 Task: Create and manage product entries in Salesforce, including setting up product families and generating sales reports.
Action: Key pressed <Key.alt_l><Key.tab><Key.tab>
Screenshot: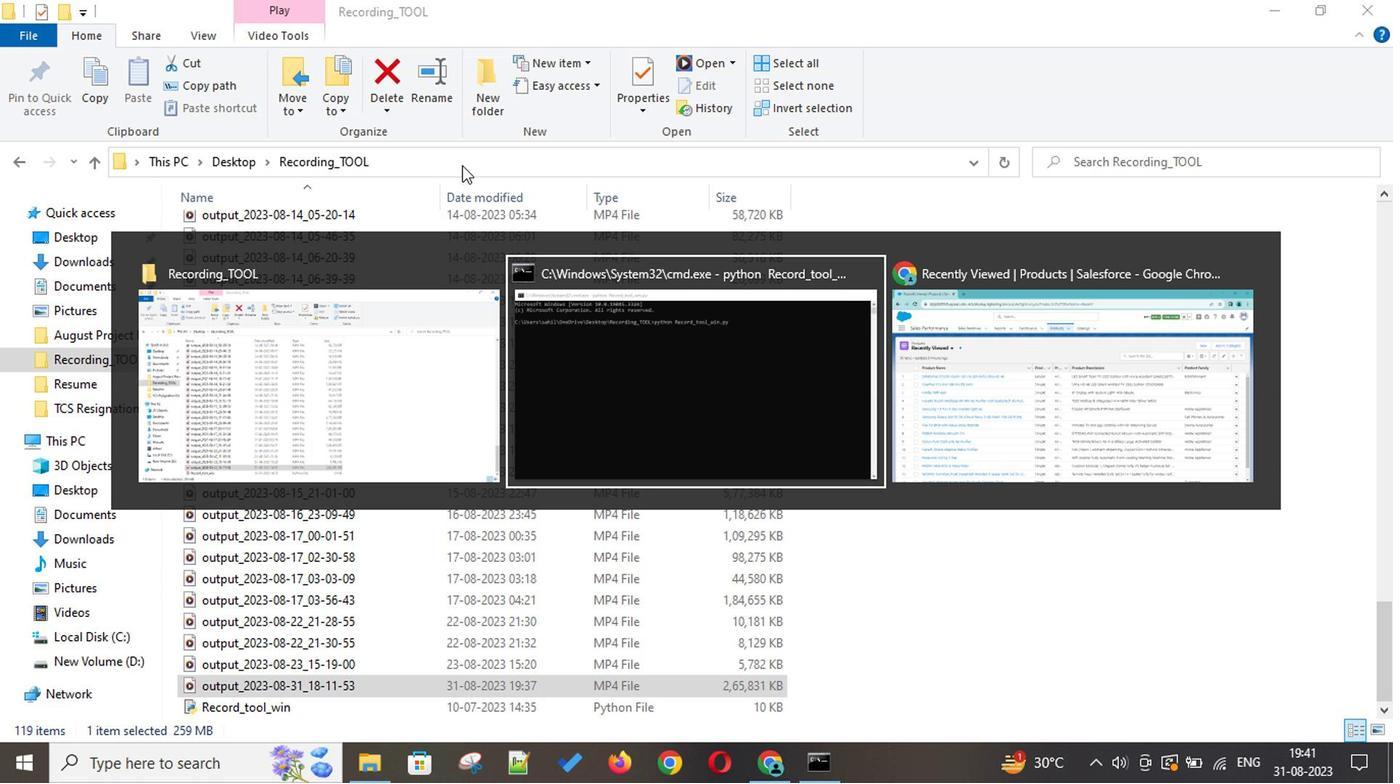 
Action: Mouse moved to (89, 336)
Screenshot: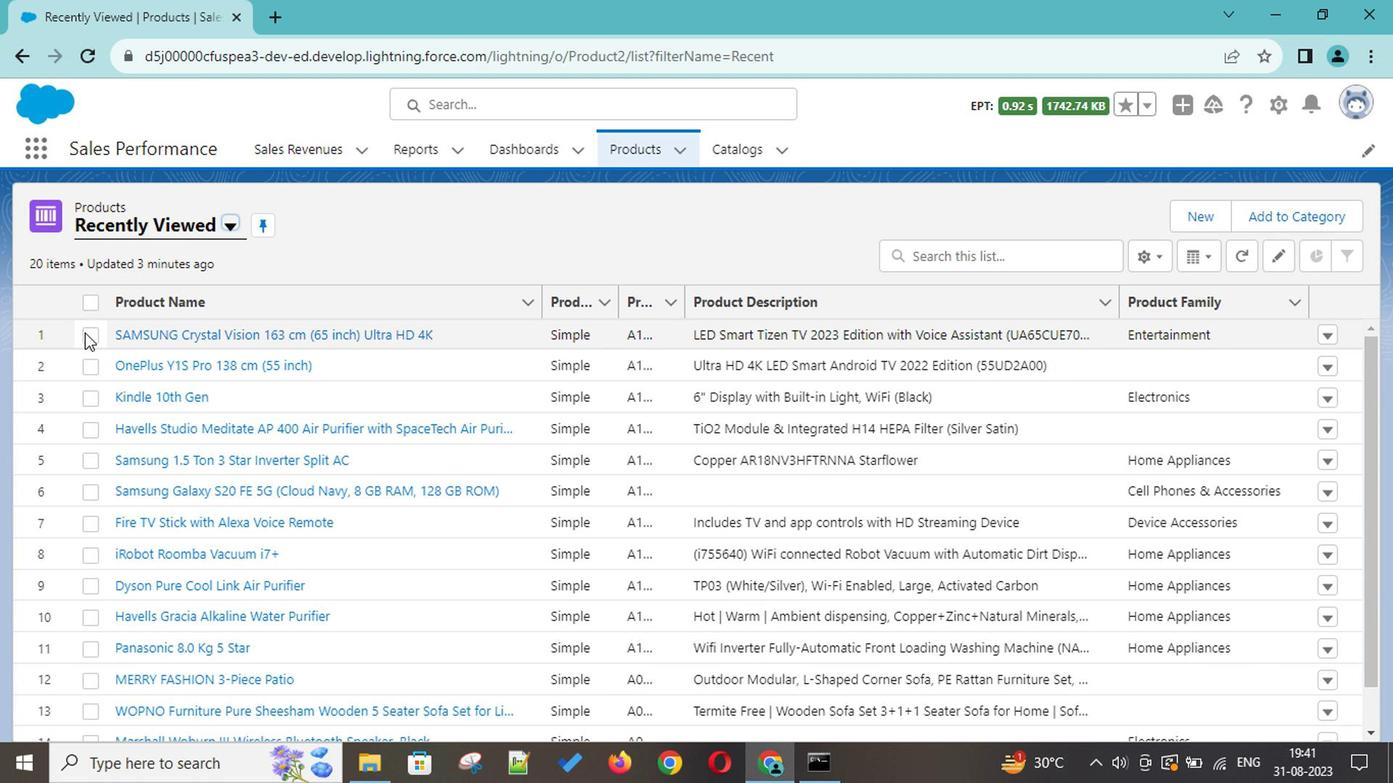 
Action: Mouse pressed left at (89, 336)
Screenshot: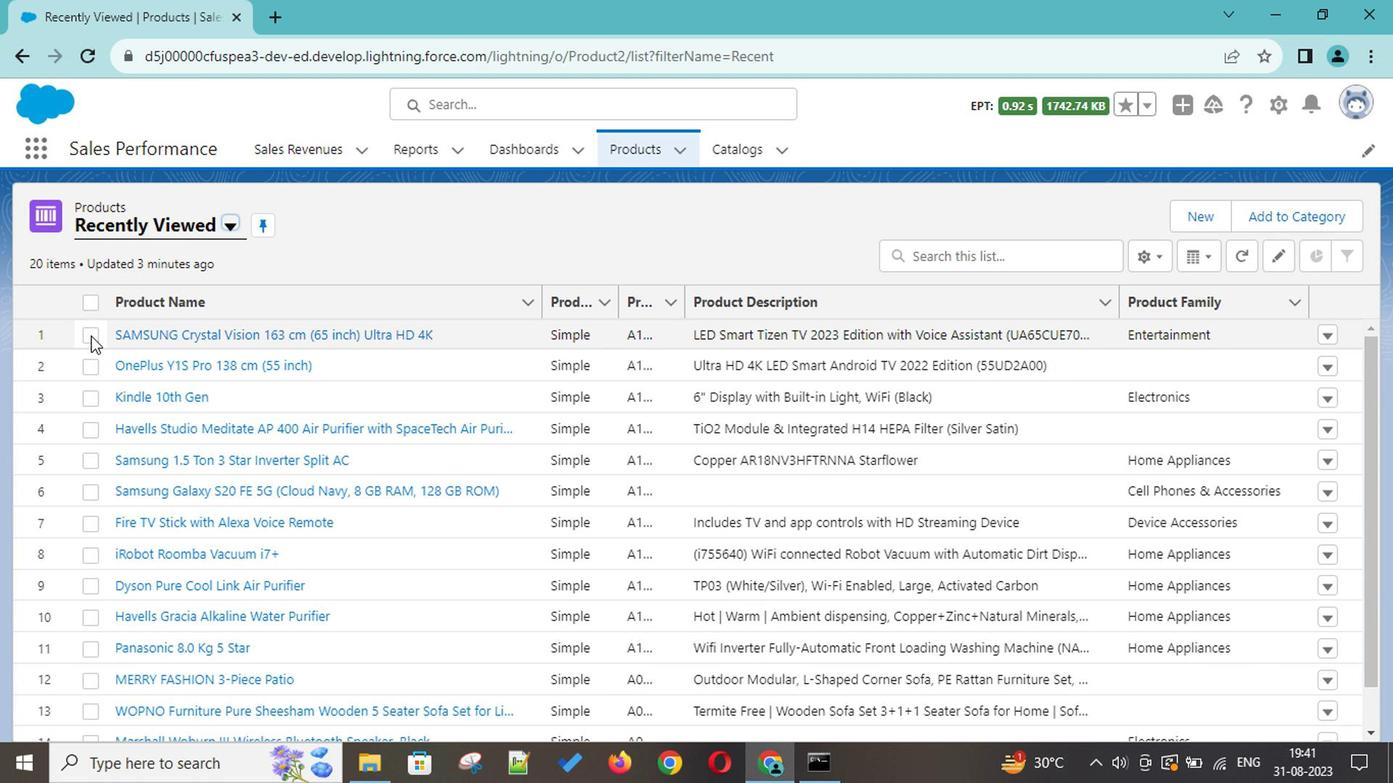 
Action: Mouse moved to (88, 365)
Screenshot: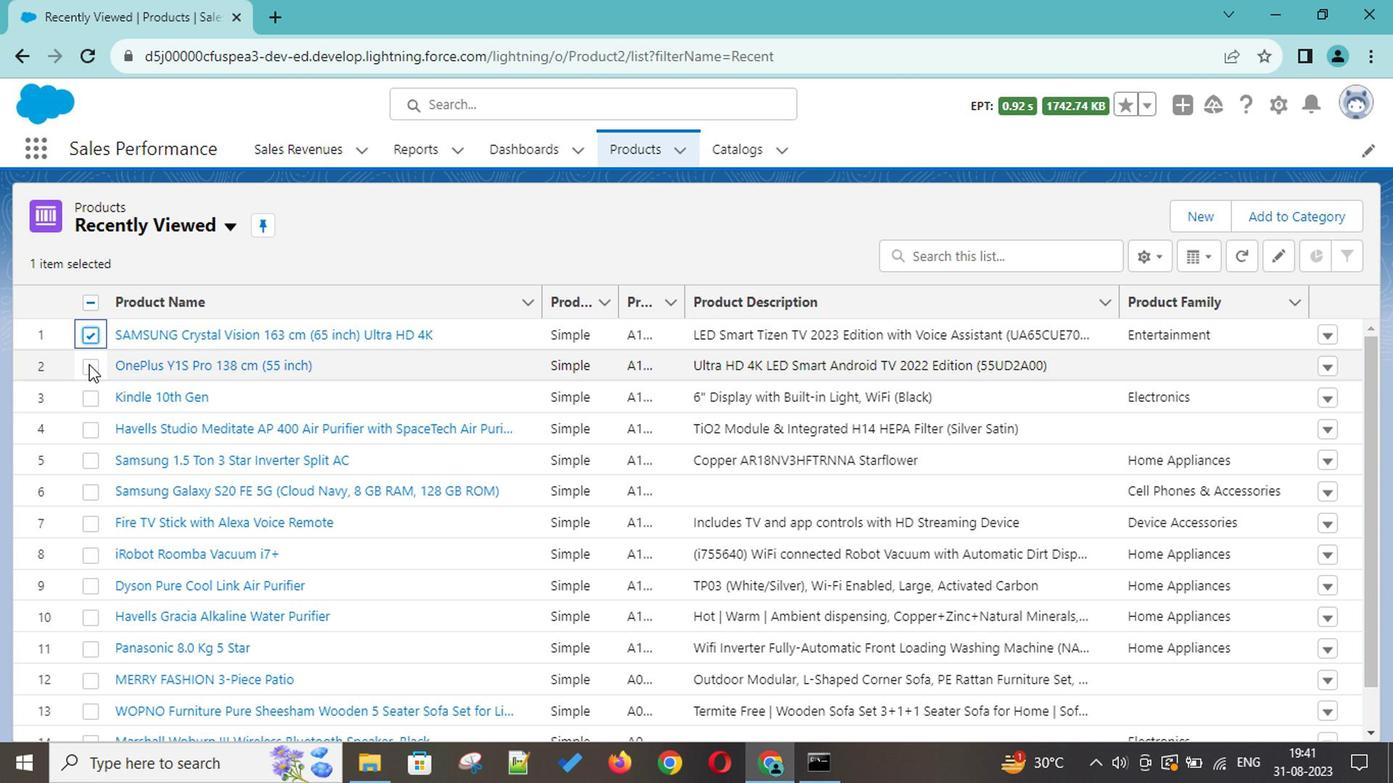 
Action: Mouse pressed left at (88, 365)
Screenshot: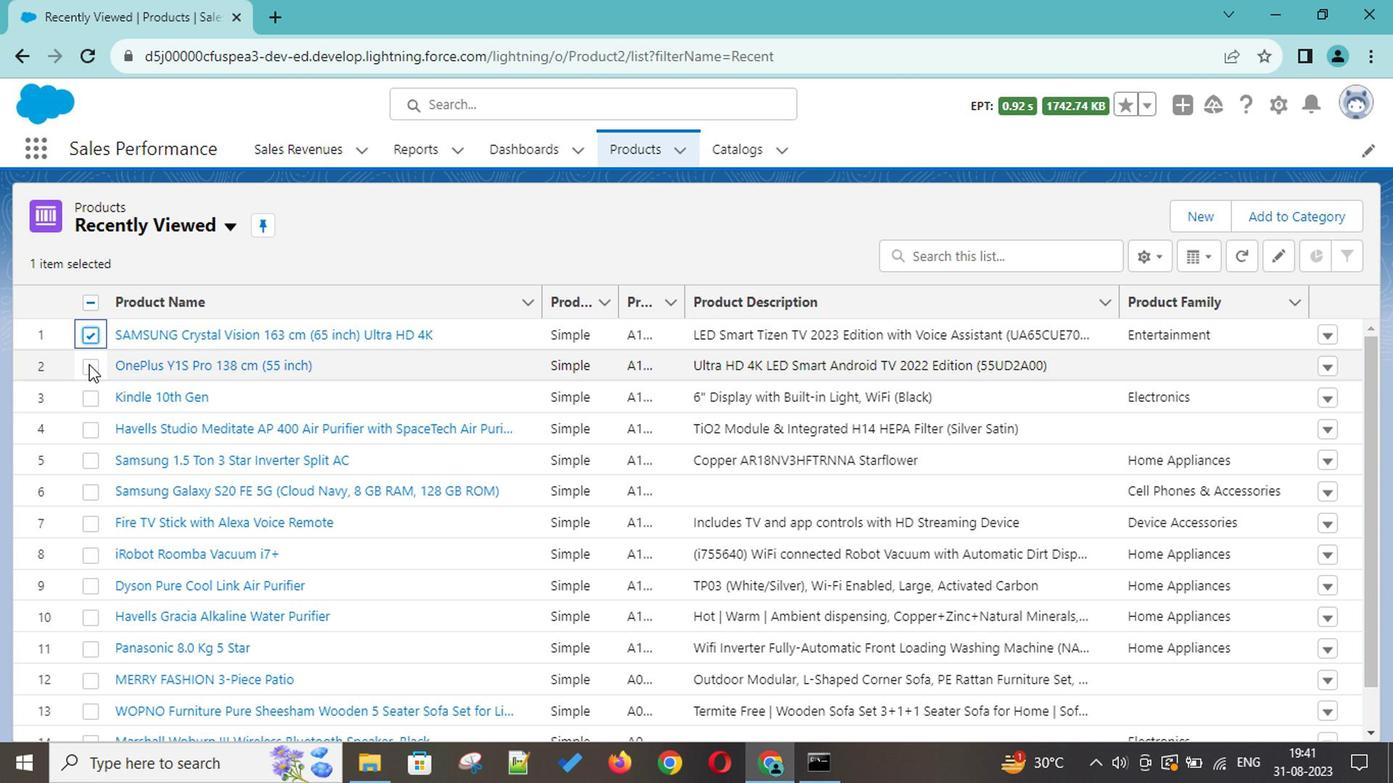 
Action: Mouse moved to (84, 462)
Screenshot: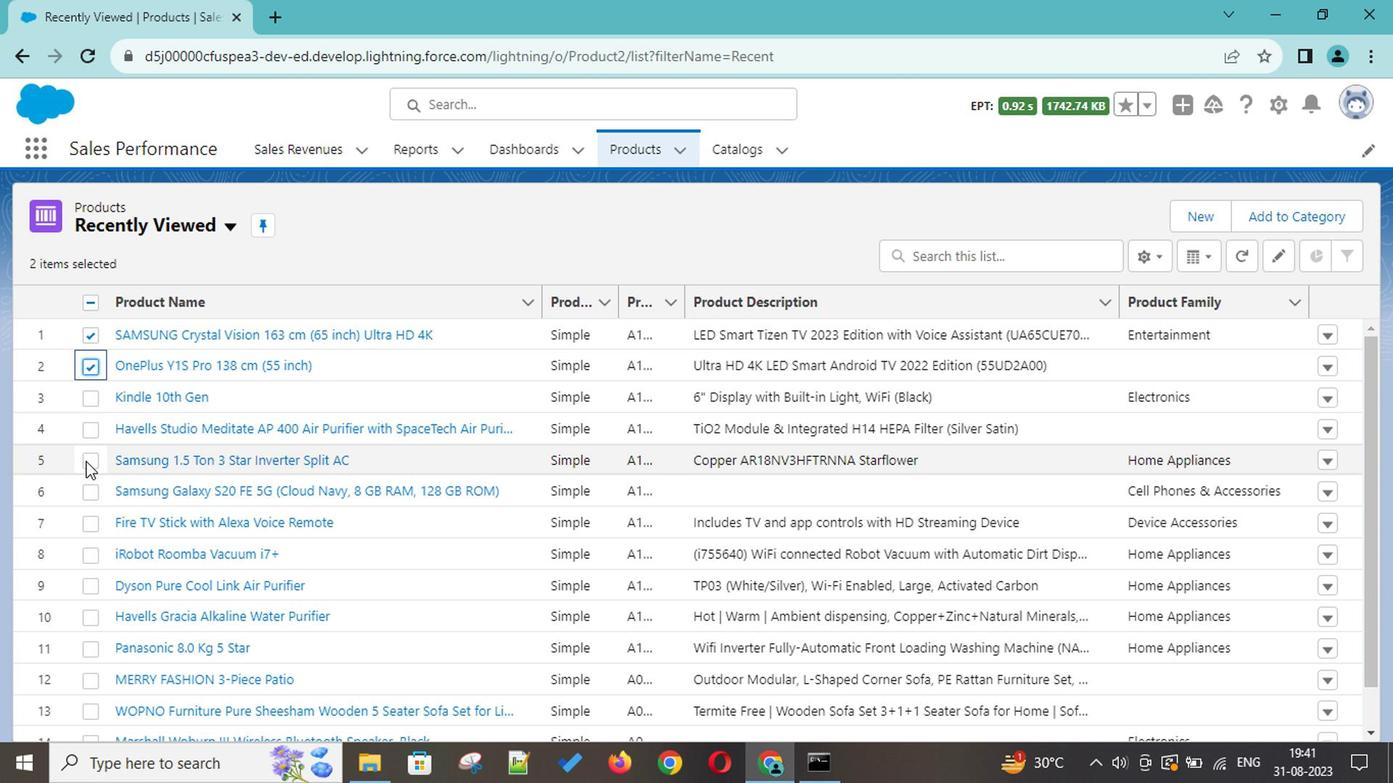 
Action: Mouse pressed left at (84, 462)
Screenshot: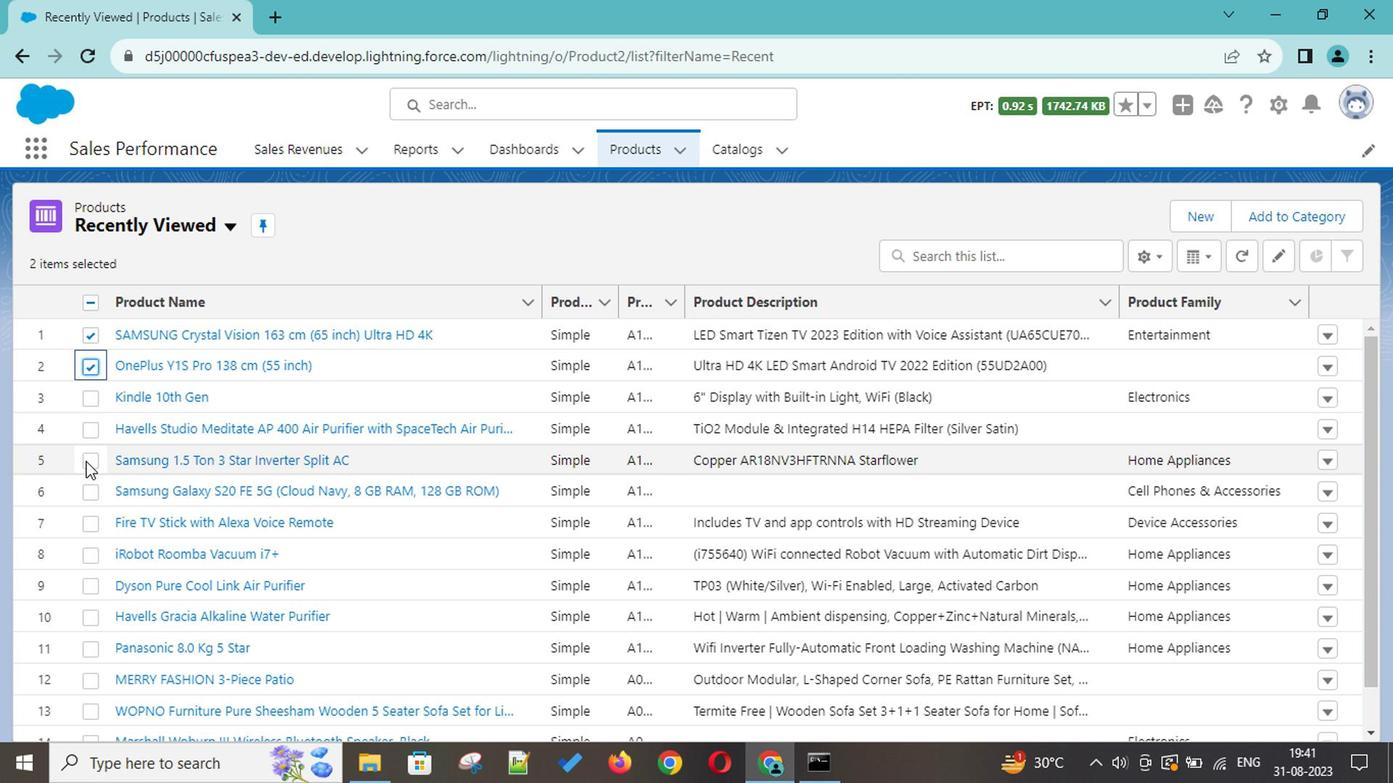
Action: Mouse moved to (1290, 210)
Screenshot: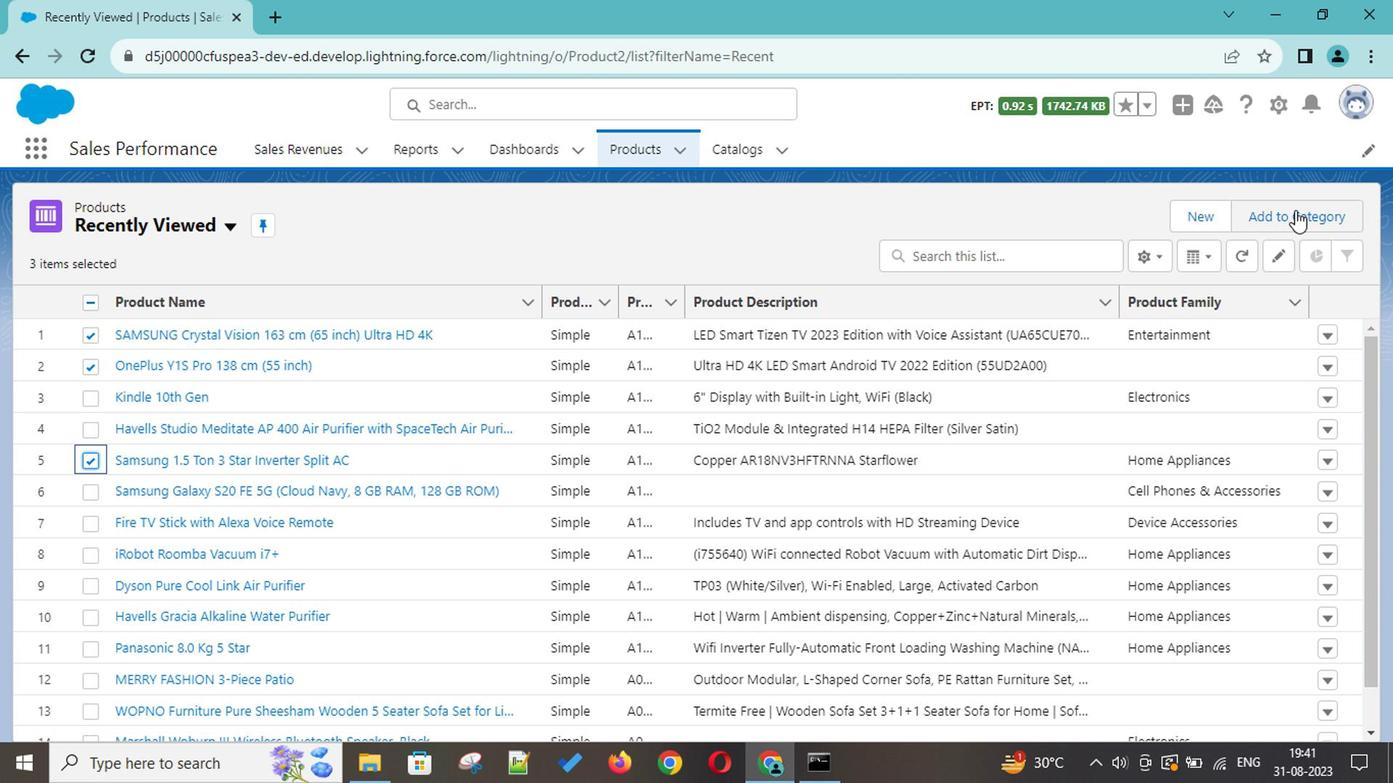 
Action: Mouse pressed left at (1290, 210)
Screenshot: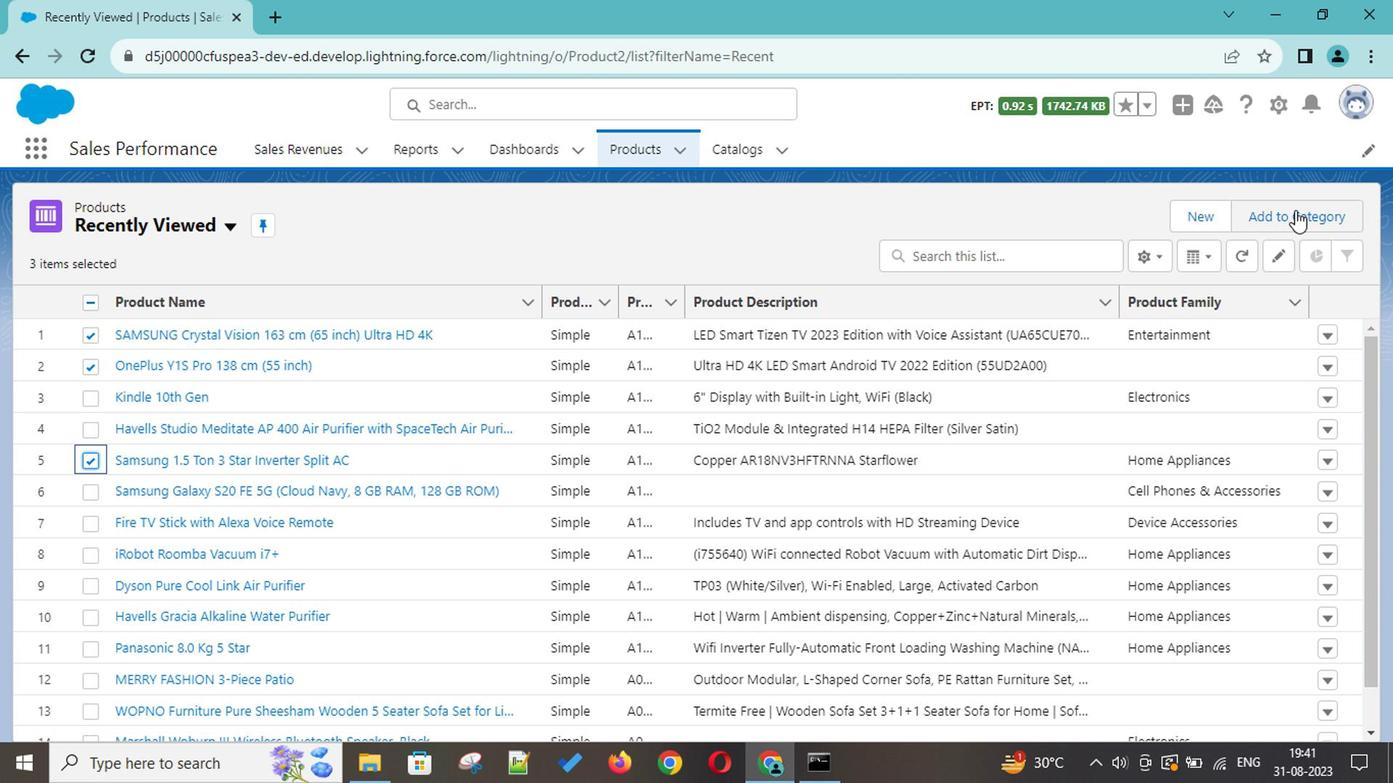 
Action: Mouse moved to (576, 516)
Screenshot: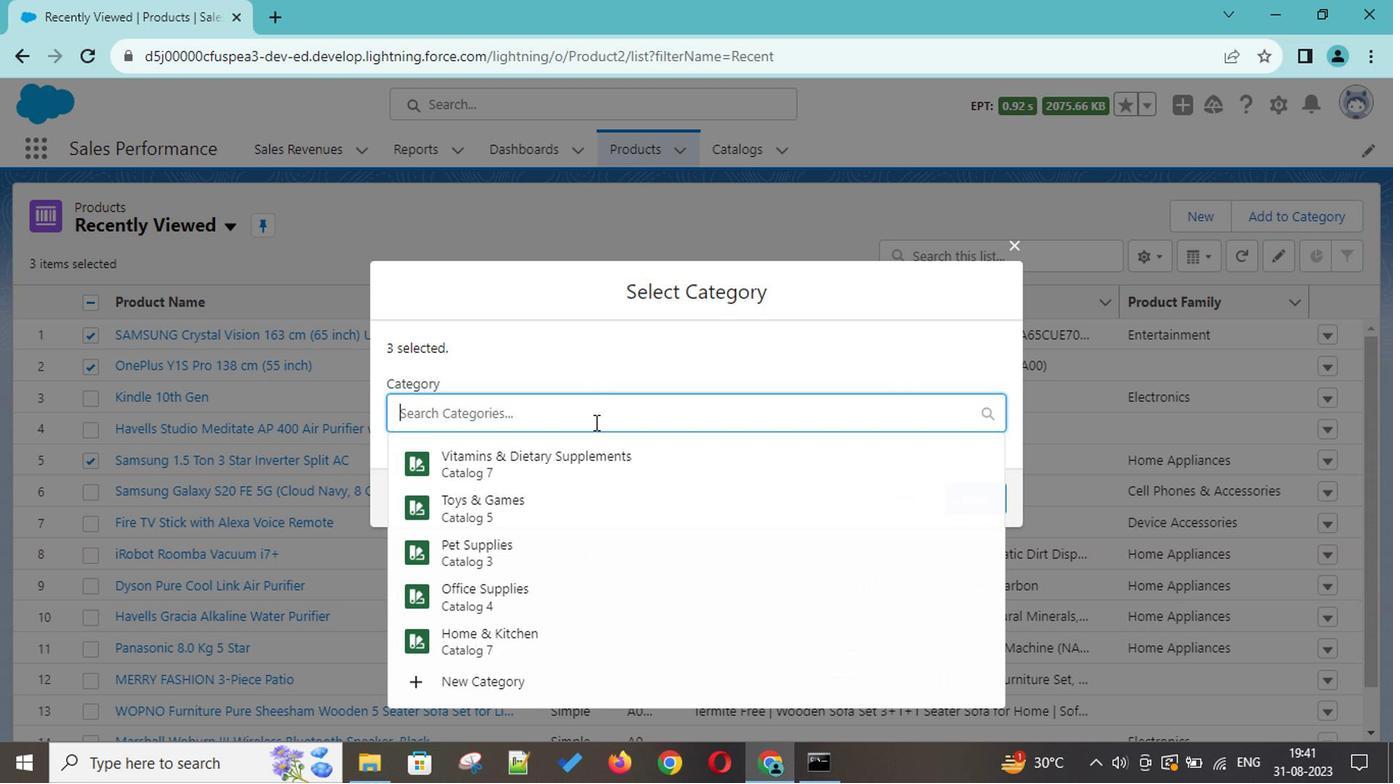 
Action: Mouse scrolled (576, 515) with delta (0, -1)
Screenshot: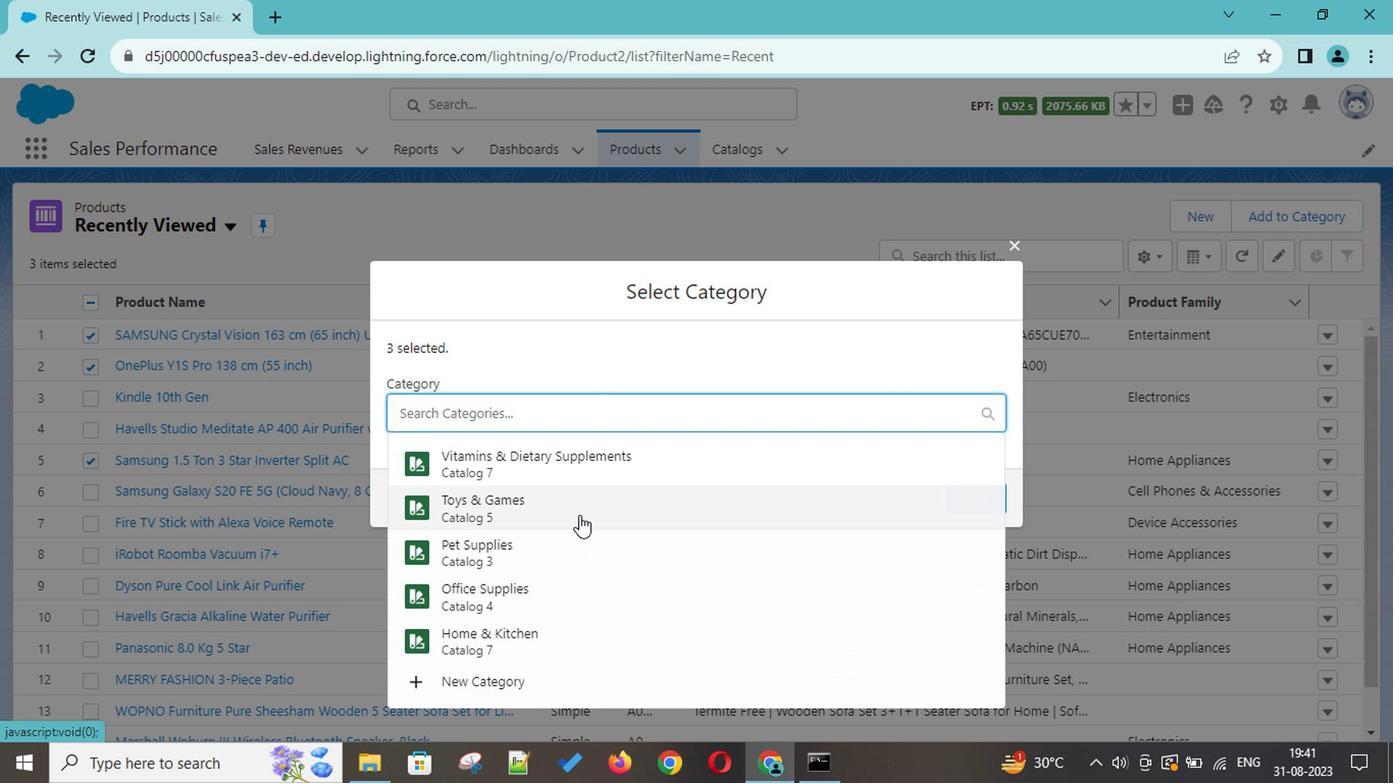 
Action: Mouse scrolled (576, 515) with delta (0, -1)
Screenshot: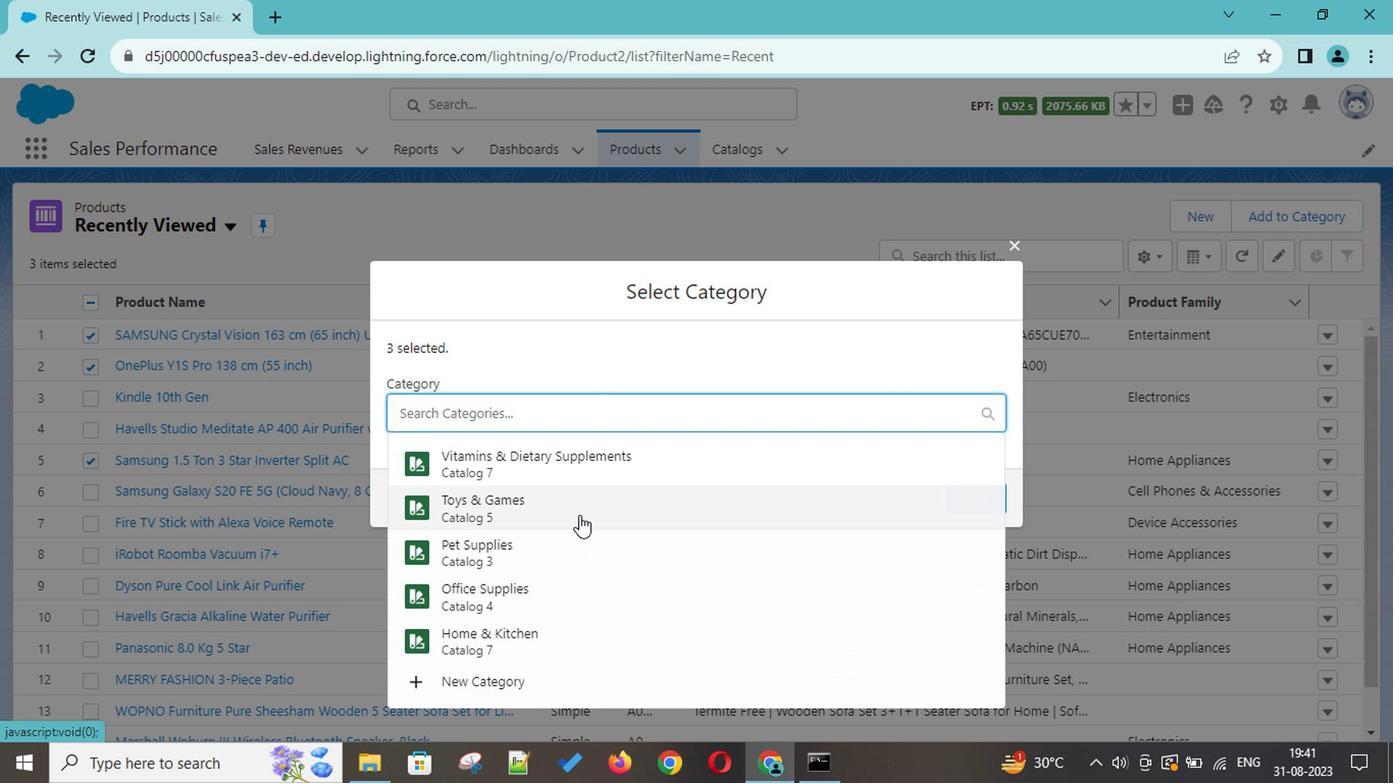 
Action: Mouse scrolled (576, 515) with delta (0, -1)
Screenshot: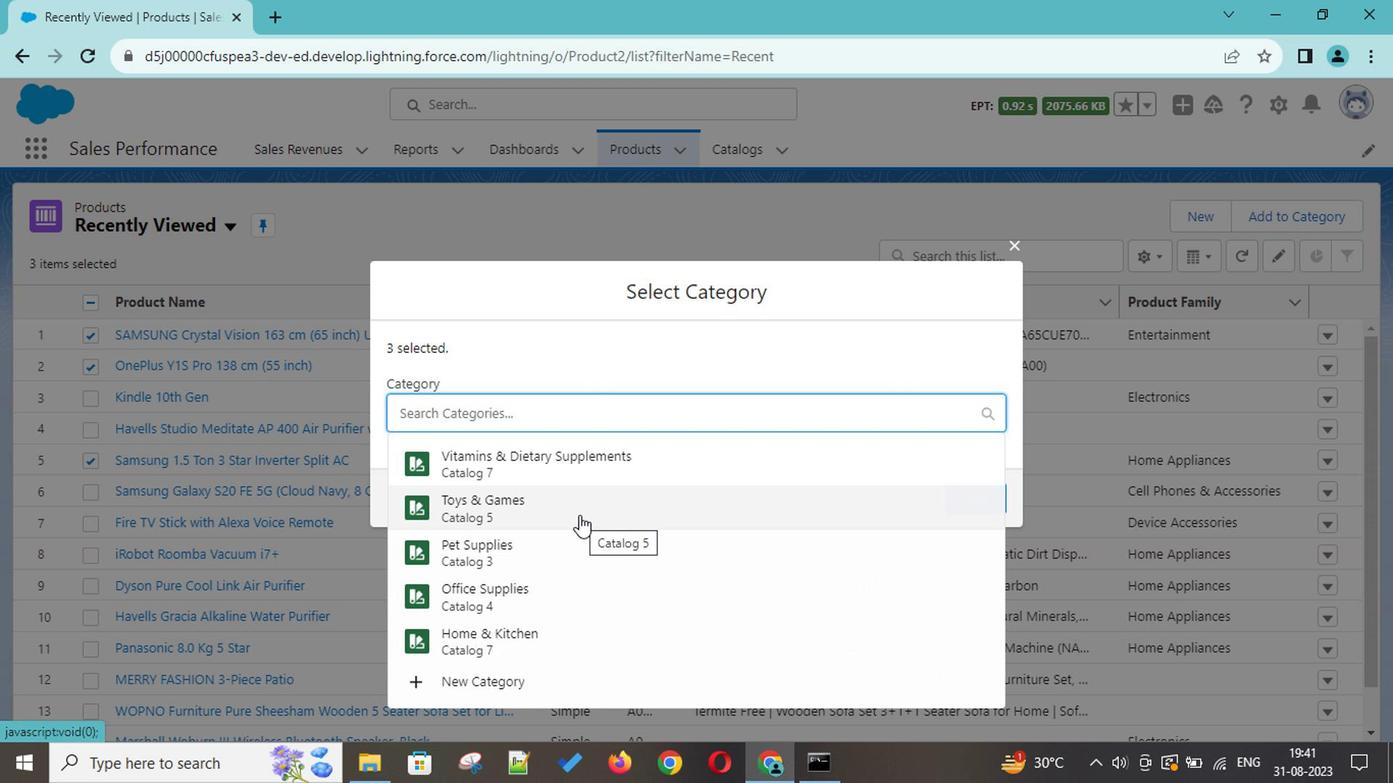 
Action: Mouse scrolled (576, 515) with delta (0, -1)
Screenshot: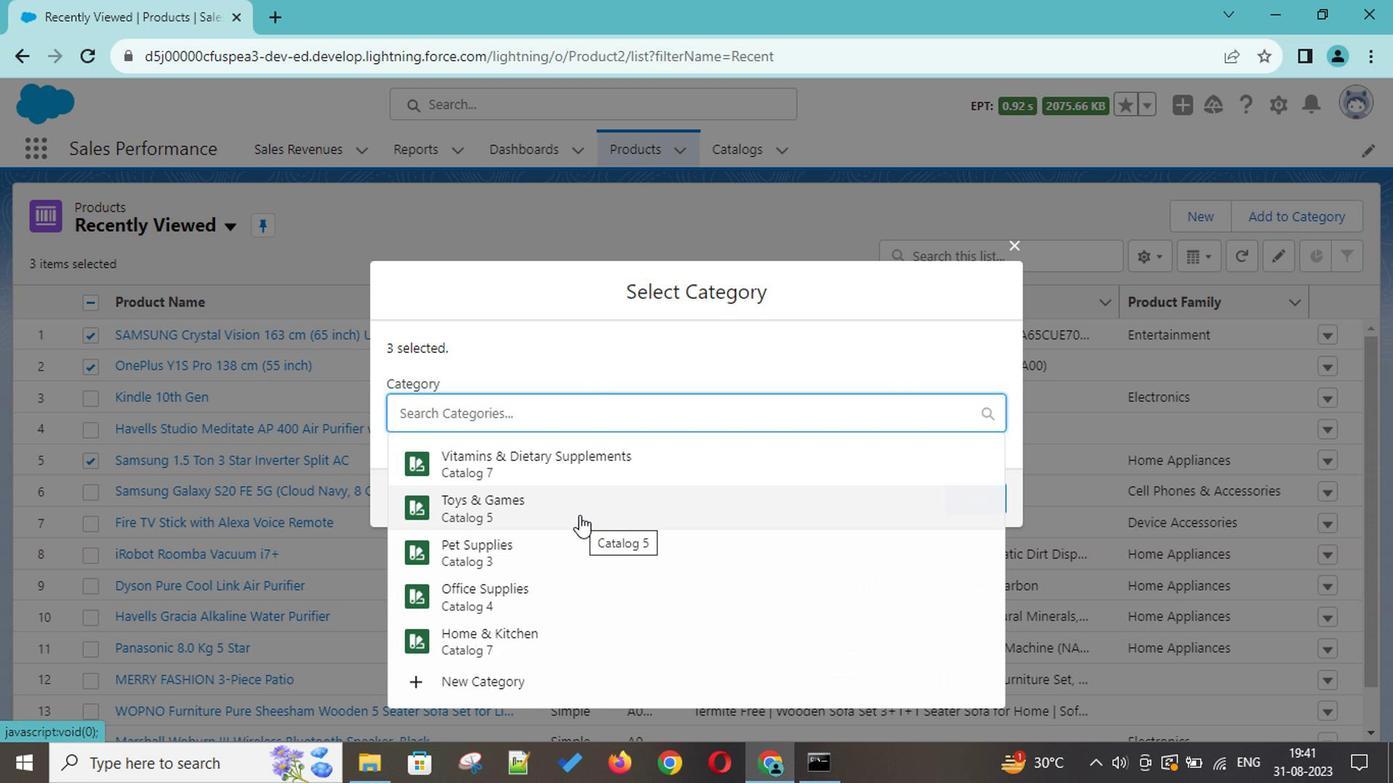 
Action: Mouse scrolled (576, 515) with delta (0, -1)
Screenshot: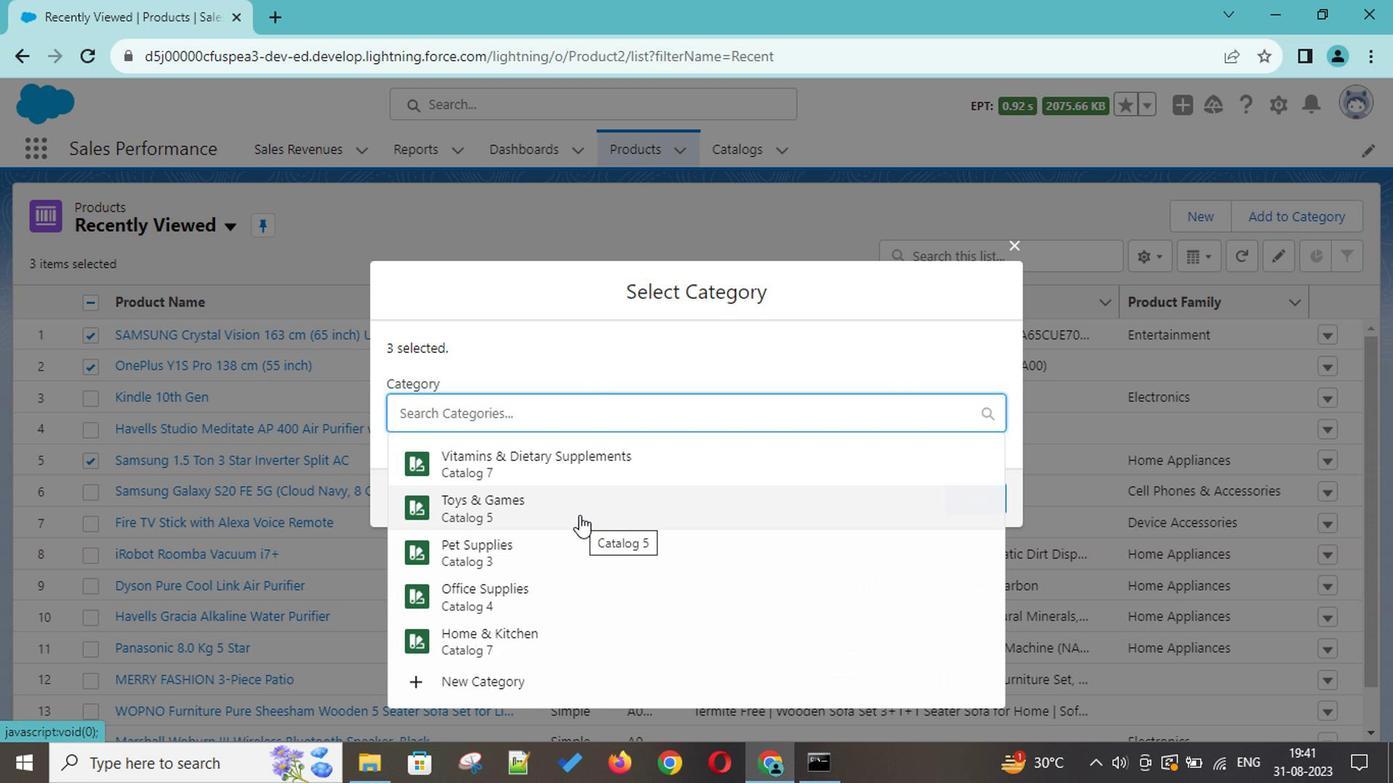 
Action: Mouse scrolled (576, 515) with delta (0, -1)
Screenshot: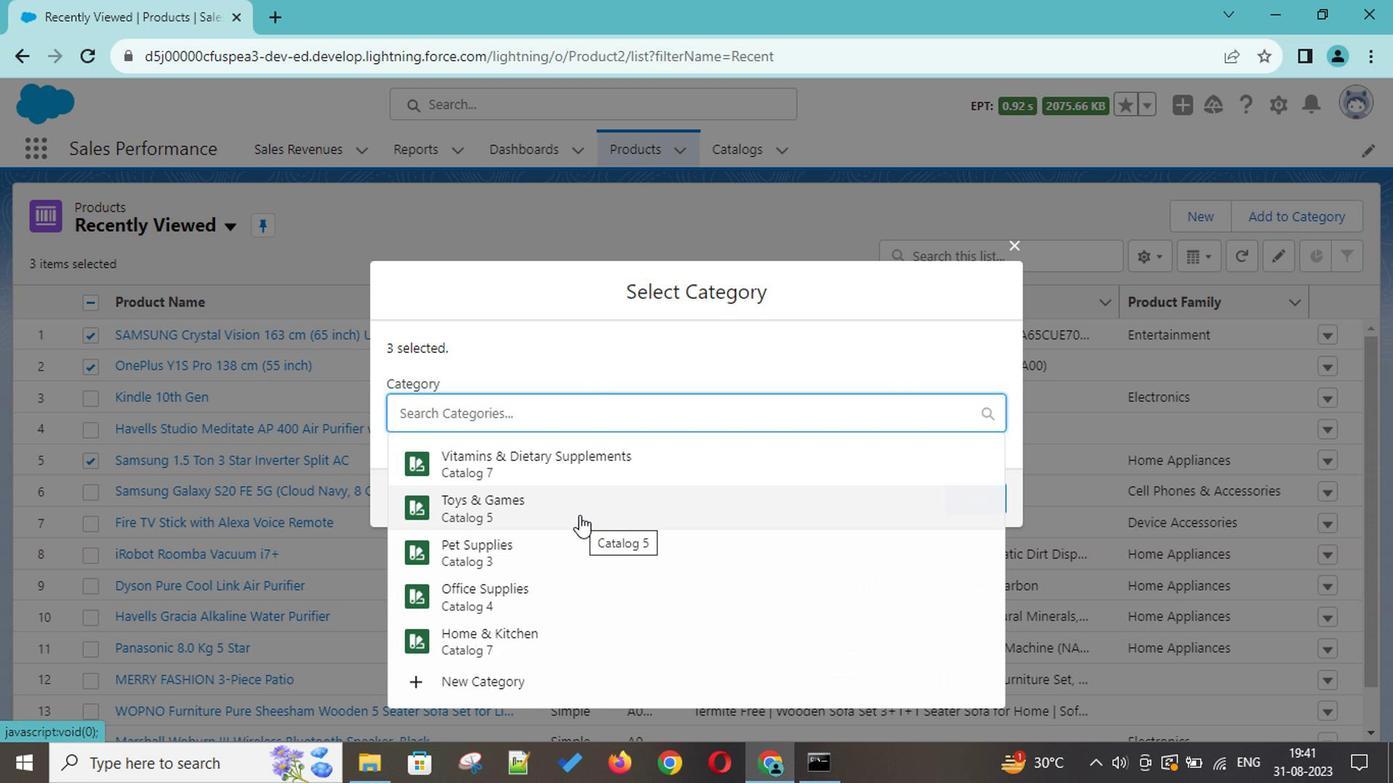 
Action: Mouse scrolled (576, 515) with delta (0, -1)
Screenshot: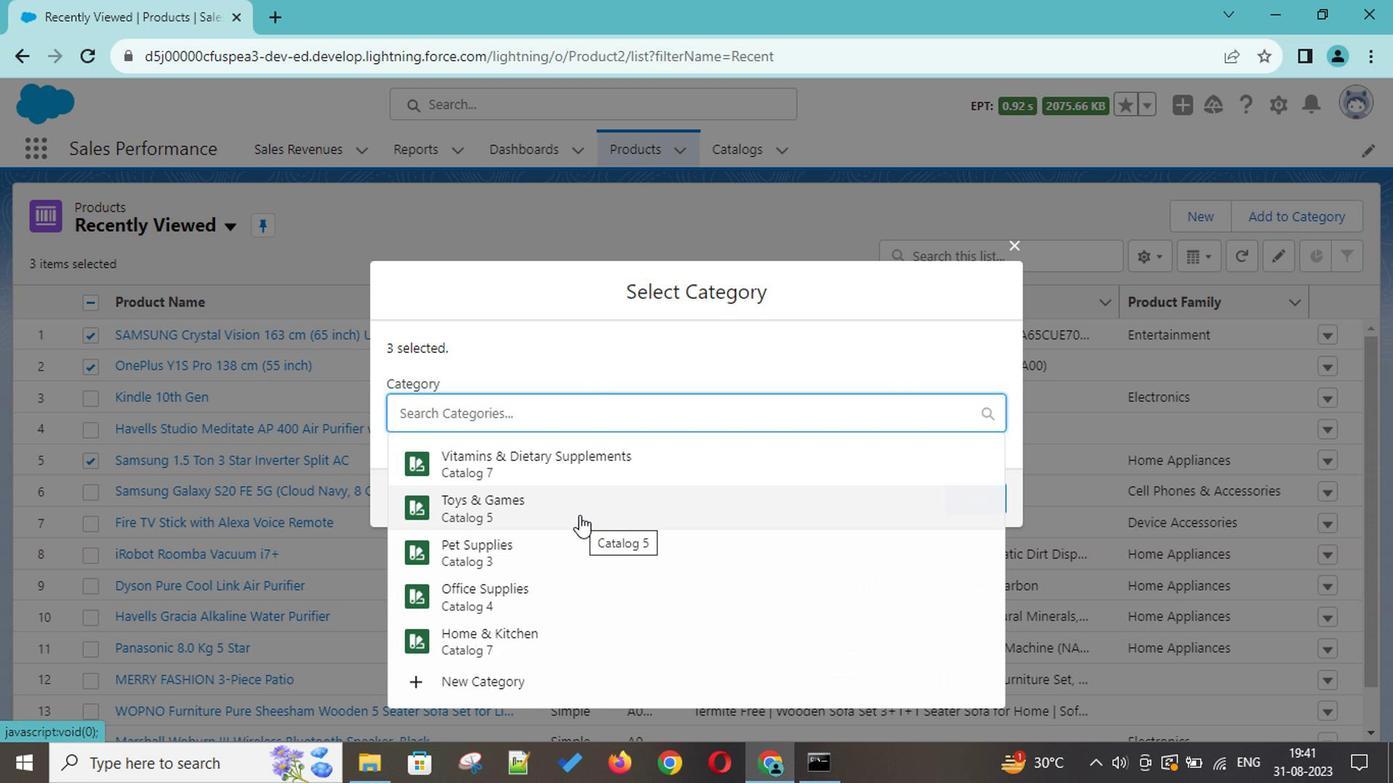 
Action: Mouse scrolled (576, 515) with delta (0, -1)
Screenshot: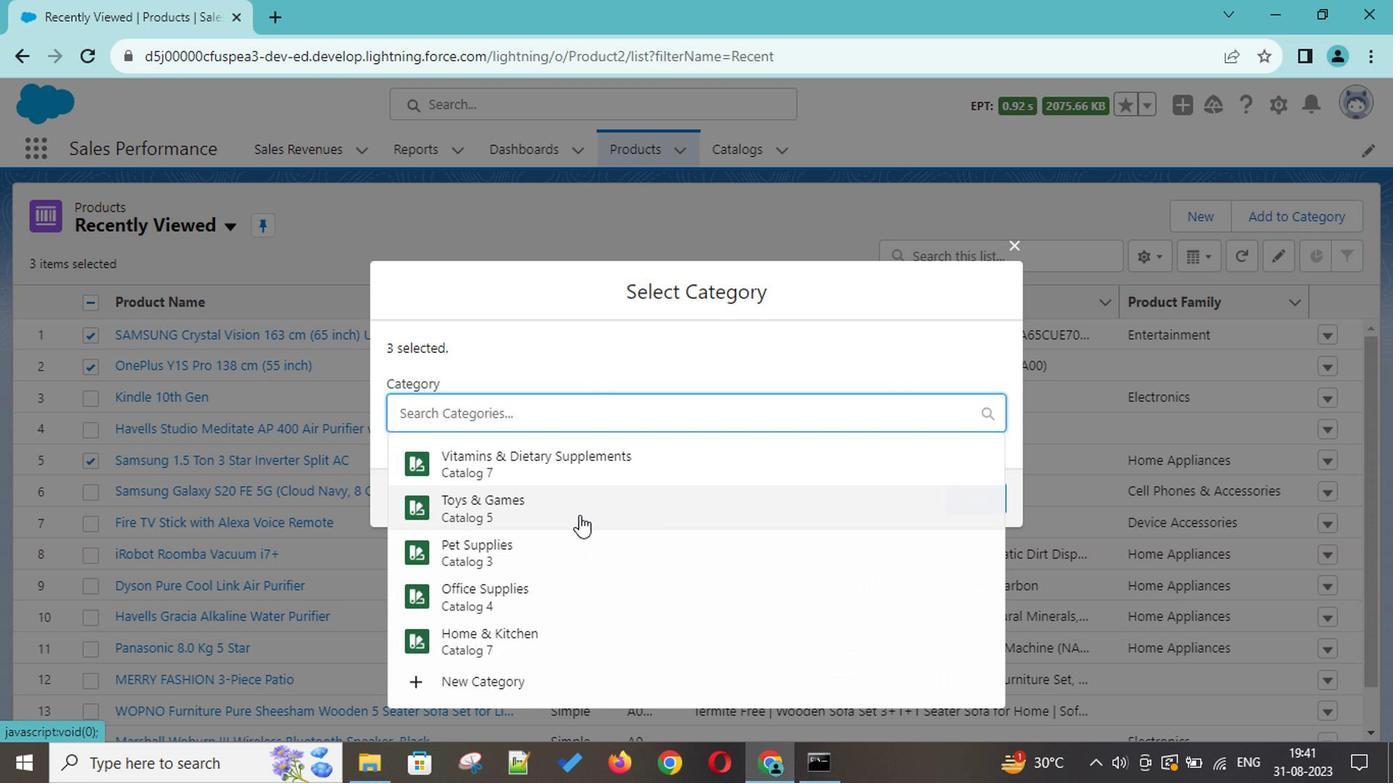 
Action: Mouse scrolled (576, 515) with delta (0, -1)
Screenshot: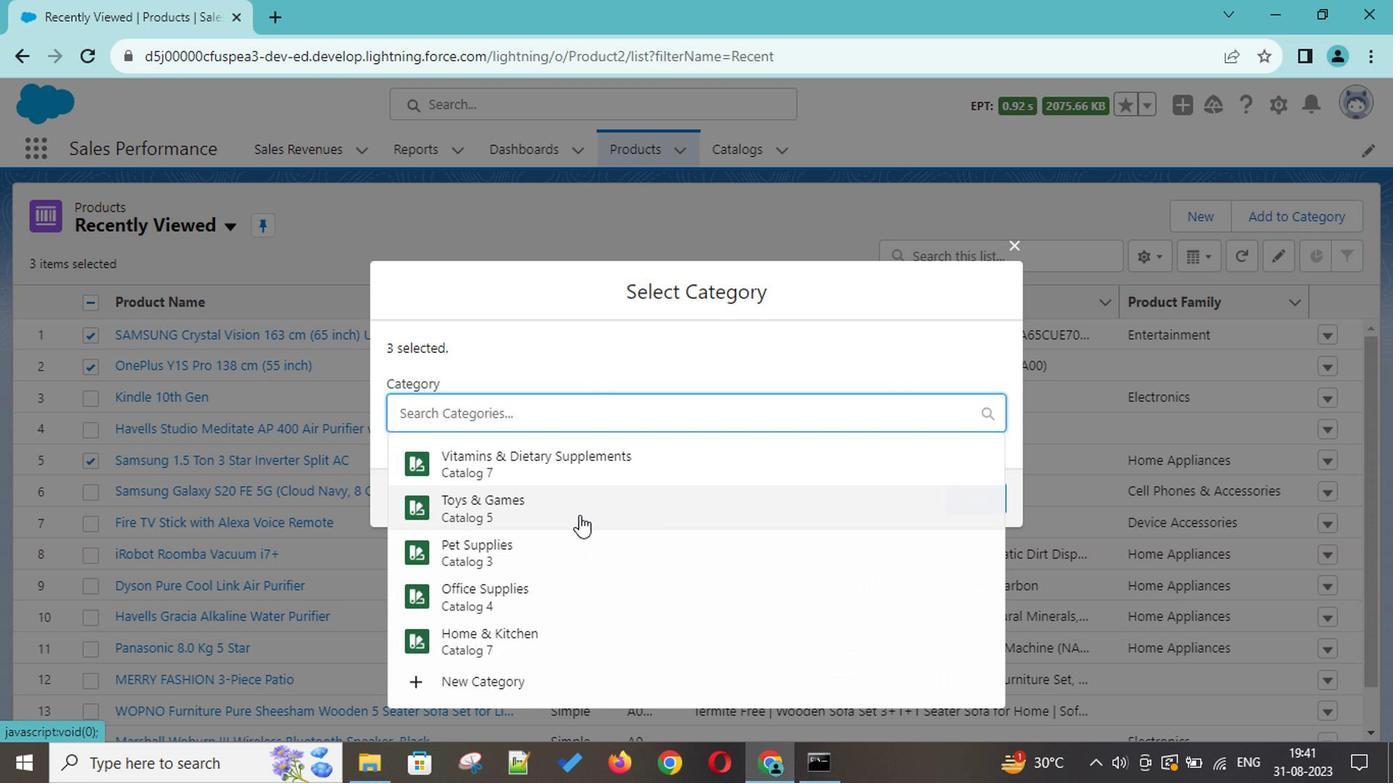 
Action: Mouse scrolled (576, 515) with delta (0, -1)
Screenshot: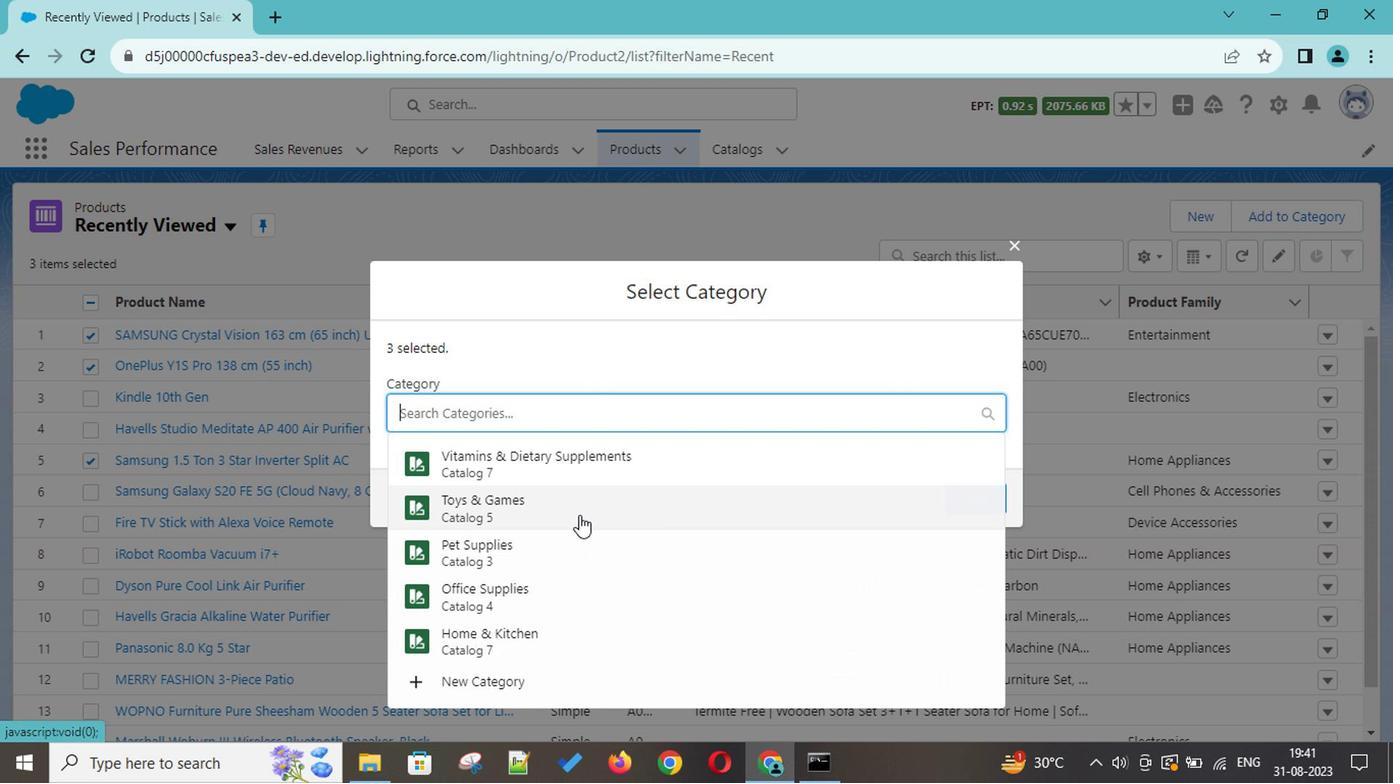 
Action: Mouse scrolled (576, 515) with delta (0, -1)
Screenshot: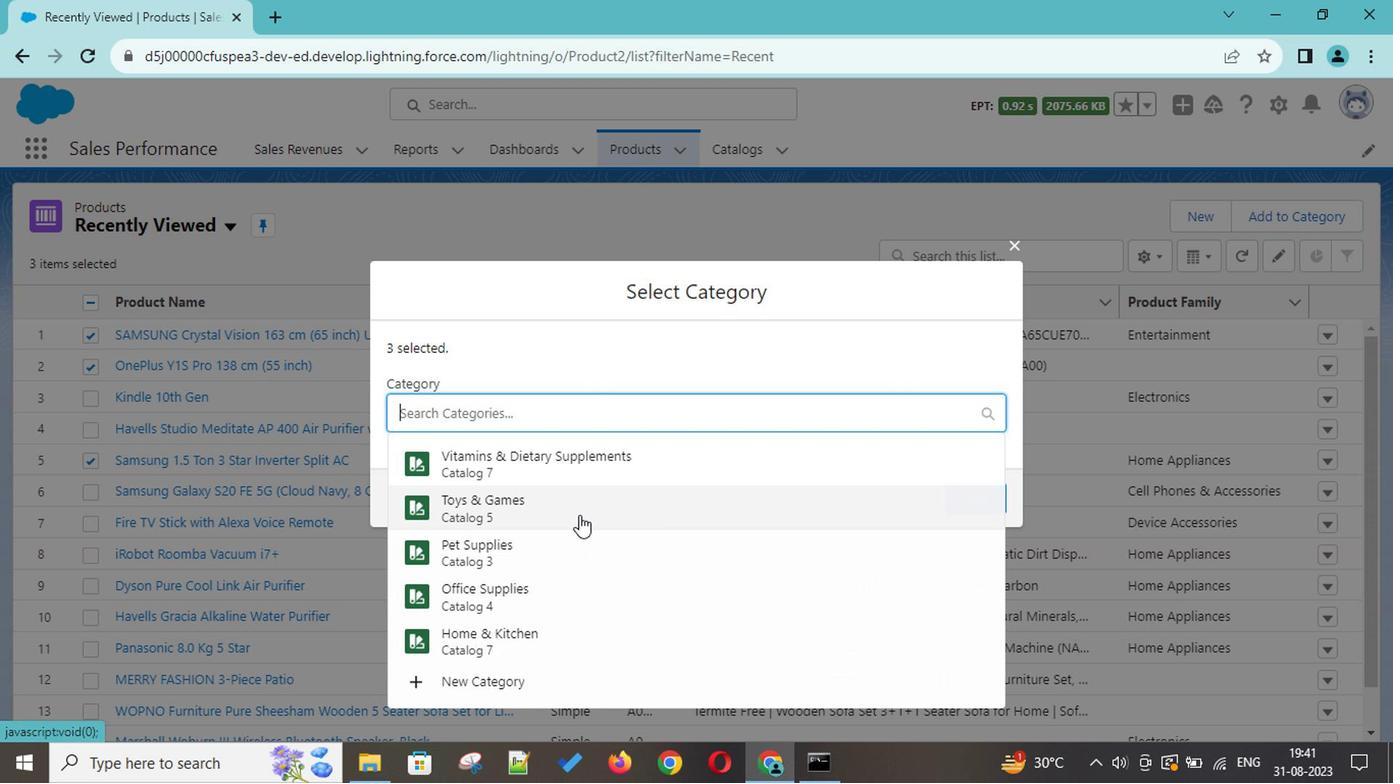 
Action: Mouse scrolled (576, 515) with delta (0, -1)
Screenshot: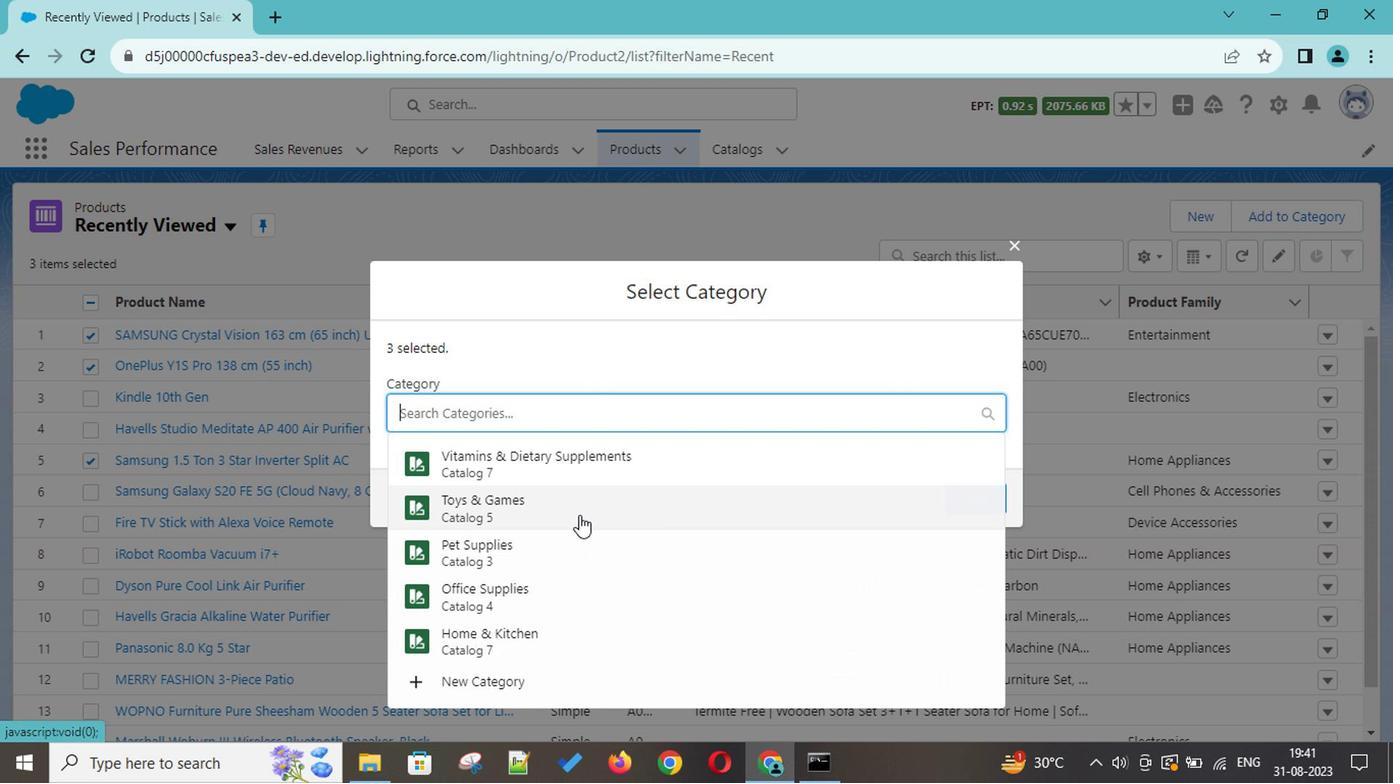 
Action: Mouse scrolled (576, 515) with delta (0, -1)
Screenshot: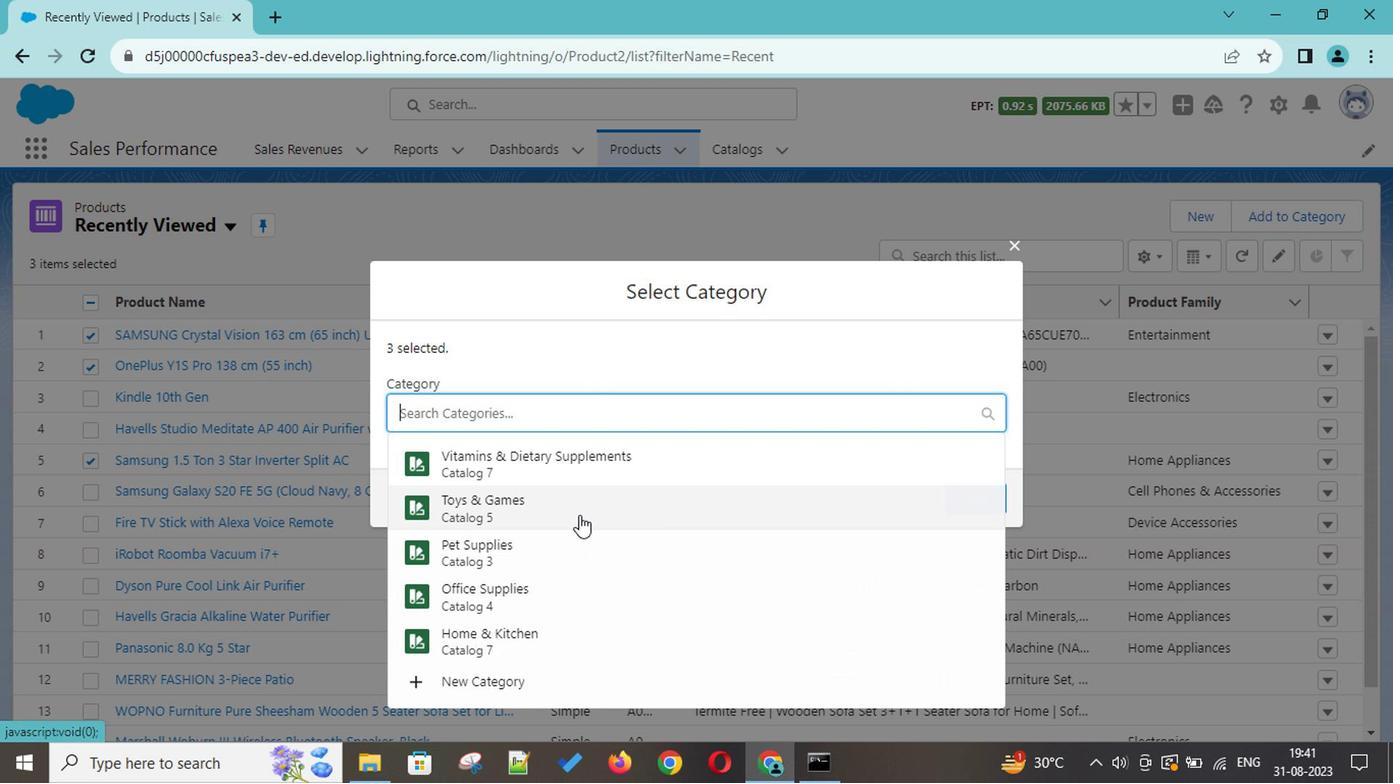 
Action: Mouse scrolled (576, 515) with delta (0, -1)
Screenshot: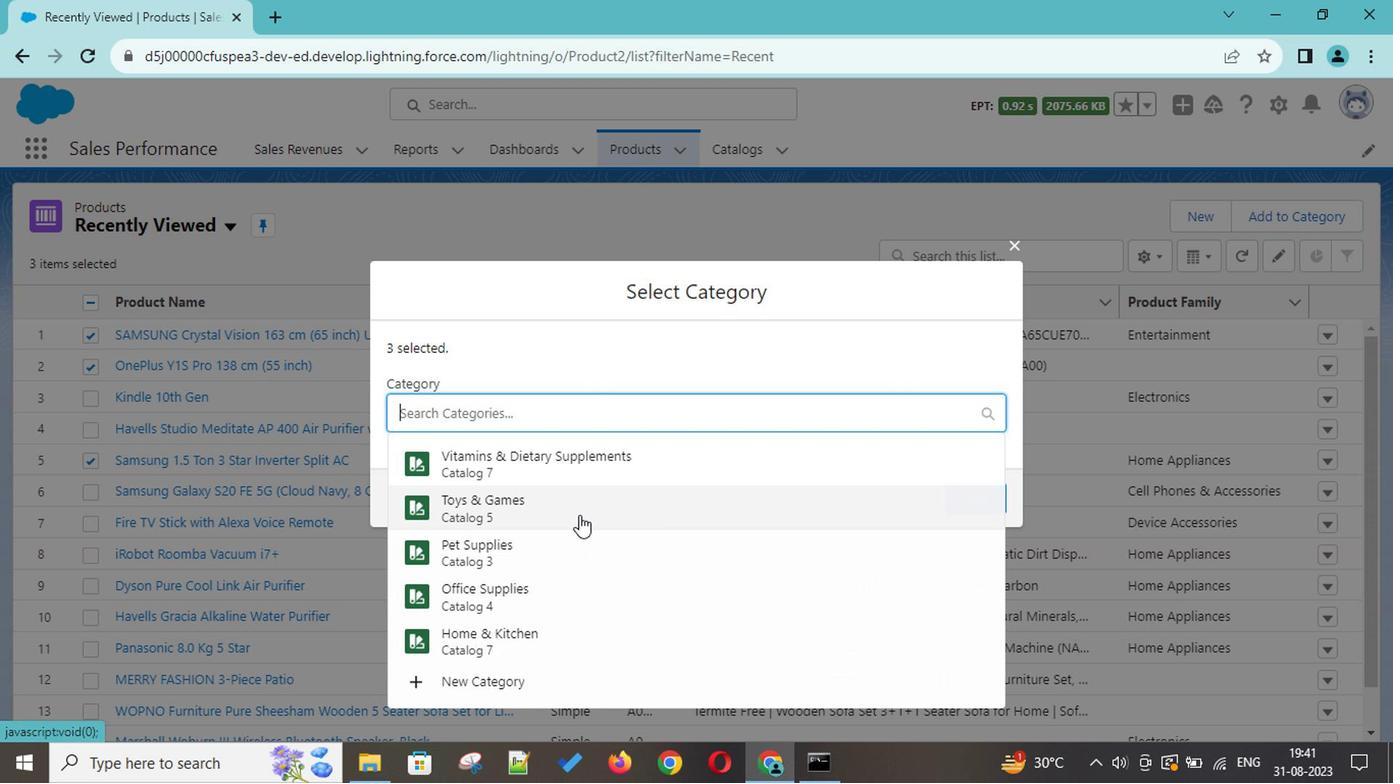 
Action: Mouse moved to (563, 417)
Screenshot: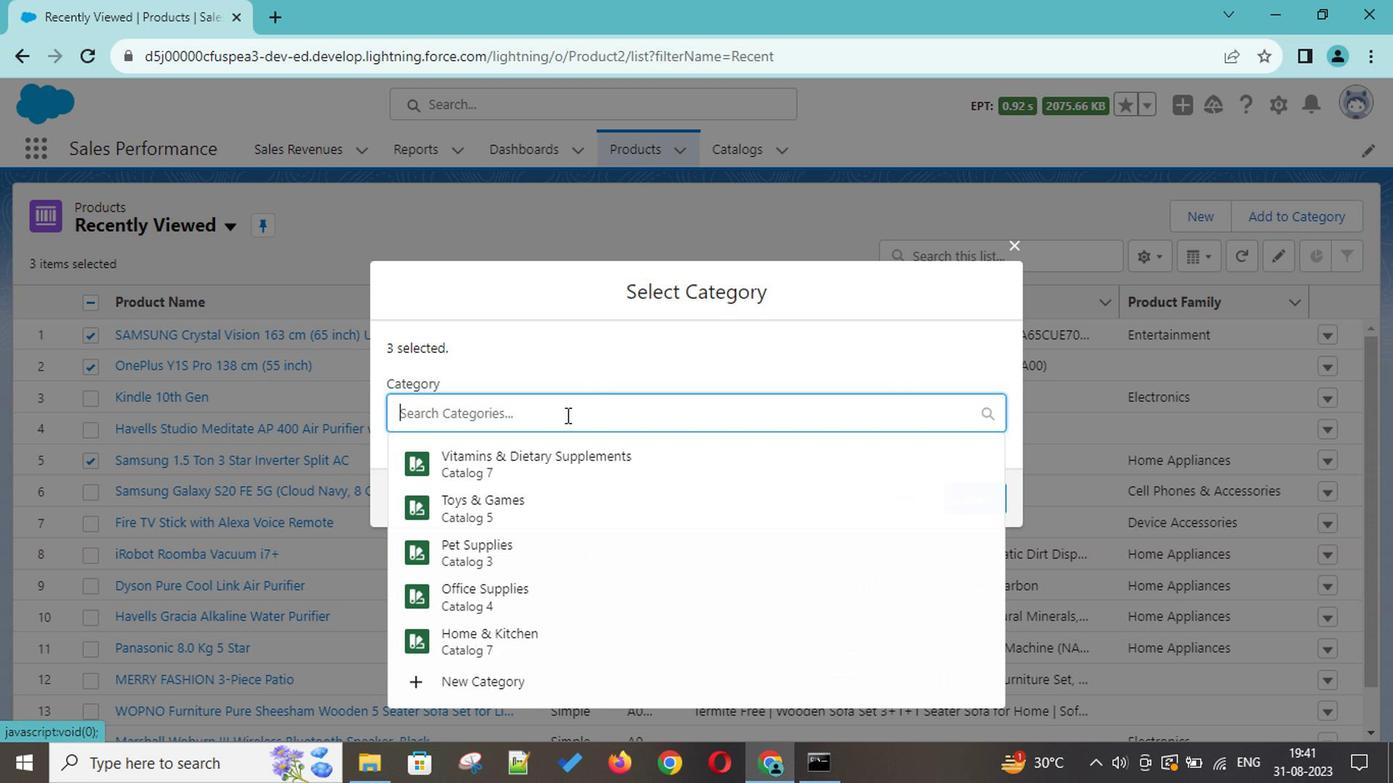 
Action: Key pressed ho
Screenshot: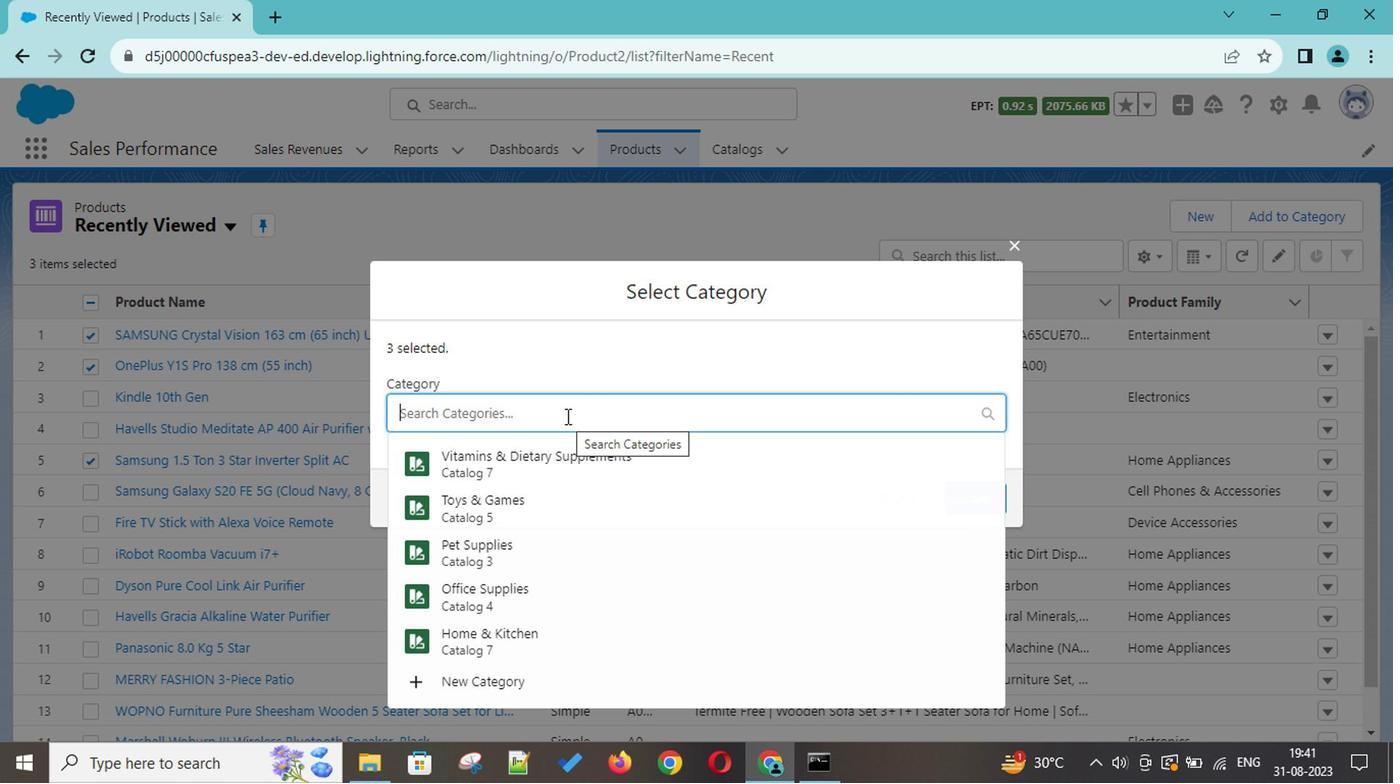 
Action: Mouse moved to (571, 388)
Screenshot: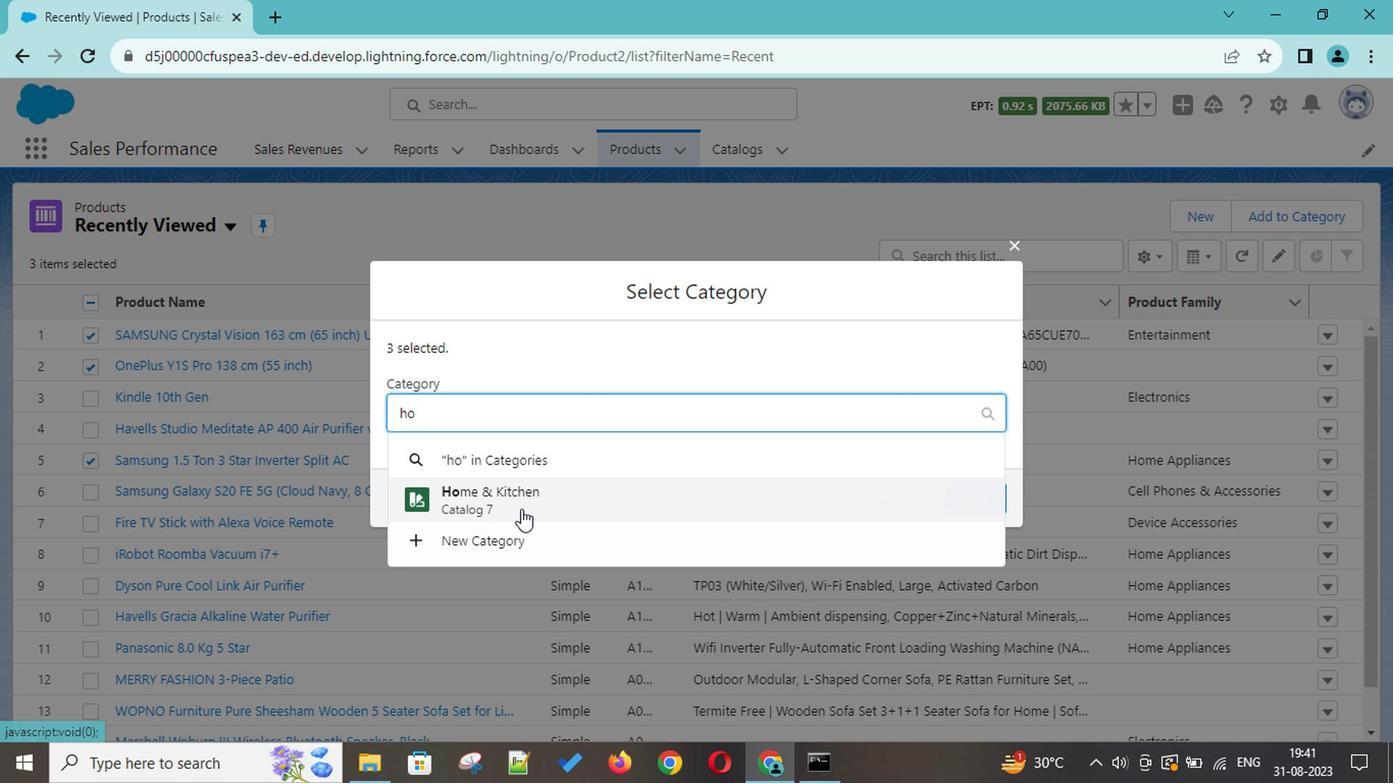 
Action: Key pressed <Key.backspace><Key.backspace>elec
Screenshot: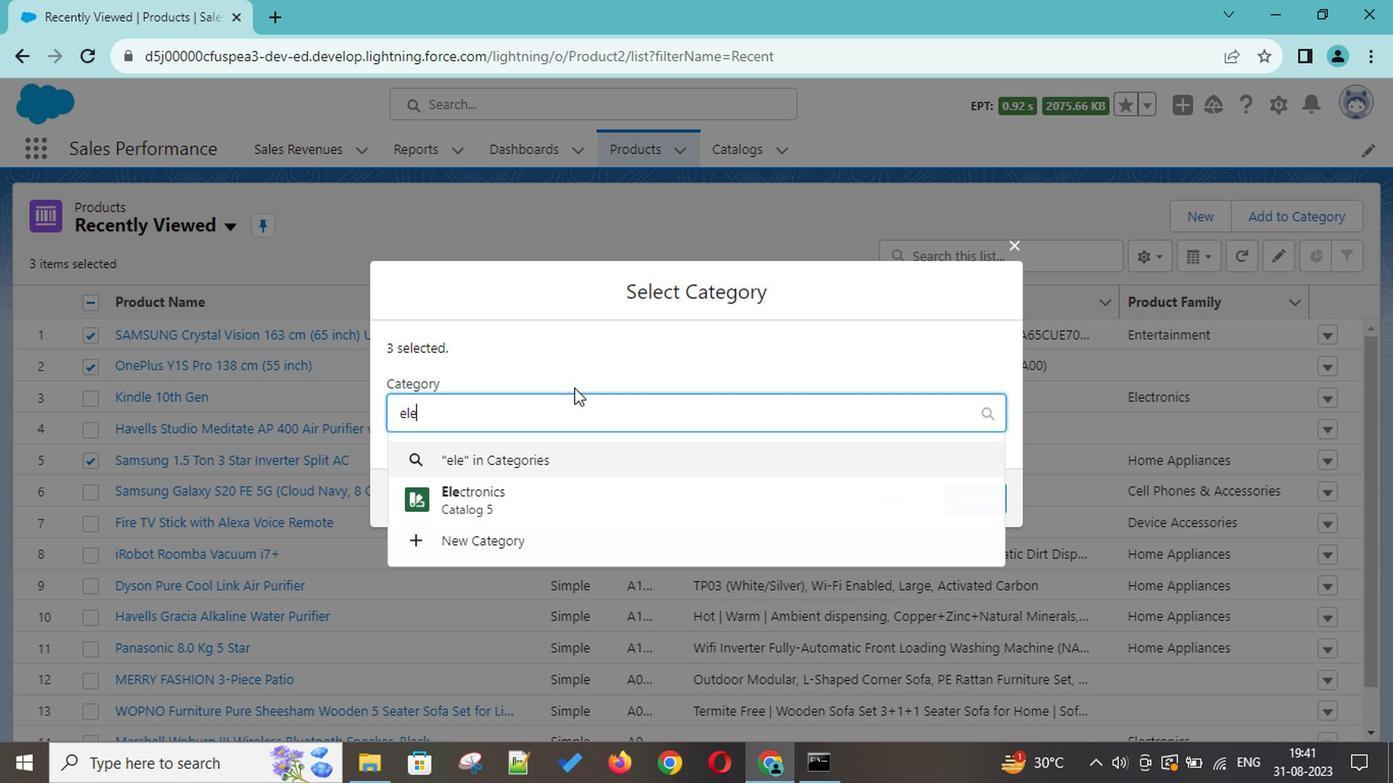 
Action: Mouse moved to (534, 489)
Screenshot: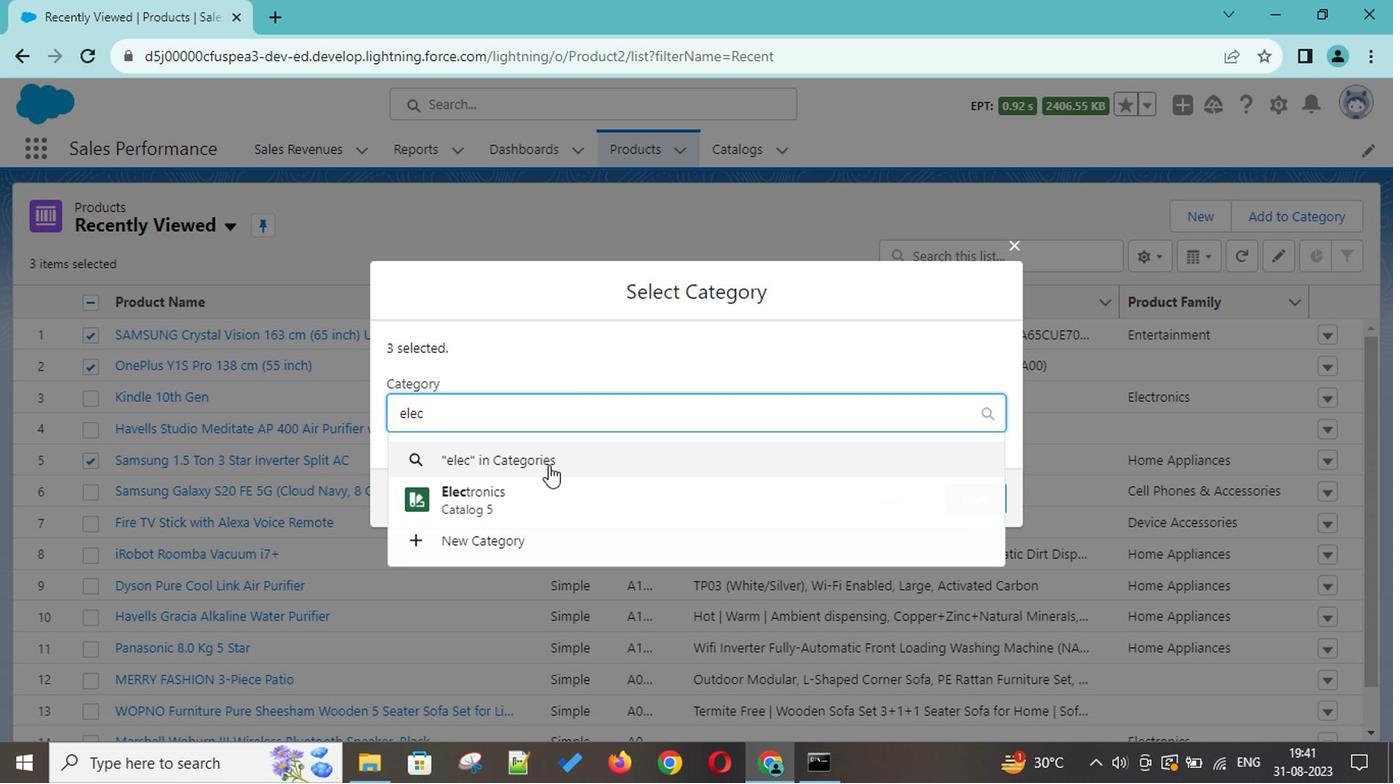 
Action: Mouse pressed left at (534, 489)
Screenshot: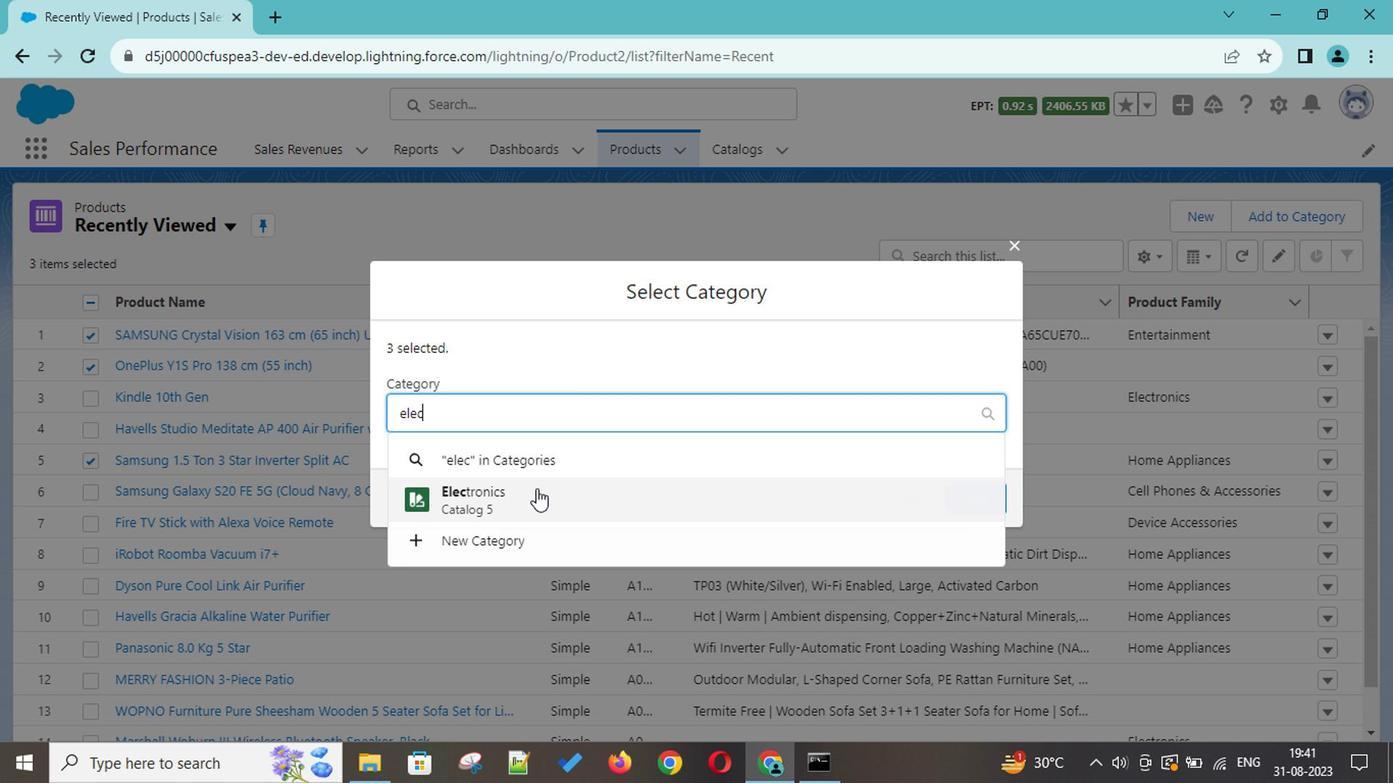 
Action: Mouse moved to (969, 501)
Screenshot: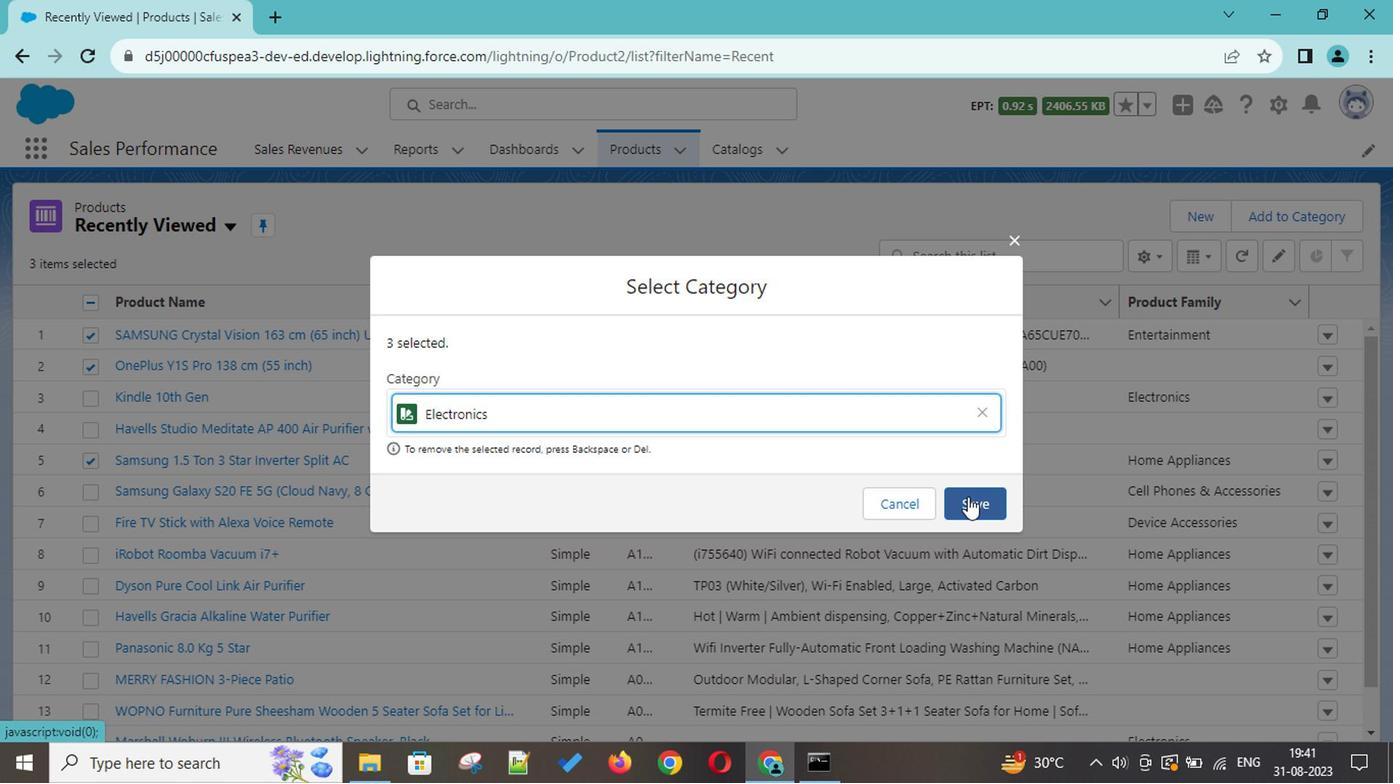
Action: Mouse pressed left at (969, 501)
Screenshot: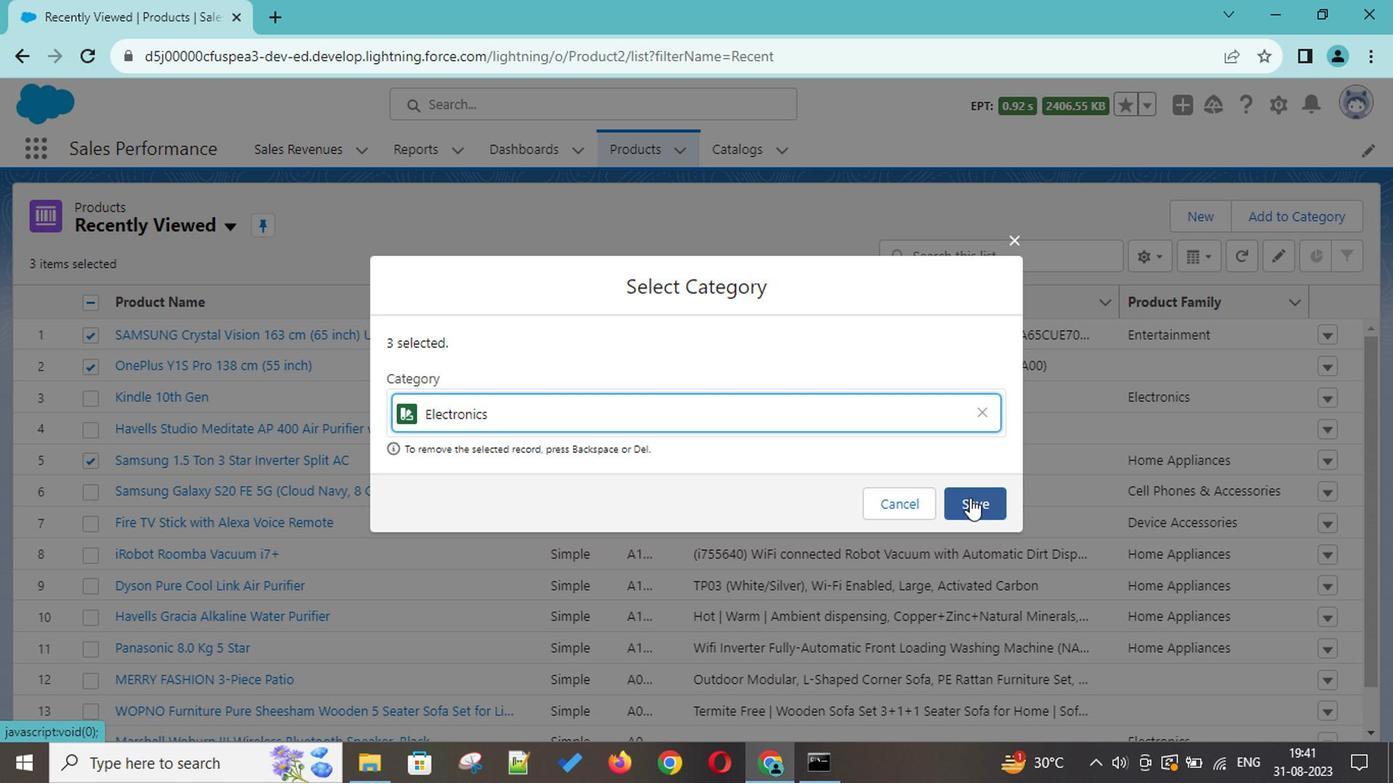 
Action: Mouse moved to (85, 399)
Screenshot: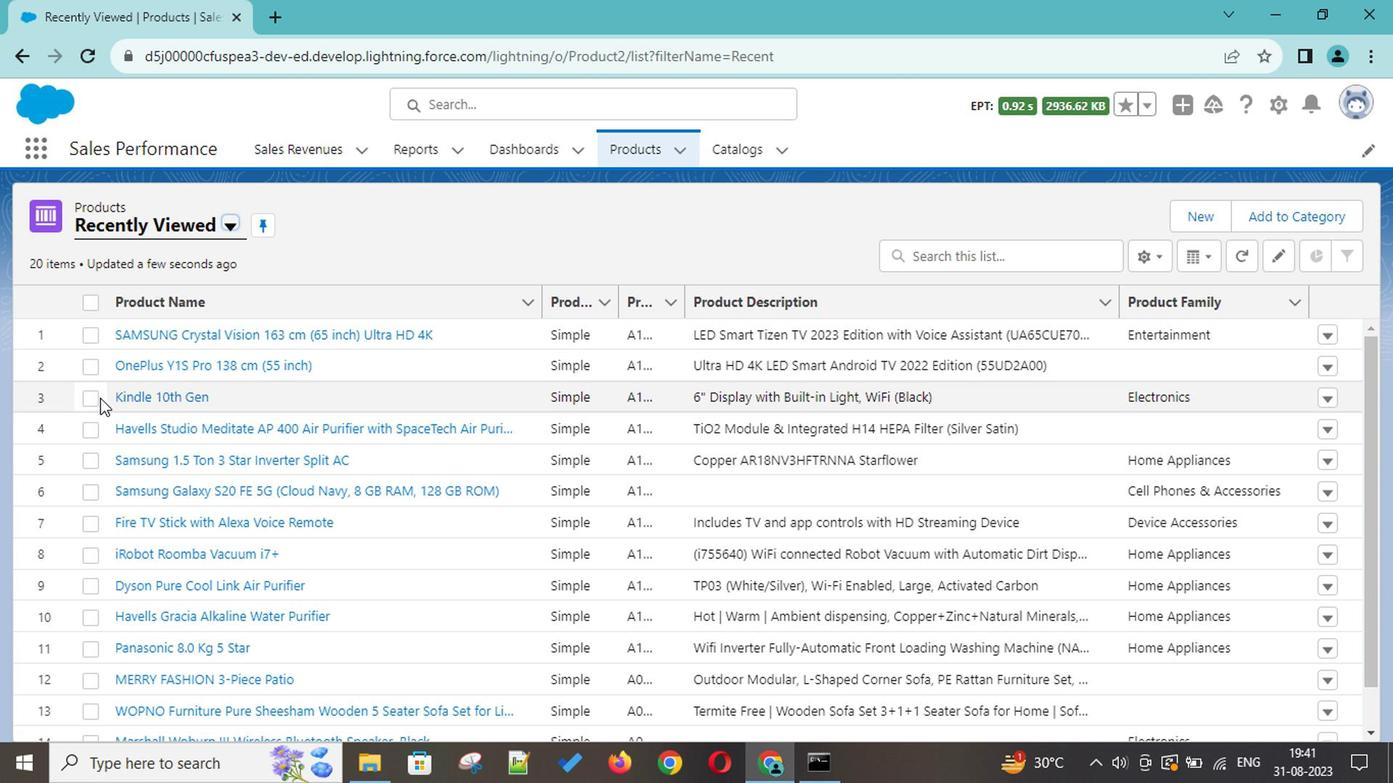 
Action: Mouse pressed left at (85, 399)
Screenshot: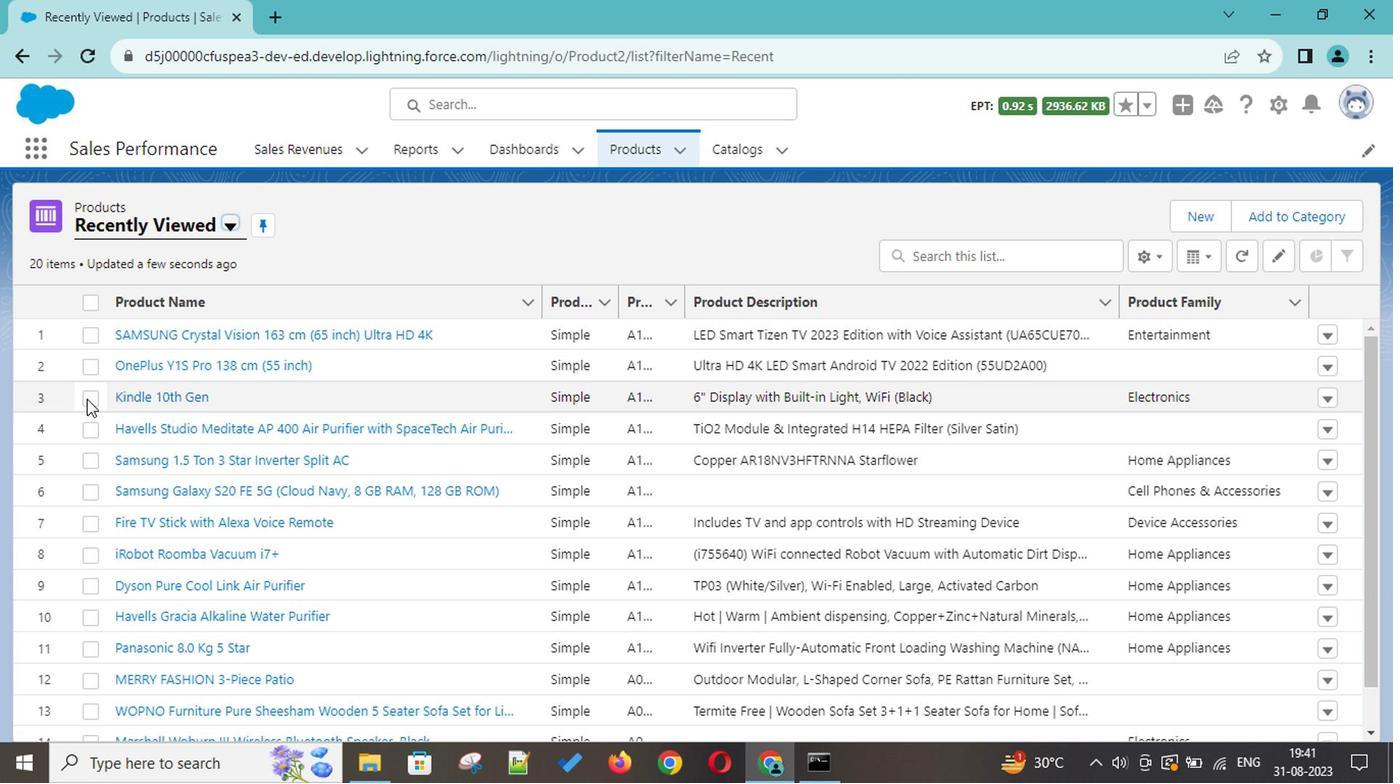 
Action: Mouse moved to (1303, 211)
Screenshot: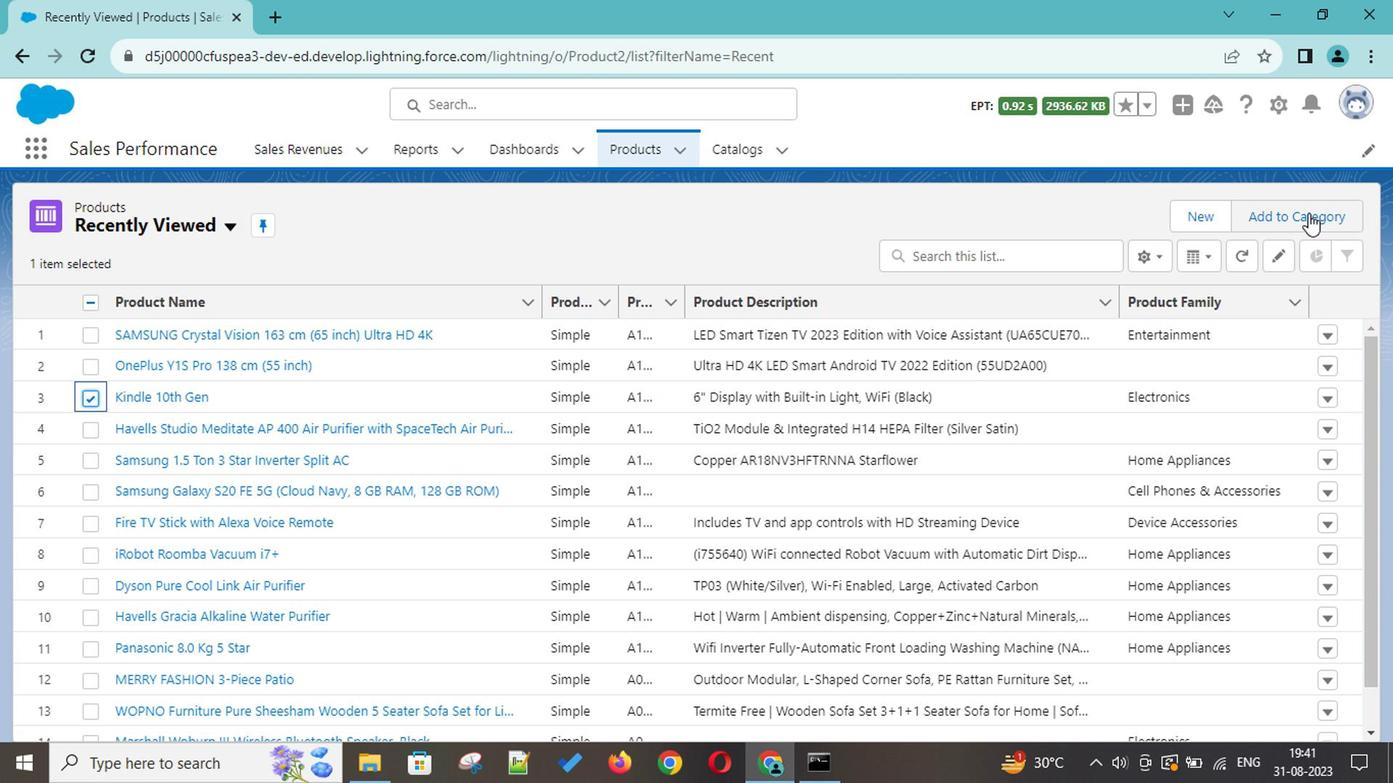 
Action: Mouse pressed left at (1303, 211)
Screenshot: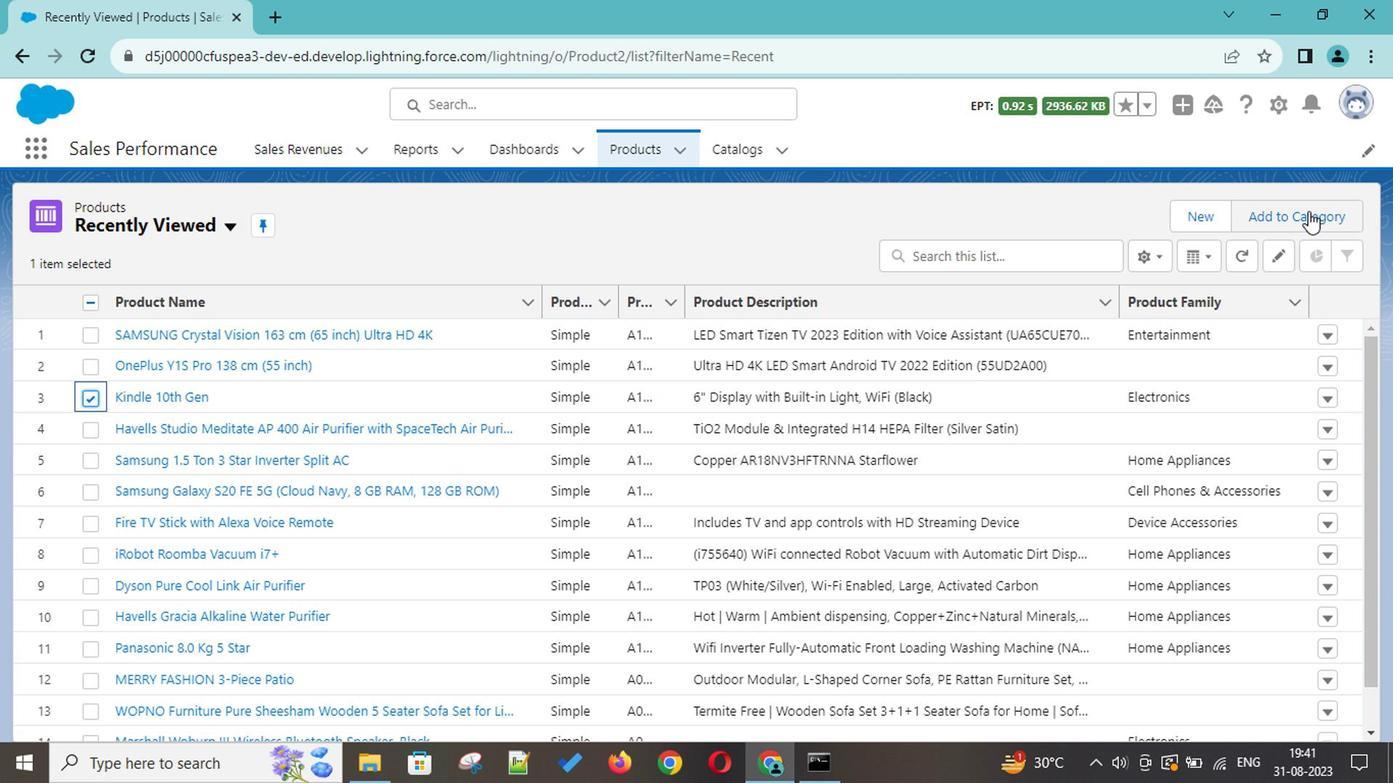 
Action: Mouse moved to (482, 417)
Screenshot: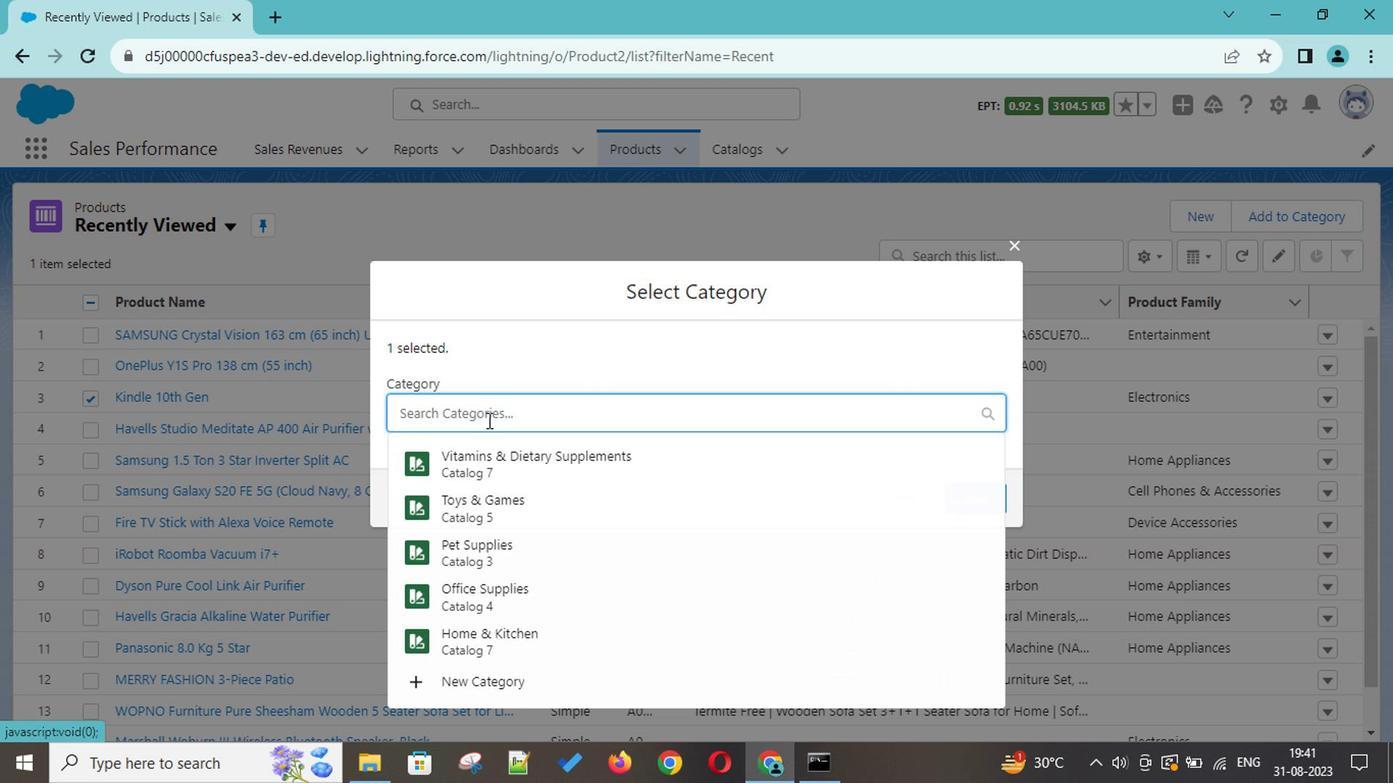 
Action: Key pressed ele
Screenshot: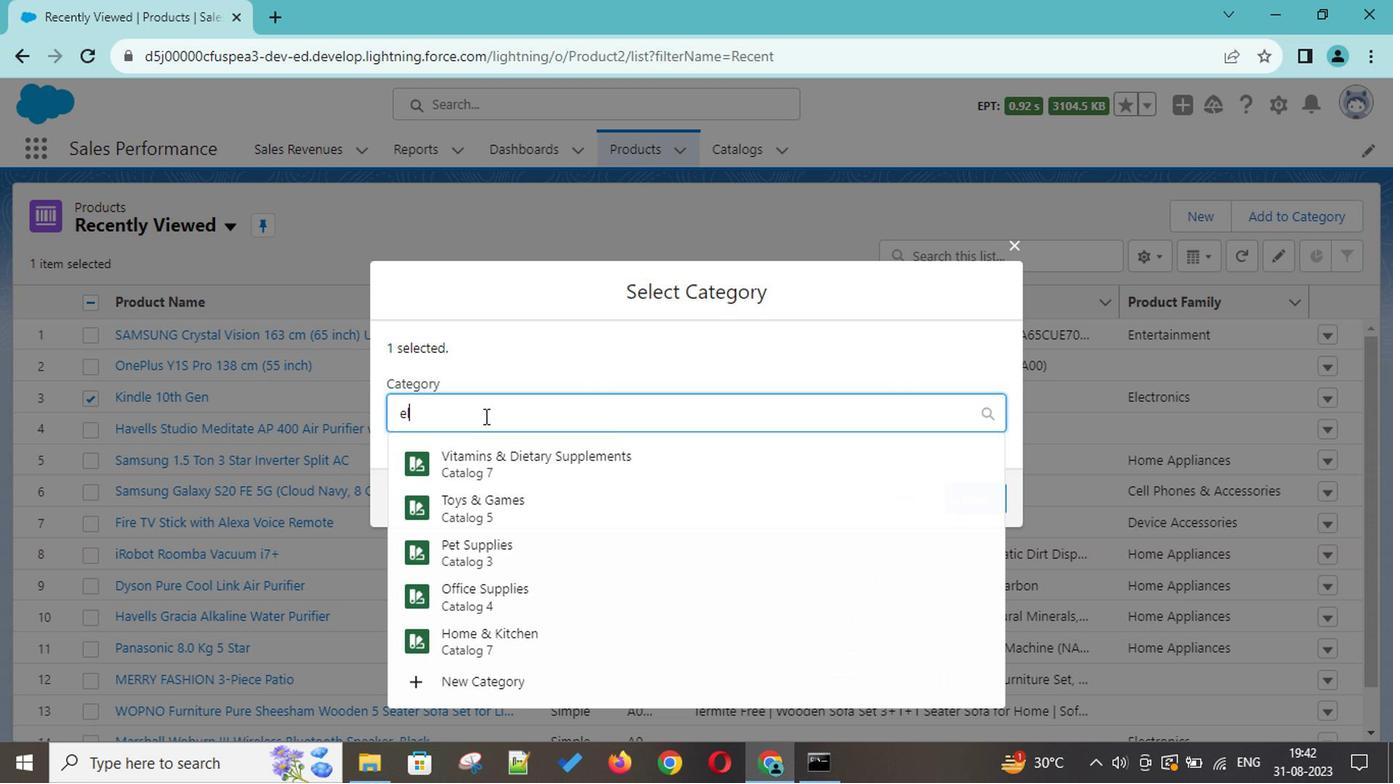 
Action: Mouse moved to (474, 479)
Screenshot: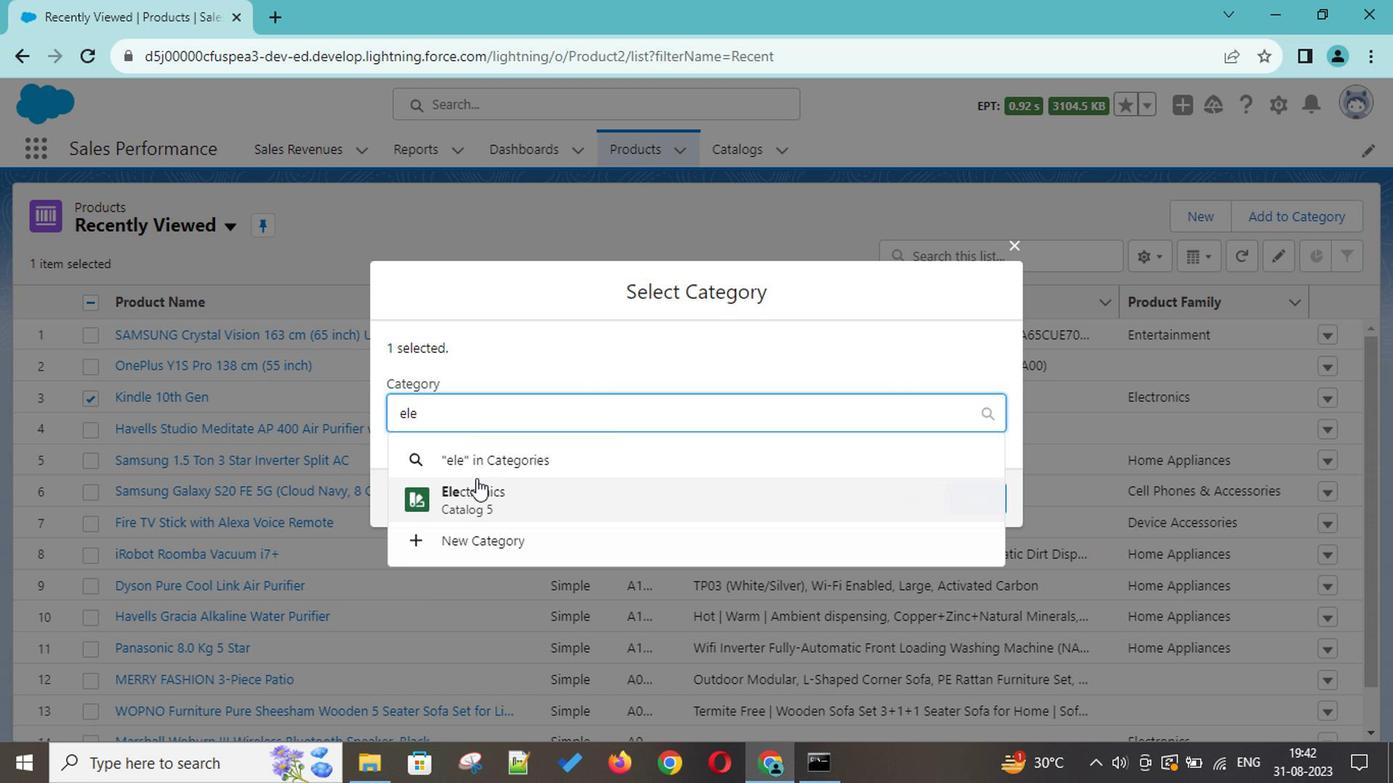 
Action: Mouse pressed left at (474, 479)
Screenshot: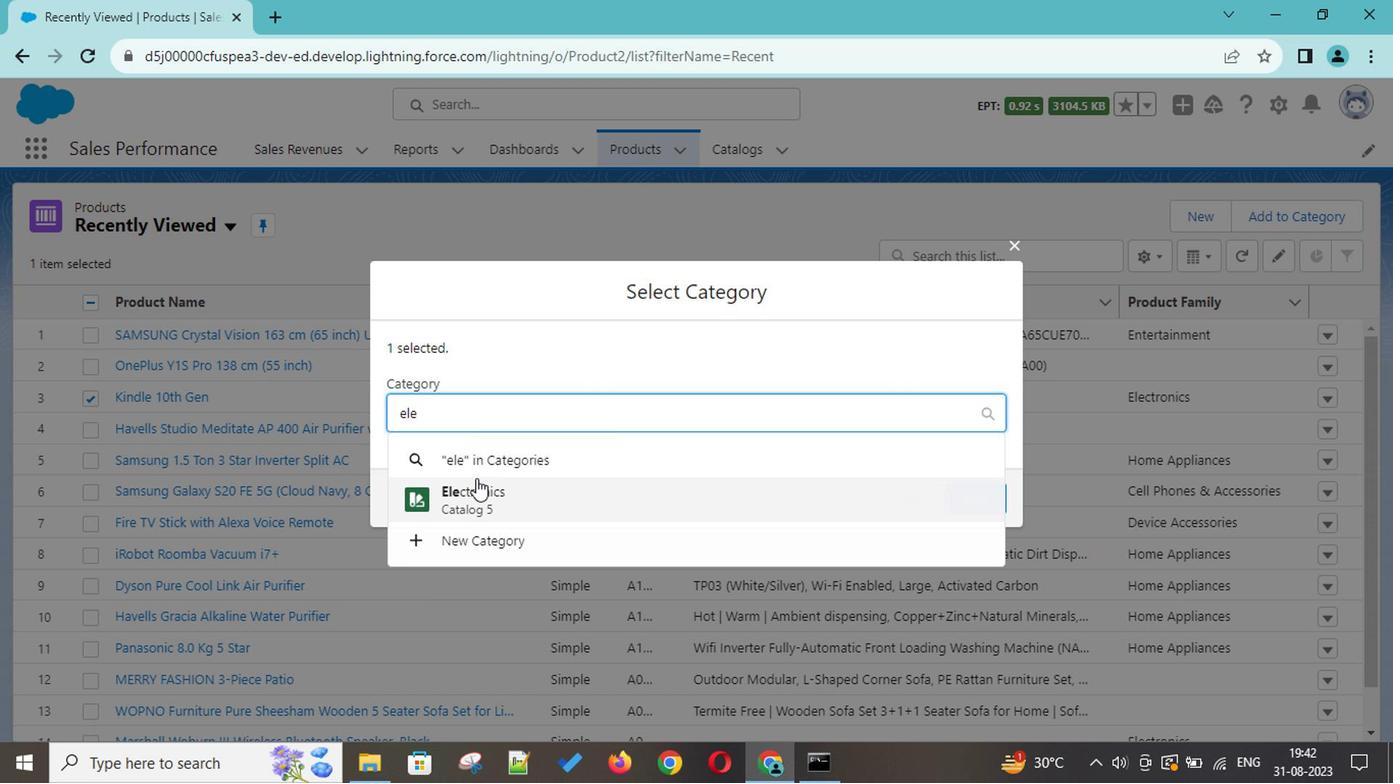 
Action: Mouse moved to (979, 494)
Screenshot: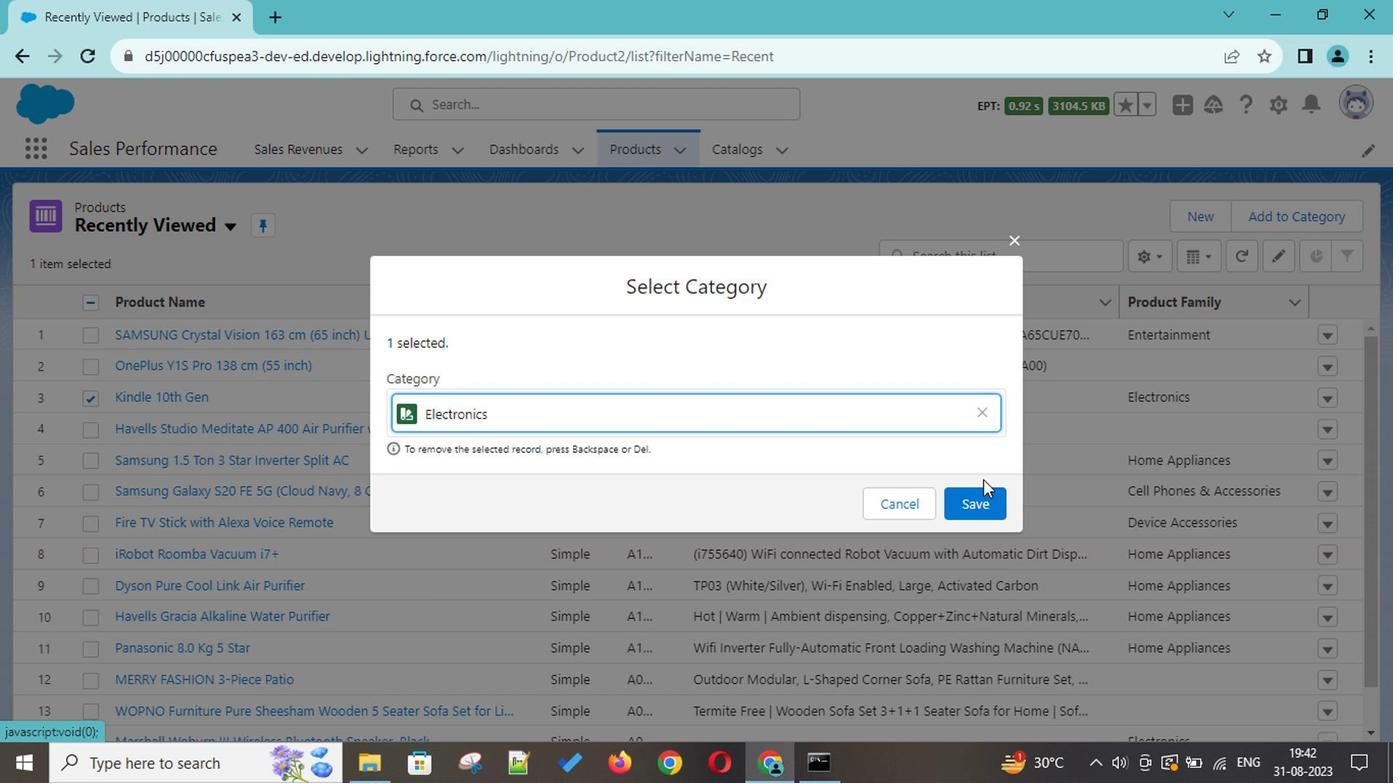 
Action: Mouse pressed left at (979, 494)
Screenshot: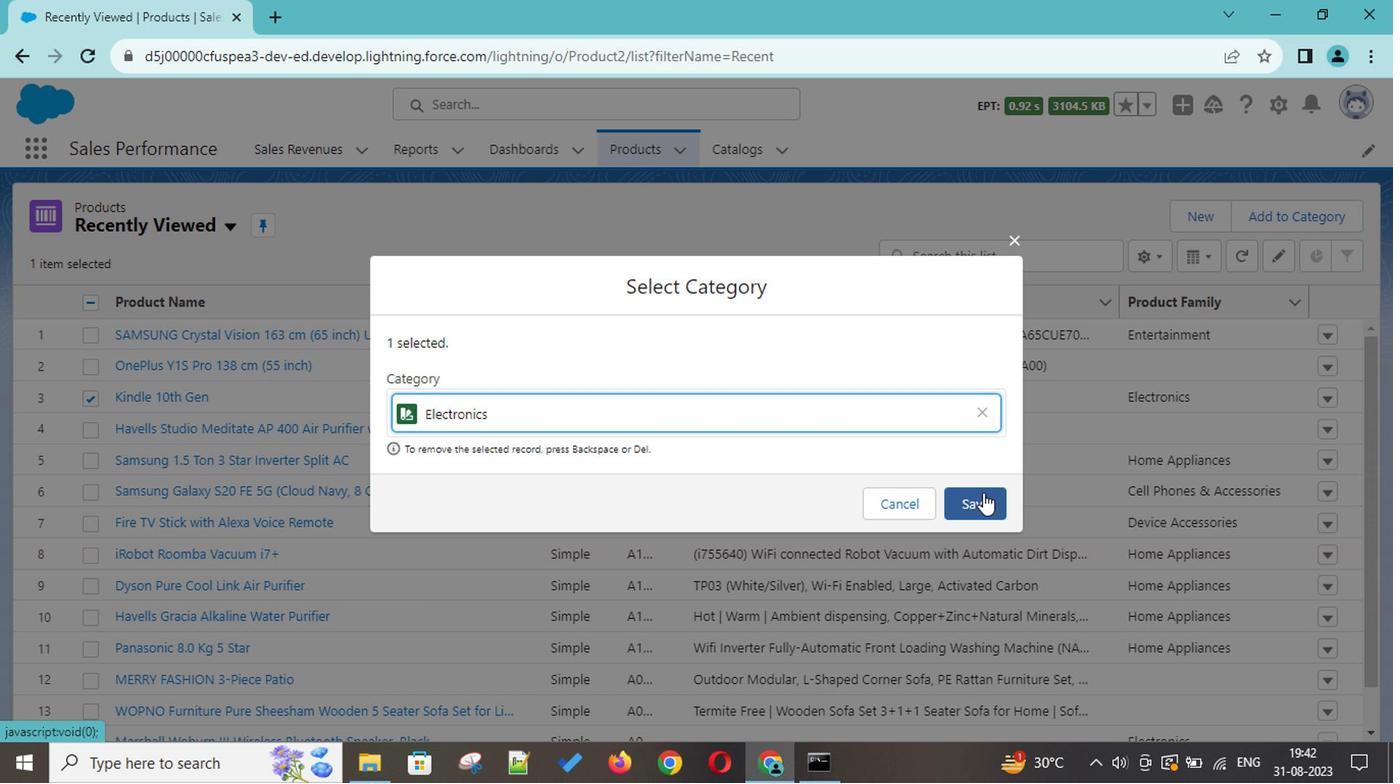 
Action: Mouse moved to (89, 58)
Screenshot: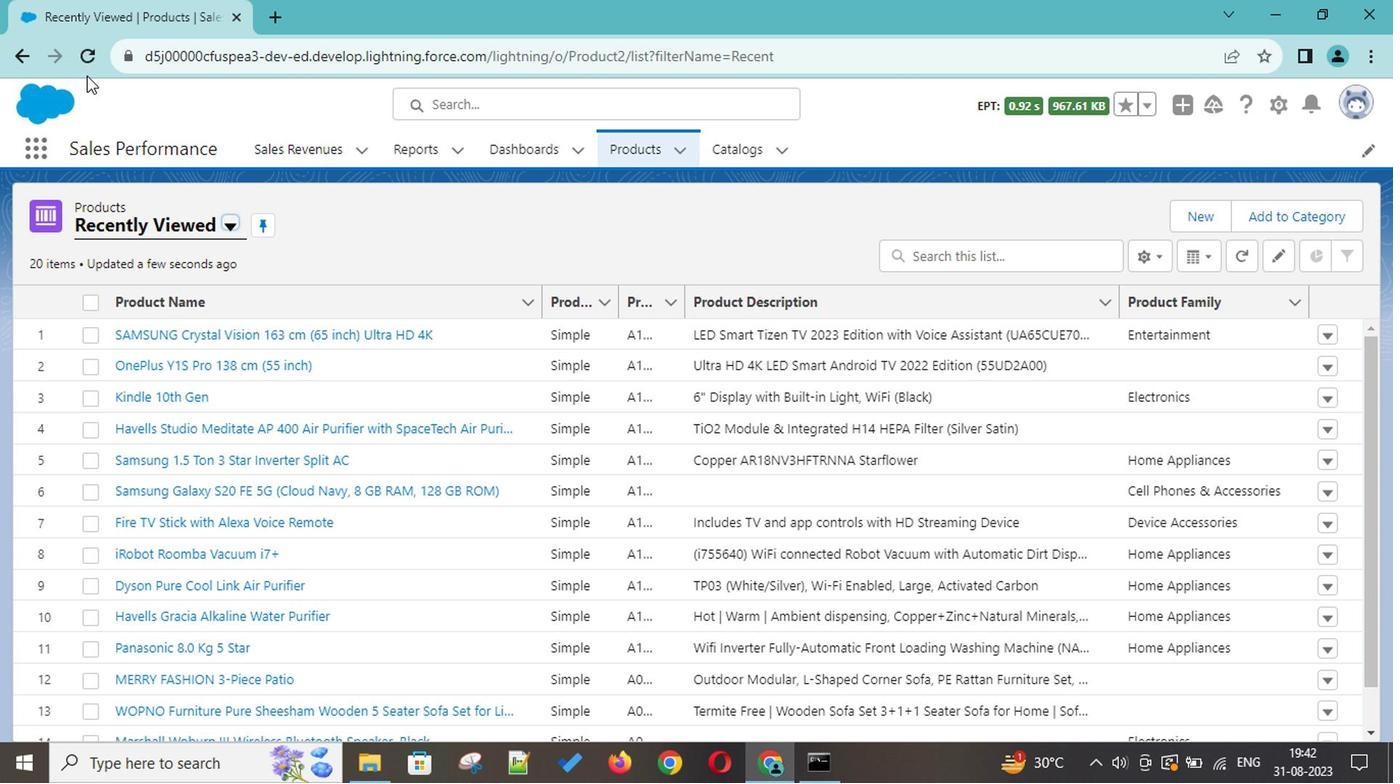 
Action: Mouse pressed left at (89, 58)
Screenshot: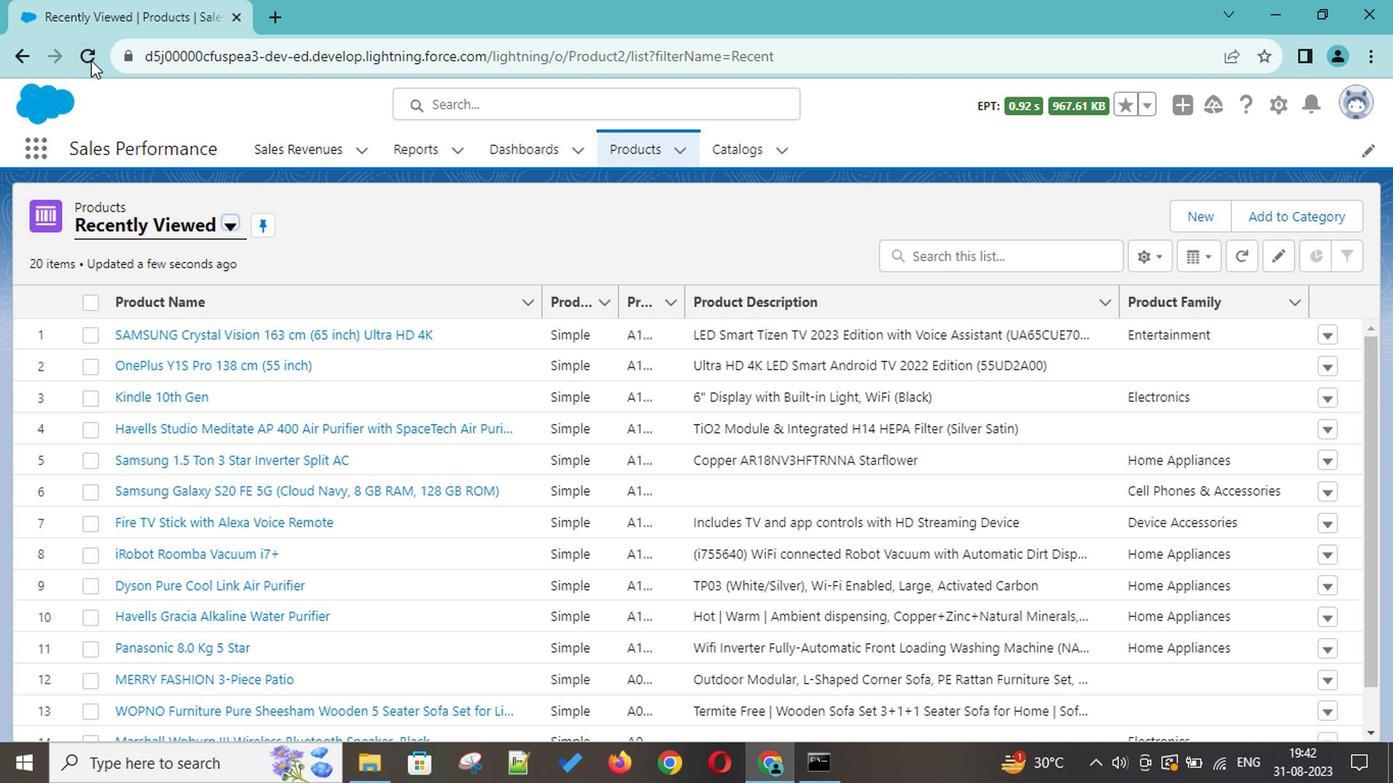
Action: Mouse moved to (86, 494)
Screenshot: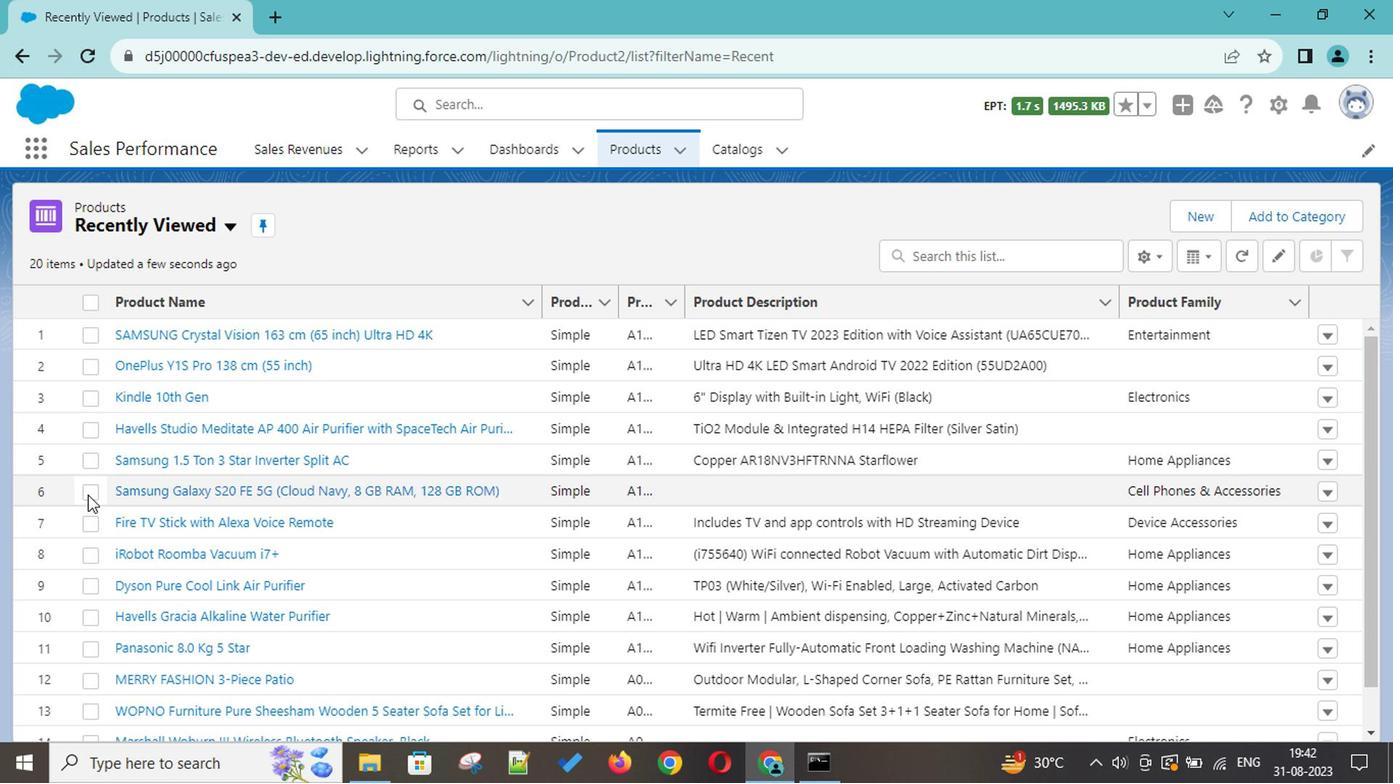 
Action: Mouse pressed left at (86, 494)
Screenshot: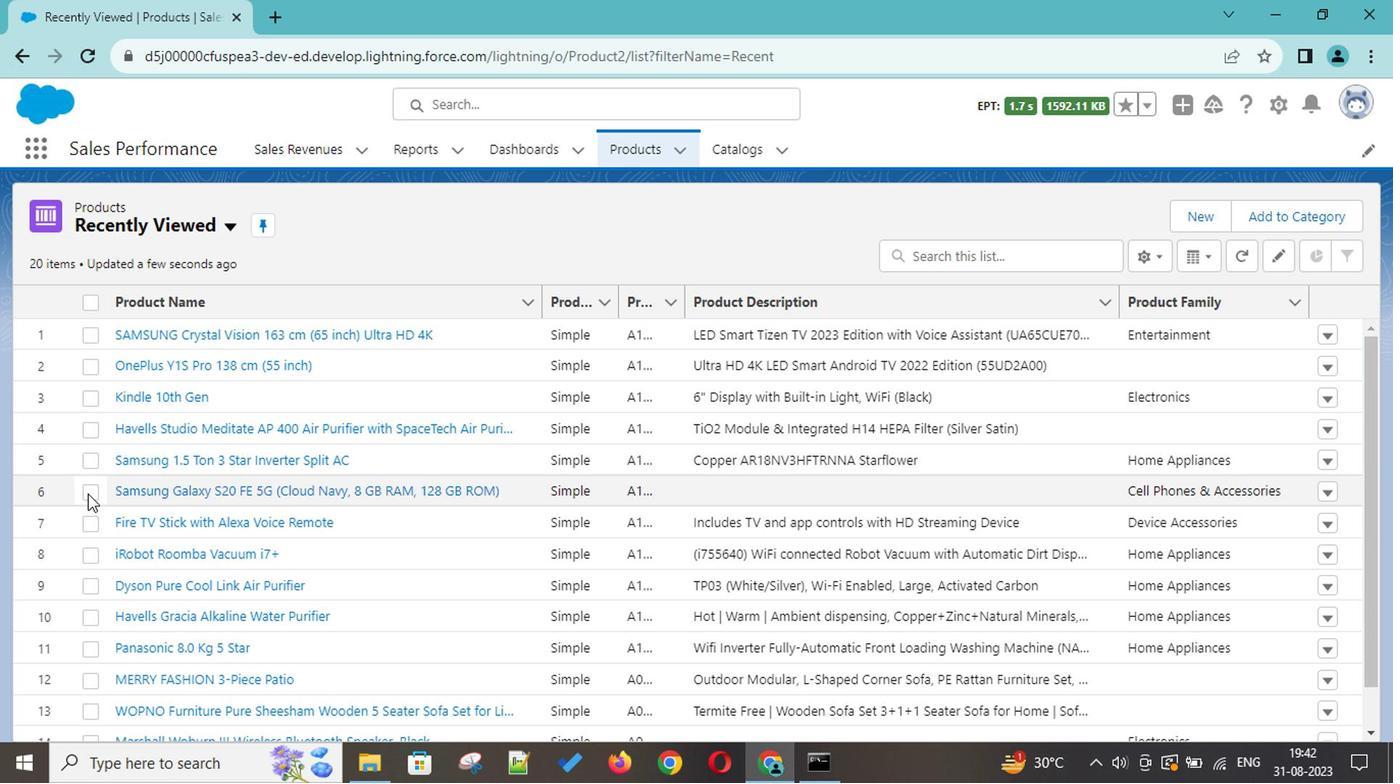 
Action: Mouse moved to (1283, 222)
Screenshot: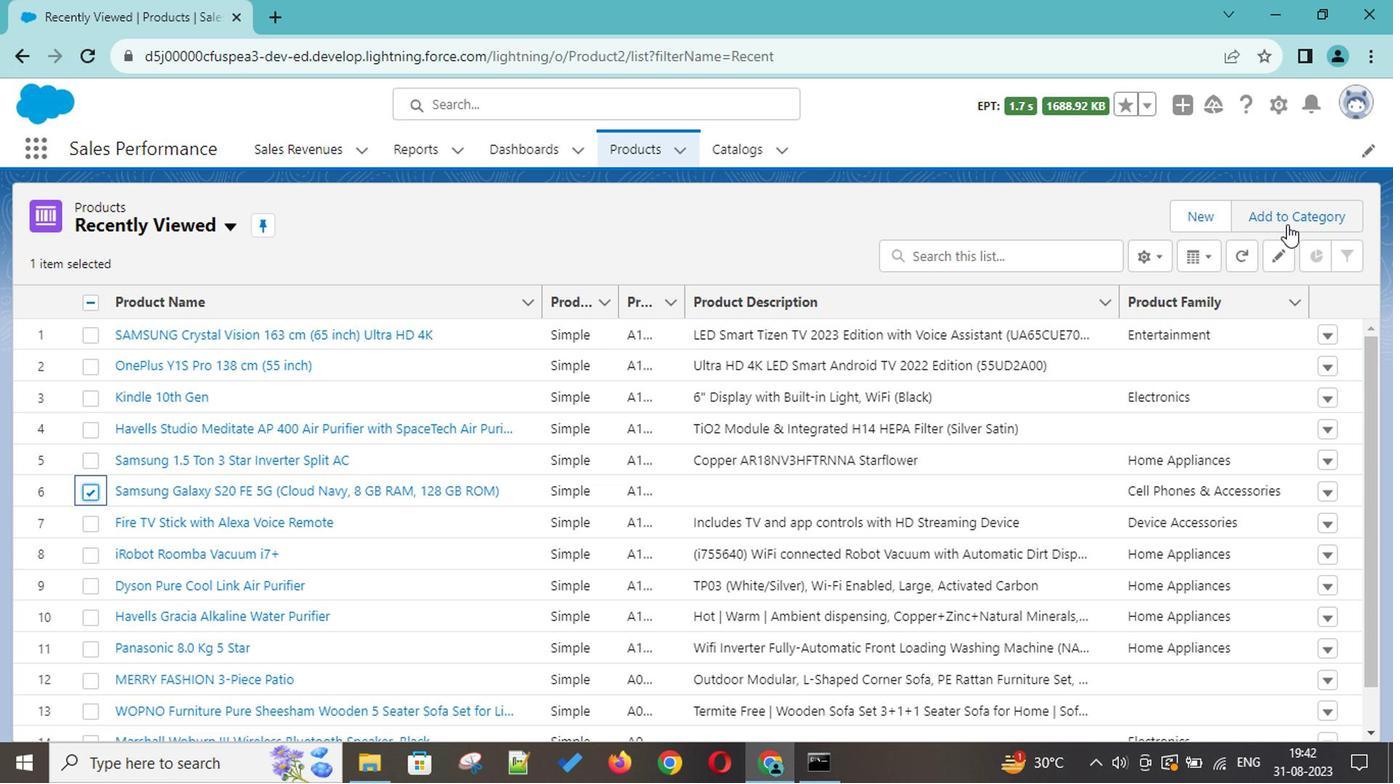 
Action: Mouse pressed left at (1283, 222)
Screenshot: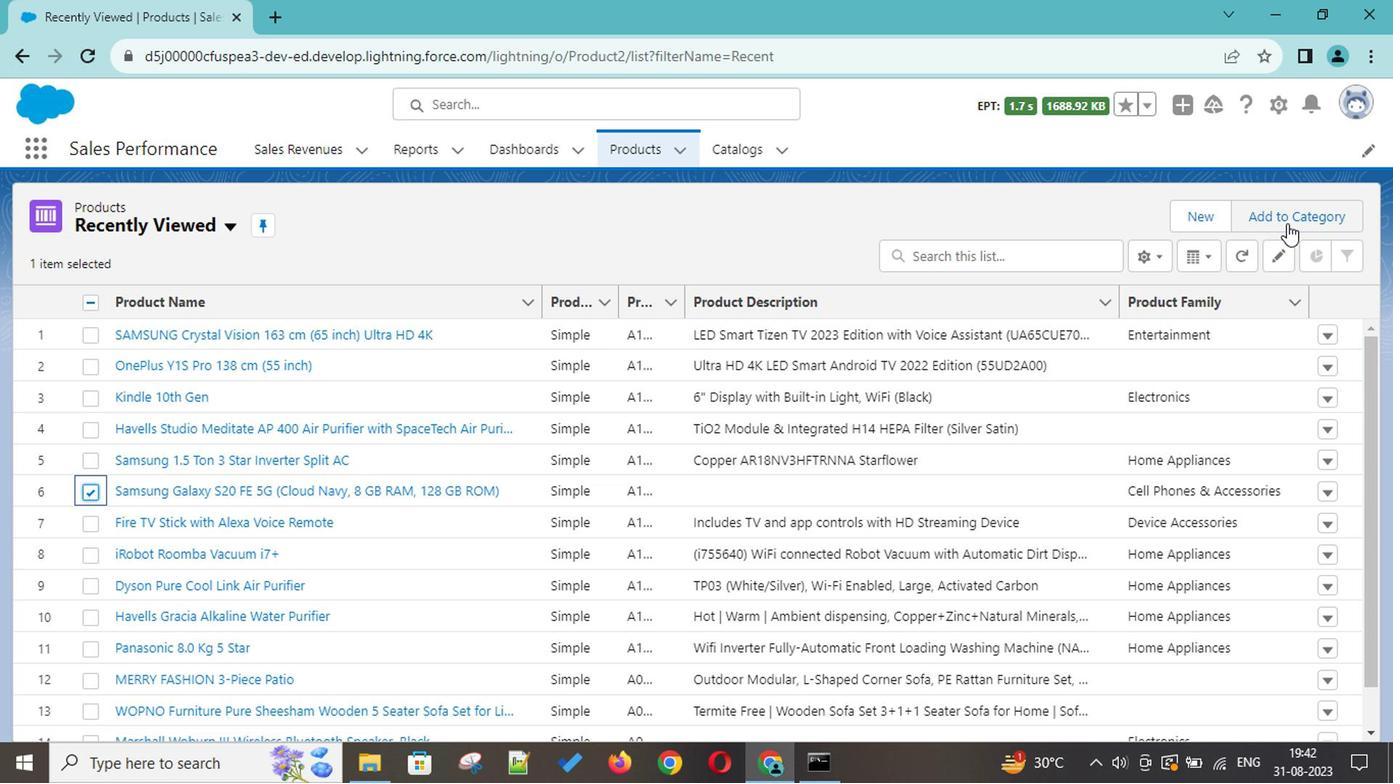 
Action: Mouse moved to (506, 423)
Screenshot: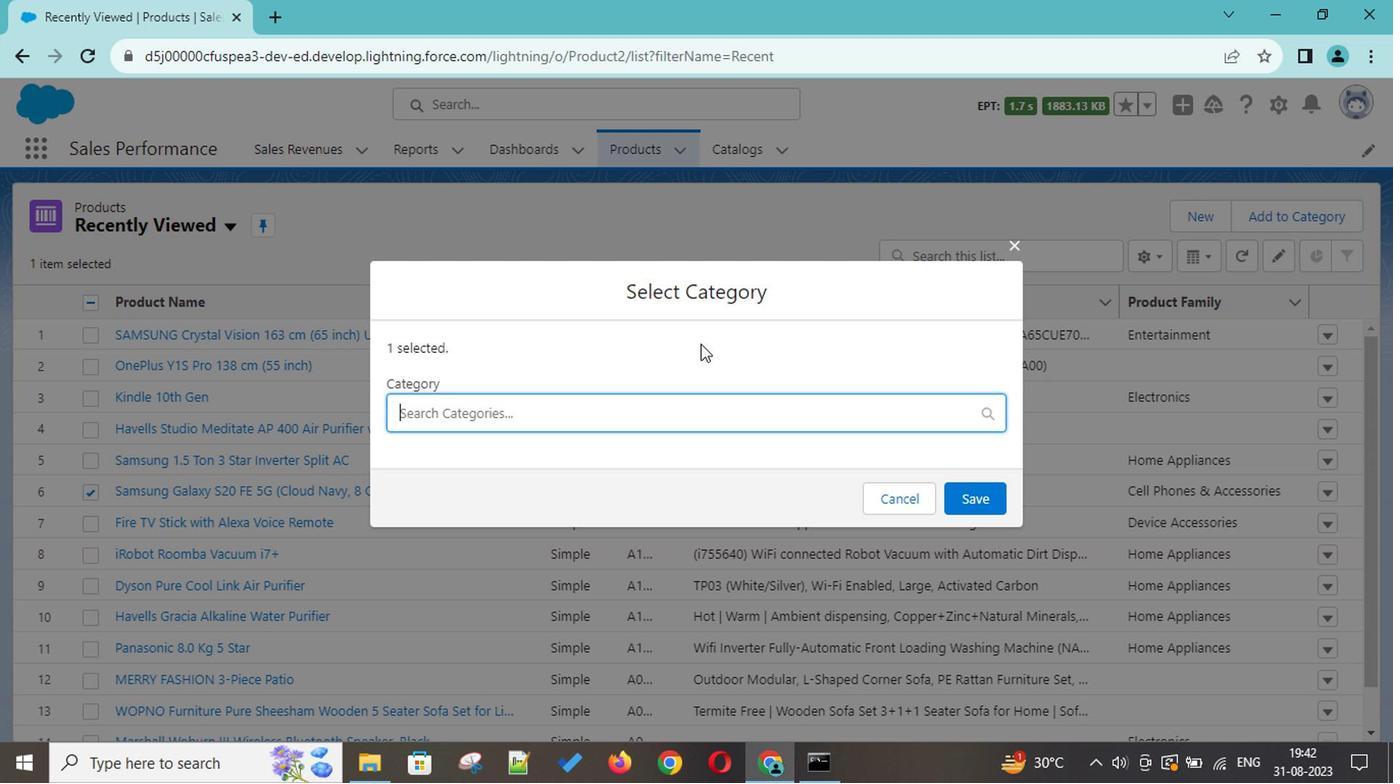 
Action: Key pressed el<Key.backspace><Key.backspace>mob<Key.backspace><Key.backspace><Key.backspace>el
Screenshot: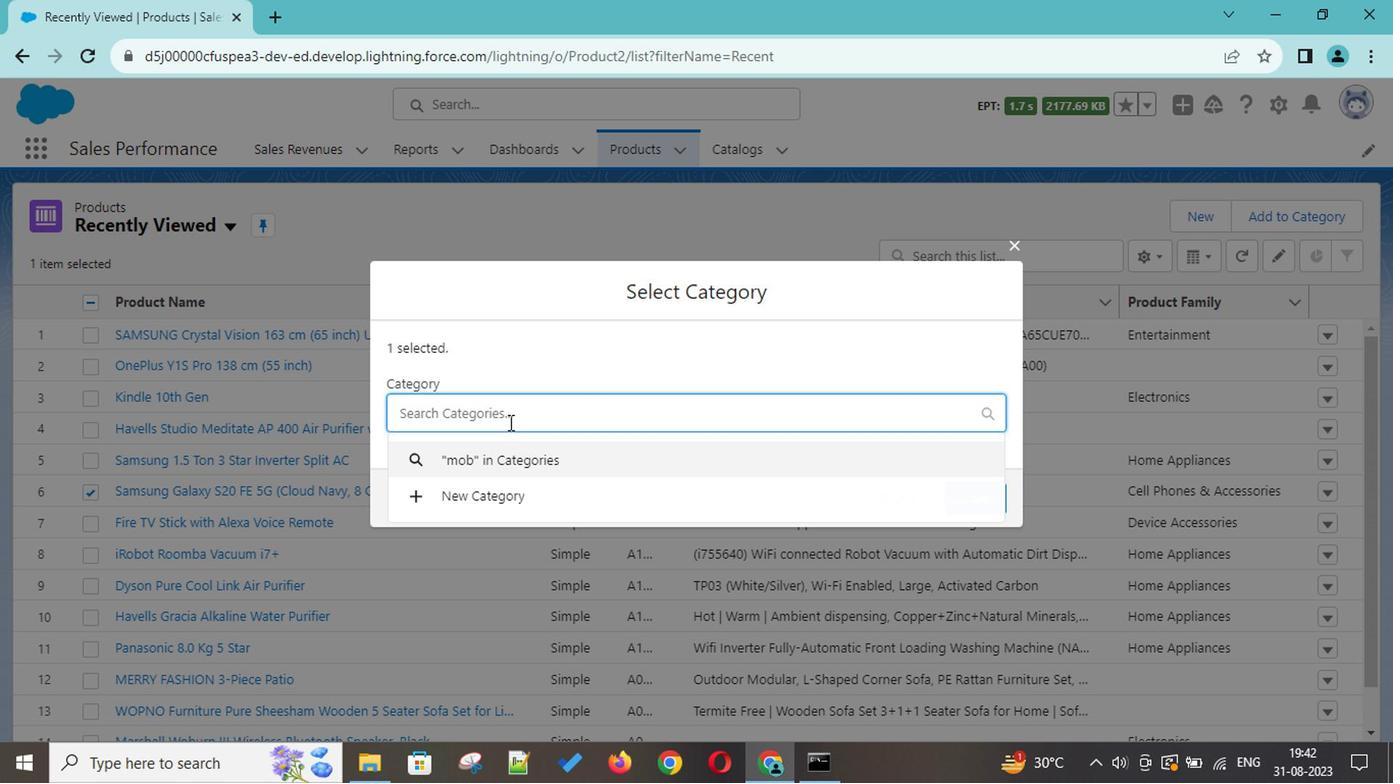 
Action: Mouse moved to (496, 489)
Screenshot: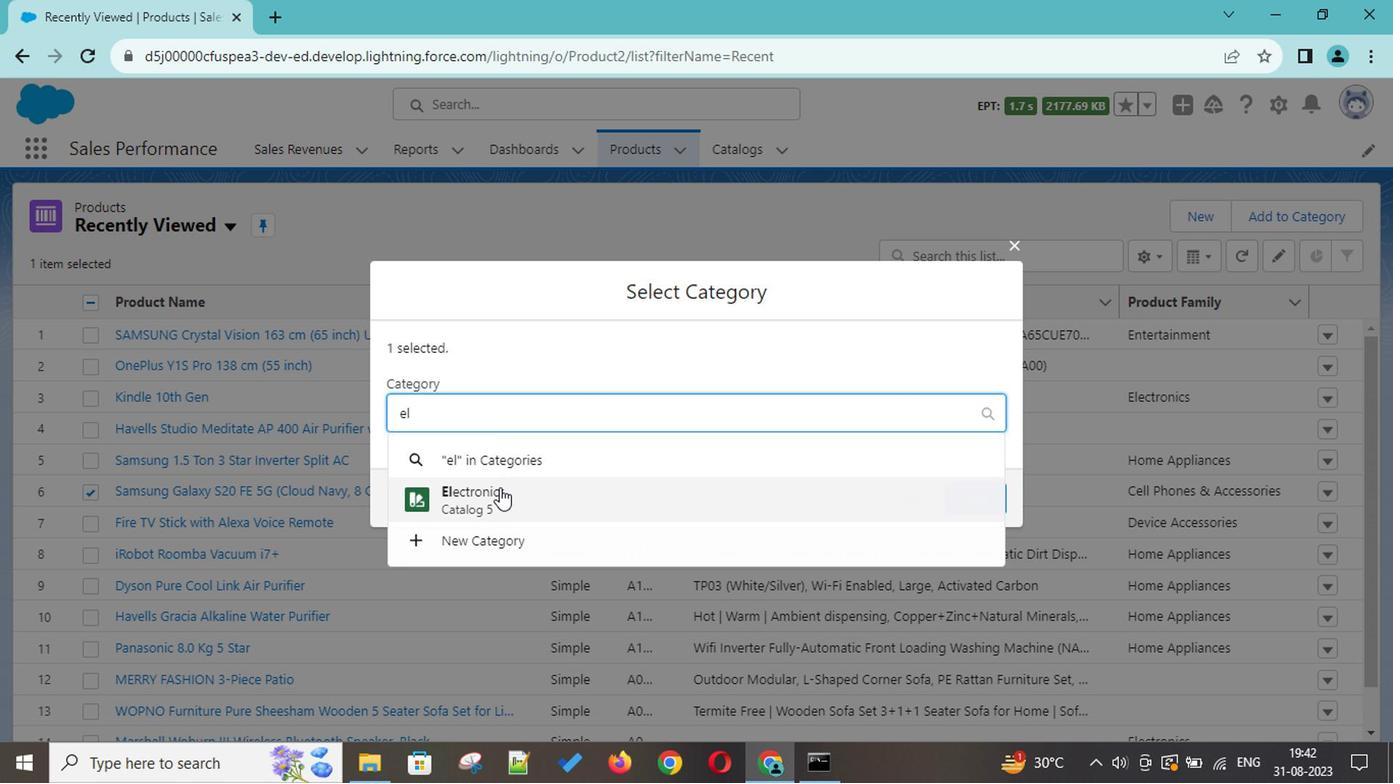 
Action: Mouse pressed left at (496, 489)
Screenshot: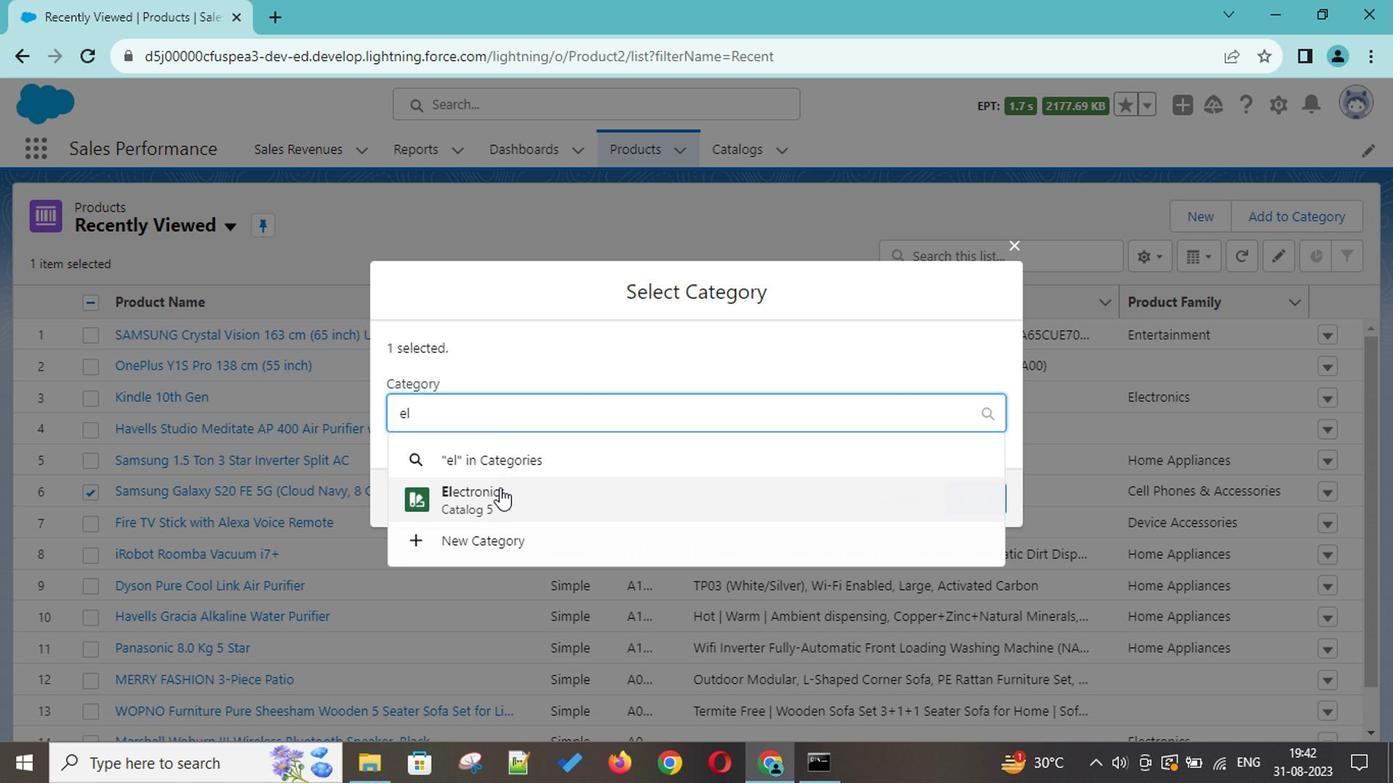 
Action: Mouse moved to (969, 492)
Screenshot: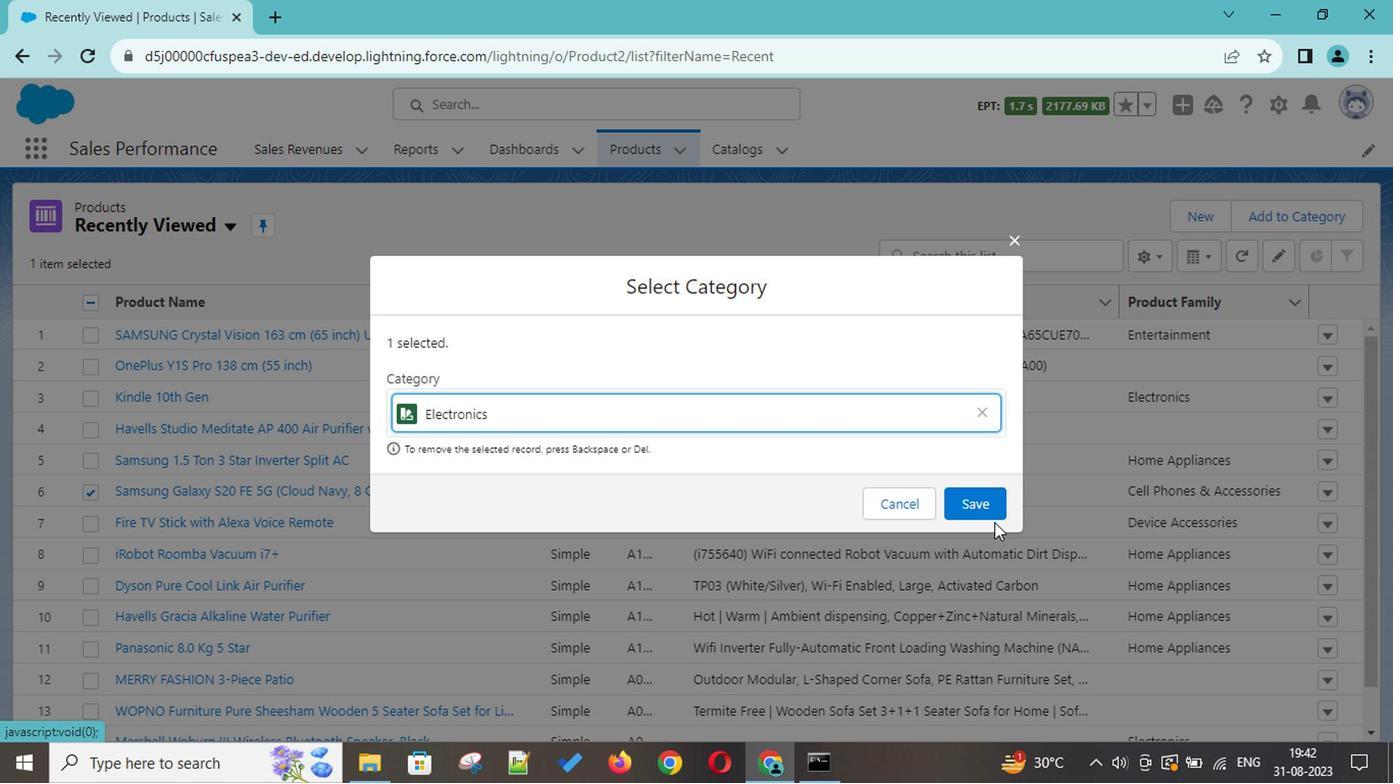 
Action: Mouse pressed left at (969, 492)
Screenshot: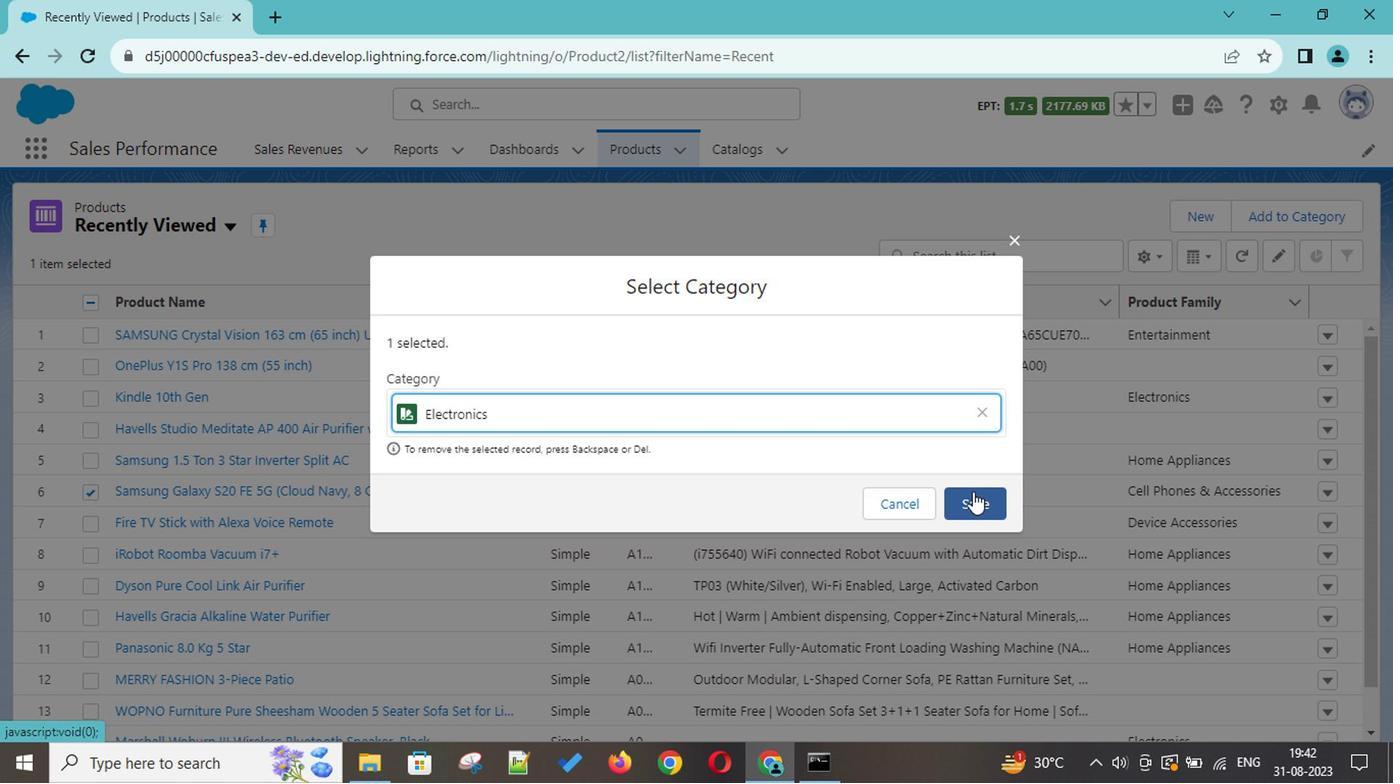 
Action: Mouse moved to (87, 556)
Screenshot: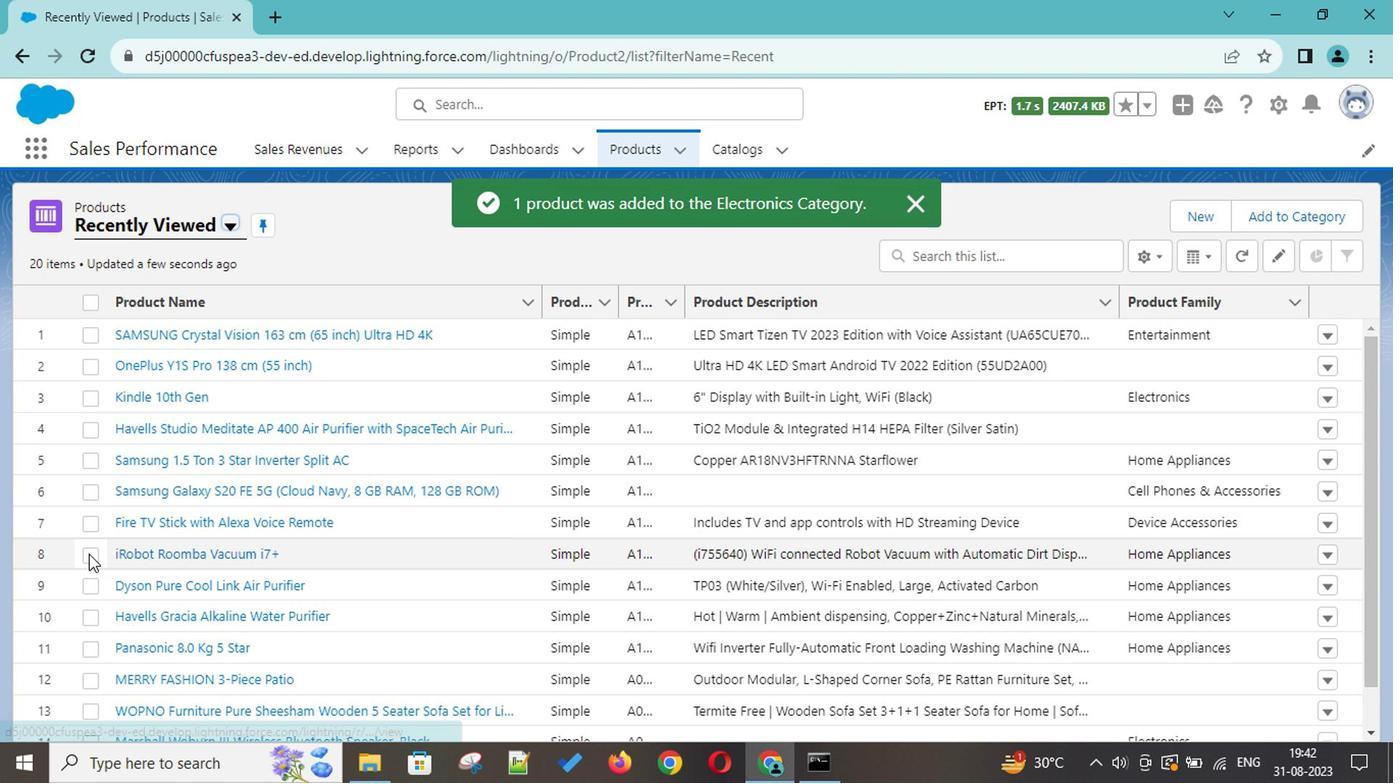 
Action: Mouse pressed left at (87, 556)
Screenshot: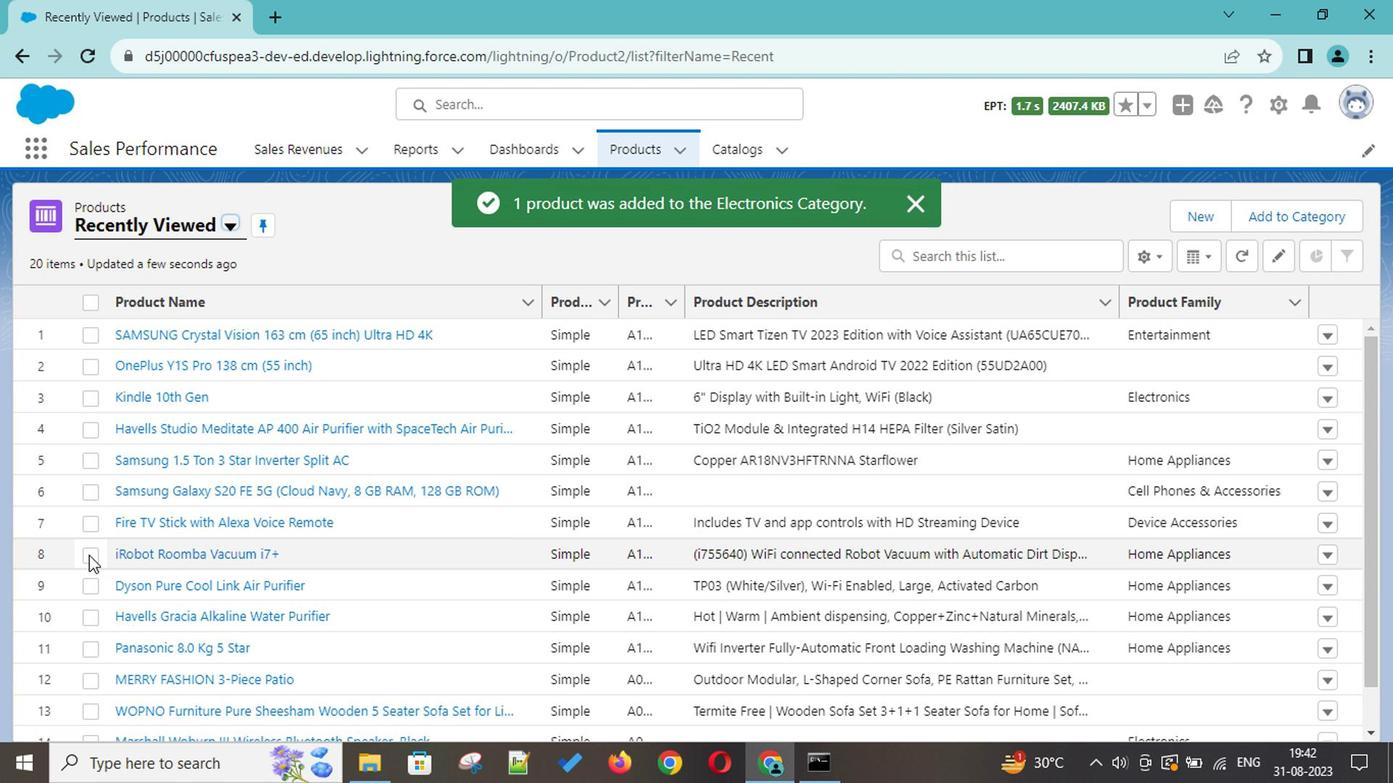 
Action: Mouse moved to (86, 590)
Screenshot: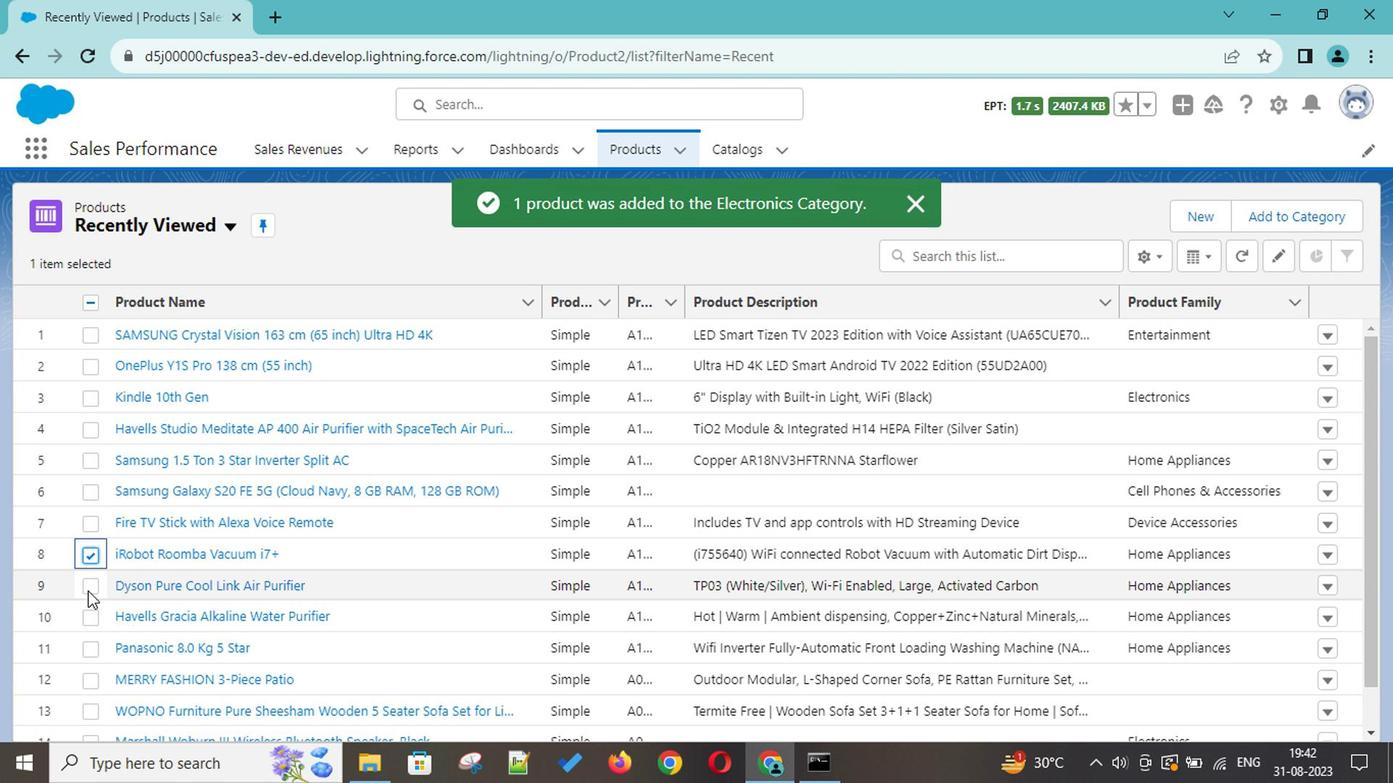 
Action: Mouse pressed left at (86, 590)
Screenshot: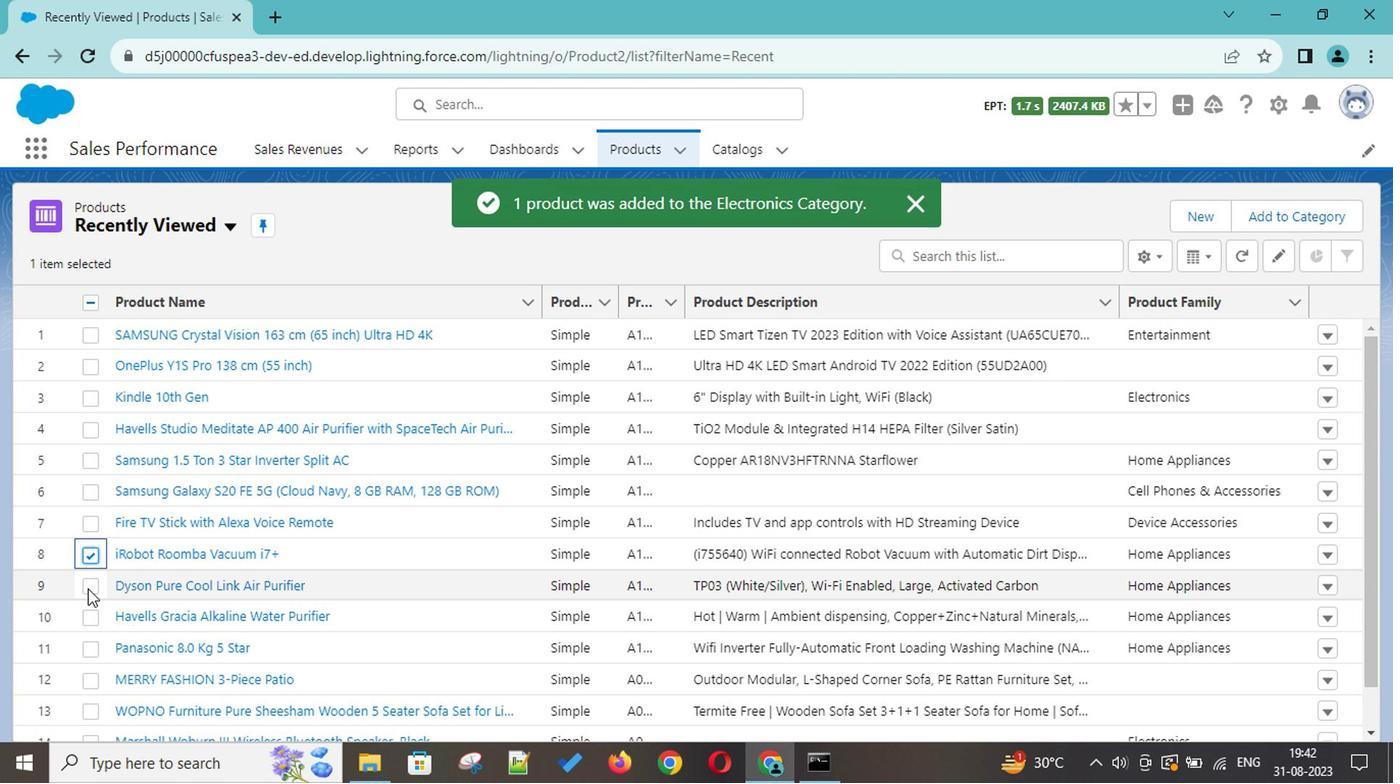 
Action: Mouse moved to (88, 616)
Screenshot: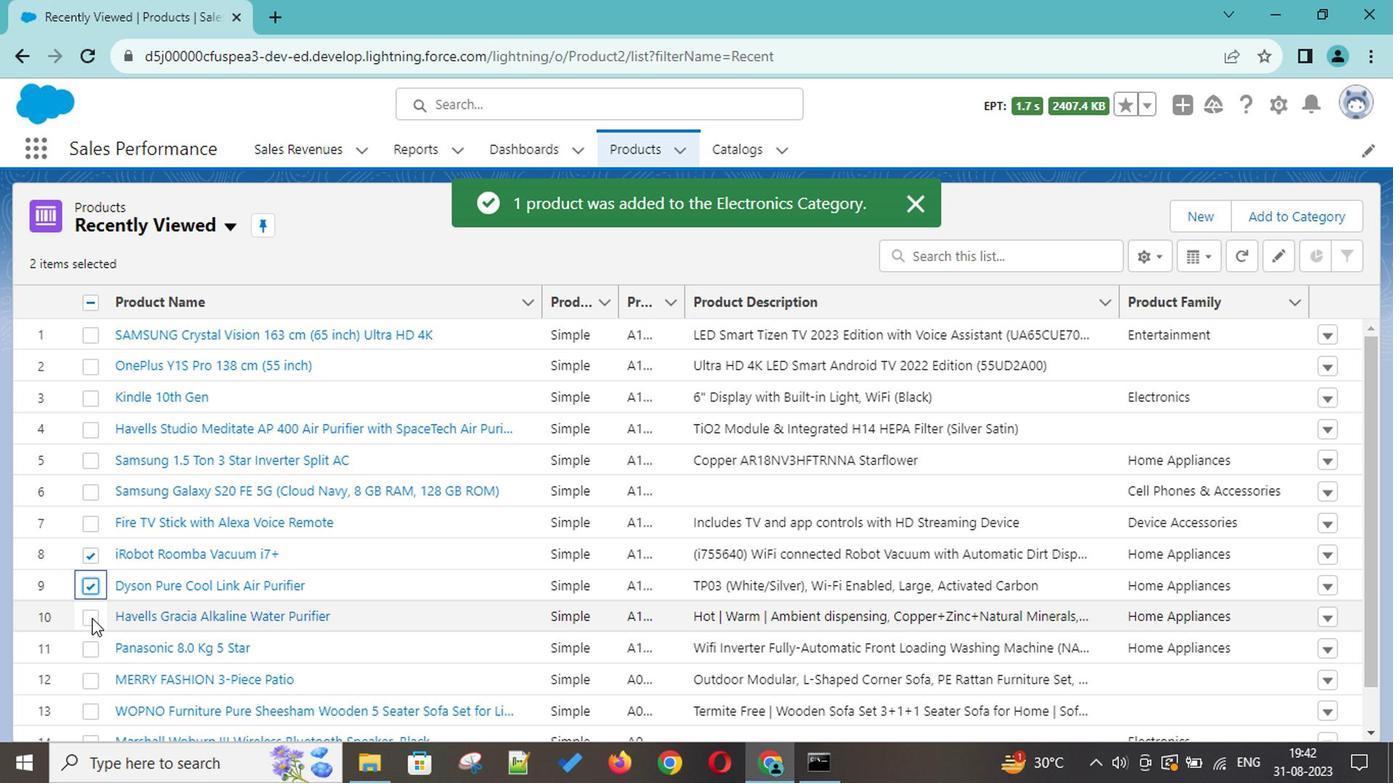 
Action: Mouse pressed left at (88, 616)
Screenshot: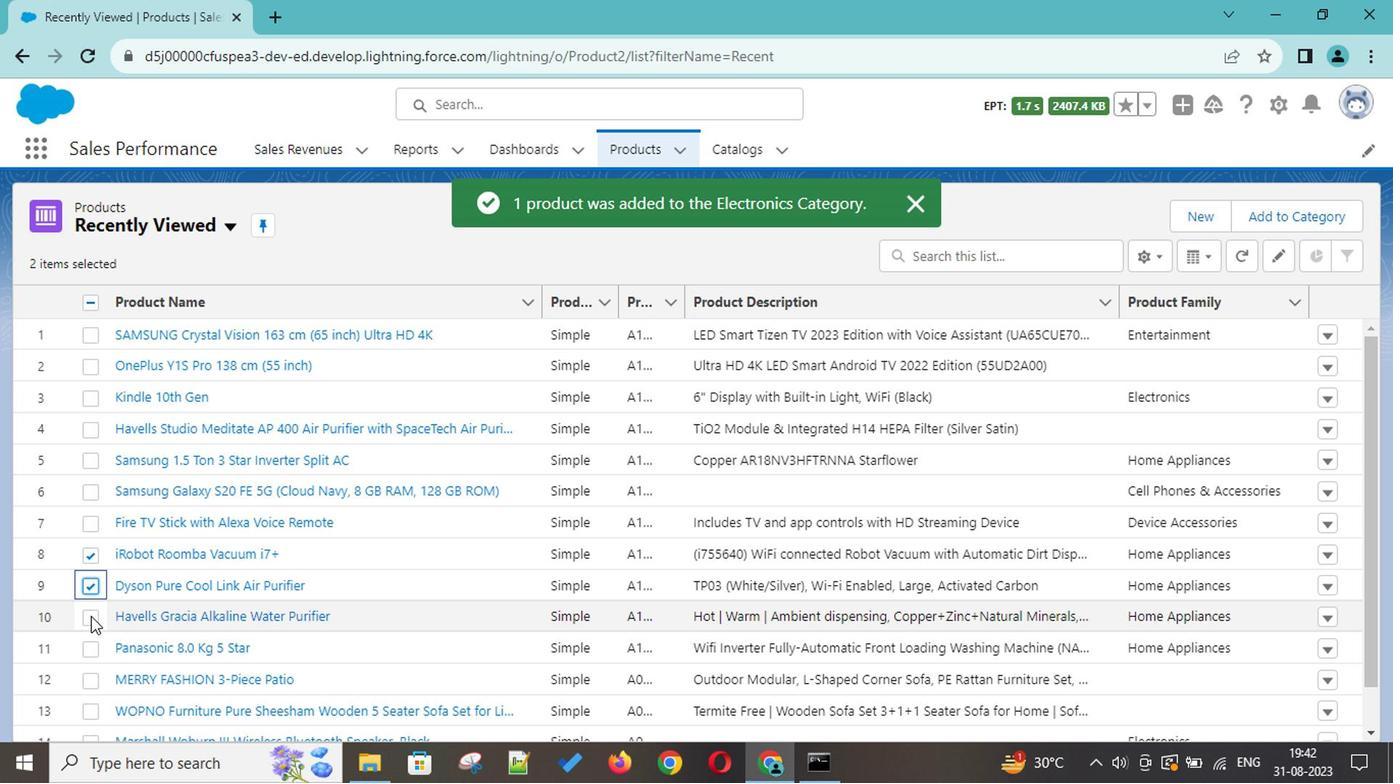 
Action: Mouse moved to (95, 645)
Screenshot: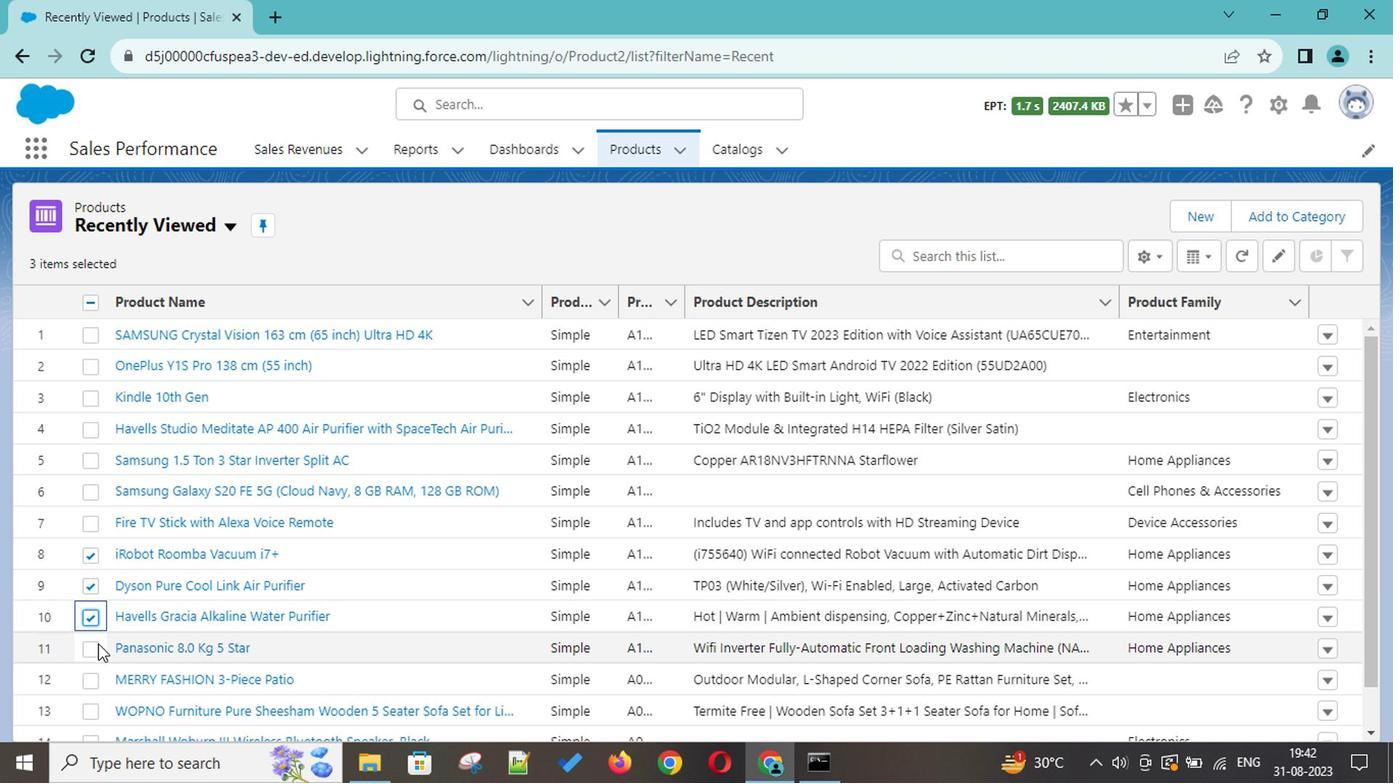 
Action: Mouse pressed left at (95, 645)
Screenshot: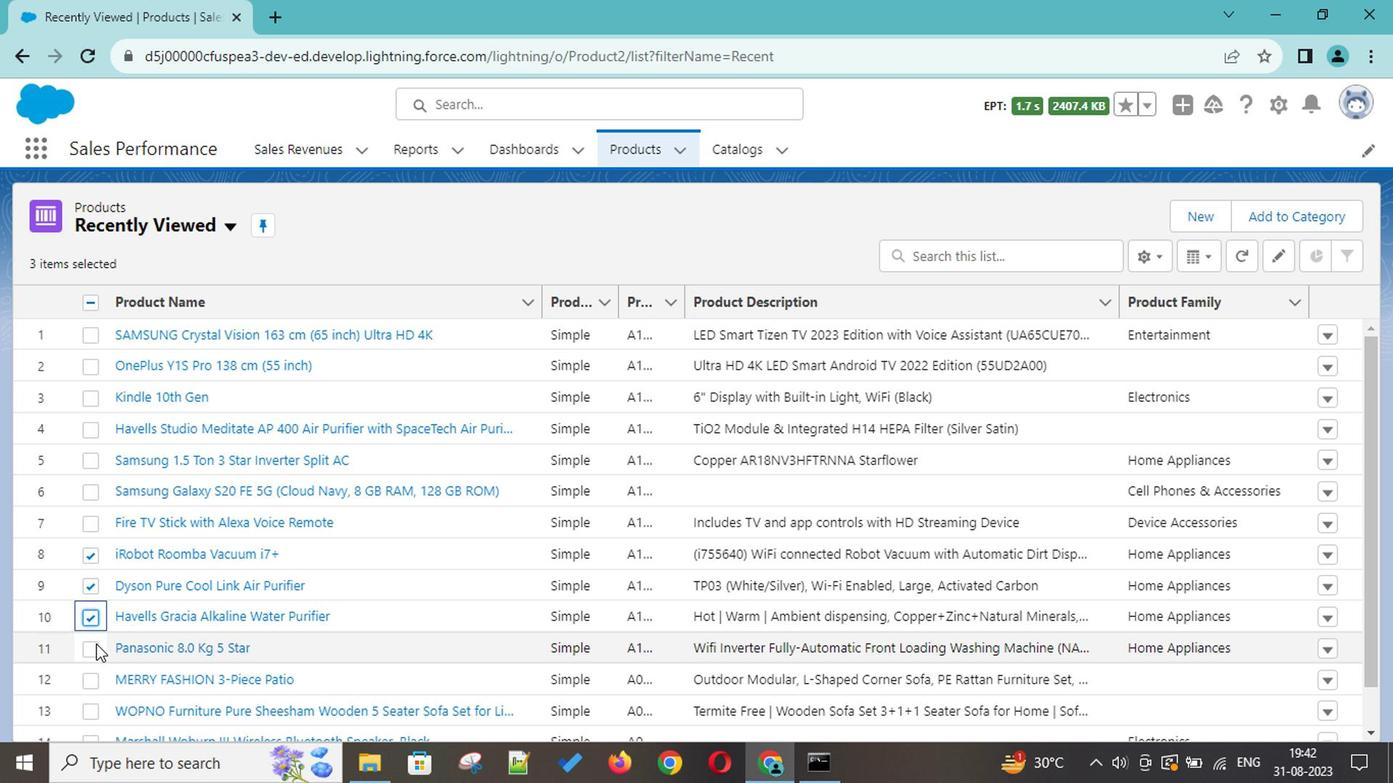 
Action: Mouse moved to (1309, 206)
Screenshot: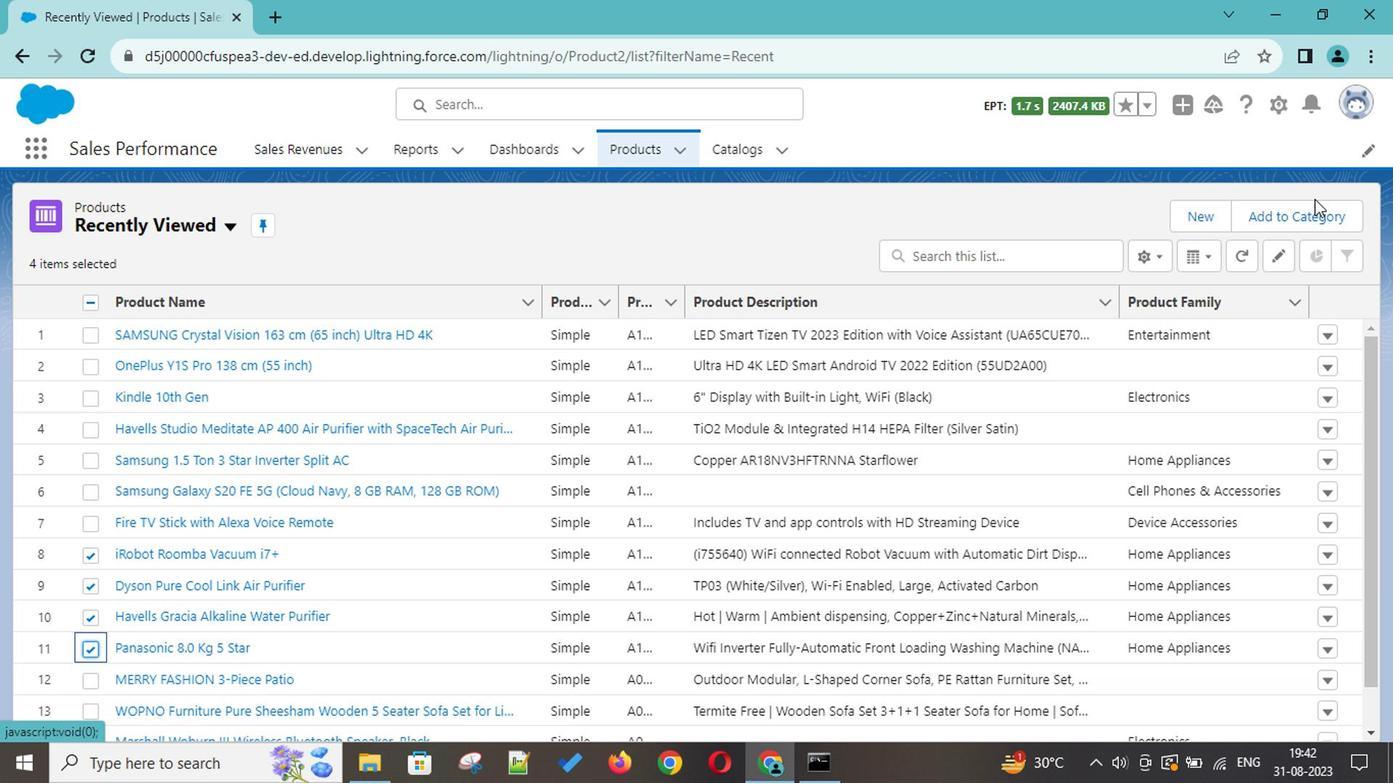 
Action: Mouse pressed left at (1309, 206)
Screenshot: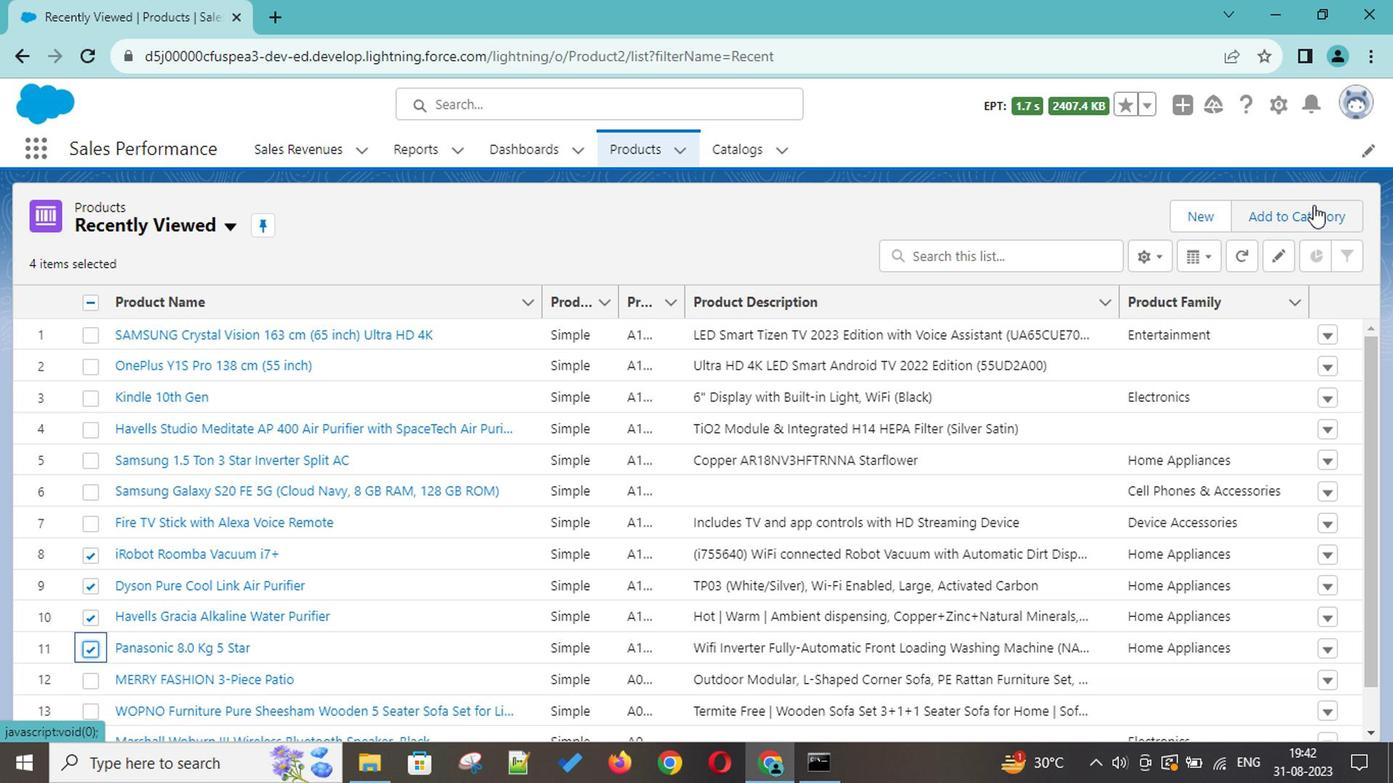 
Action: Mouse moved to (592, 427)
Screenshot: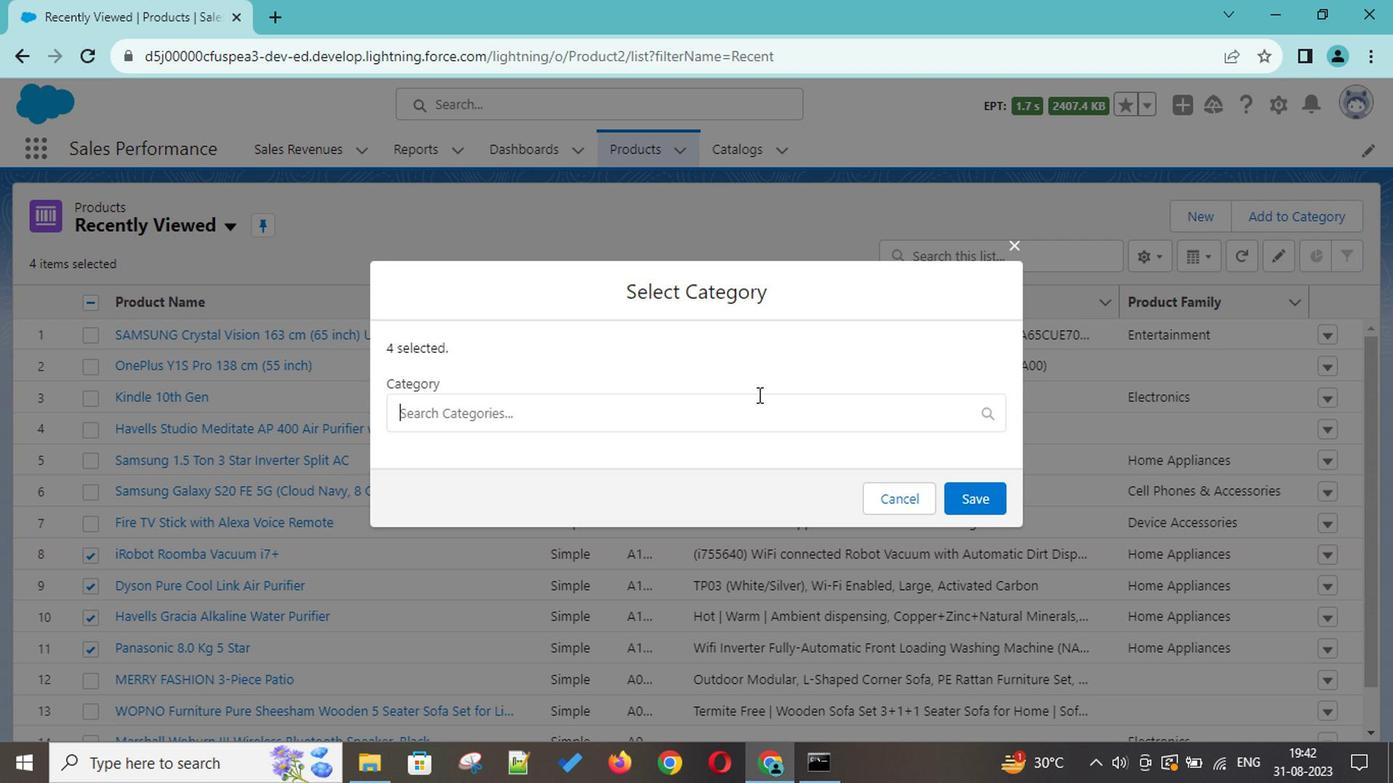 
Action: Key pressed ho
Screenshot: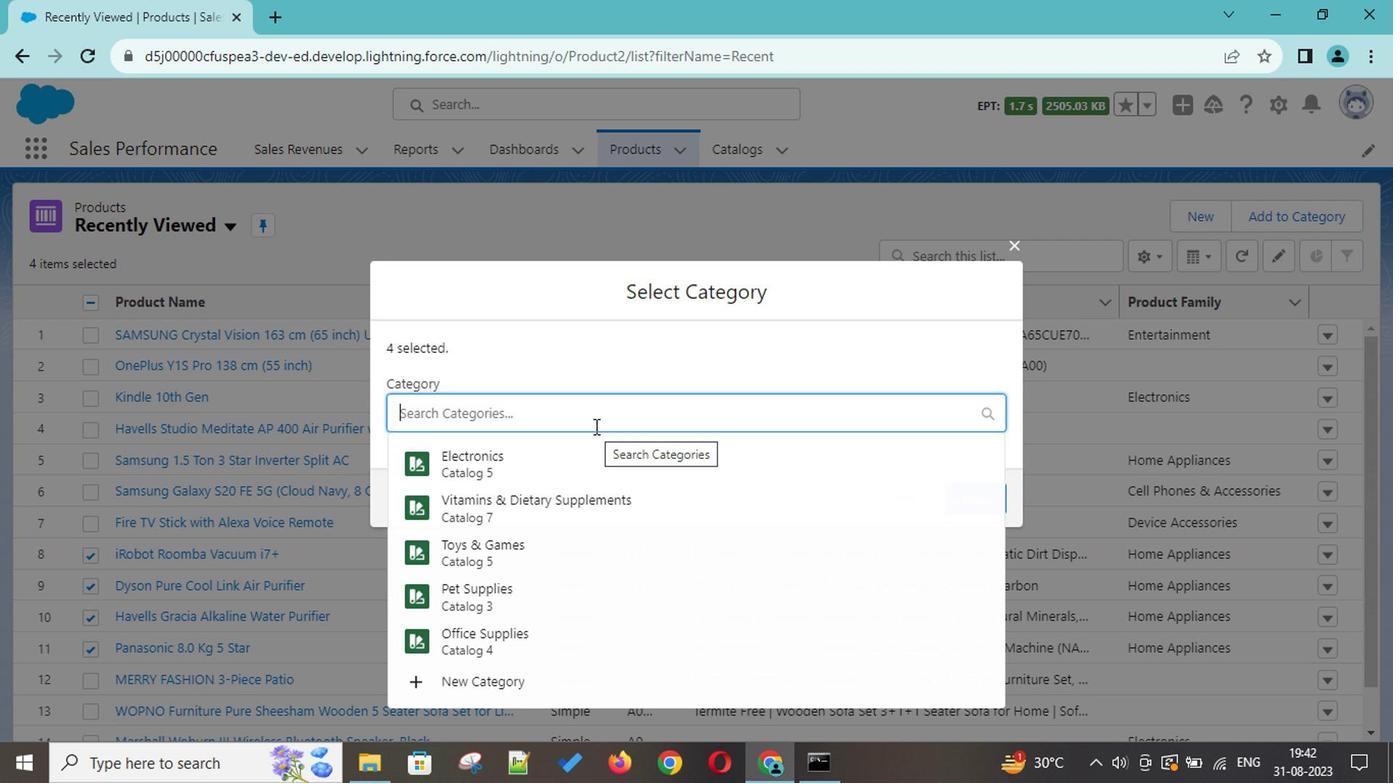
Action: Mouse moved to (555, 482)
Screenshot: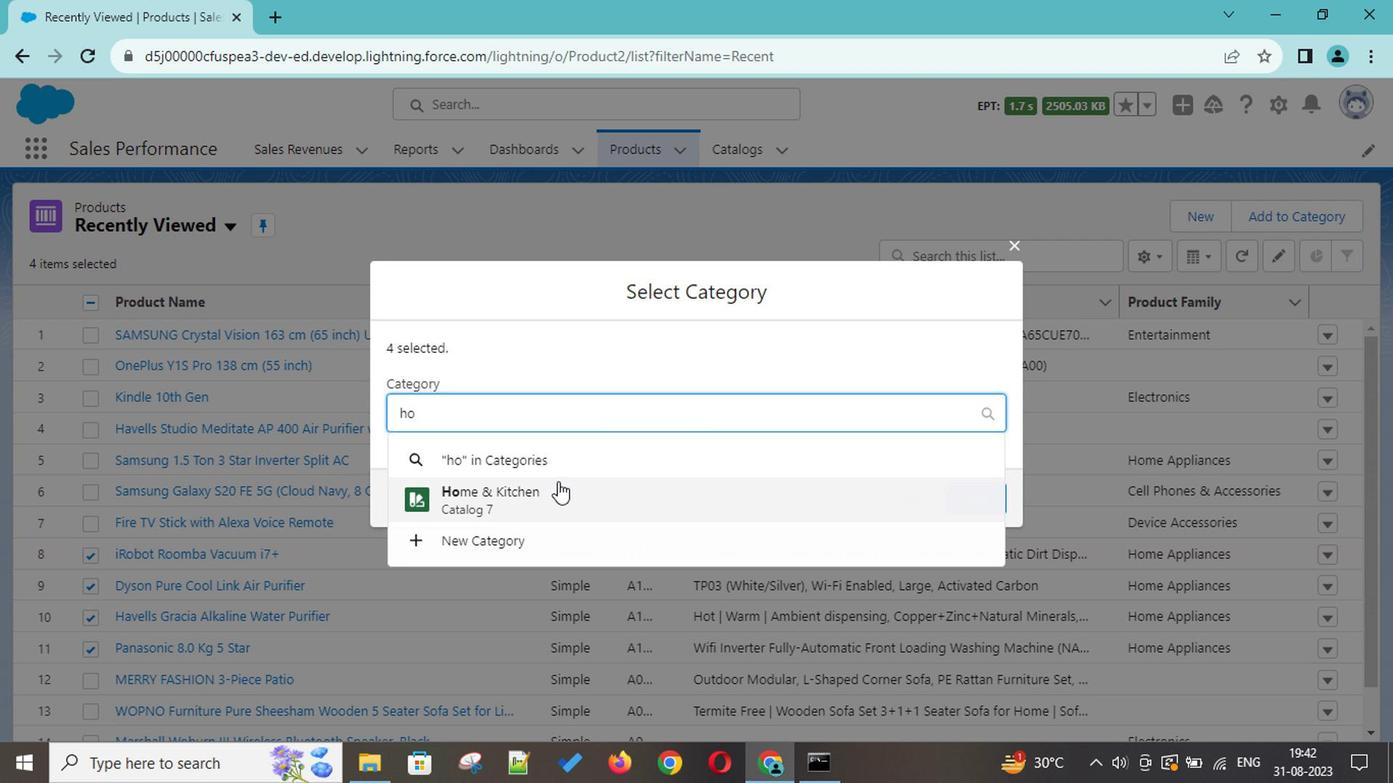 
Action: Mouse pressed left at (555, 482)
Screenshot: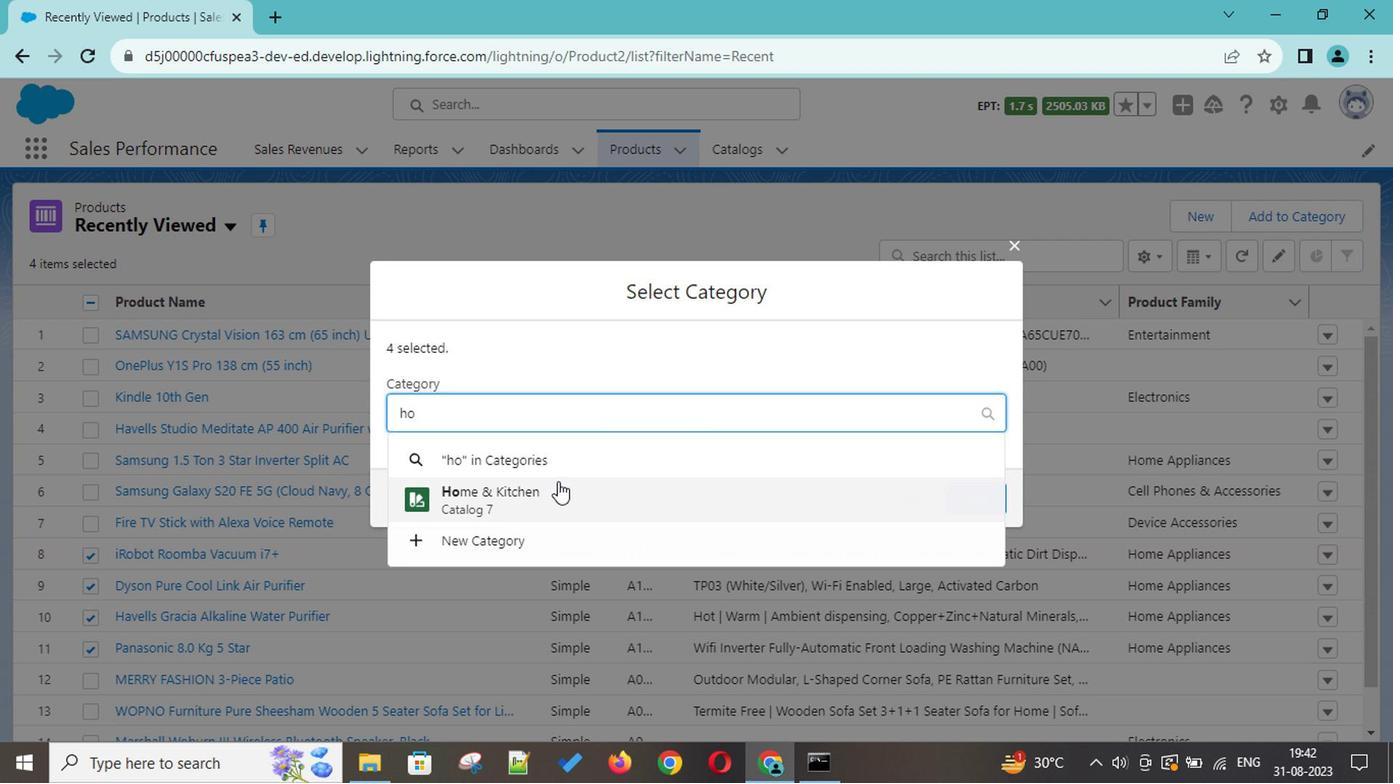 
Action: Mouse moved to (967, 509)
Screenshot: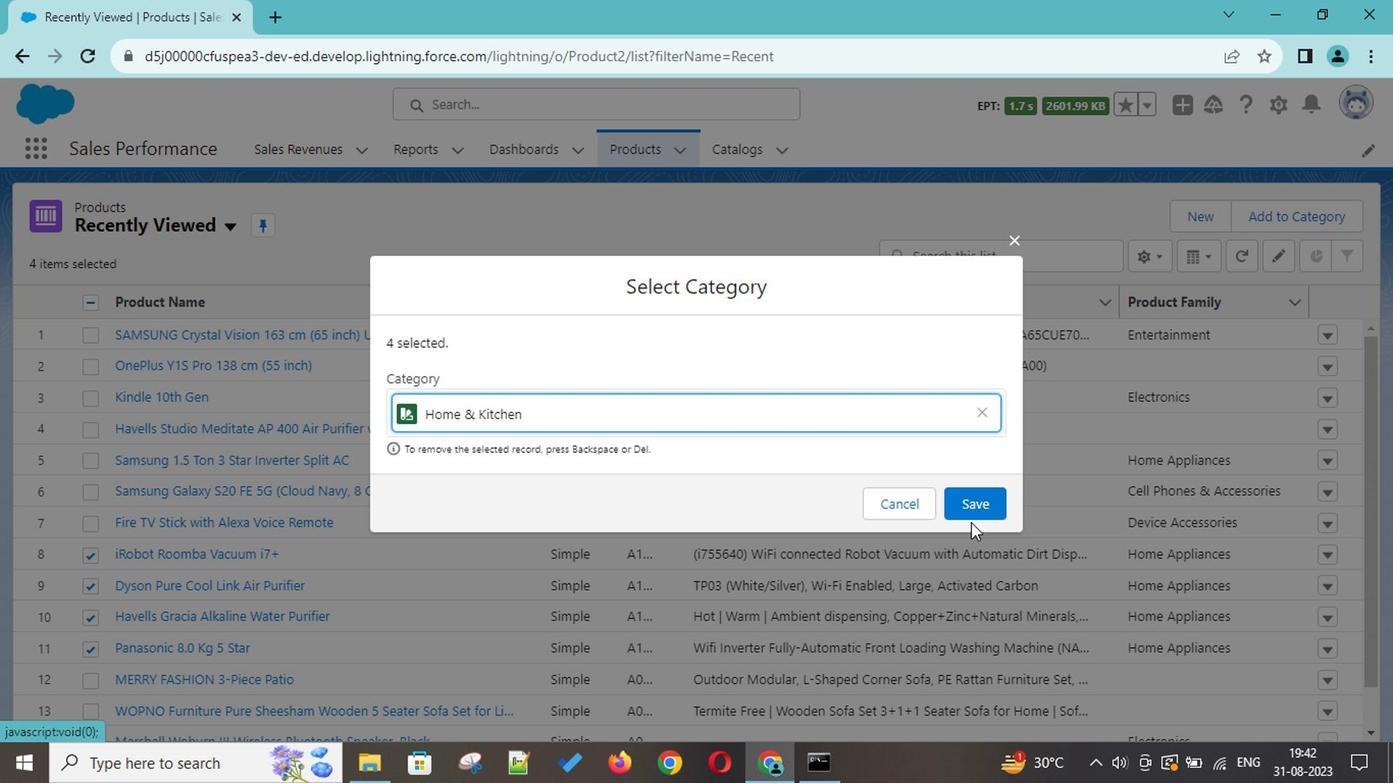 
Action: Mouse pressed left at (967, 509)
Screenshot: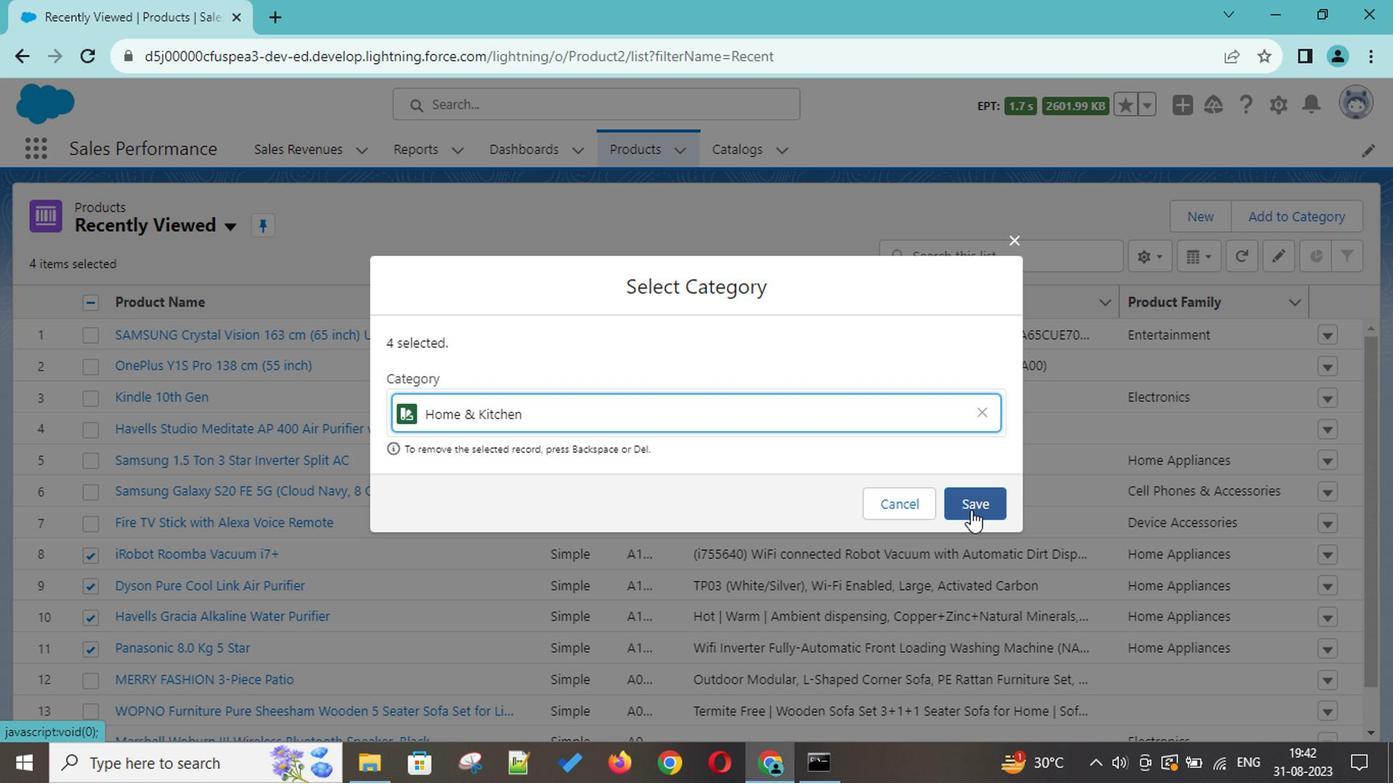 
Action: Mouse moved to (87, 682)
Screenshot: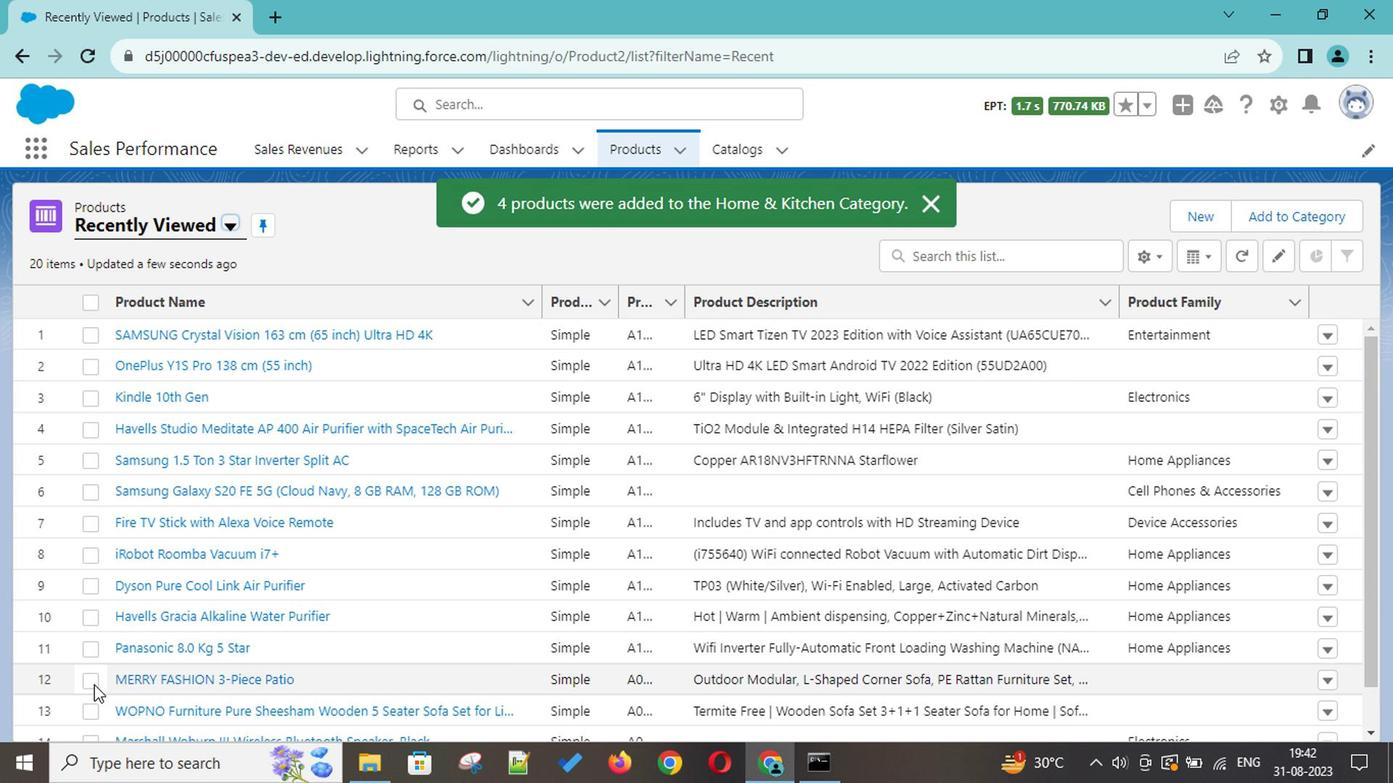 
Action: Mouse pressed left at (87, 682)
Screenshot: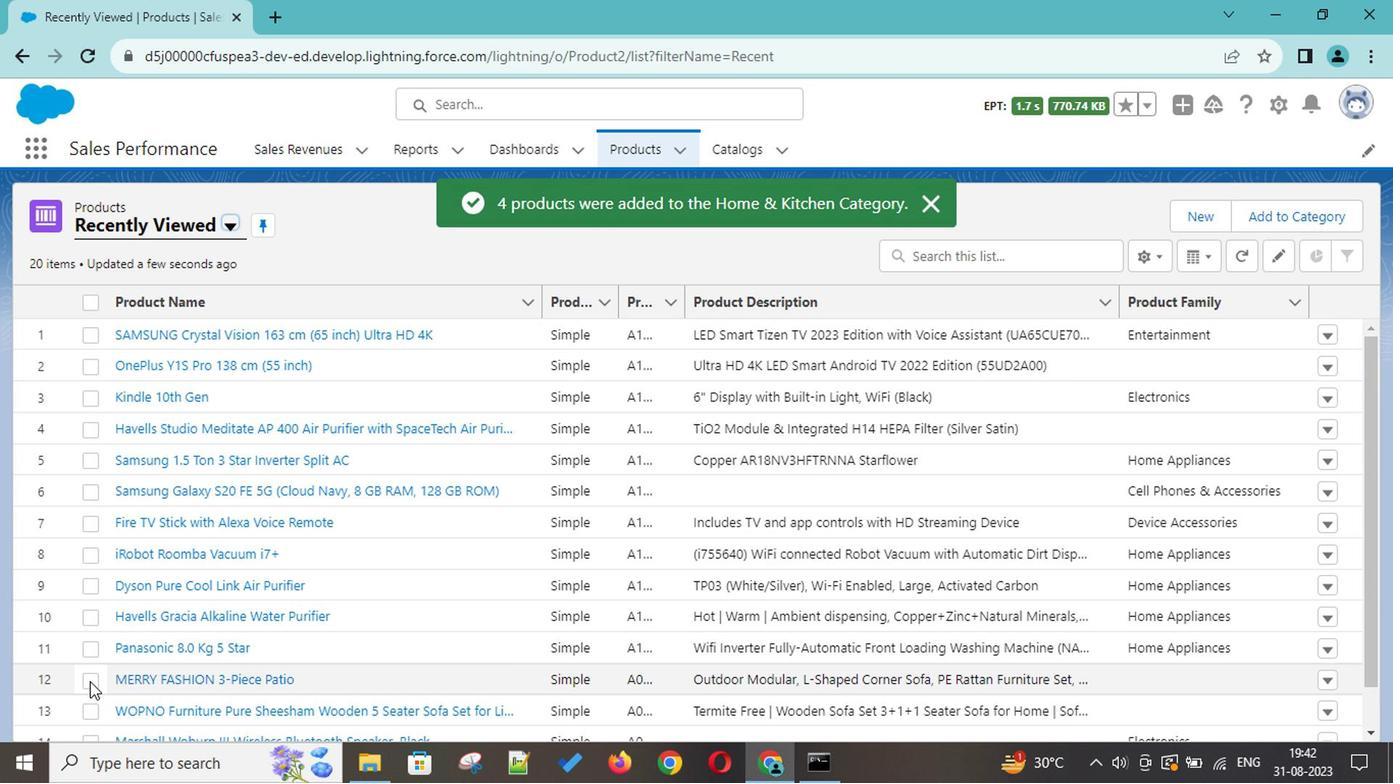 
Action: Mouse moved to (206, 648)
Screenshot: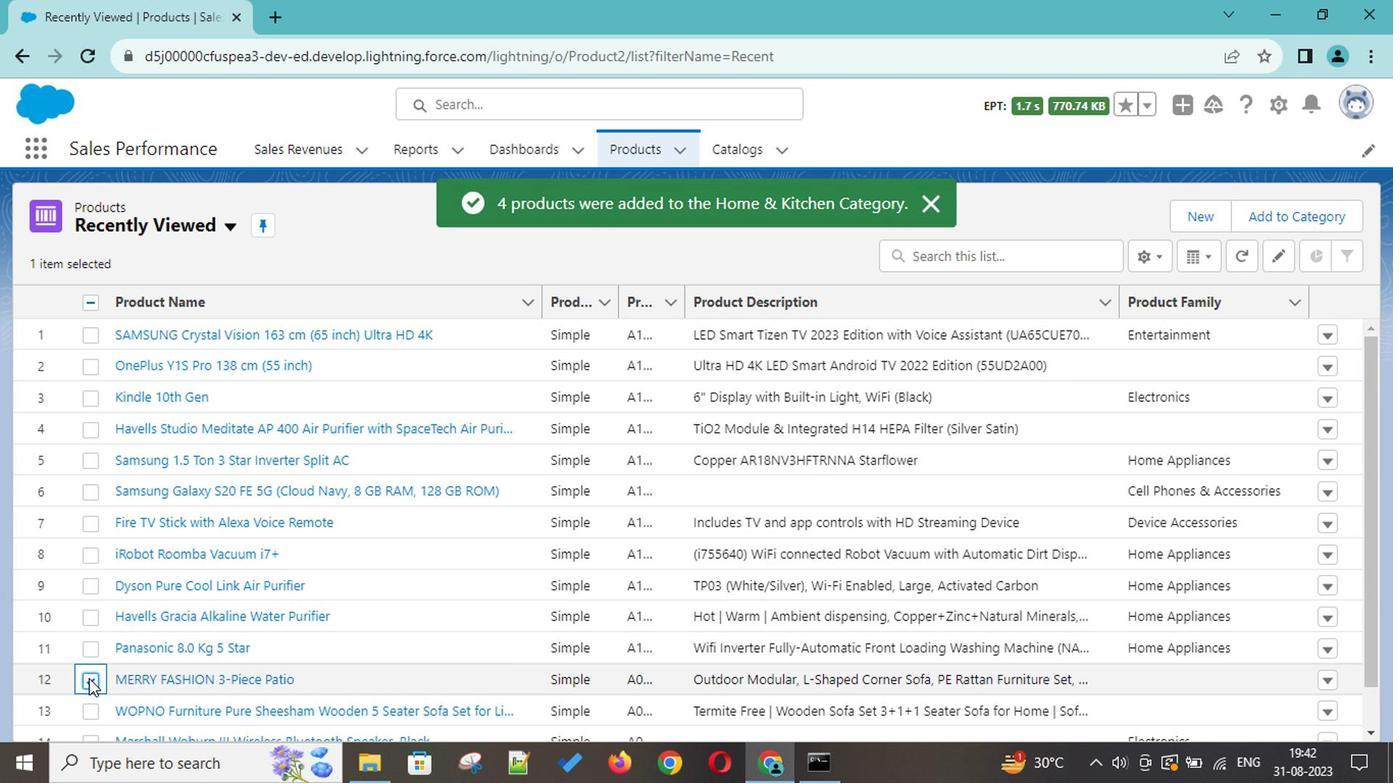 
Action: Mouse scrolled (206, 647) with delta (0, -1)
Screenshot: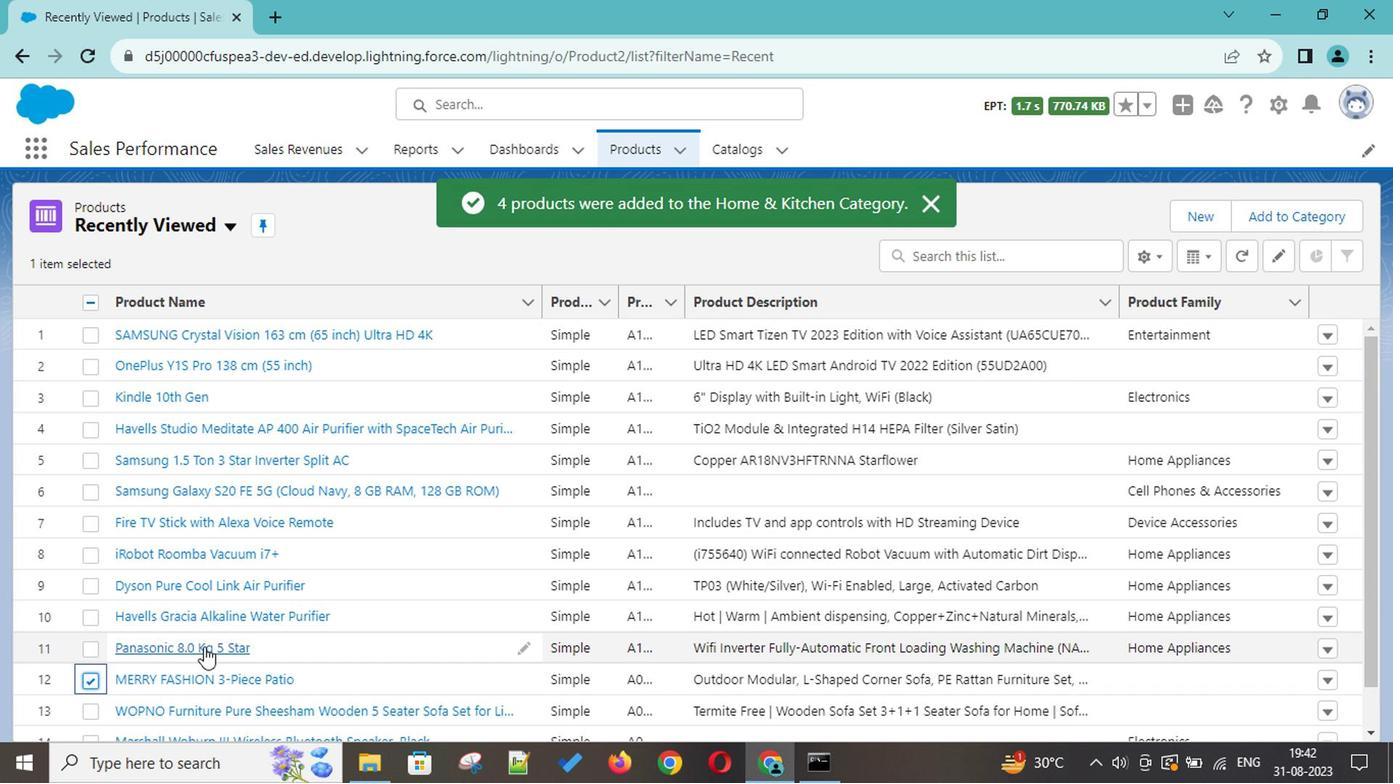 
Action: Mouse scrolled (206, 647) with delta (0, -1)
Screenshot: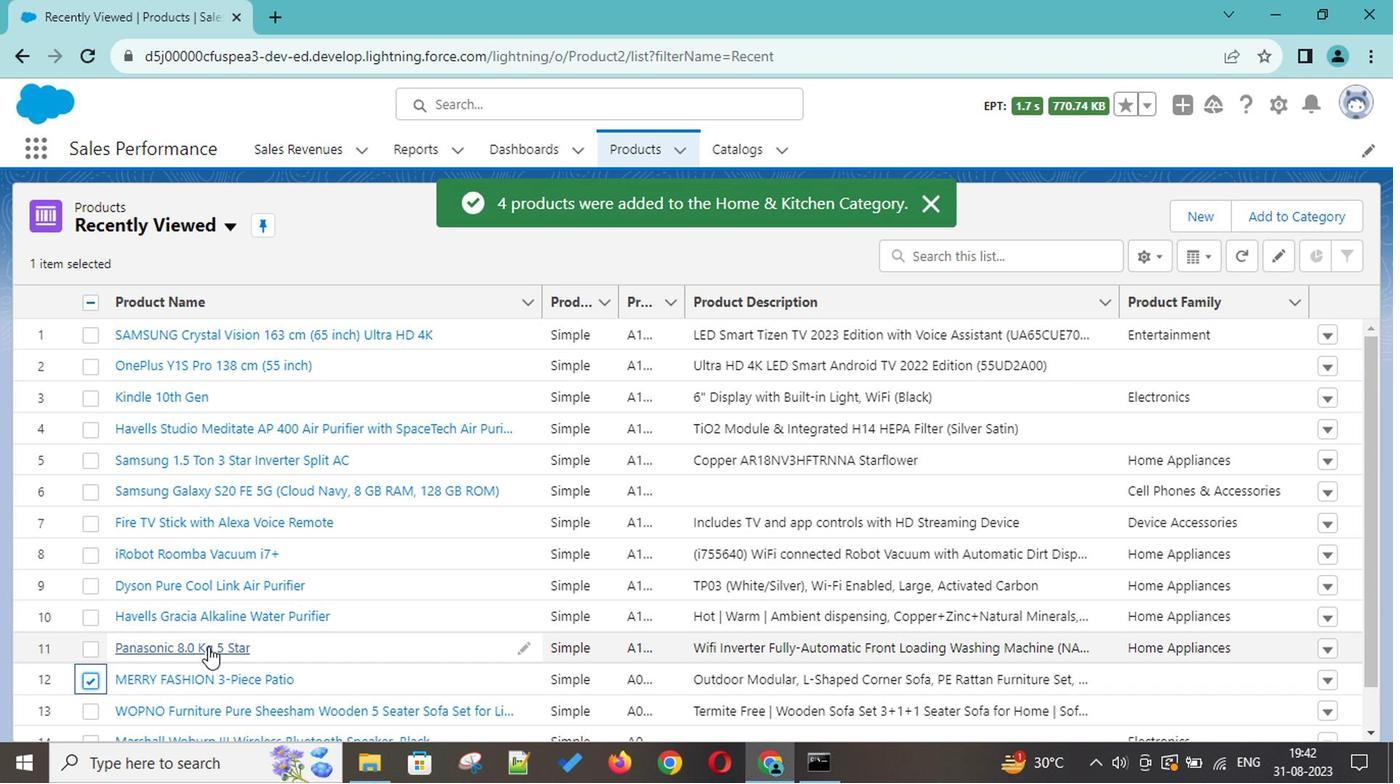 
Action: Mouse scrolled (206, 647) with delta (0, -1)
Screenshot: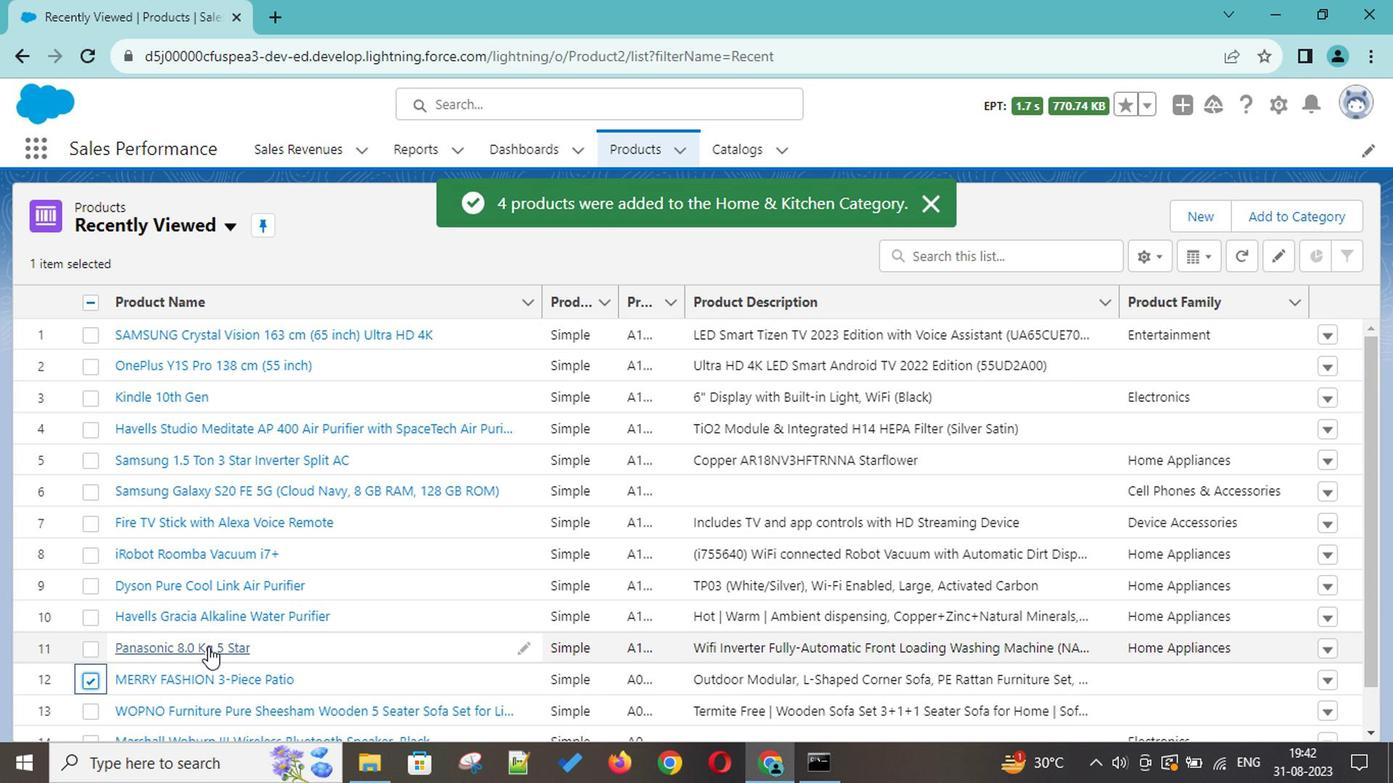 
Action: Mouse scrolled (206, 647) with delta (0, -1)
Screenshot: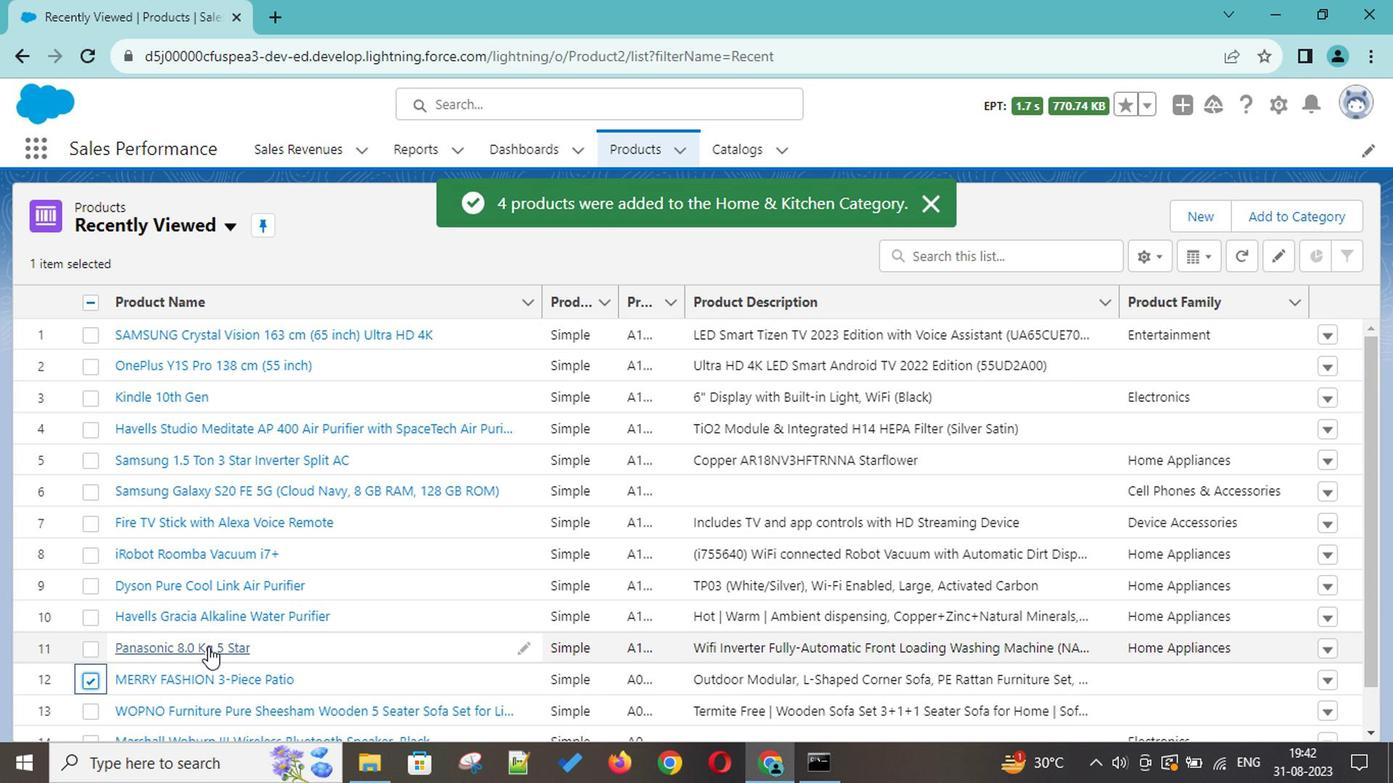 
Action: Mouse scrolled (206, 647) with delta (0, -1)
Screenshot: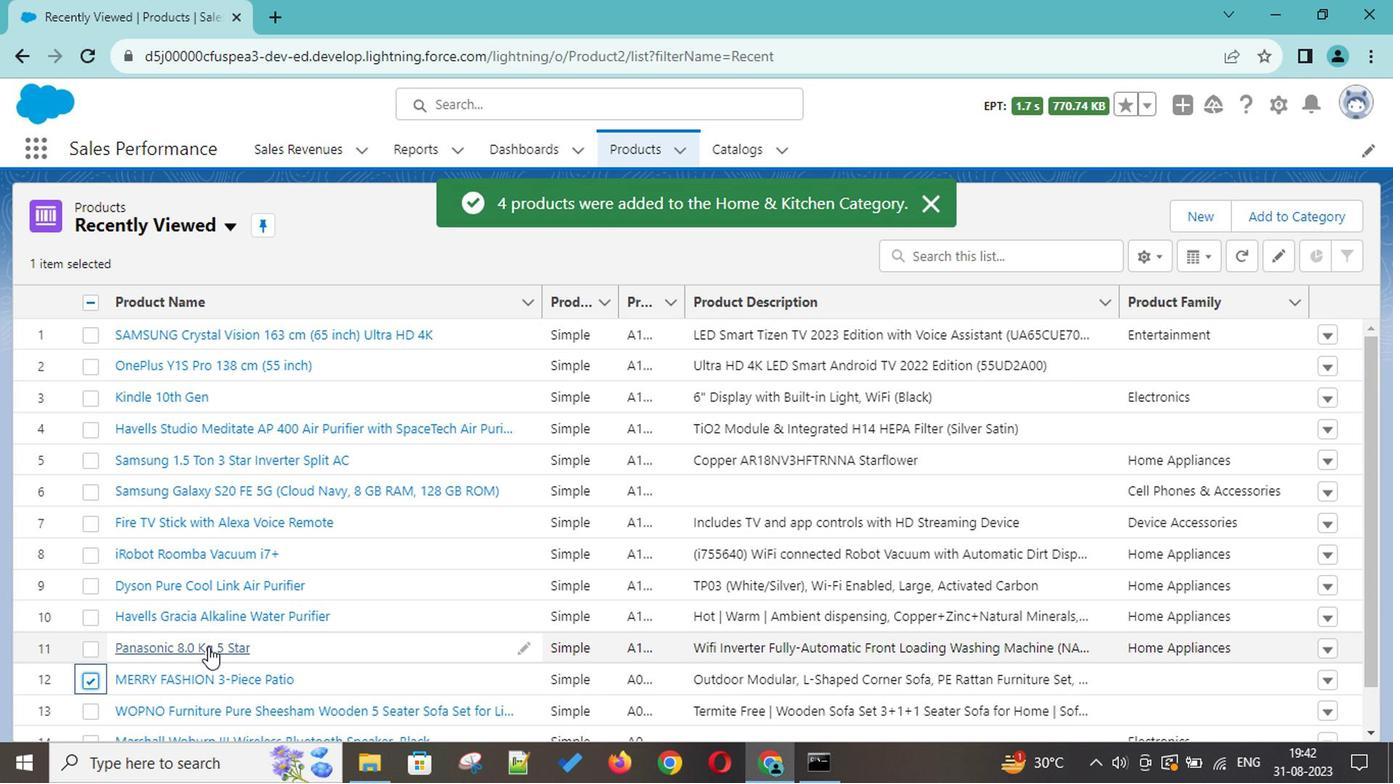 
Action: Mouse scrolled (206, 647) with delta (0, -1)
Screenshot: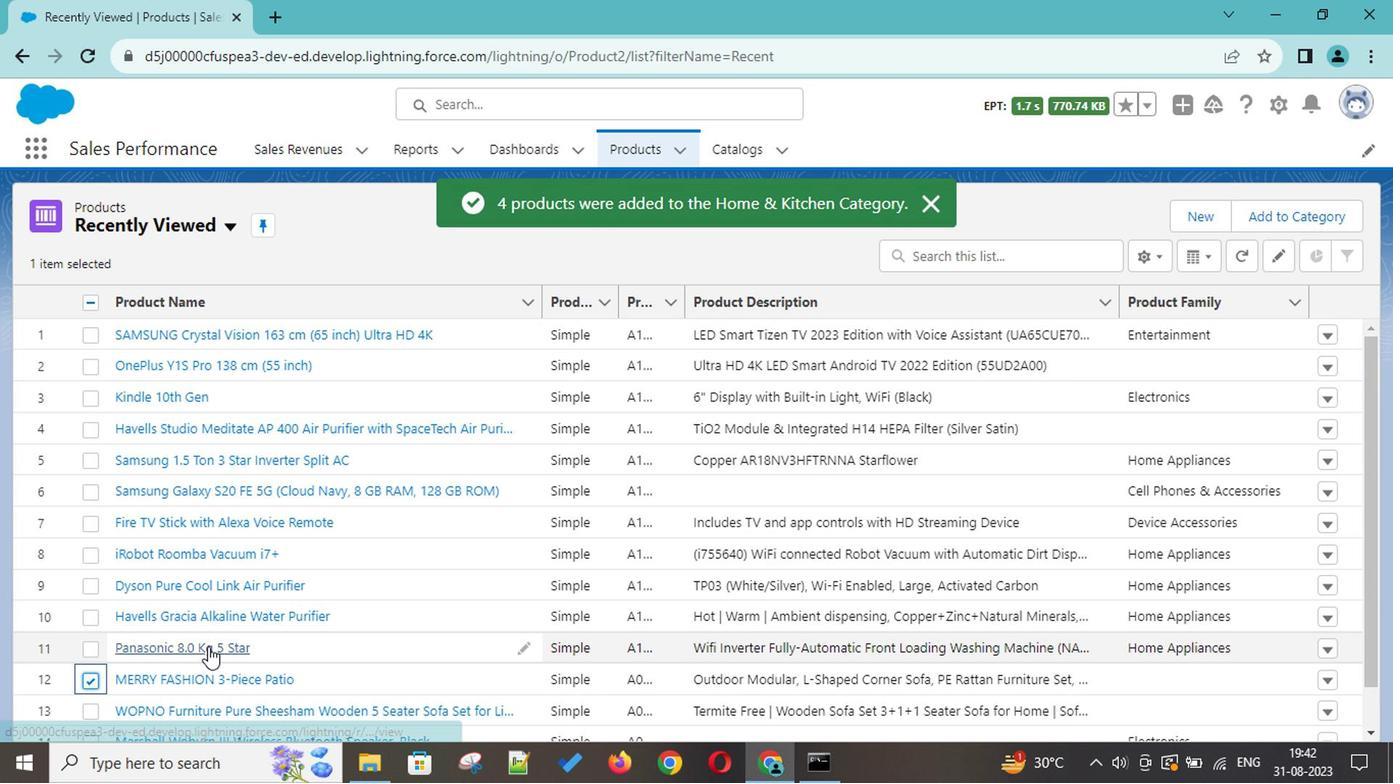 
Action: Mouse scrolled (206, 647) with delta (0, -1)
Screenshot: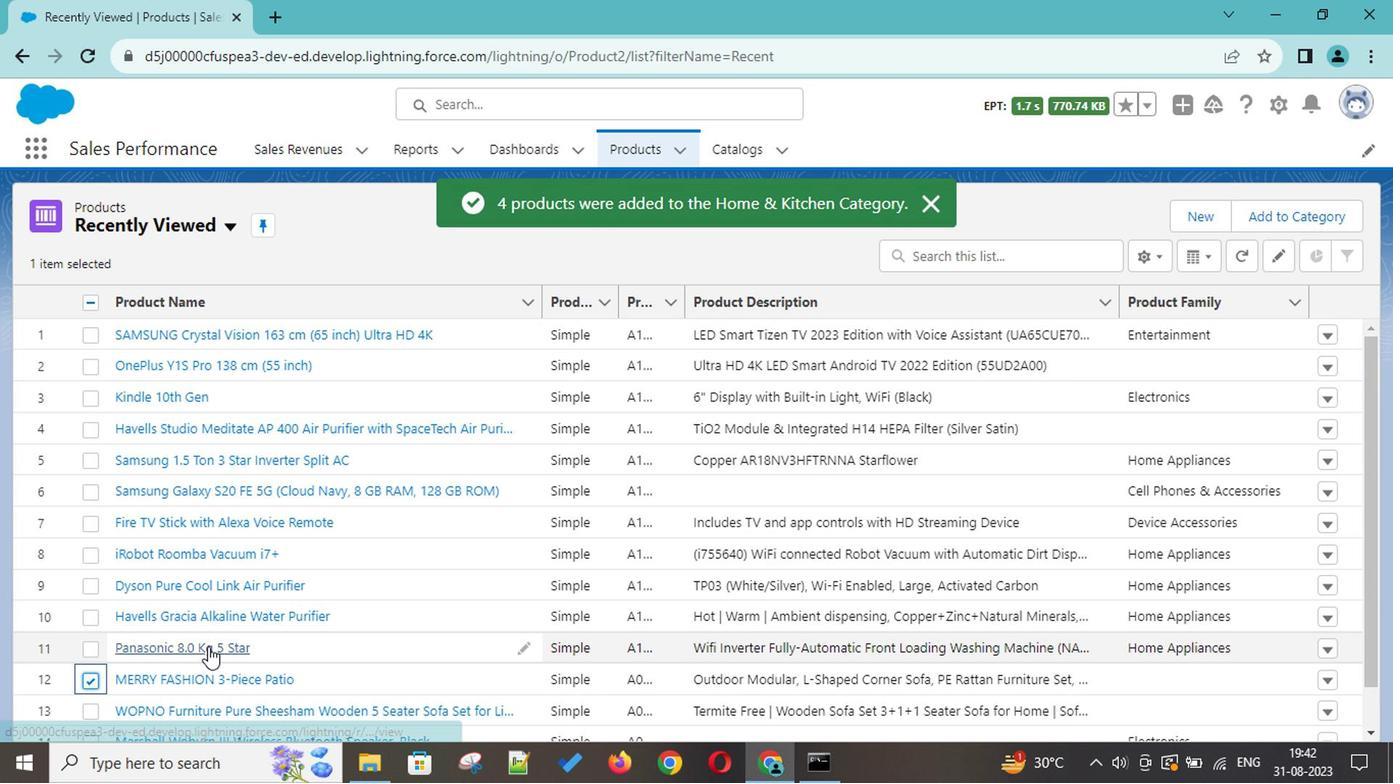 
Action: Mouse scrolled (206, 647) with delta (0, -1)
Screenshot: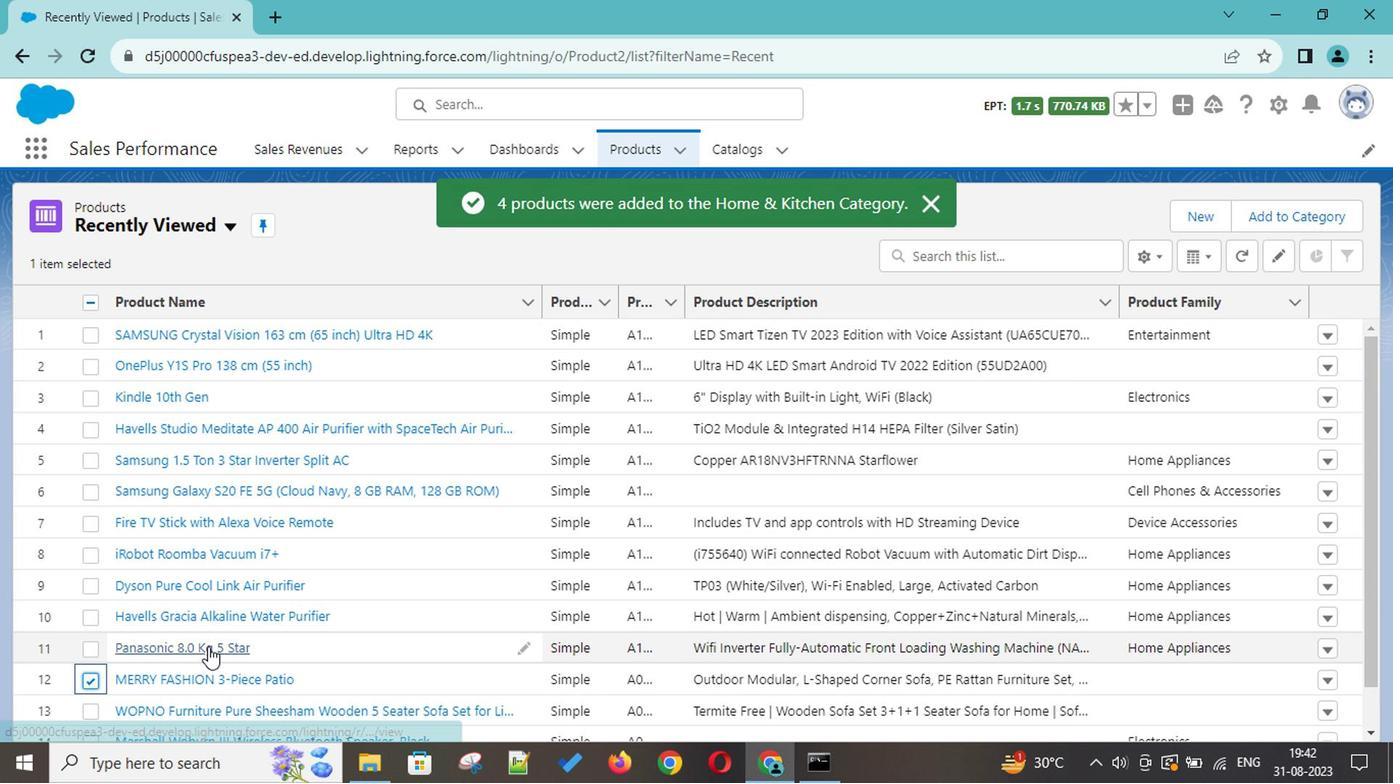 
Action: Mouse scrolled (206, 647) with delta (0, -1)
Screenshot: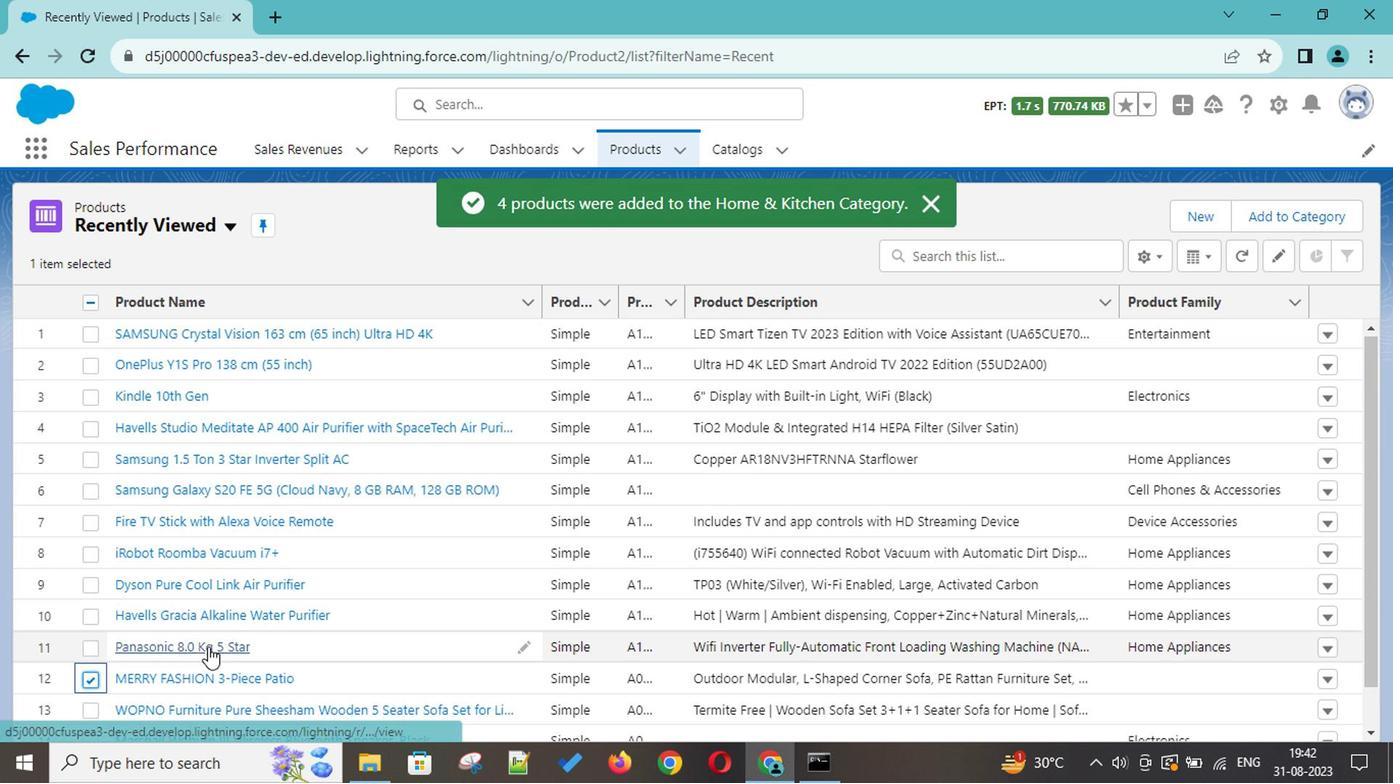 
Action: Mouse scrolled (206, 647) with delta (0, -1)
Screenshot: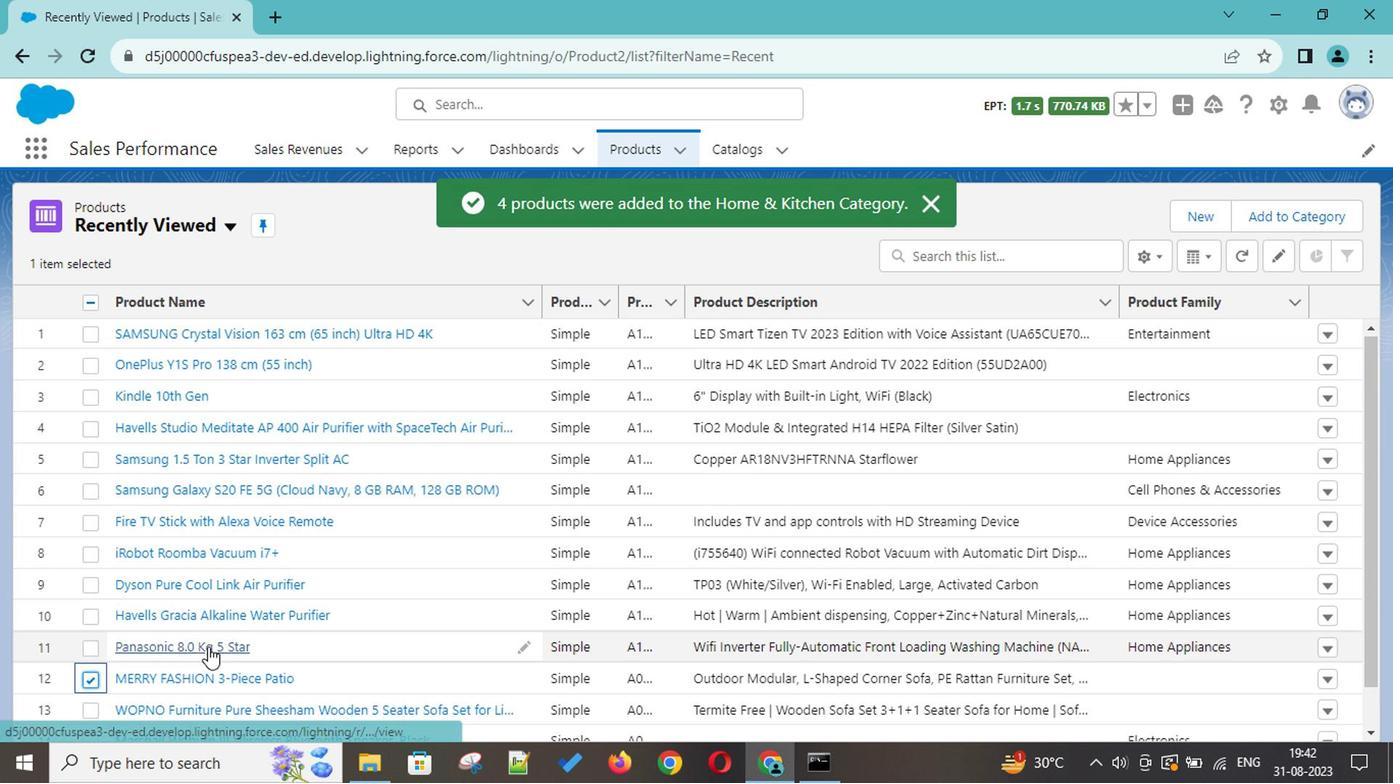 
Action: Mouse scrolled (206, 647) with delta (0, -1)
Screenshot: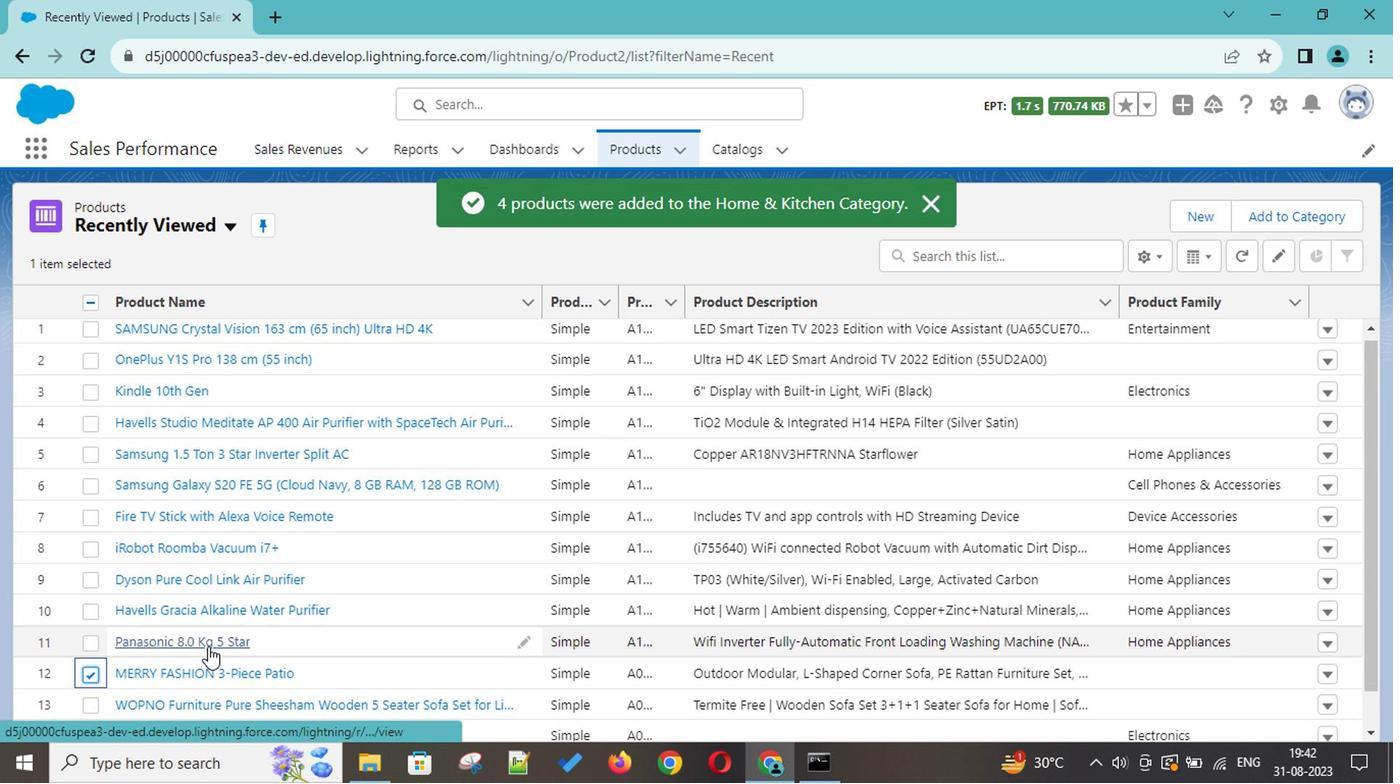 
Action: Mouse scrolled (206, 647) with delta (0, -1)
Screenshot: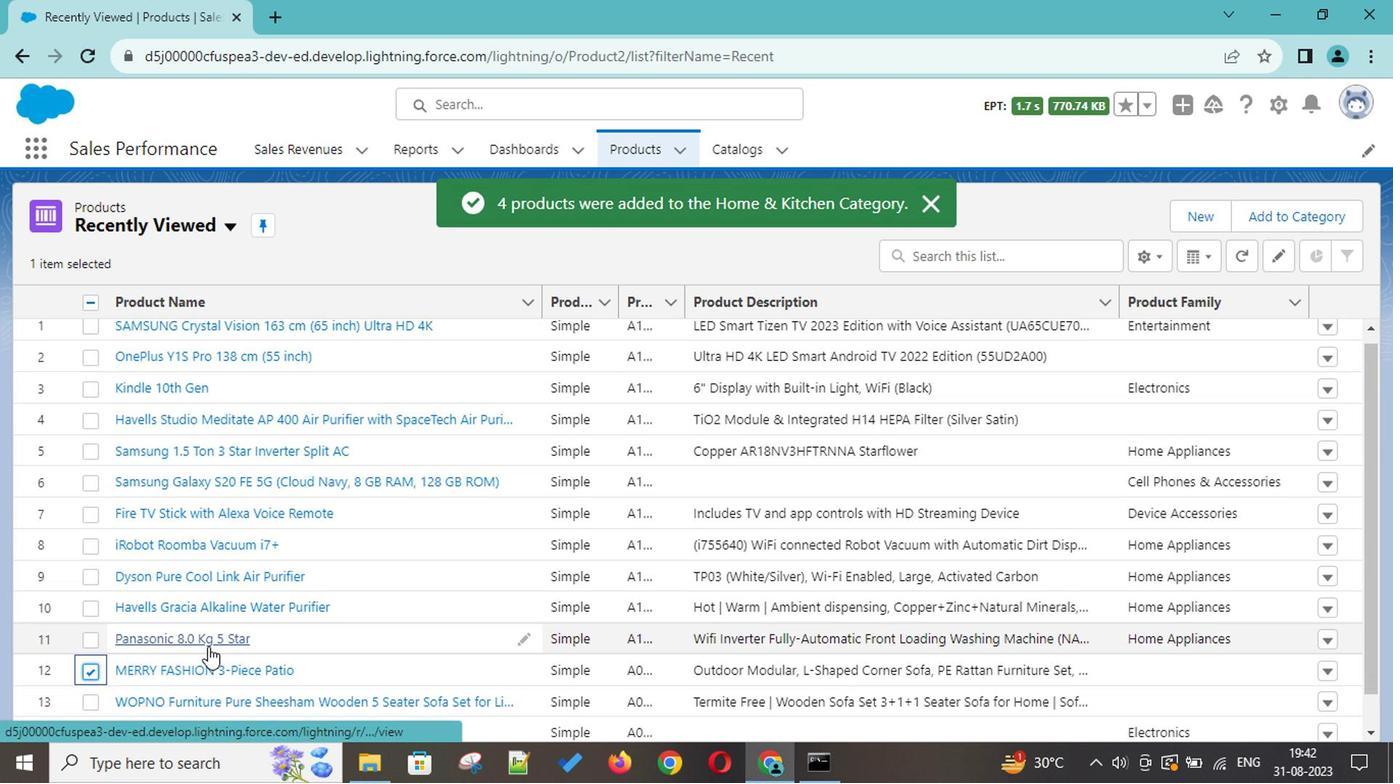 
Action: Mouse scrolled (206, 647) with delta (0, -1)
Screenshot: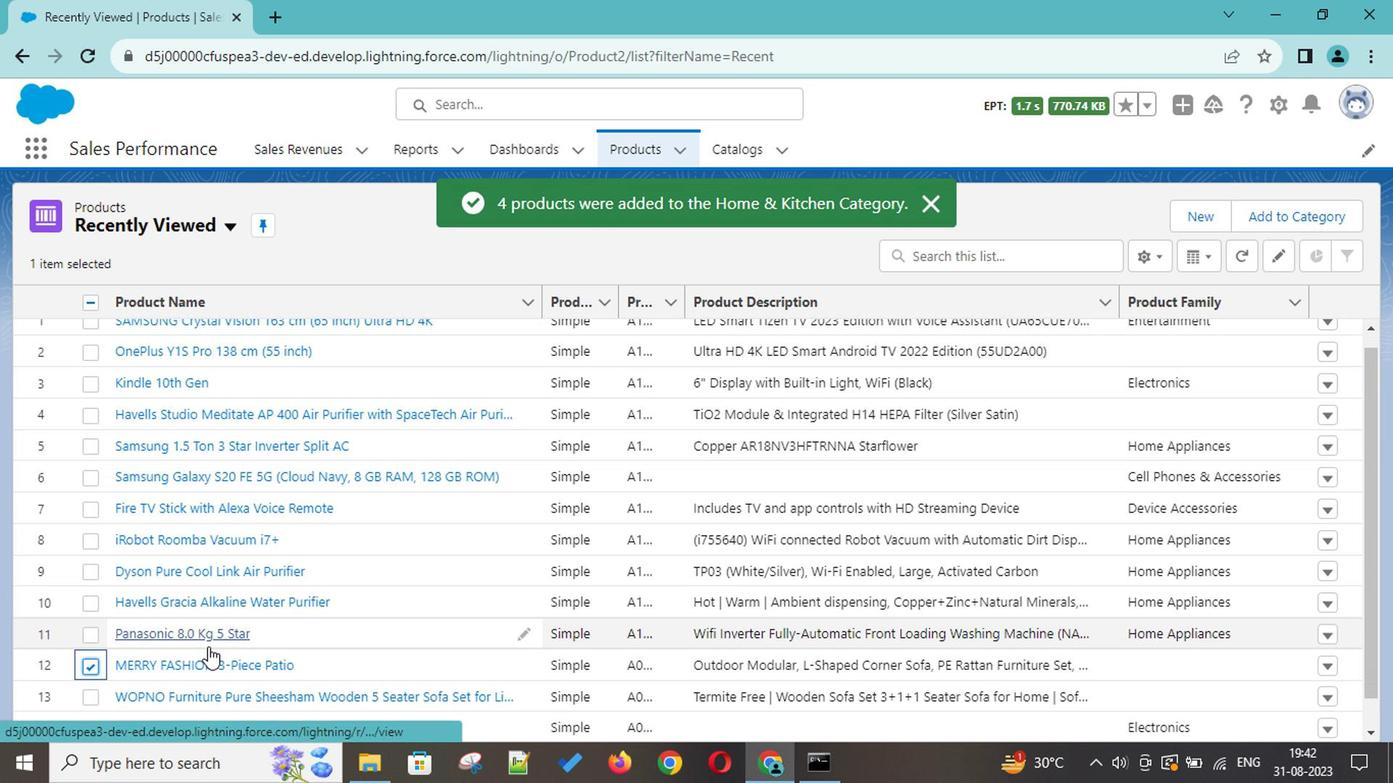
Action: Mouse scrolled (206, 647) with delta (0, -1)
Screenshot: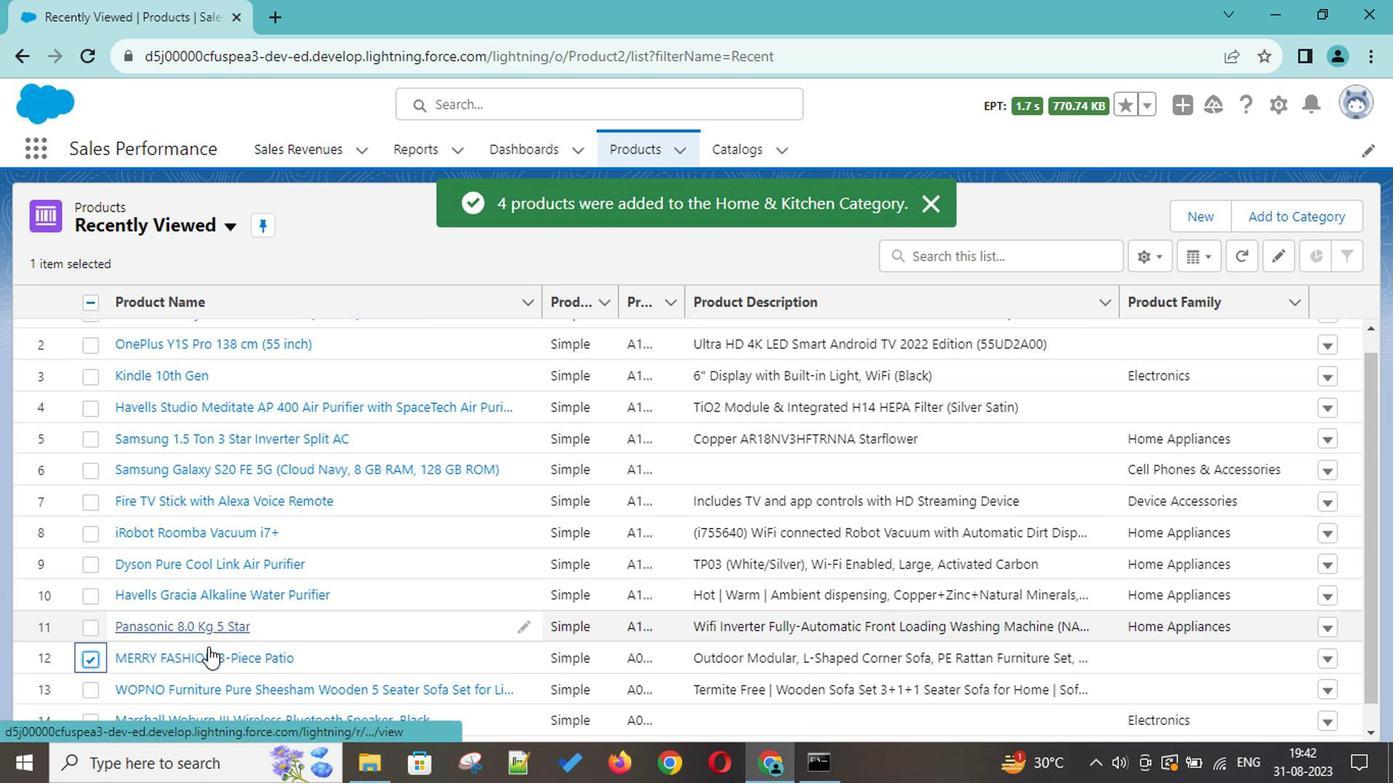 
Action: Mouse scrolled (206, 647) with delta (0, -1)
Screenshot: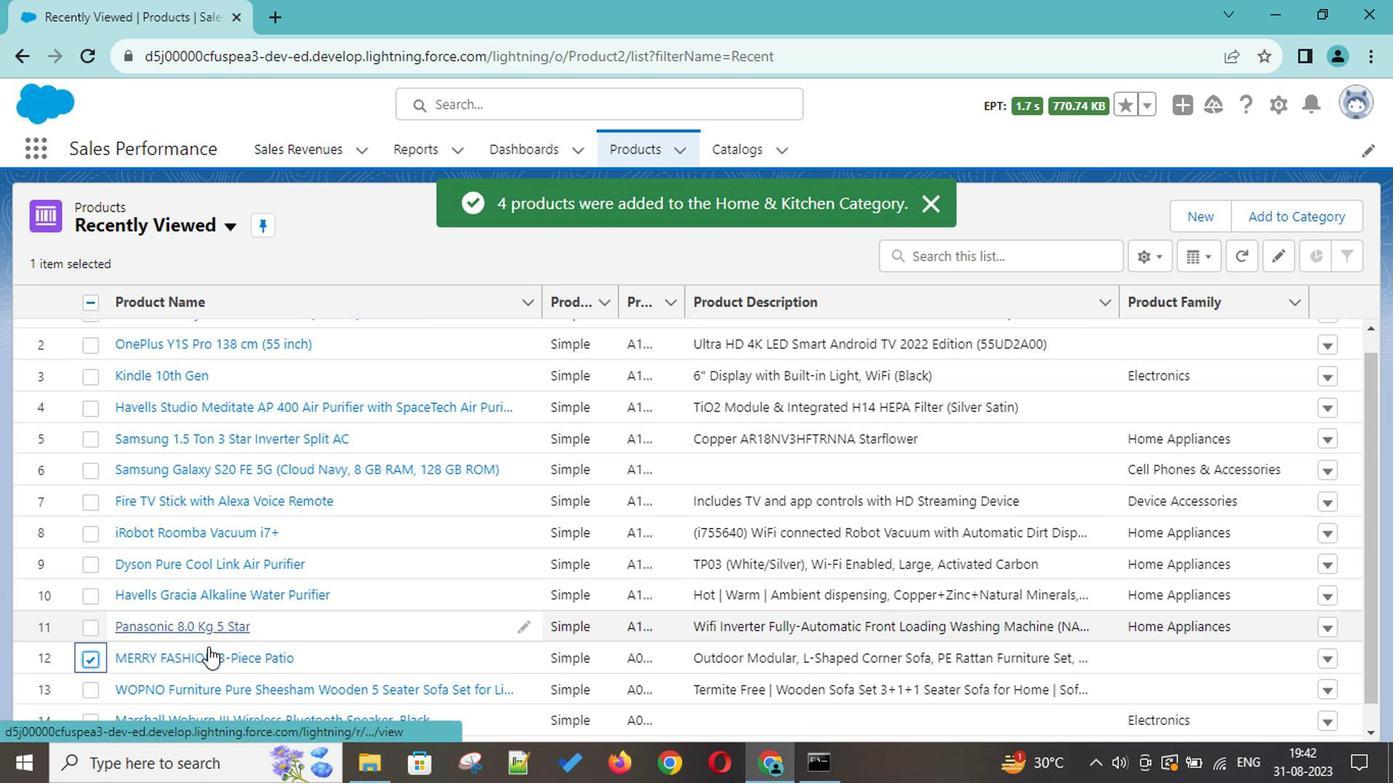 
Action: Mouse scrolled (206, 647) with delta (0, -1)
Screenshot: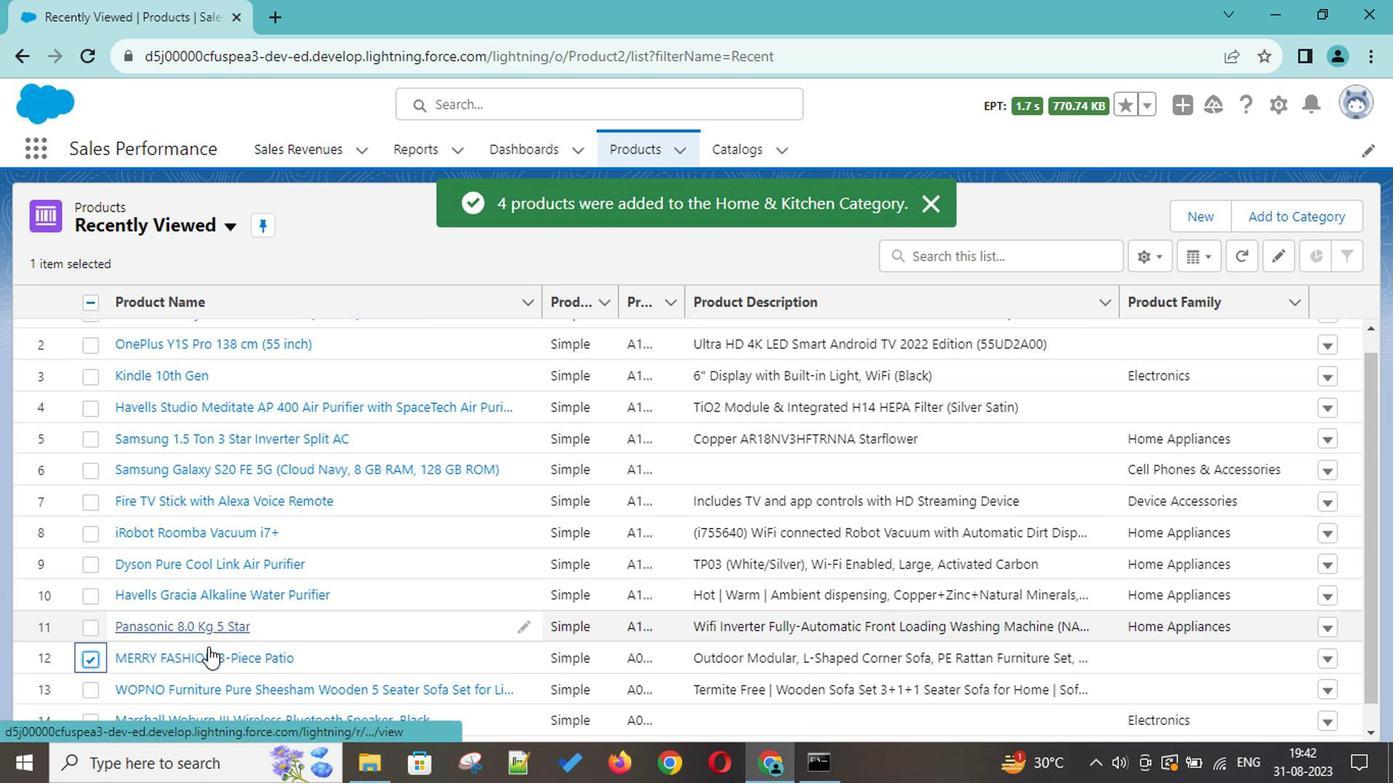 
Action: Mouse scrolled (206, 647) with delta (0, -1)
Screenshot: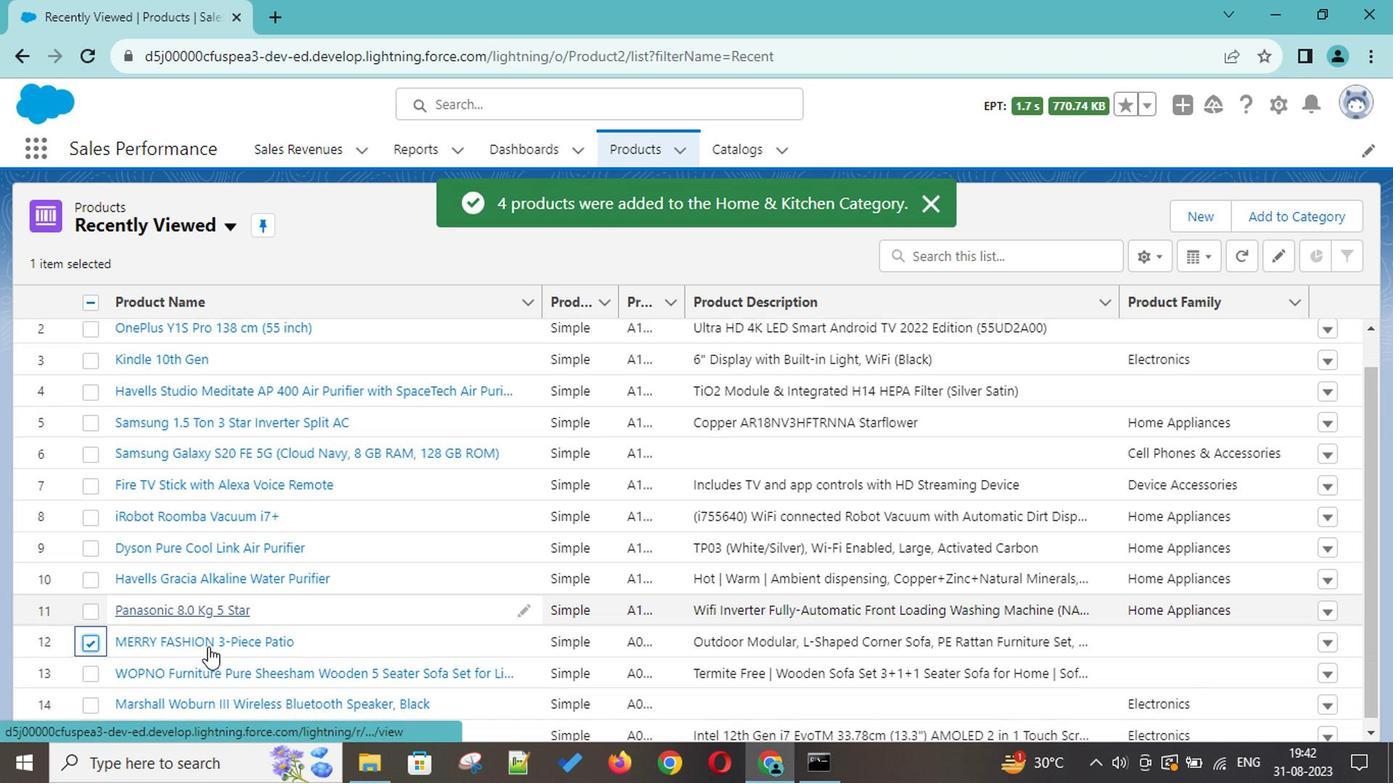 
Action: Mouse moved to (88, 624)
Screenshot: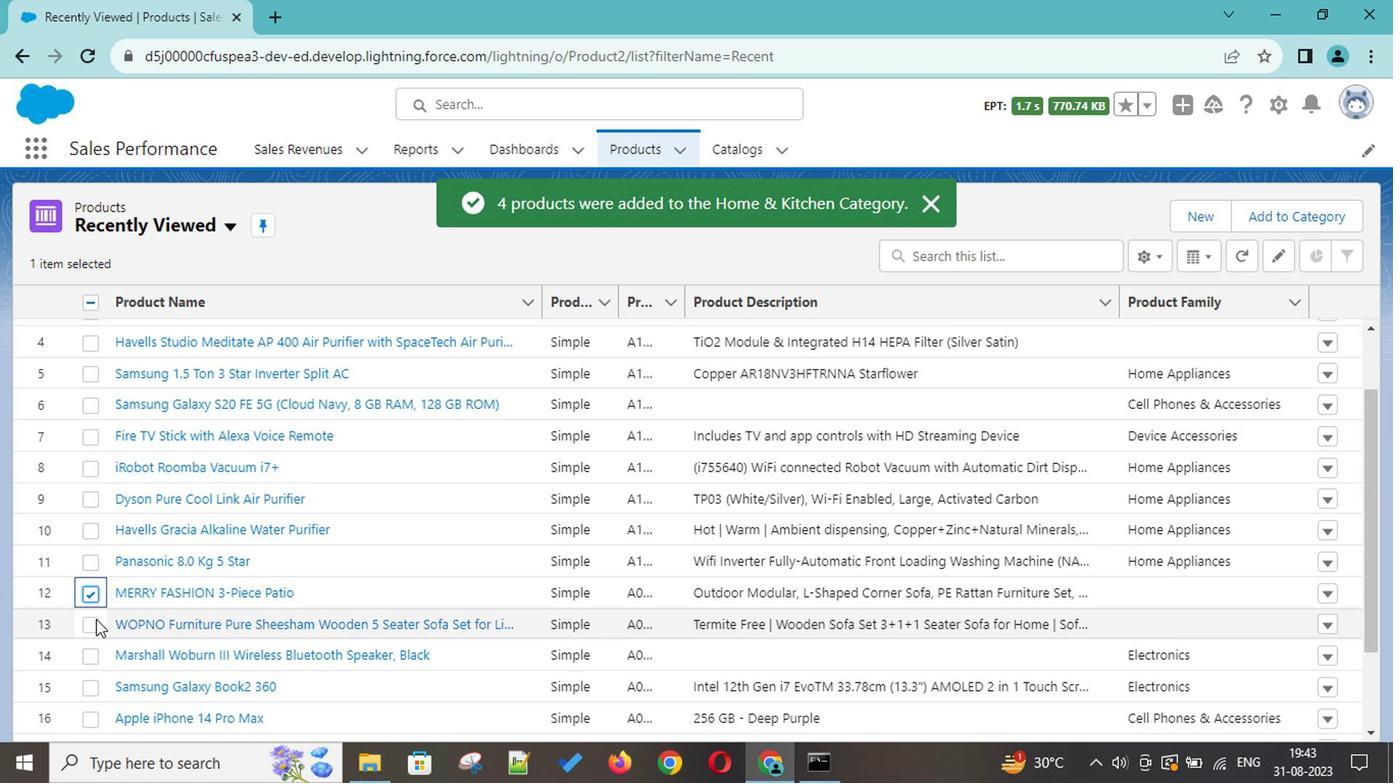 
Action: Mouse pressed left at (88, 624)
Screenshot: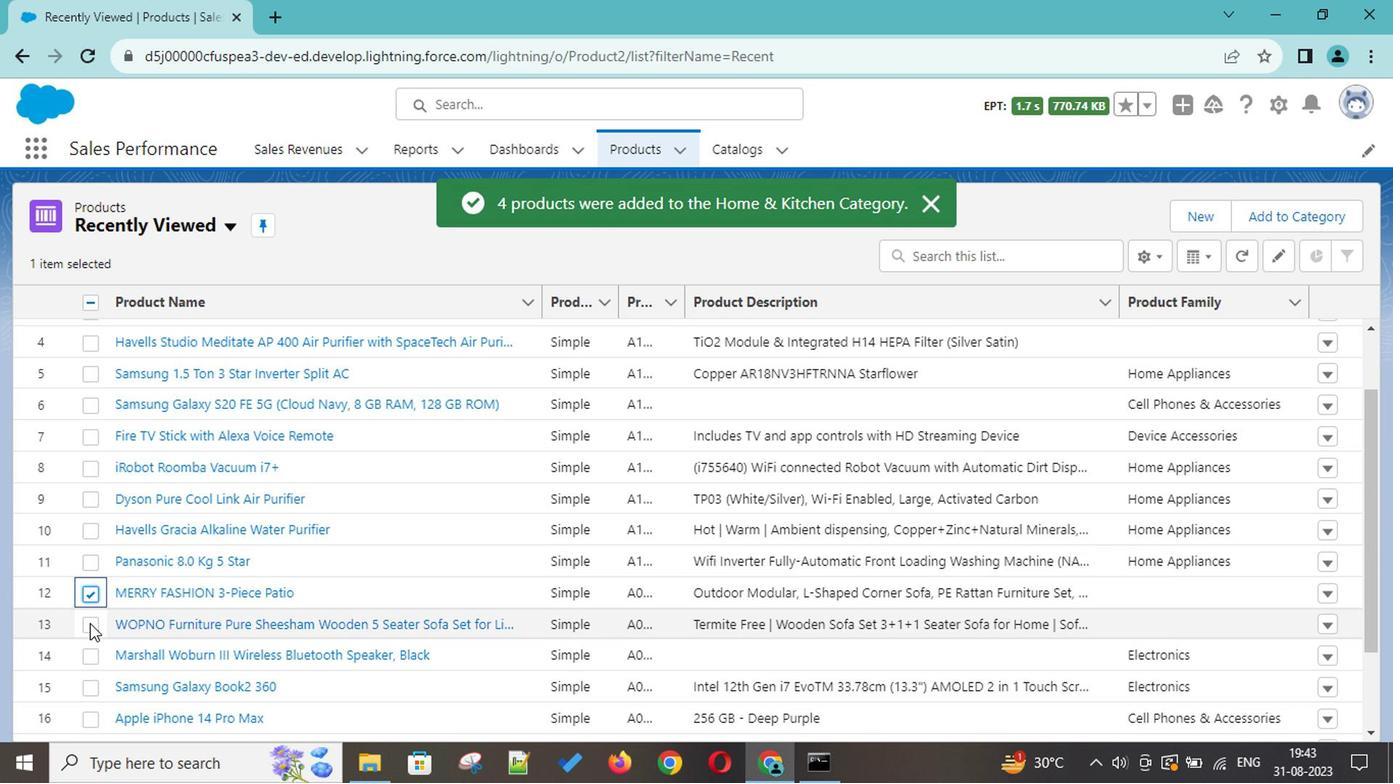 
Action: Mouse moved to (1283, 214)
Screenshot: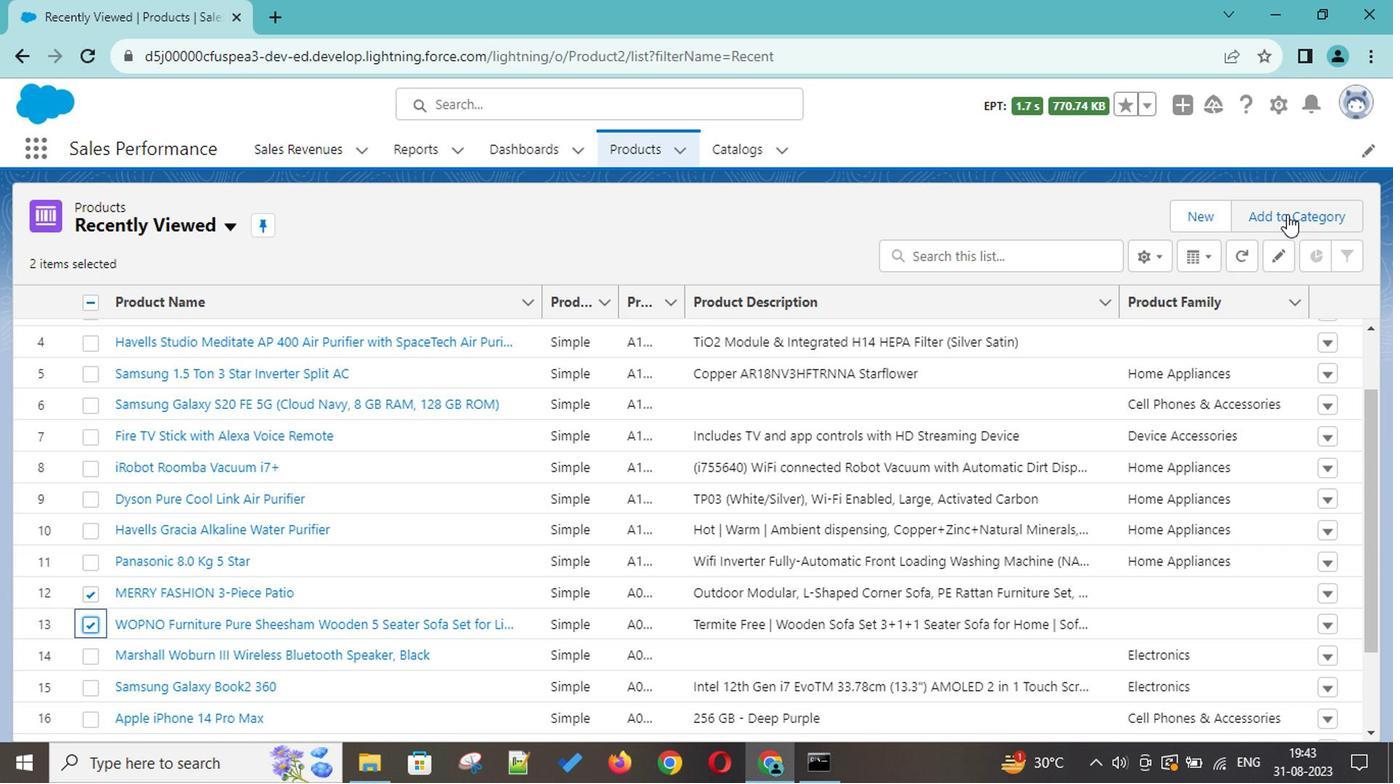 
Action: Mouse pressed left at (1283, 214)
Screenshot: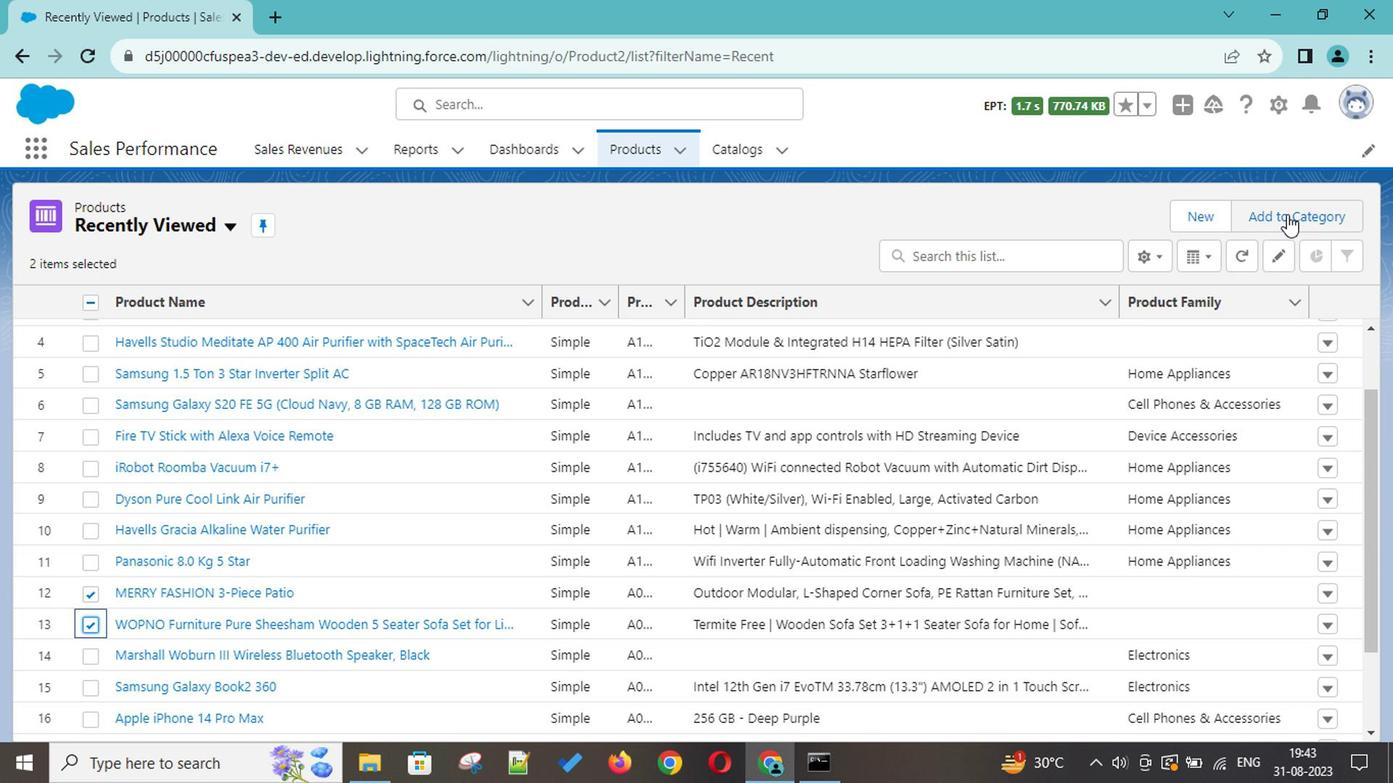 
Action: Mouse moved to (627, 675)
Screenshot: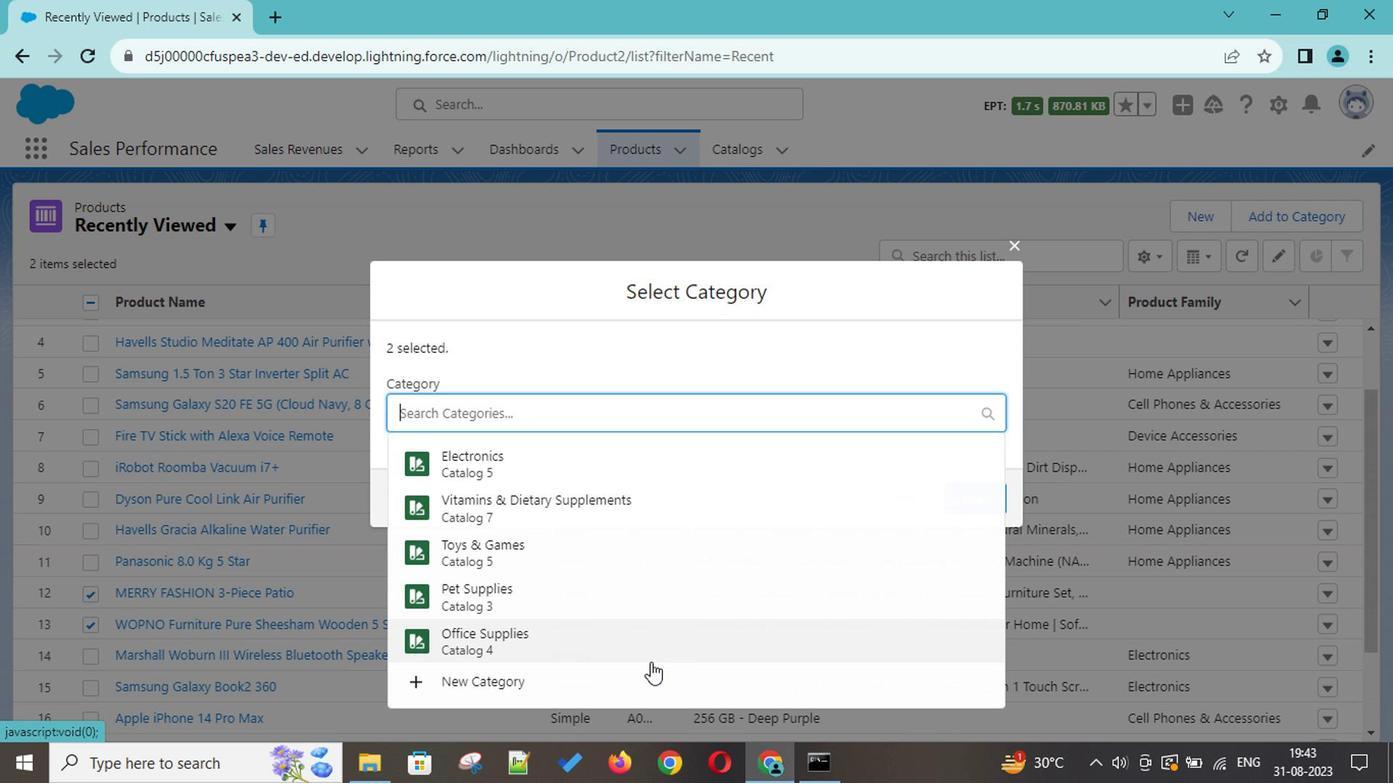 
Action: Mouse pressed left at (627, 675)
Screenshot: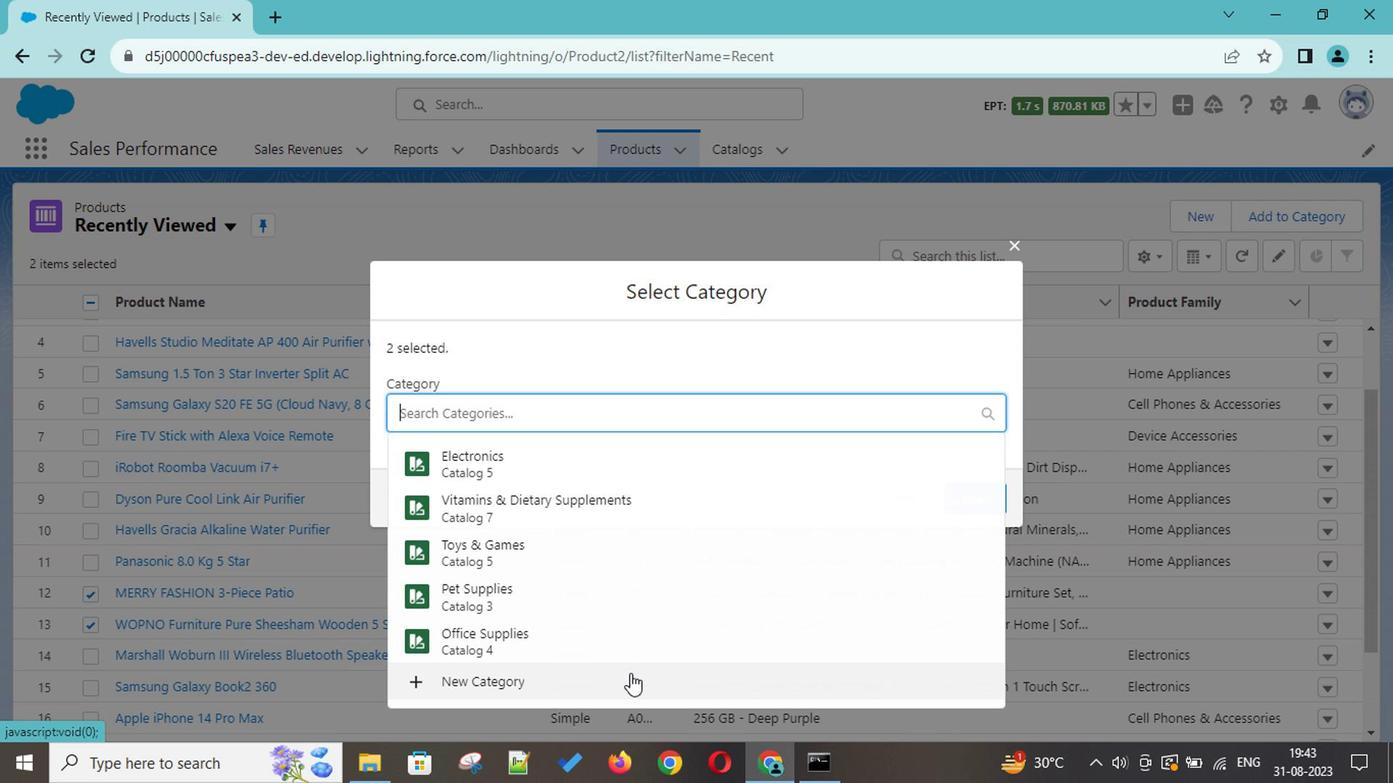 
Action: Mouse moved to (772, 308)
Screenshot: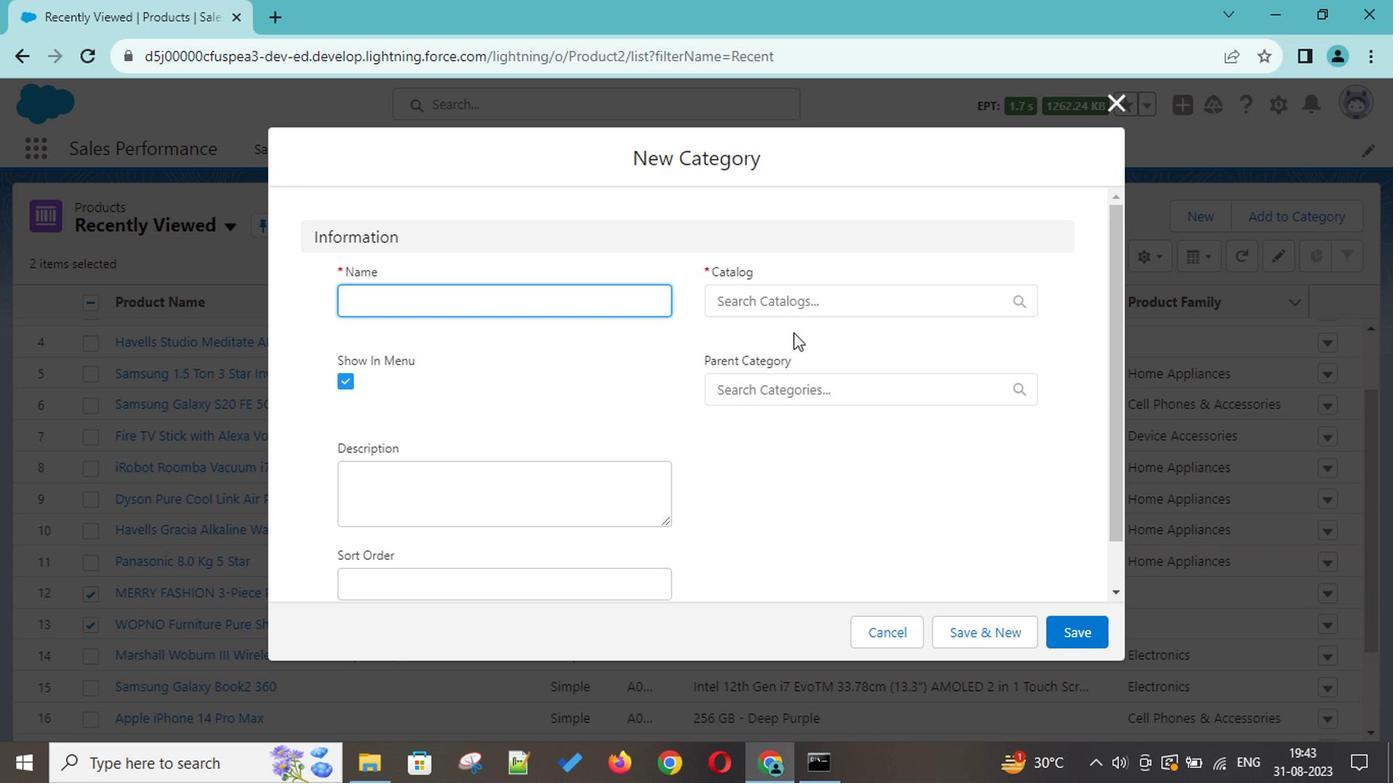 
Action: Mouse pressed left at (772, 308)
Screenshot: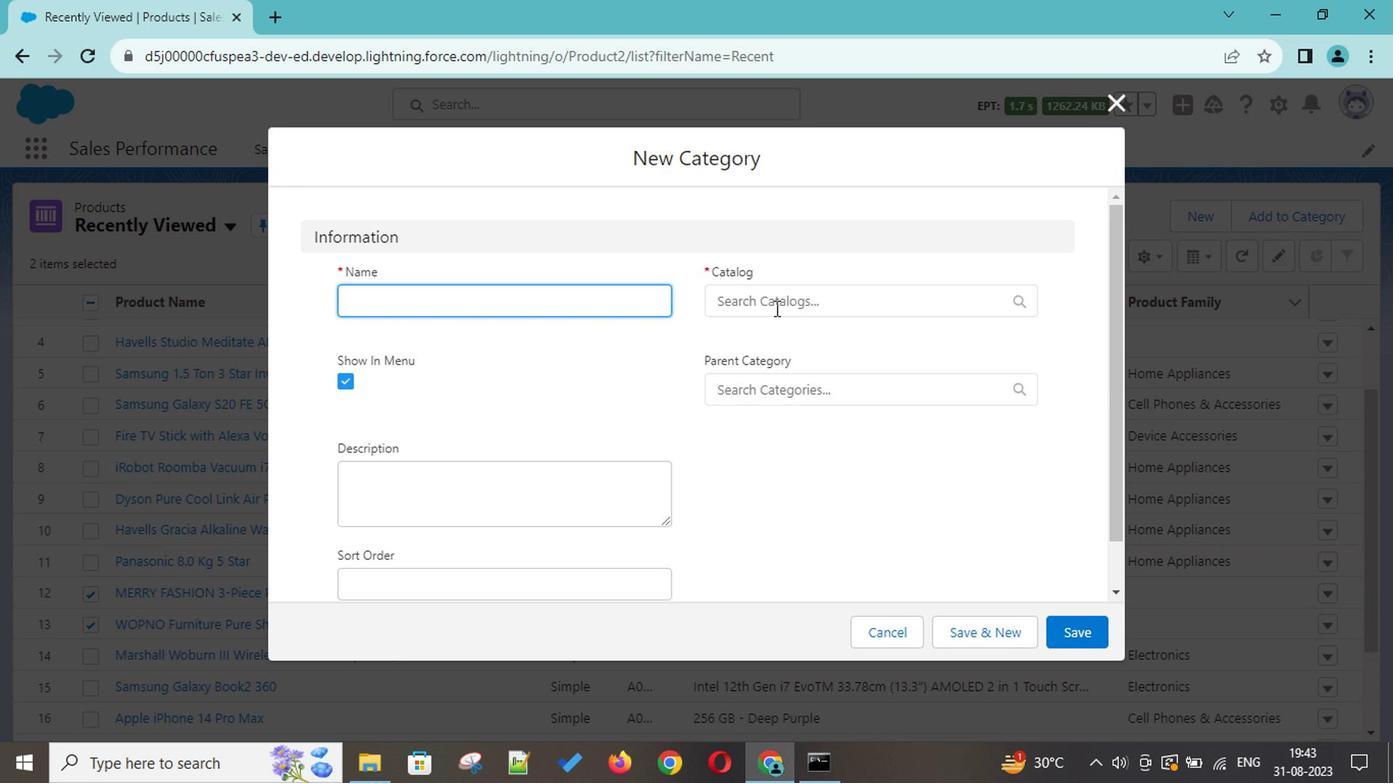 
Action: Mouse moved to (769, 551)
Screenshot: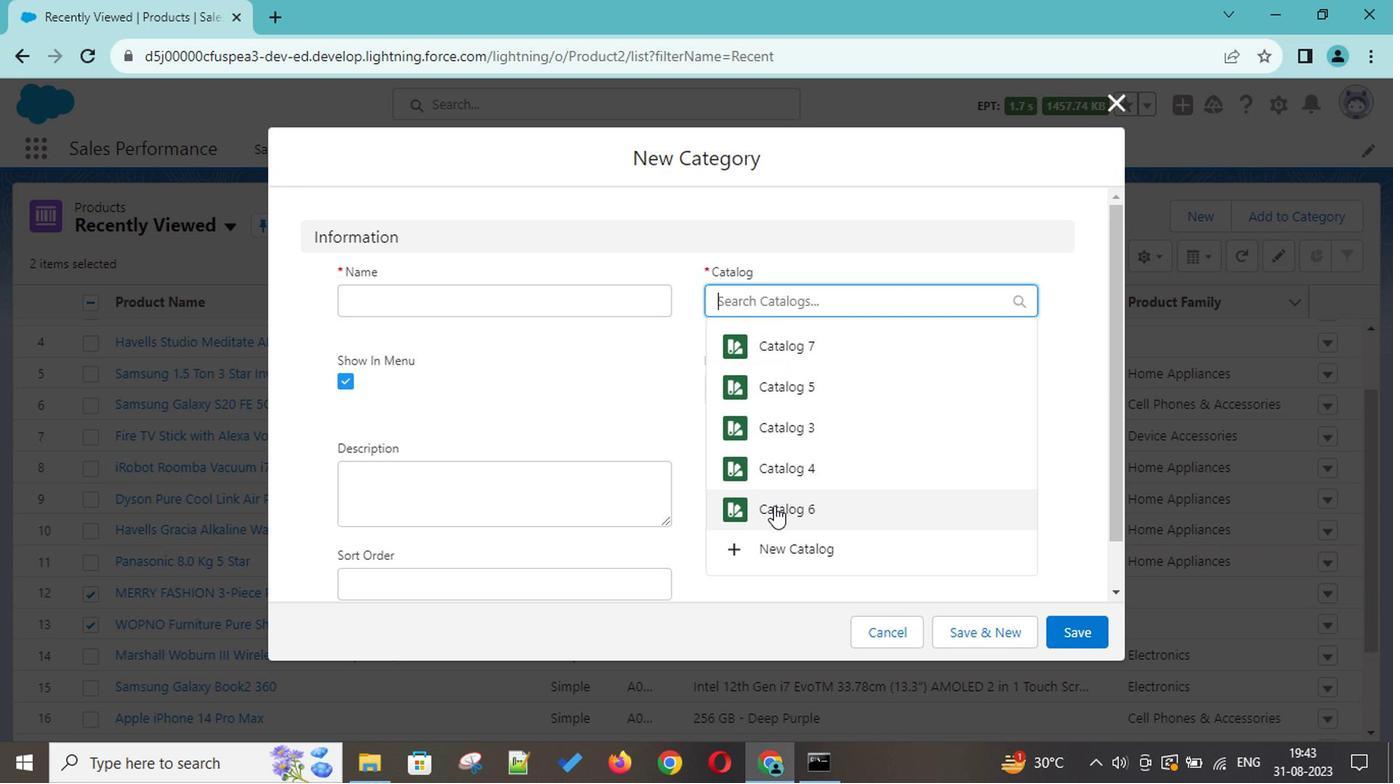 
Action: Mouse pressed left at (769, 551)
Screenshot: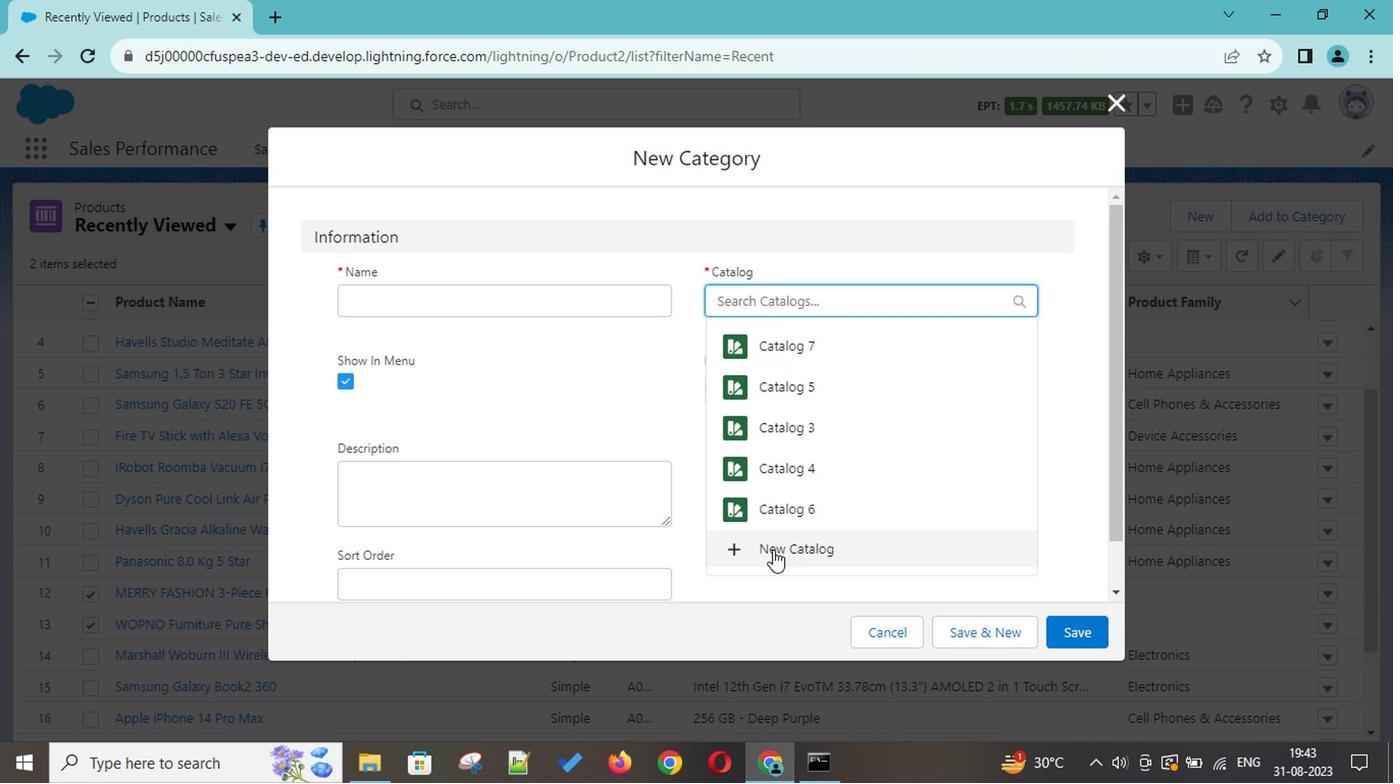 
Action: Key pressed <Key.shift>
Screenshot: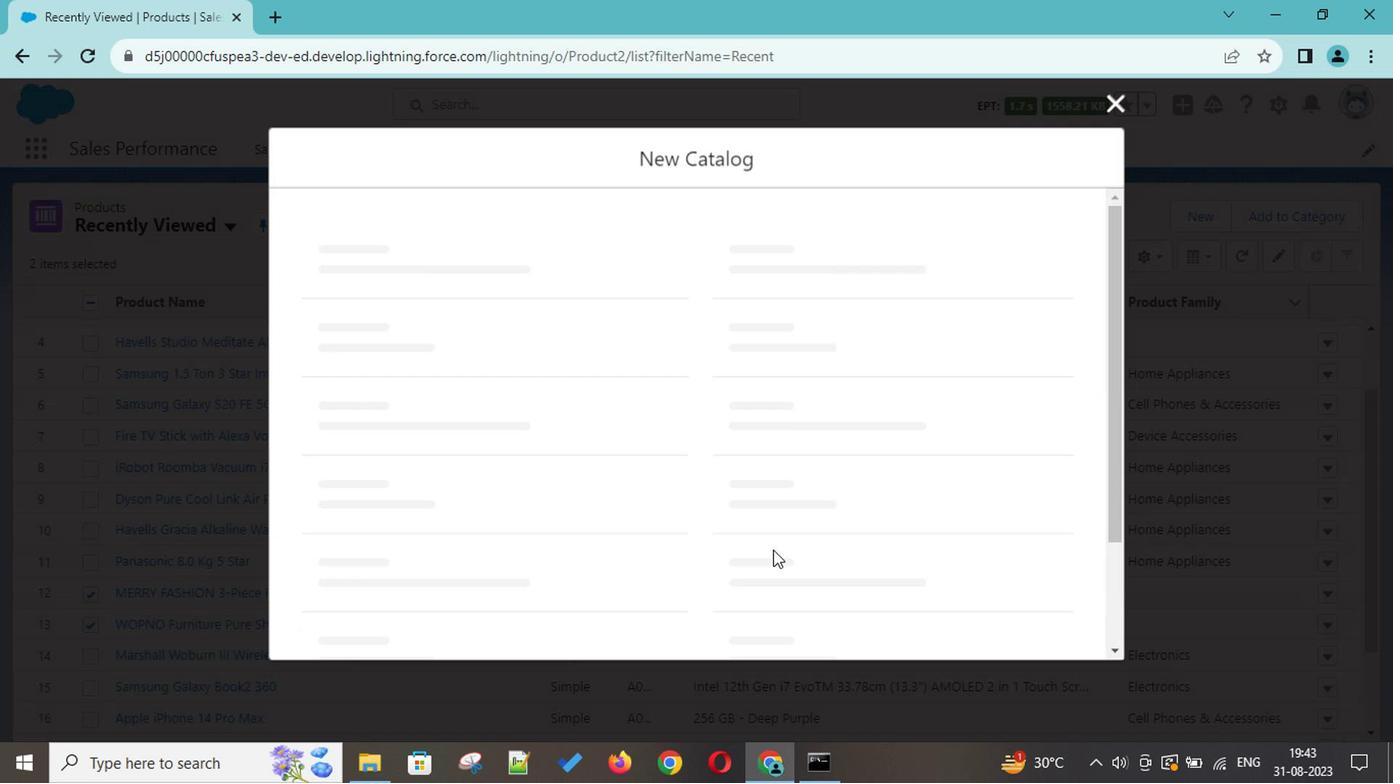 
Action: Mouse moved to (774, 553)
Screenshot: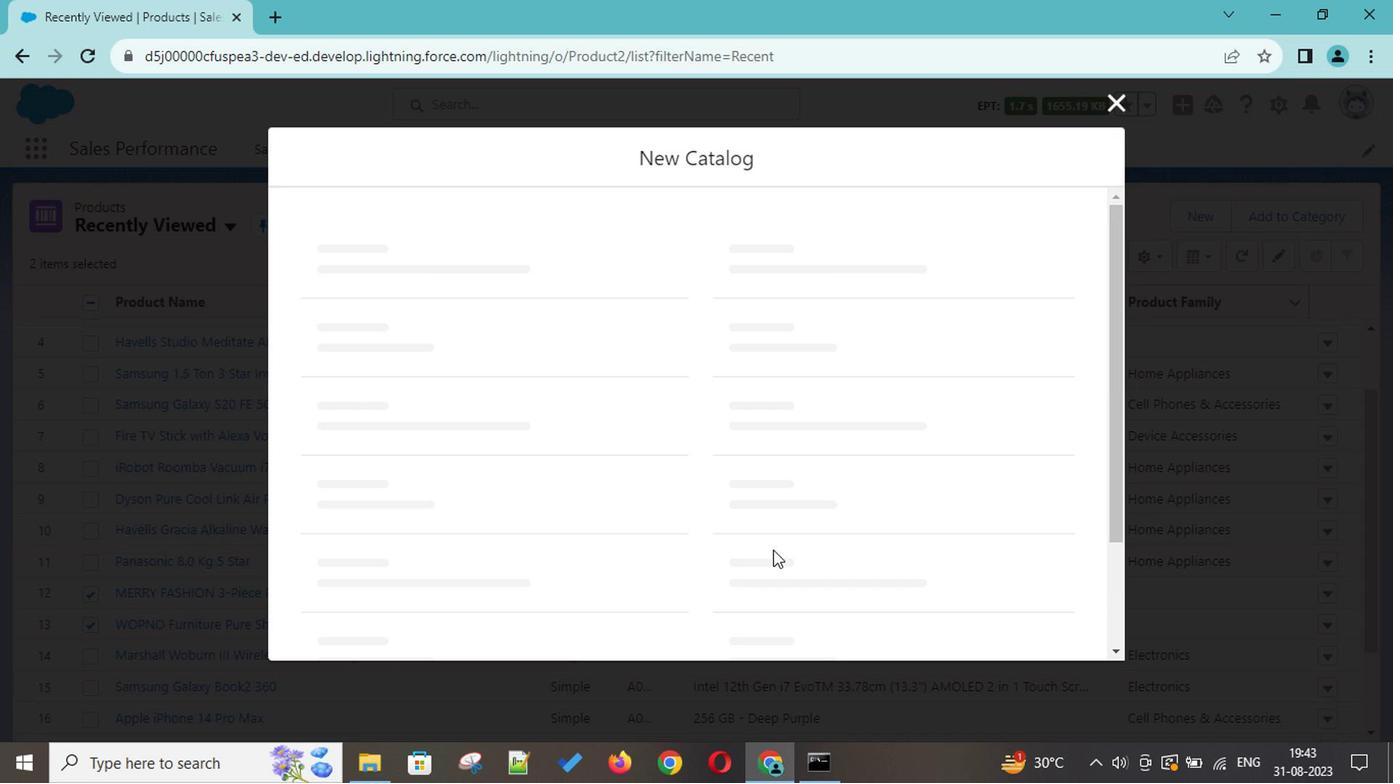 
Action: Key pressed <Key.shift><Key.shift>Catalog<Key.space>8
Screenshot: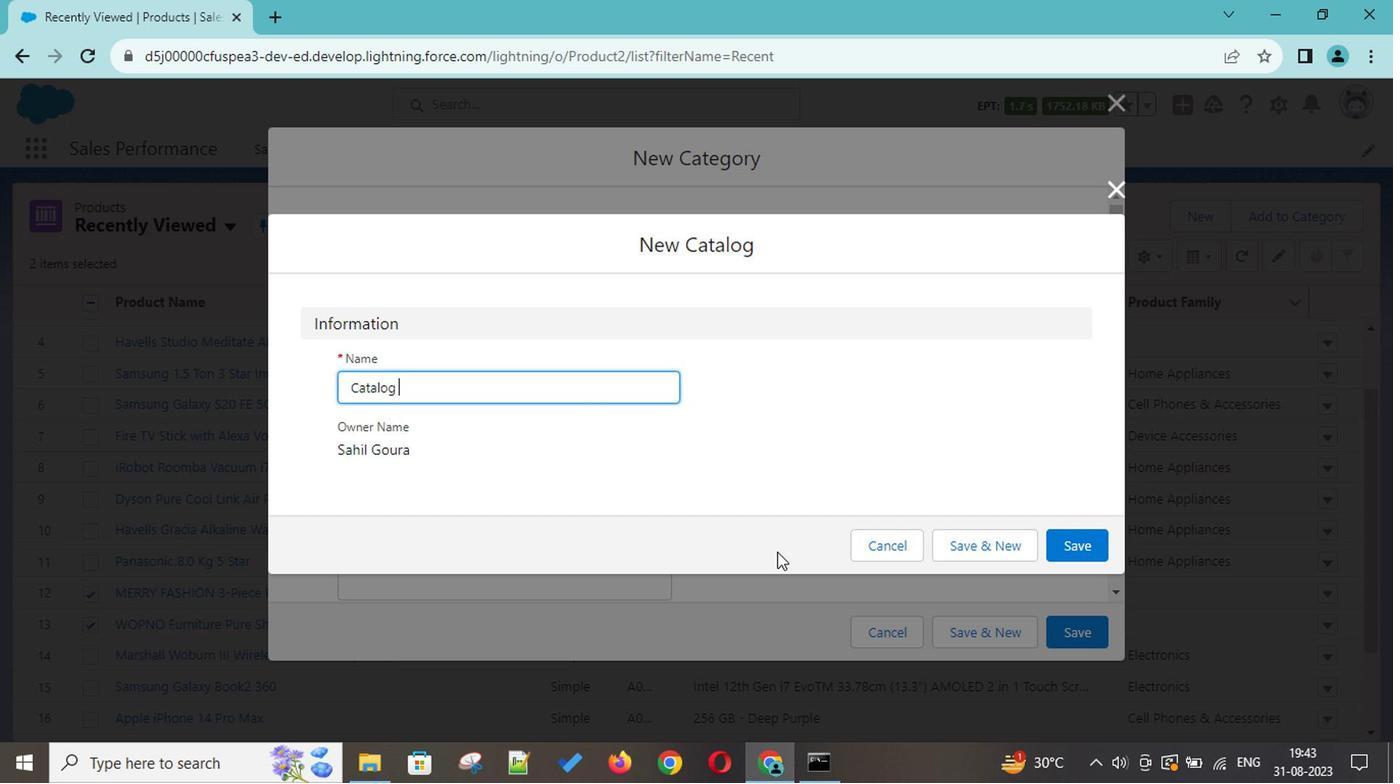 
Action: Mouse moved to (1055, 547)
Screenshot: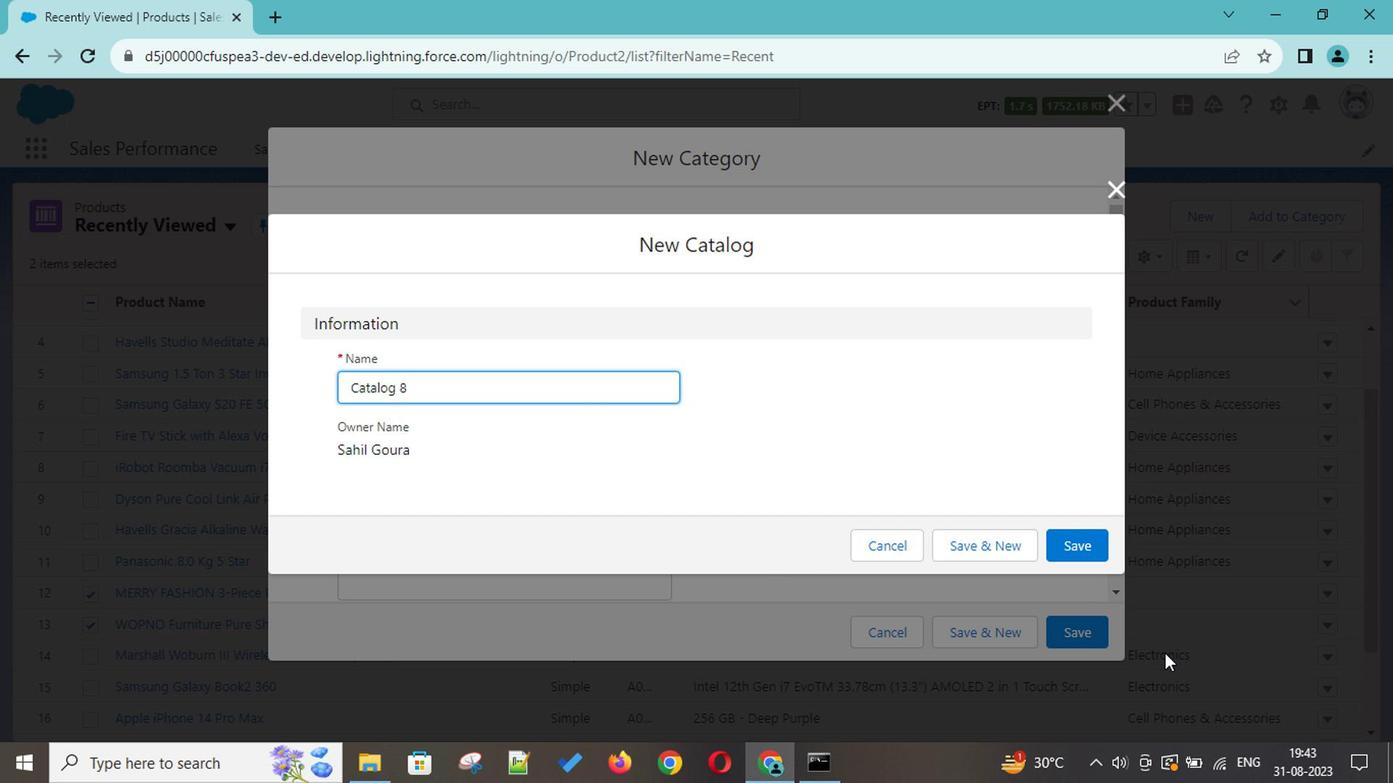 
Action: Mouse pressed left at (1055, 547)
Screenshot: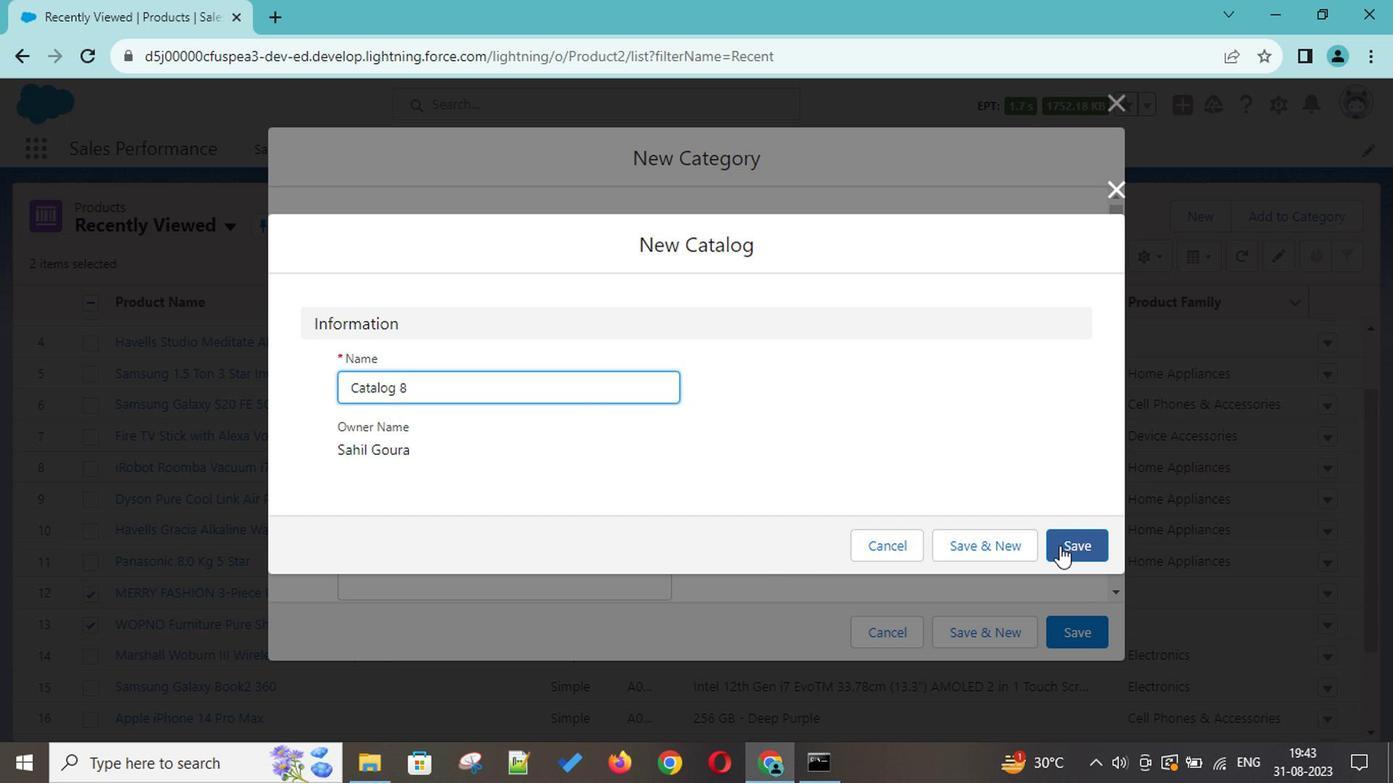 
Action: Mouse moved to (424, 314)
Screenshot: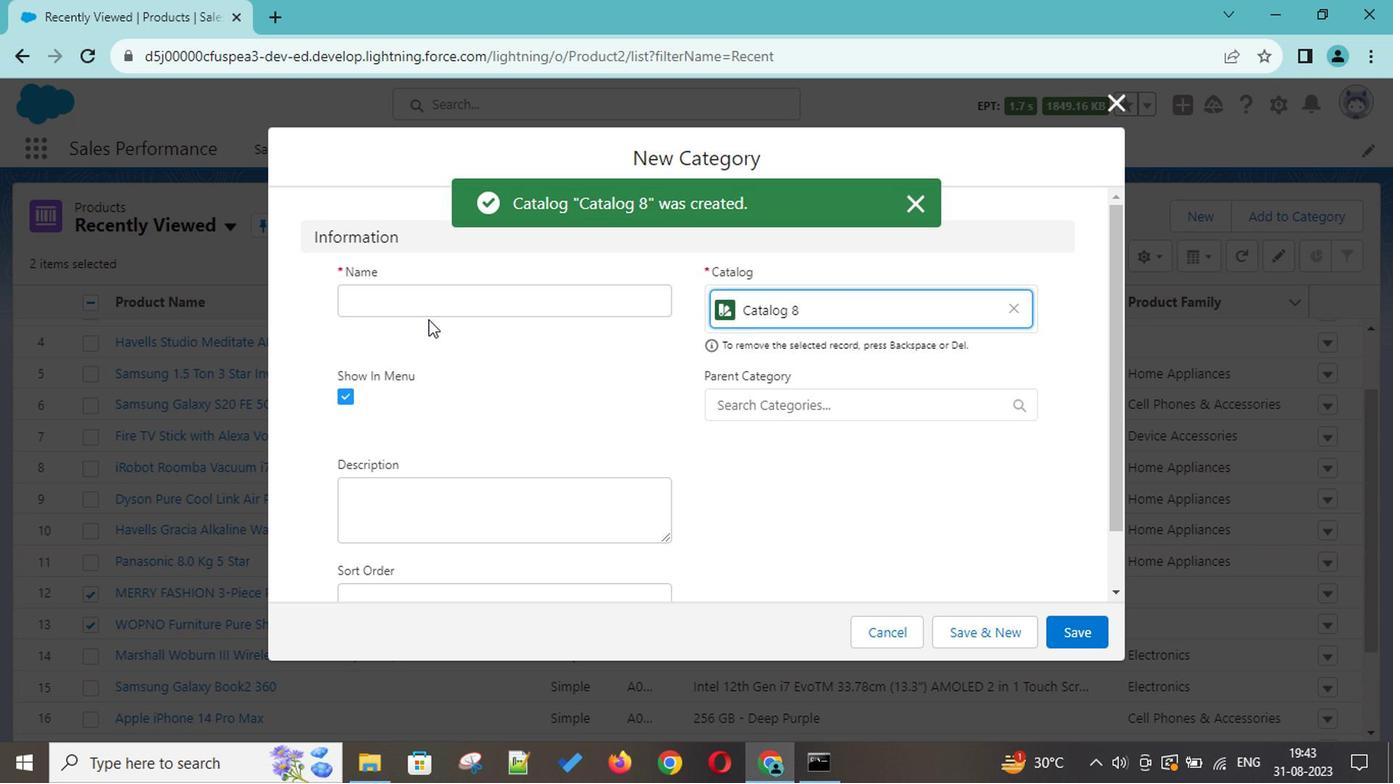 
Action: Mouse pressed left at (424, 314)
Screenshot: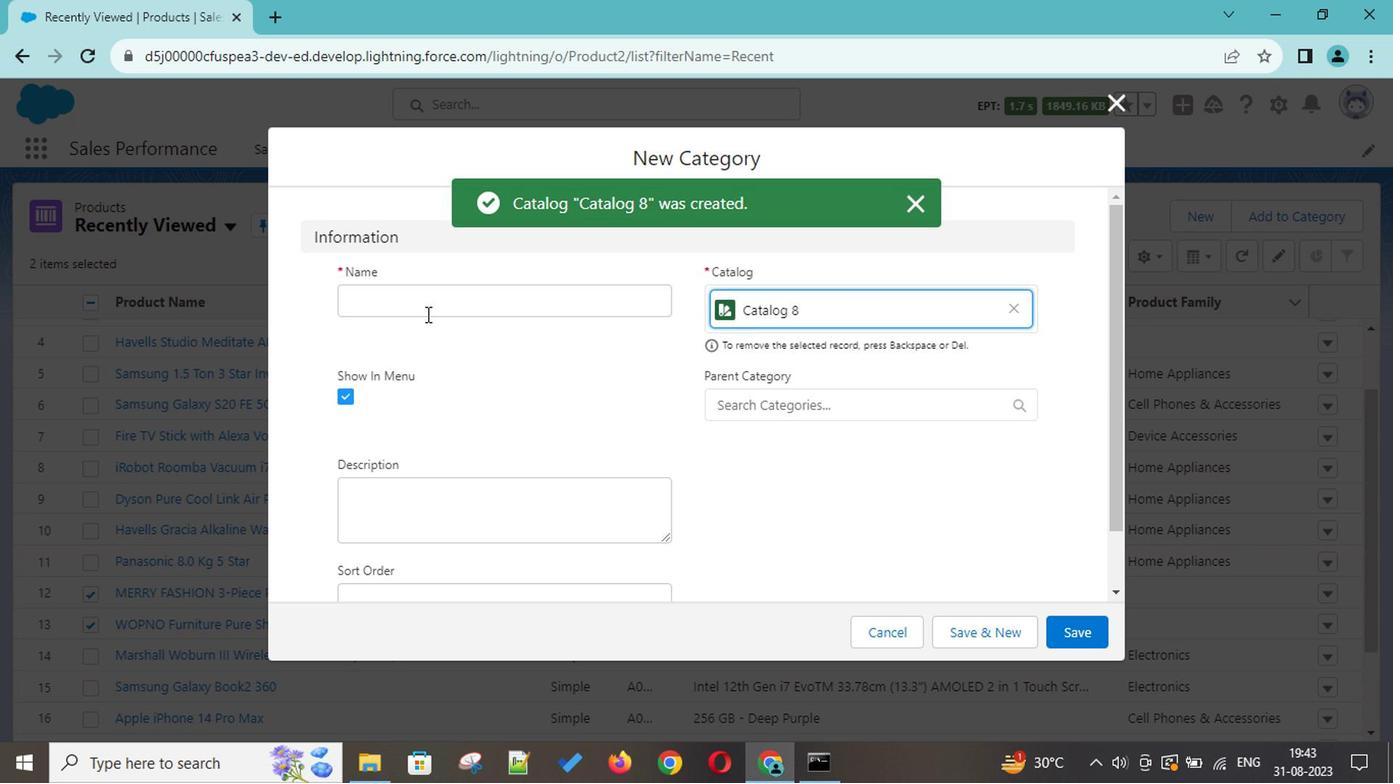 
Action: Key pressed <Key.shift>Home<Key.space><Key.shift>Furnishing
Screenshot: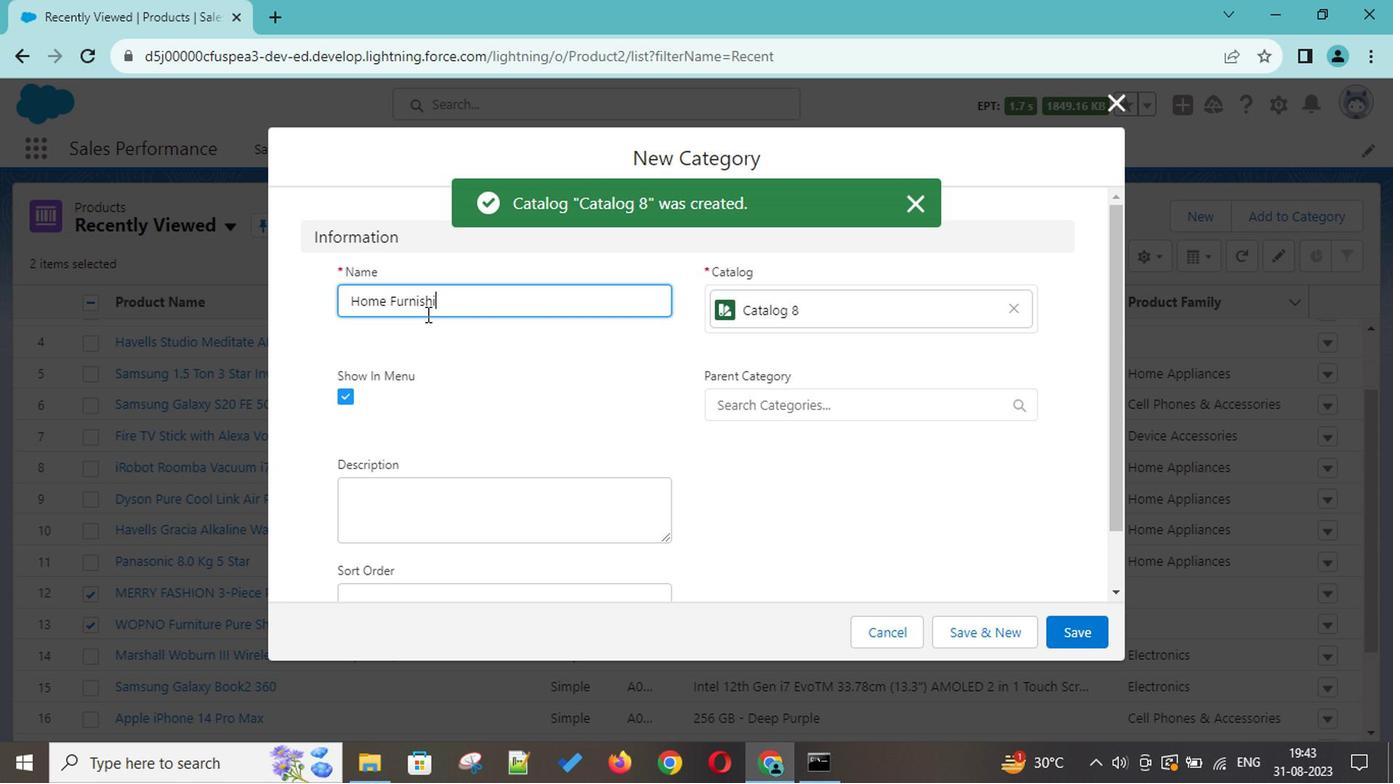
Action: Mouse moved to (1078, 628)
Screenshot: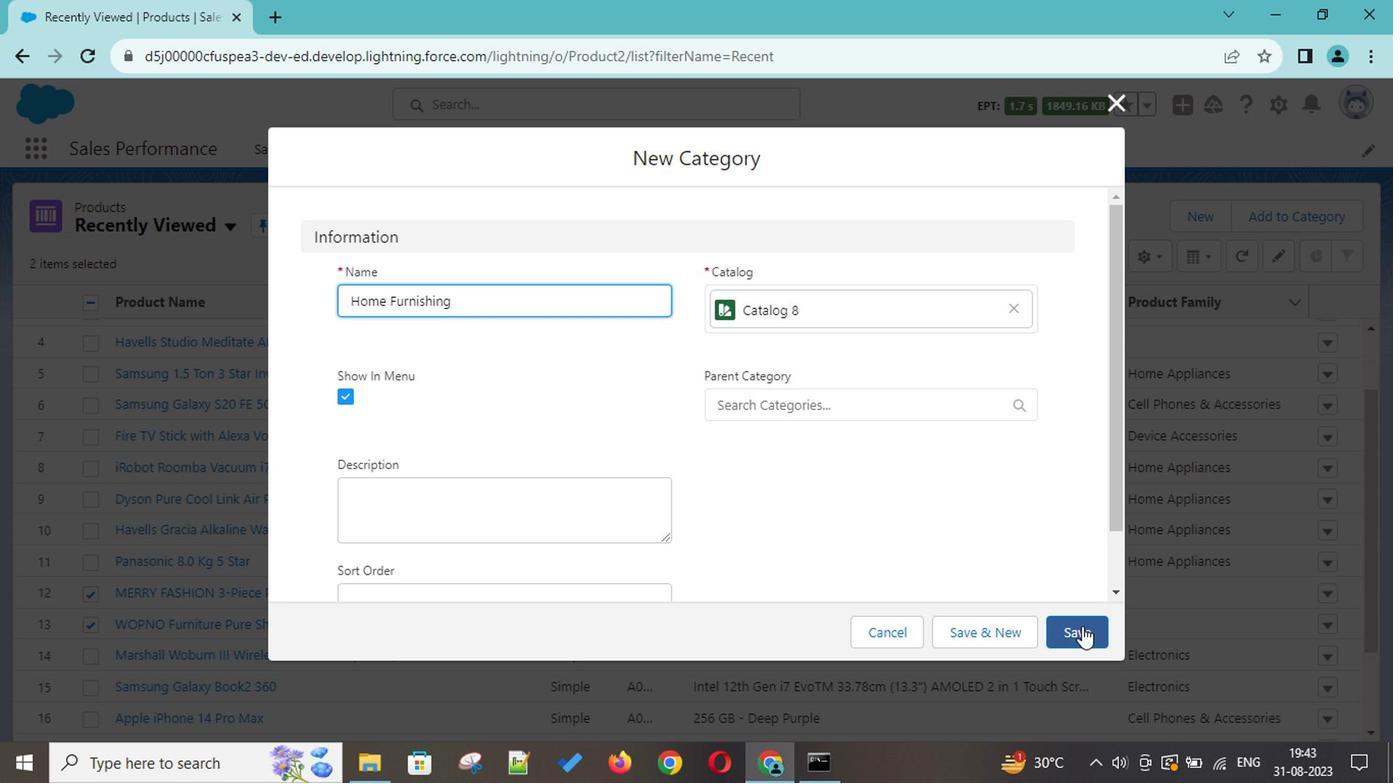 
Action: Mouse pressed left at (1078, 628)
Screenshot: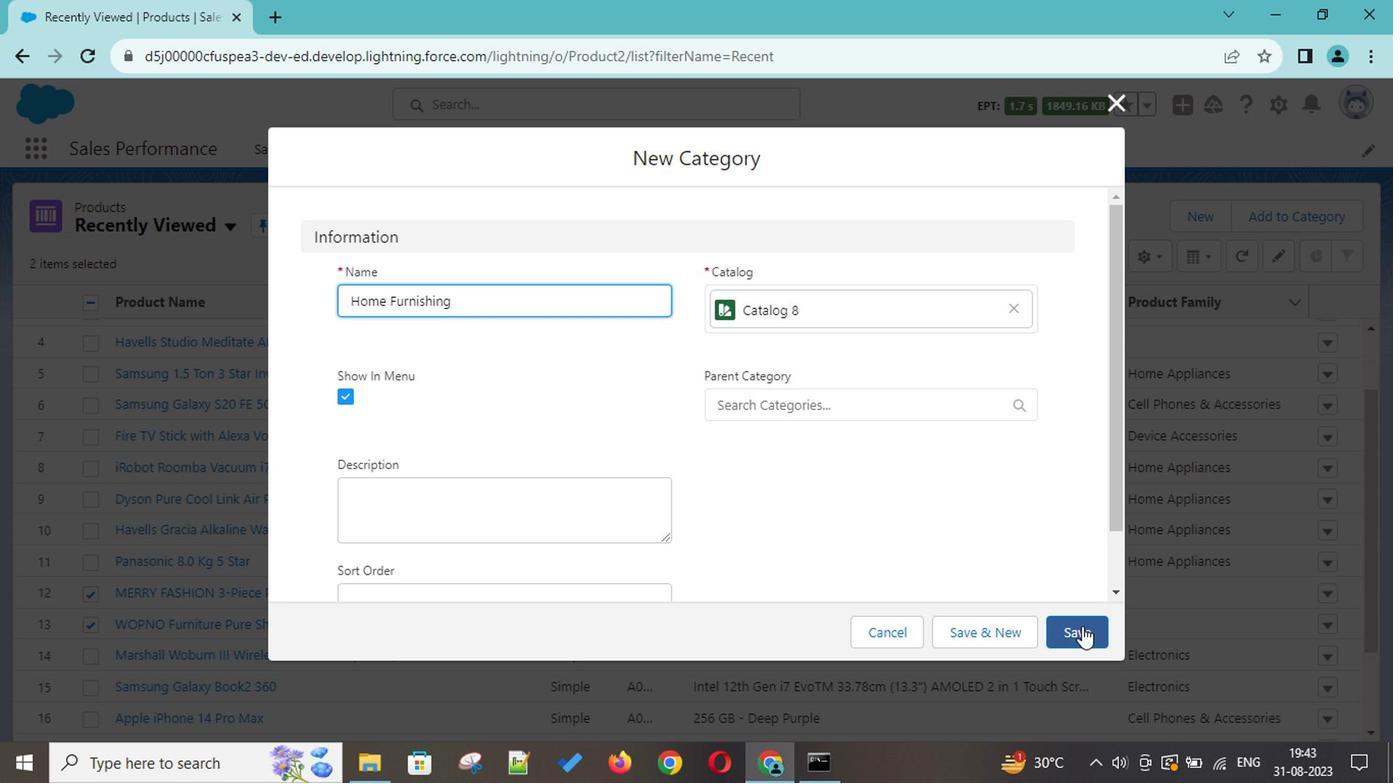 
Action: Mouse moved to (976, 507)
Screenshot: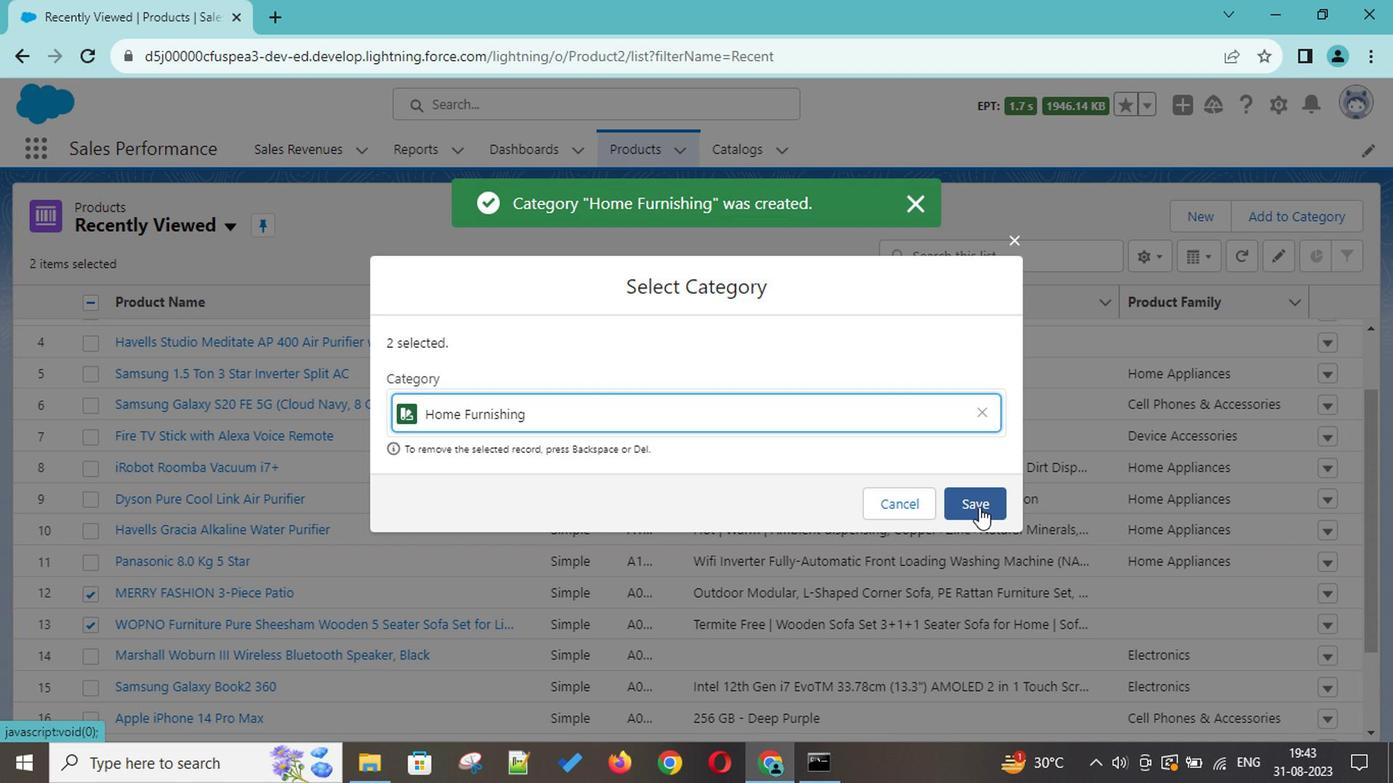
Action: Mouse pressed left at (976, 507)
Screenshot: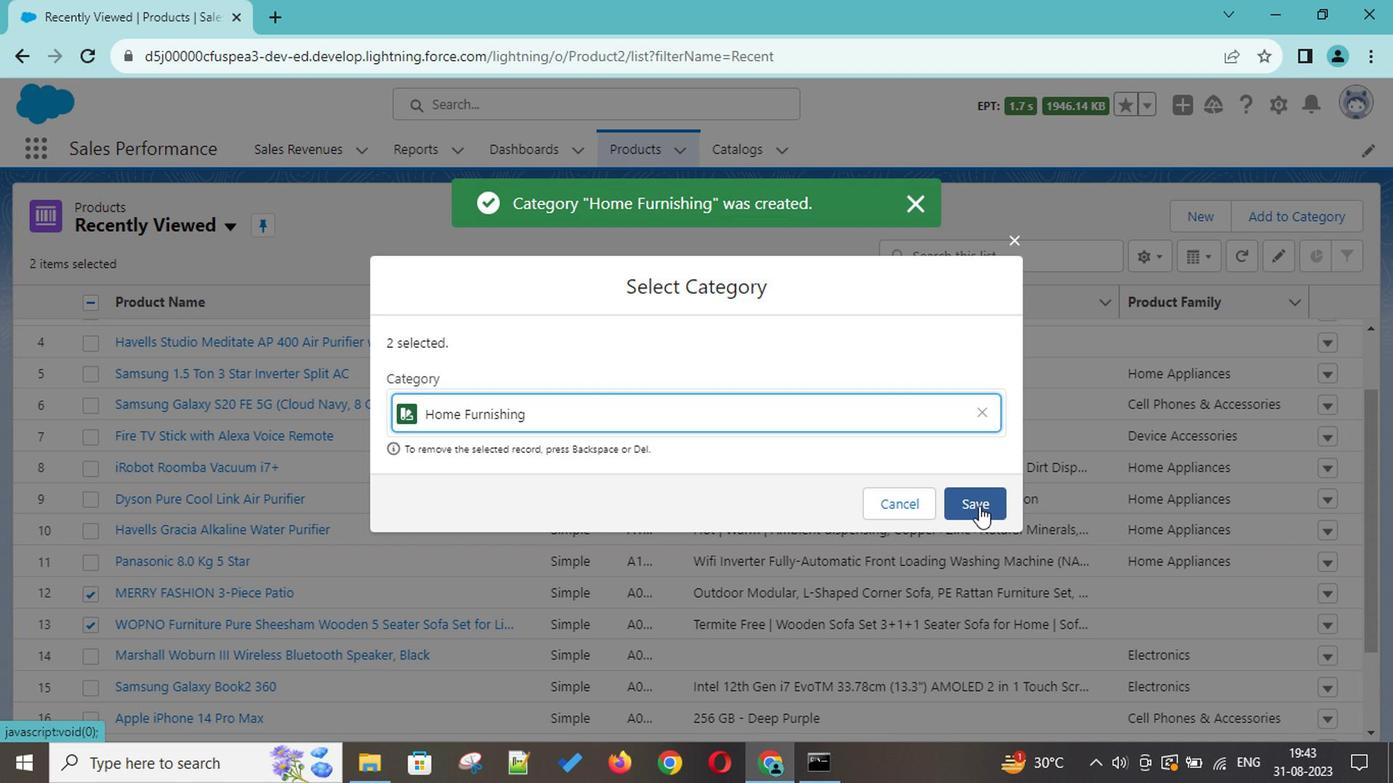 
Action: Mouse moved to (186, 684)
Screenshot: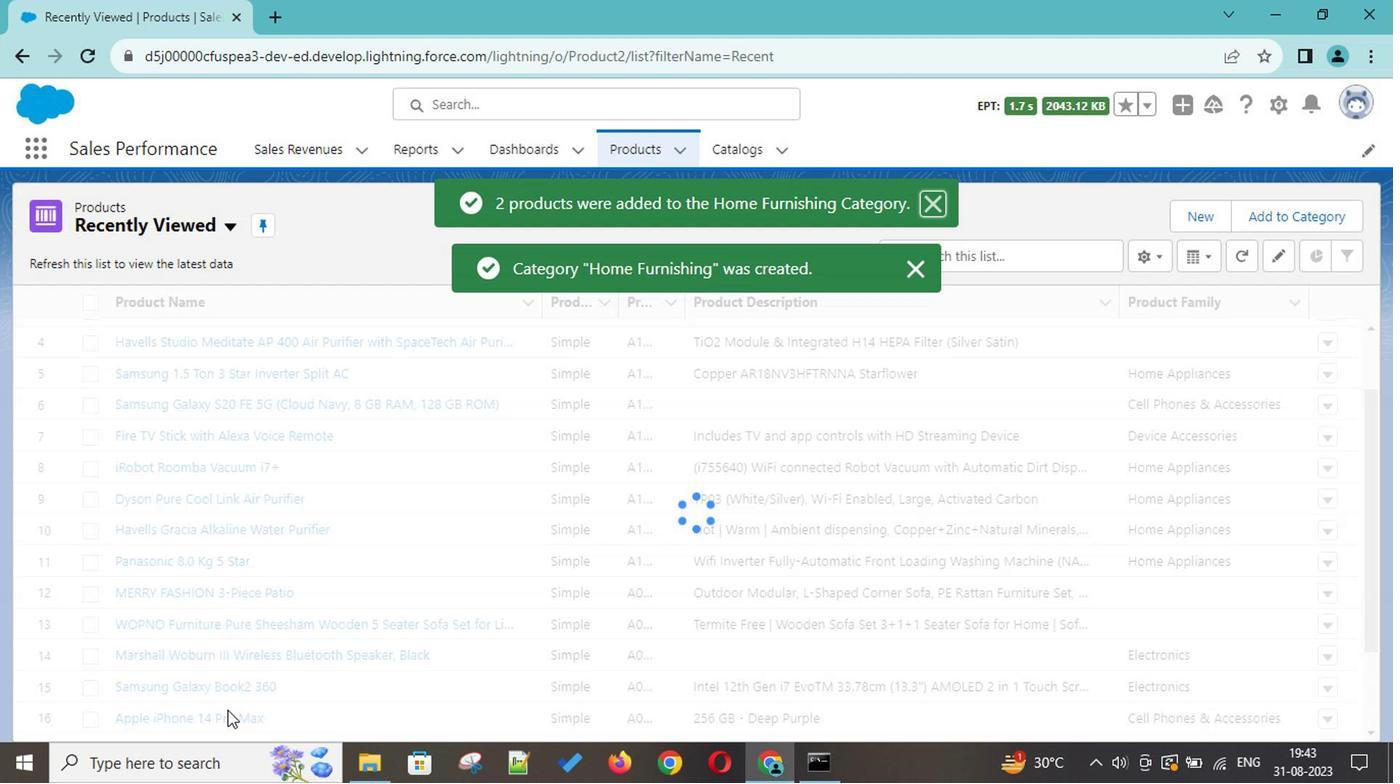 
Action: Mouse scrolled (186, 683) with delta (0, 0)
Screenshot: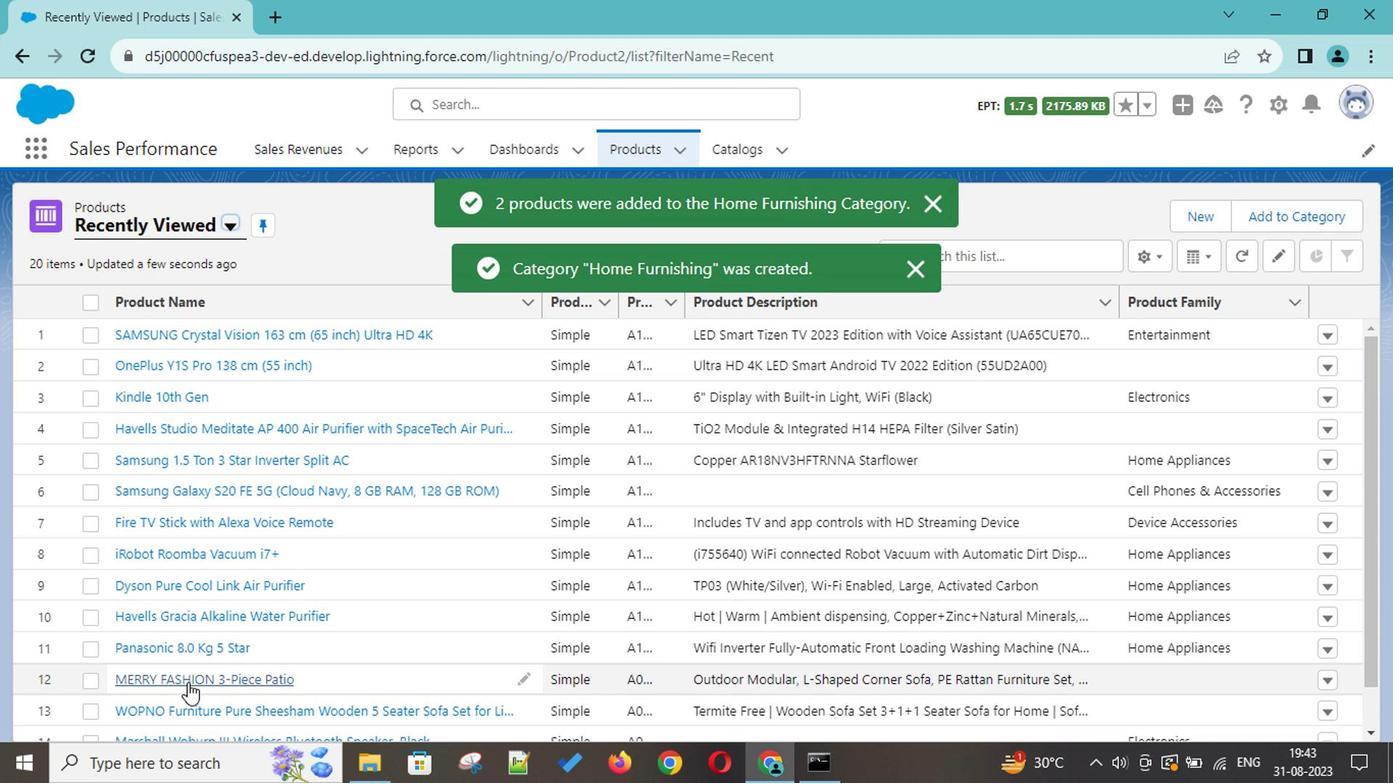 
Action: Mouse scrolled (186, 683) with delta (0, 0)
Screenshot: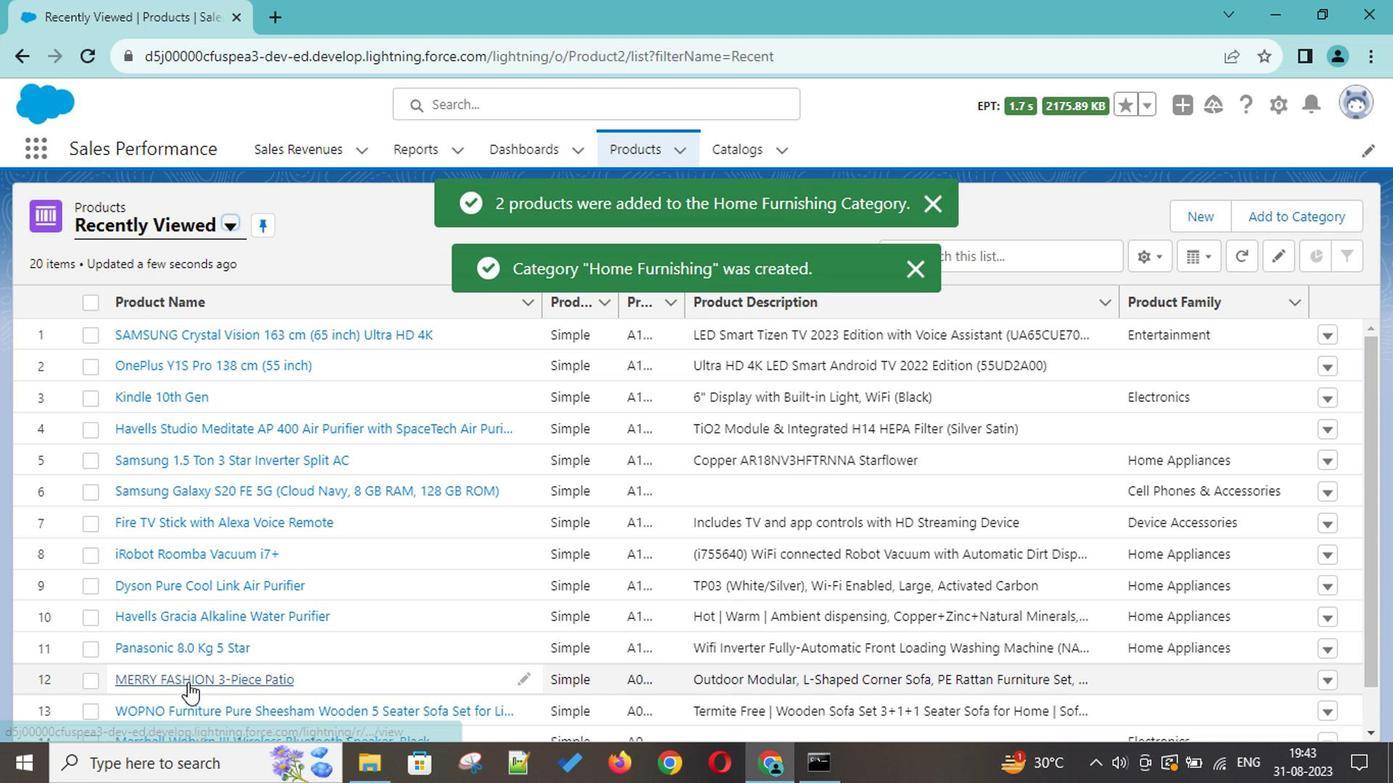 
Action: Mouse scrolled (186, 683) with delta (0, 0)
Screenshot: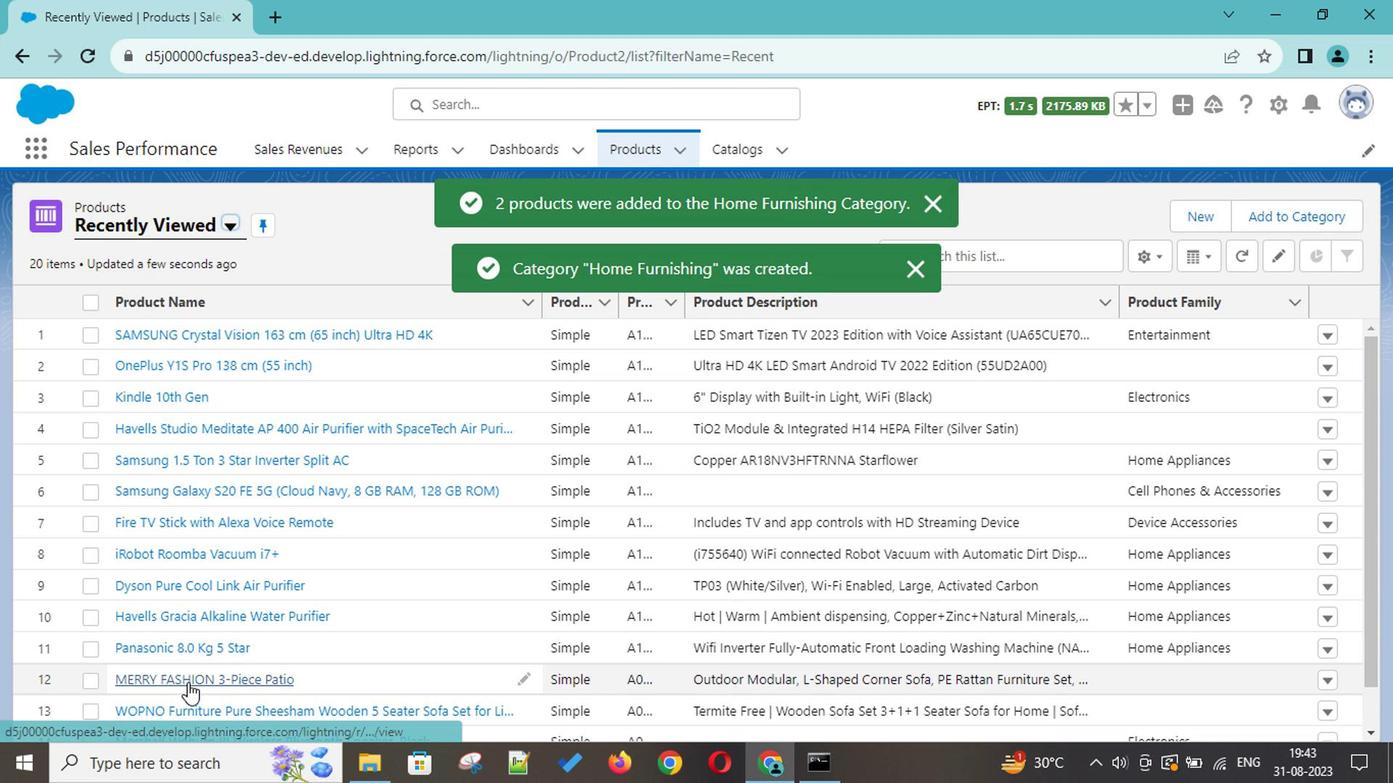 
Action: Mouse scrolled (186, 683) with delta (0, 0)
Screenshot: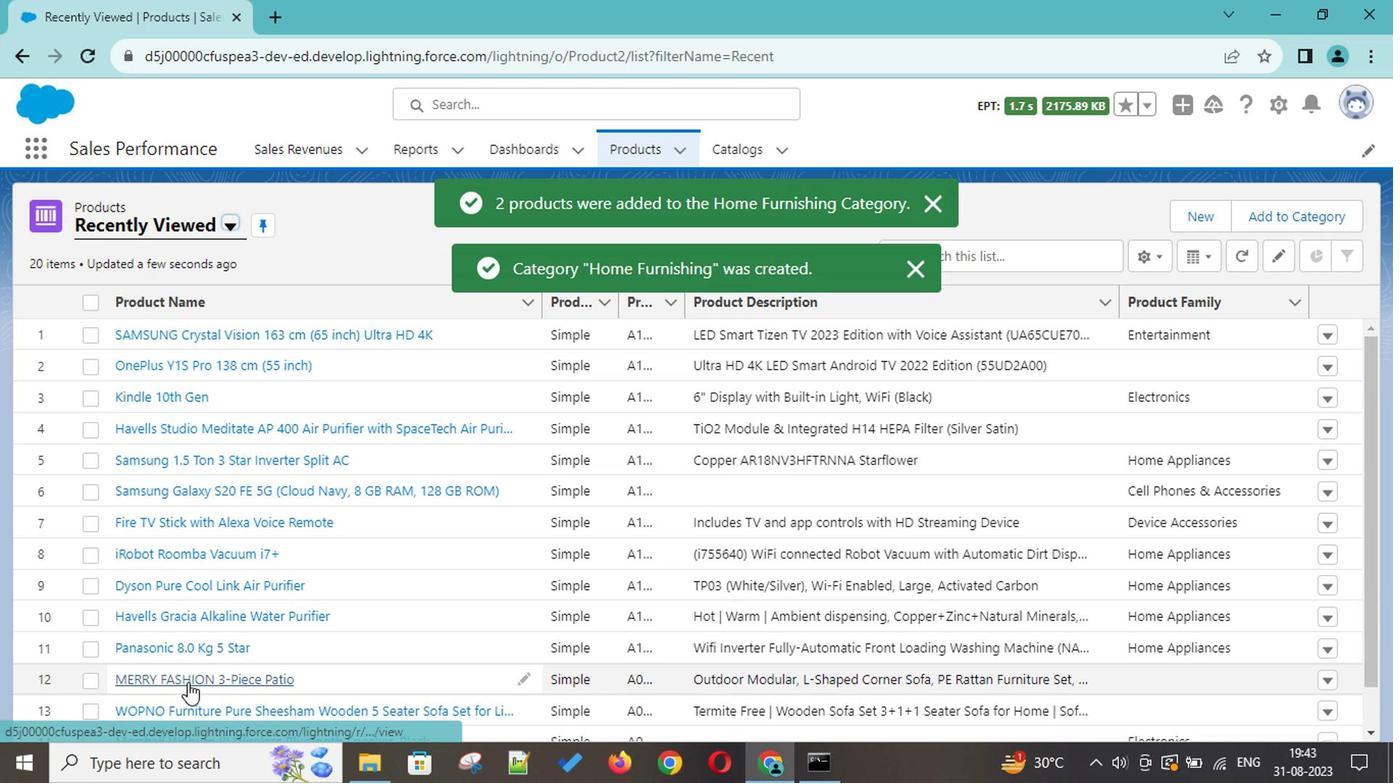 
Action: Mouse scrolled (186, 683) with delta (0, 0)
Screenshot: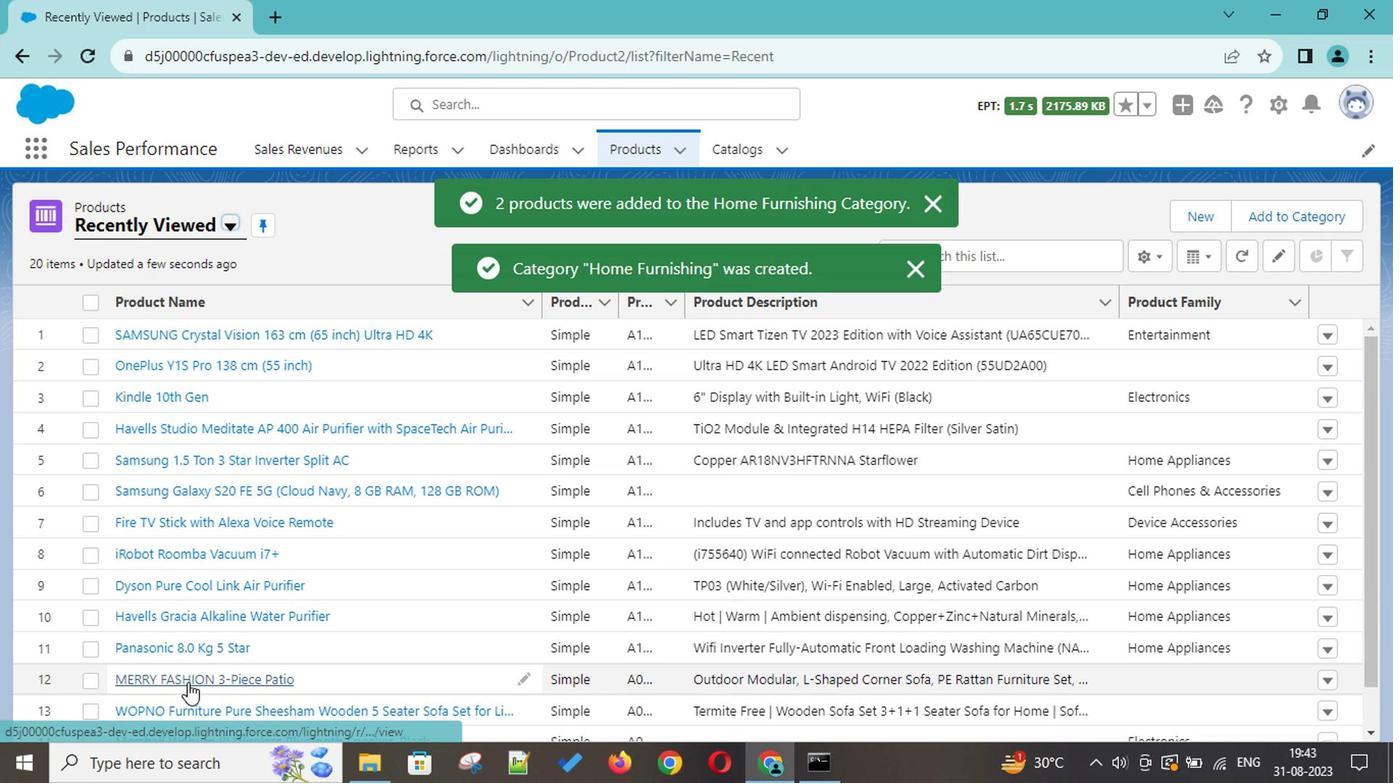 
Action: Mouse scrolled (186, 683) with delta (0, 0)
Screenshot: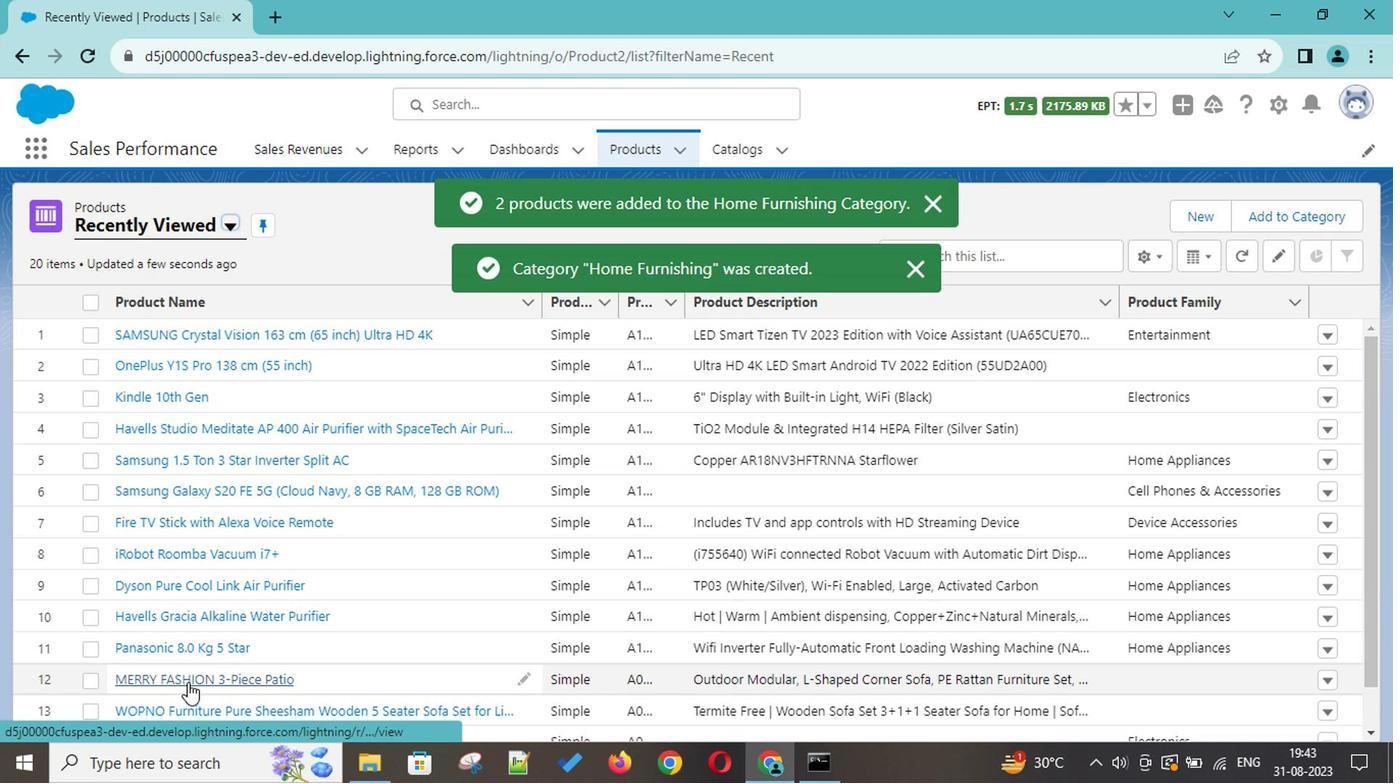 
Action: Mouse scrolled (186, 683) with delta (0, 0)
Screenshot: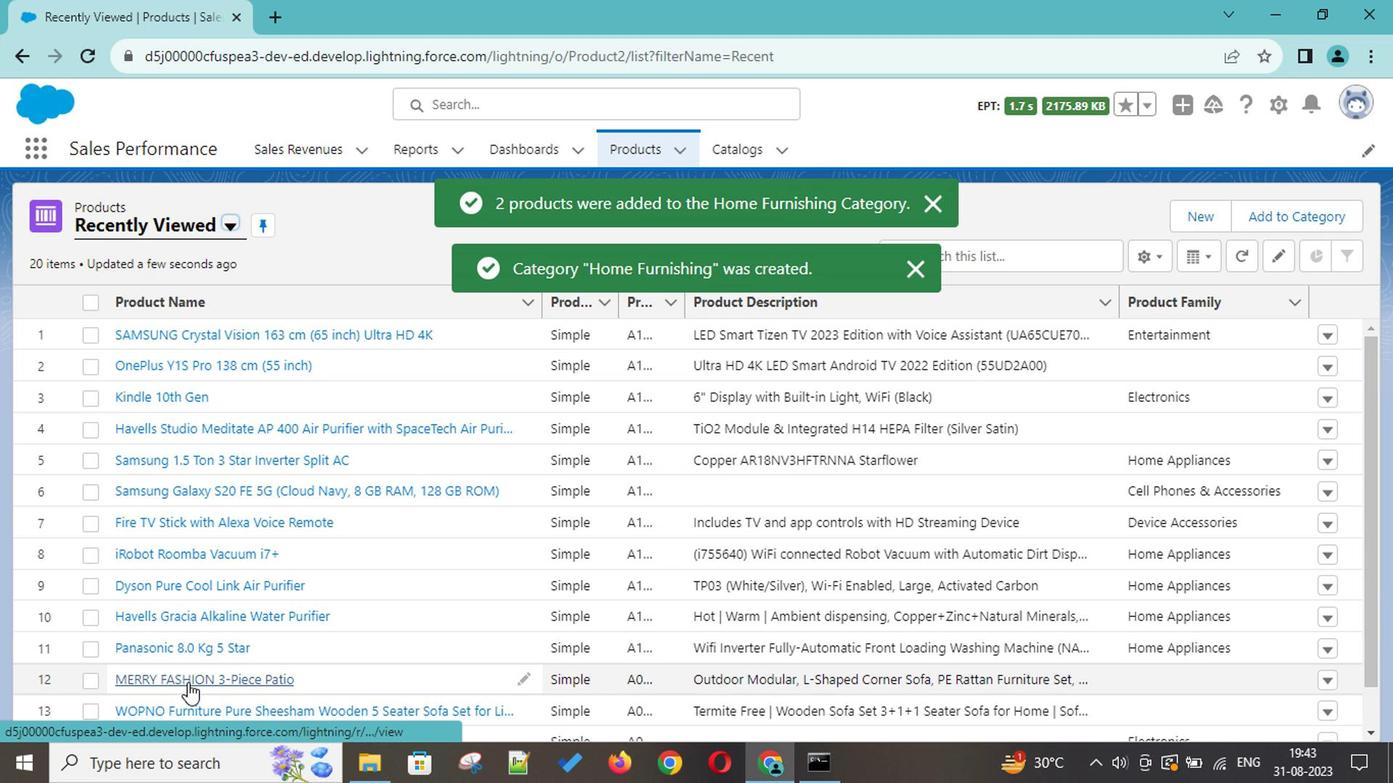 
Action: Mouse scrolled (186, 683) with delta (0, 0)
Screenshot: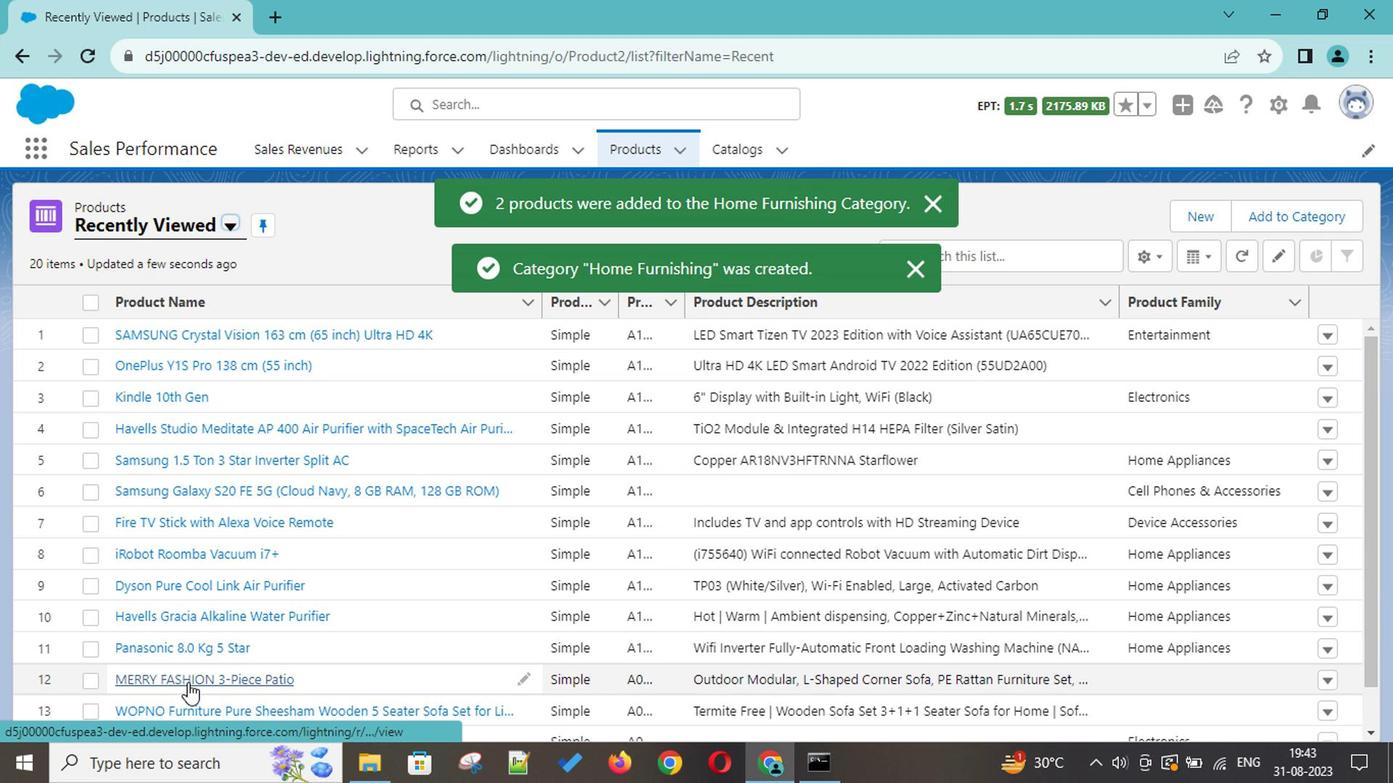 
Action: Mouse scrolled (186, 683) with delta (0, 0)
Screenshot: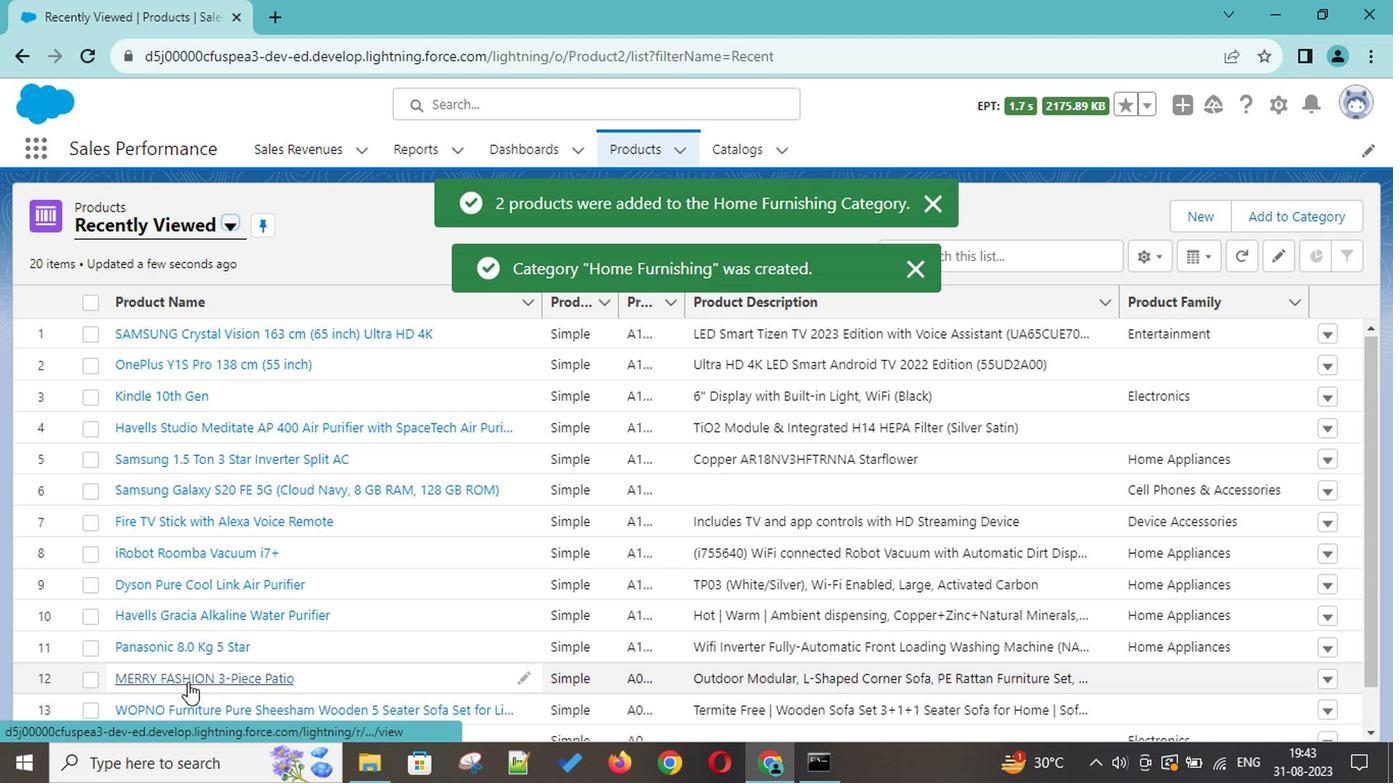 
Action: Mouse scrolled (186, 683) with delta (0, 0)
Screenshot: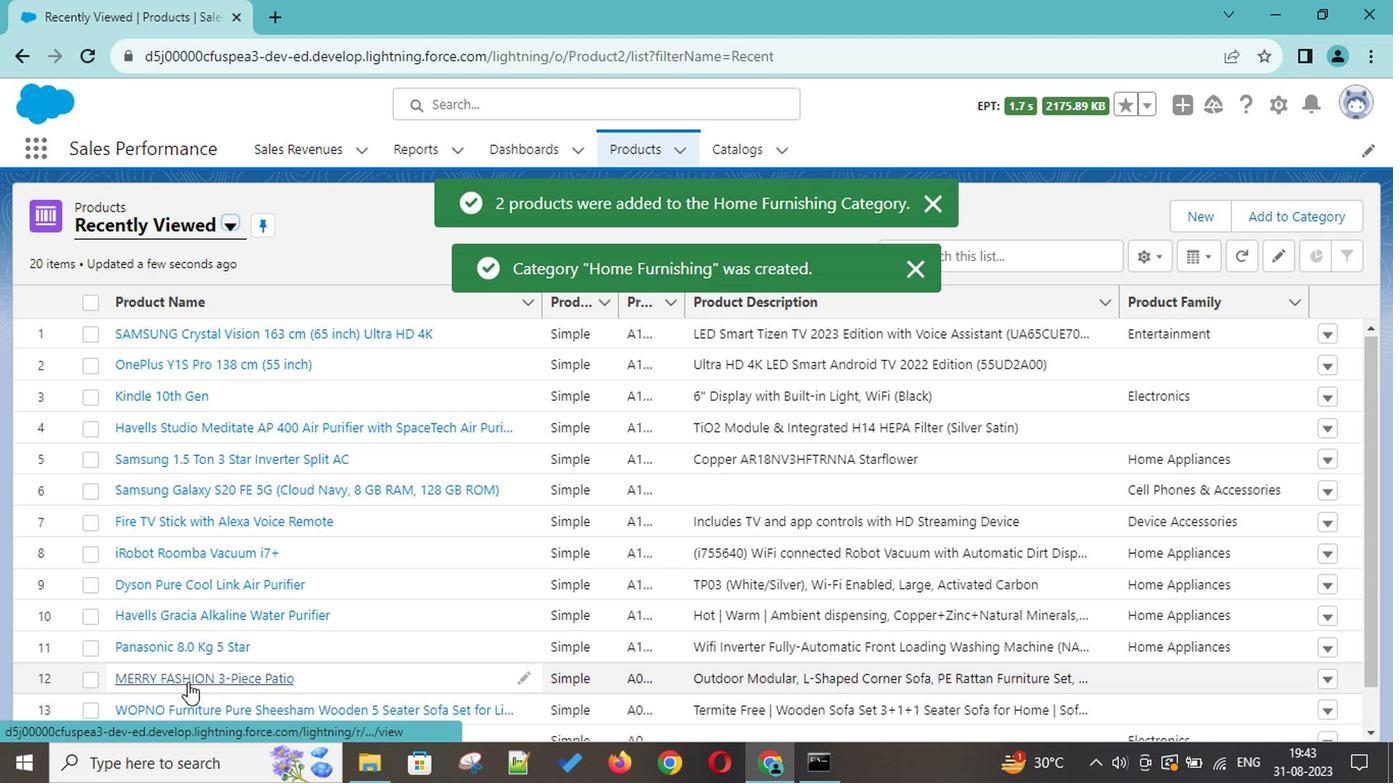 
Action: Mouse scrolled (186, 683) with delta (0, 0)
Screenshot: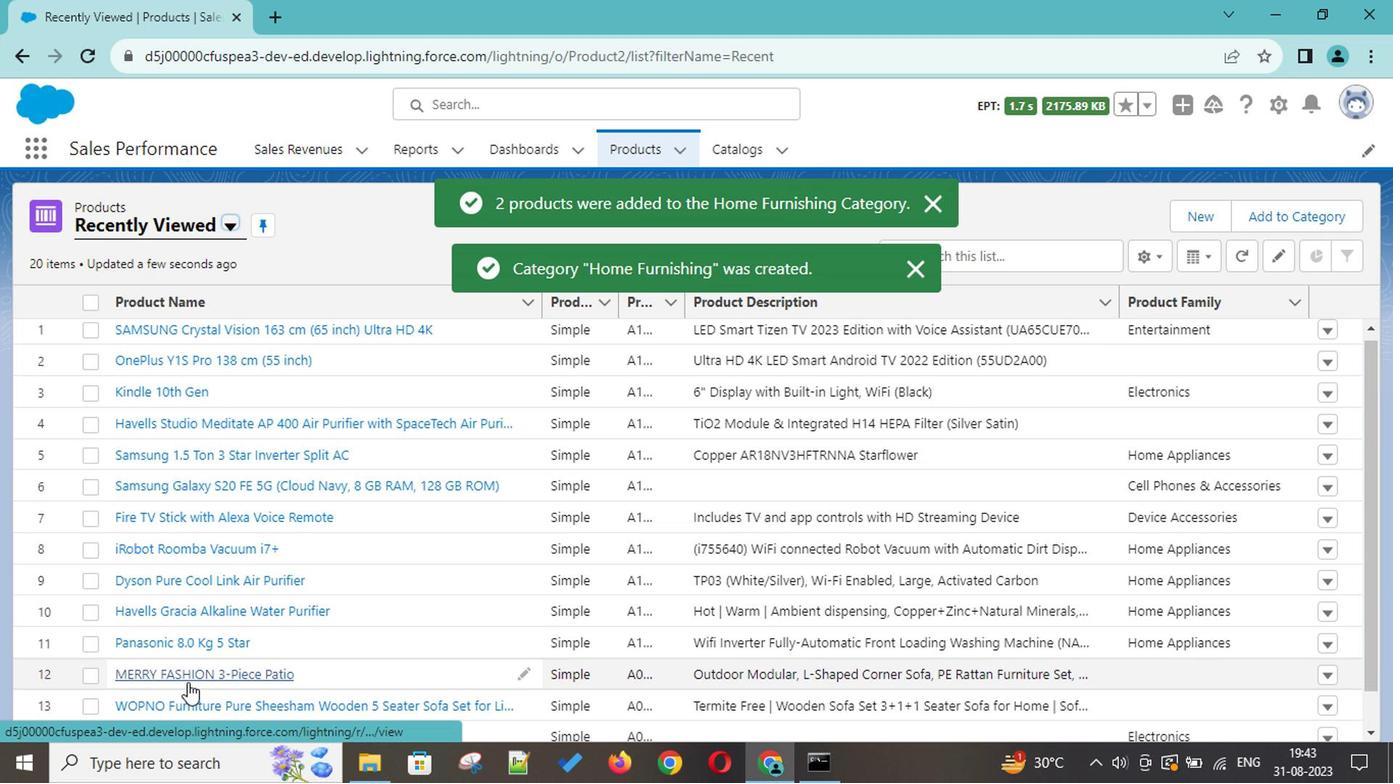 
Action: Mouse scrolled (186, 683) with delta (0, 0)
Screenshot: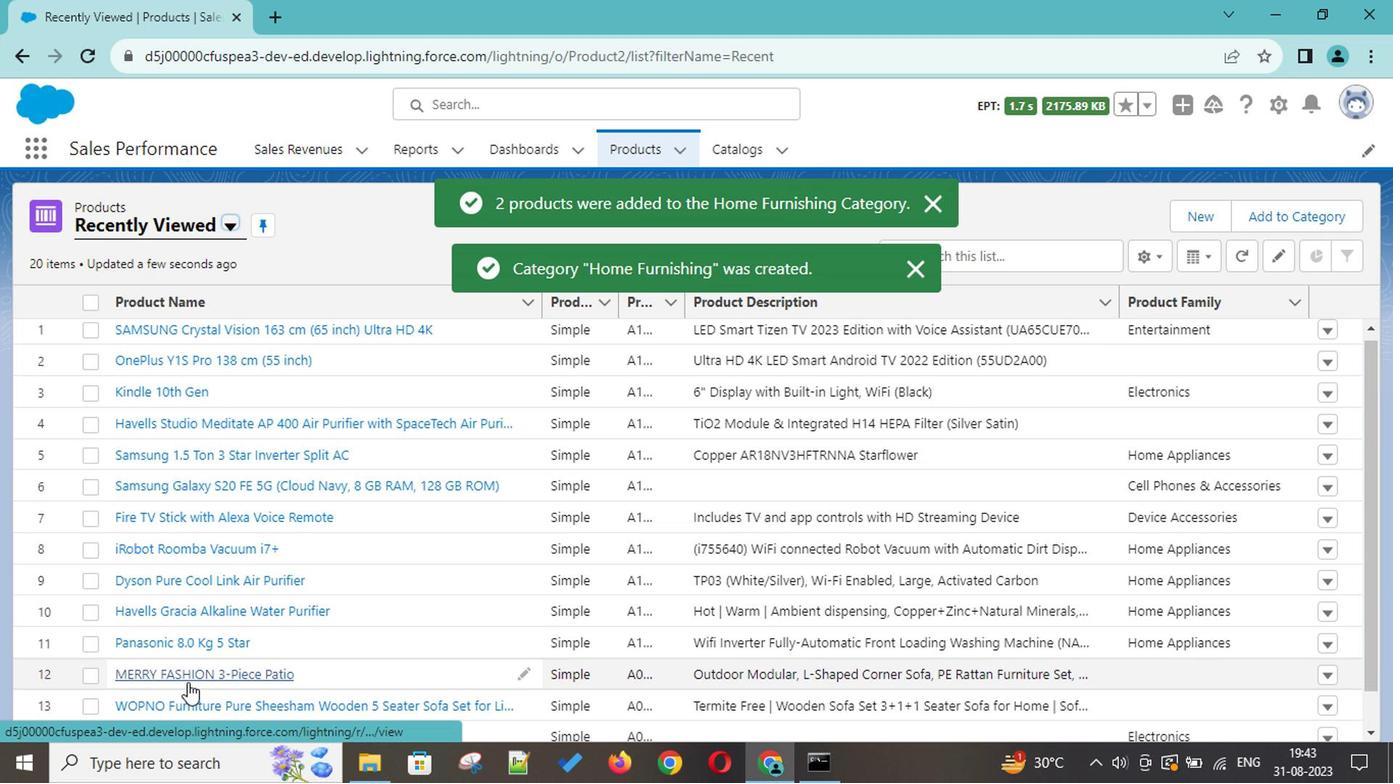 
Action: Mouse scrolled (186, 683) with delta (0, 0)
Screenshot: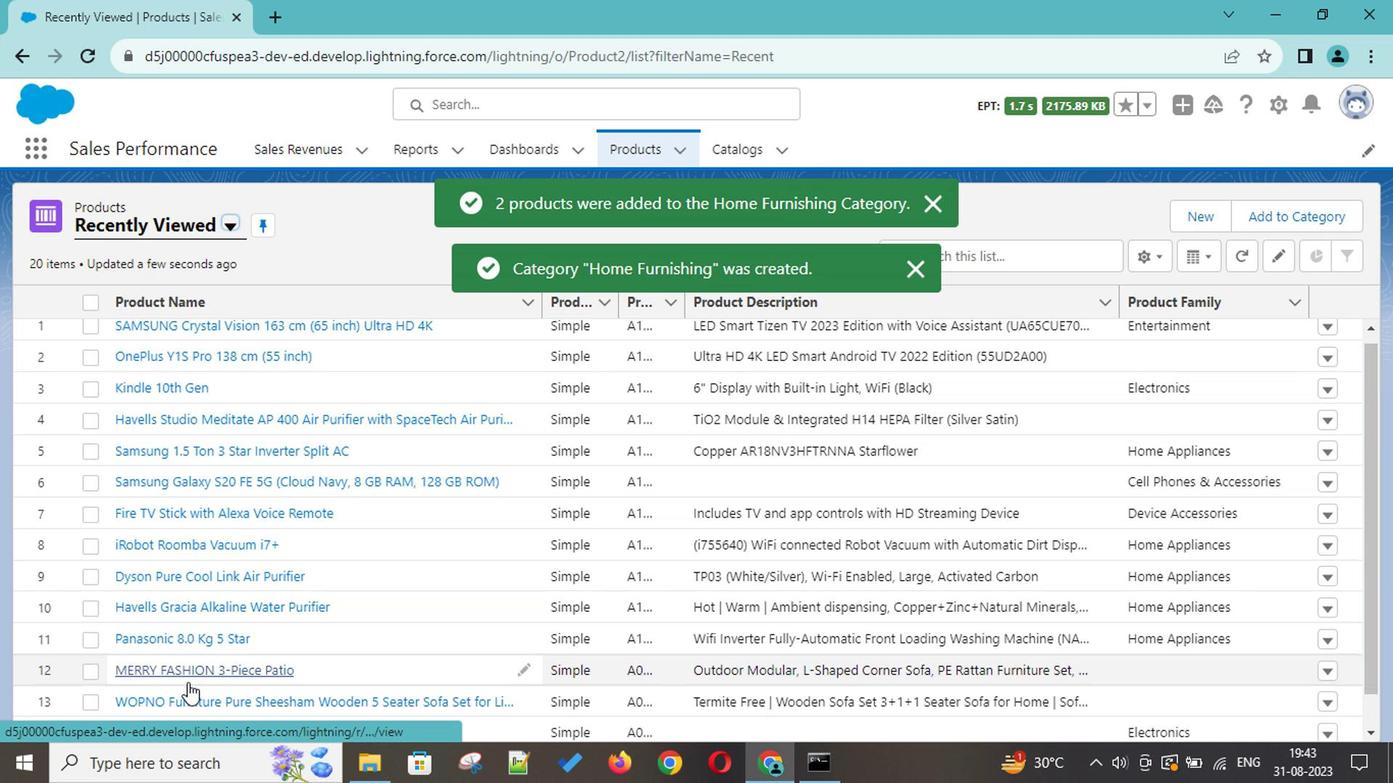 
Action: Mouse scrolled (186, 683) with delta (0, 0)
Screenshot: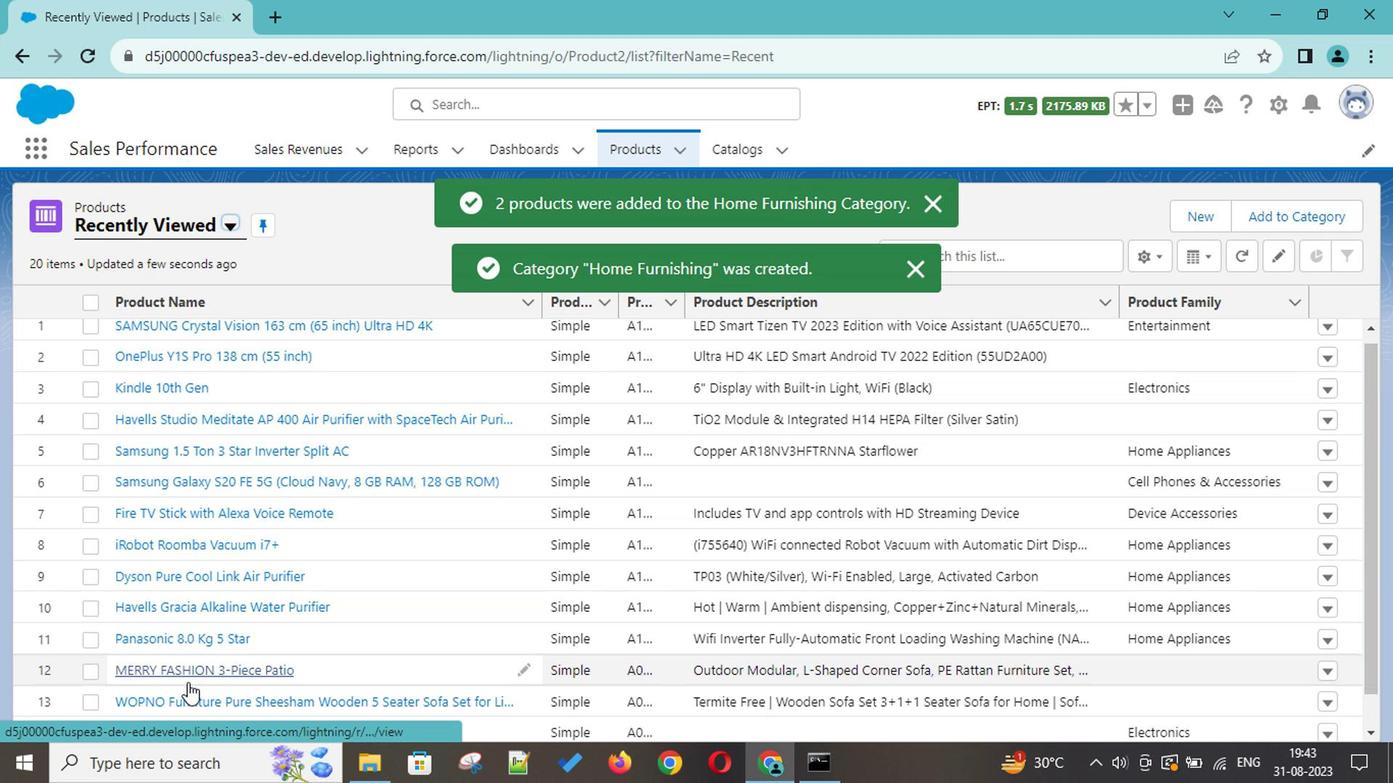 
Action: Mouse scrolled (186, 683) with delta (0, 0)
Screenshot: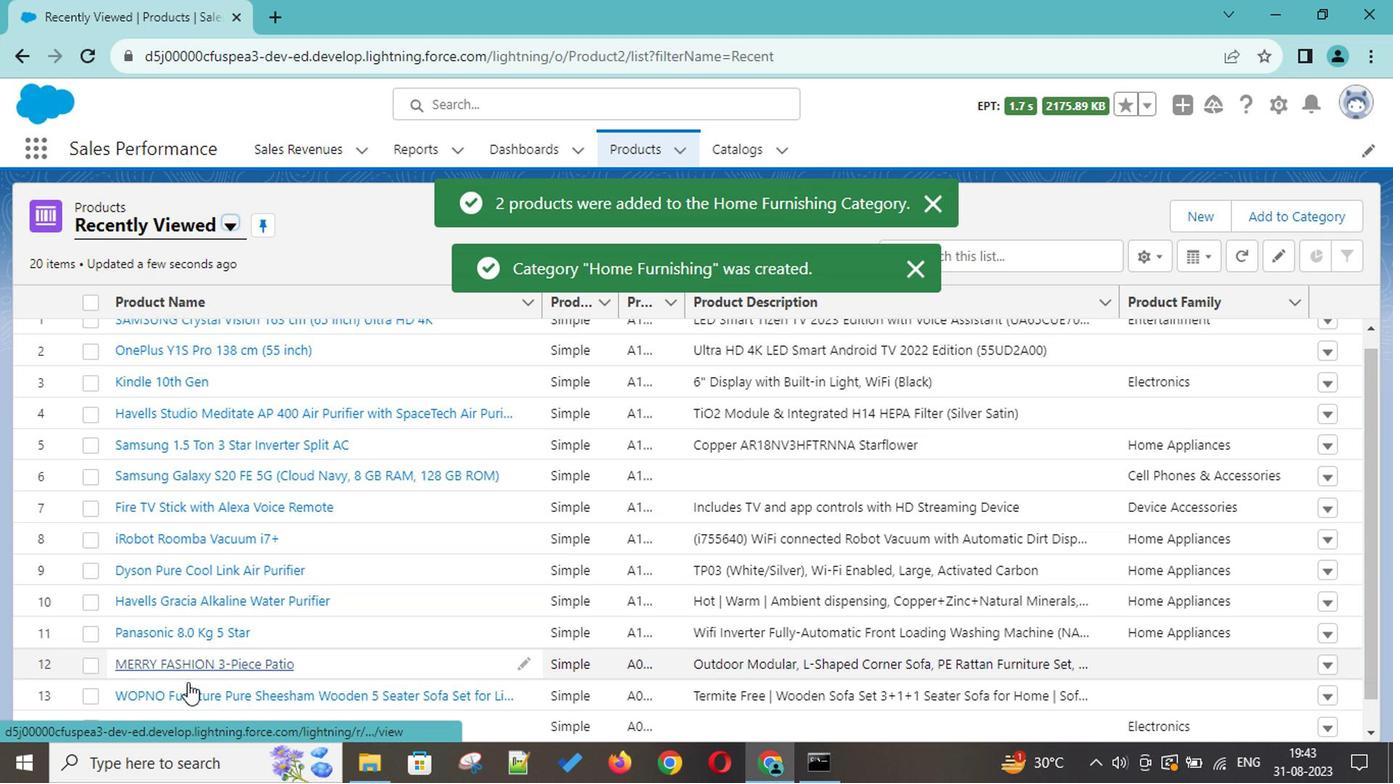 
Action: Mouse scrolled (186, 683) with delta (0, 0)
Screenshot: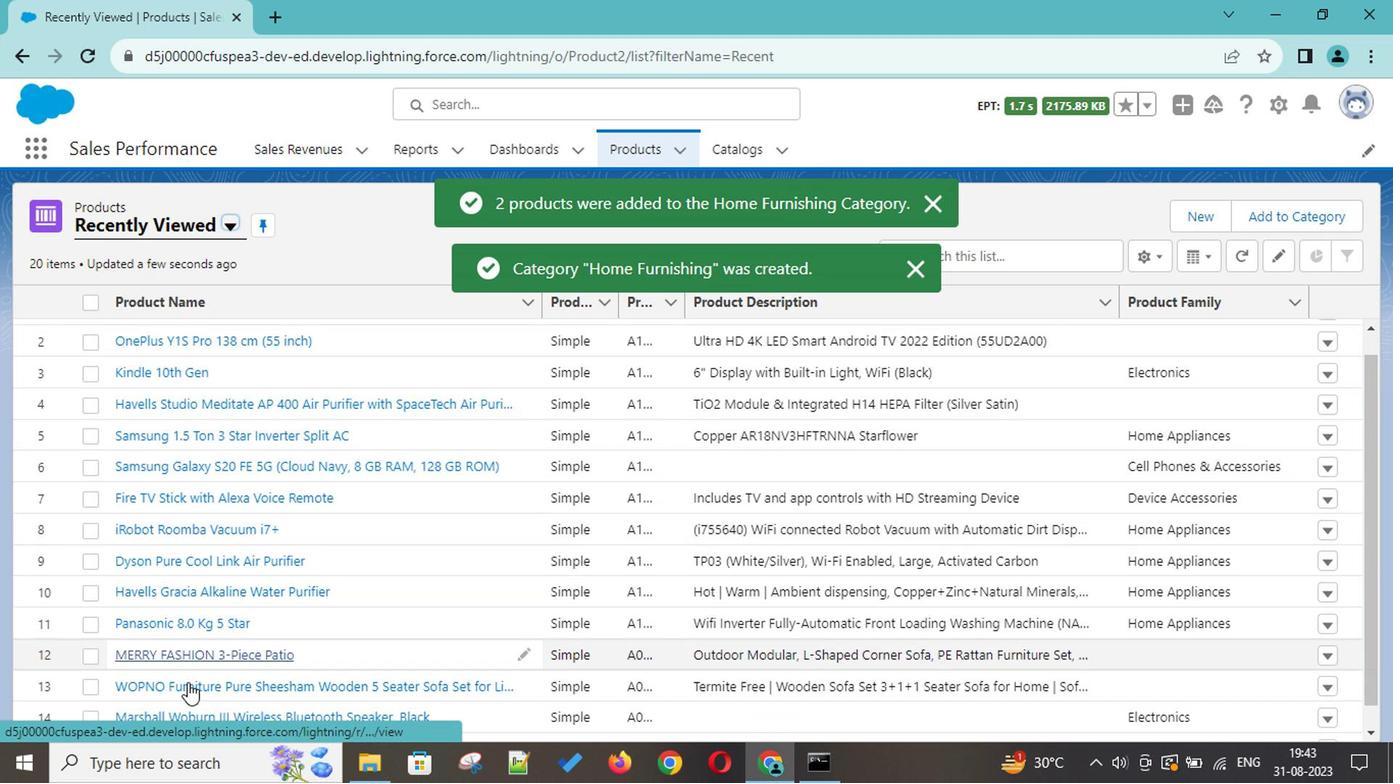 
Action: Mouse scrolled (186, 683) with delta (0, 0)
Screenshot: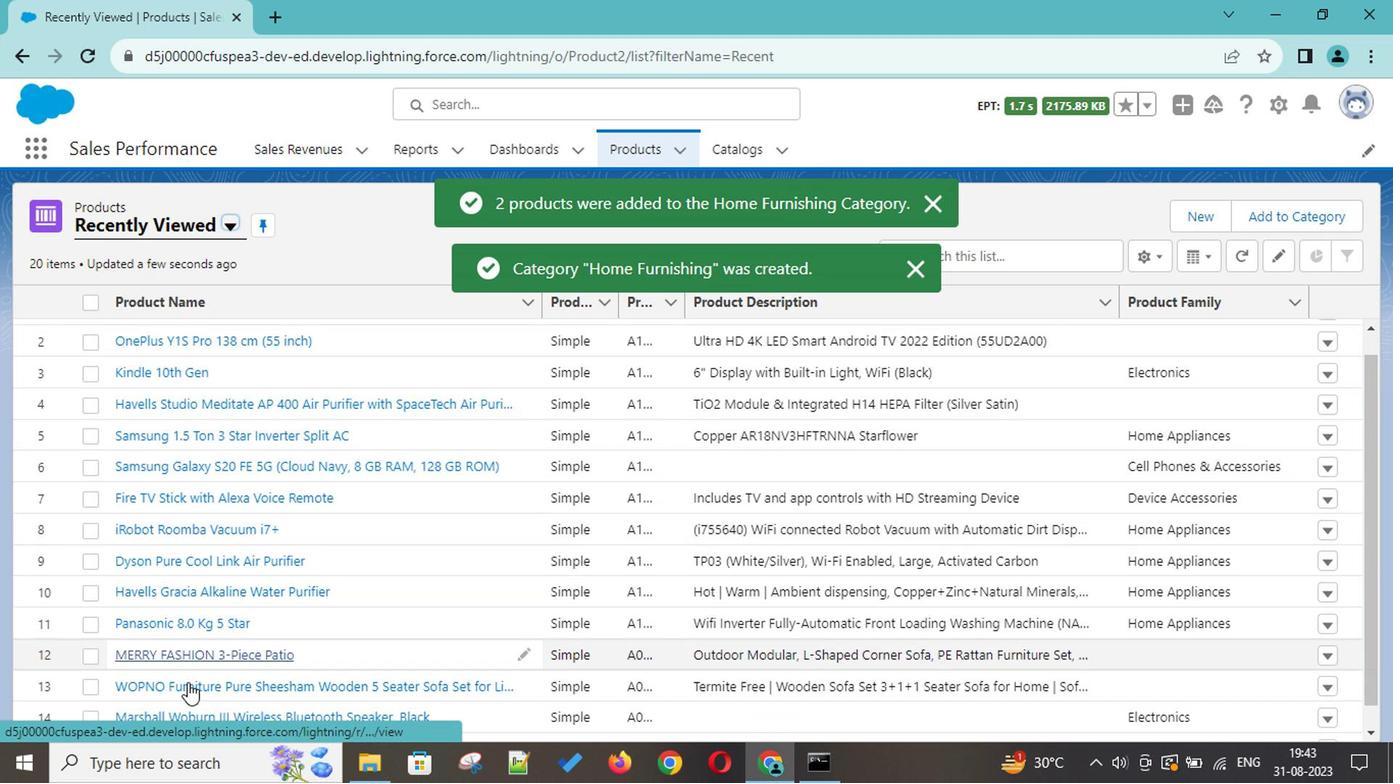 
Action: Mouse scrolled (186, 683) with delta (0, 0)
Screenshot: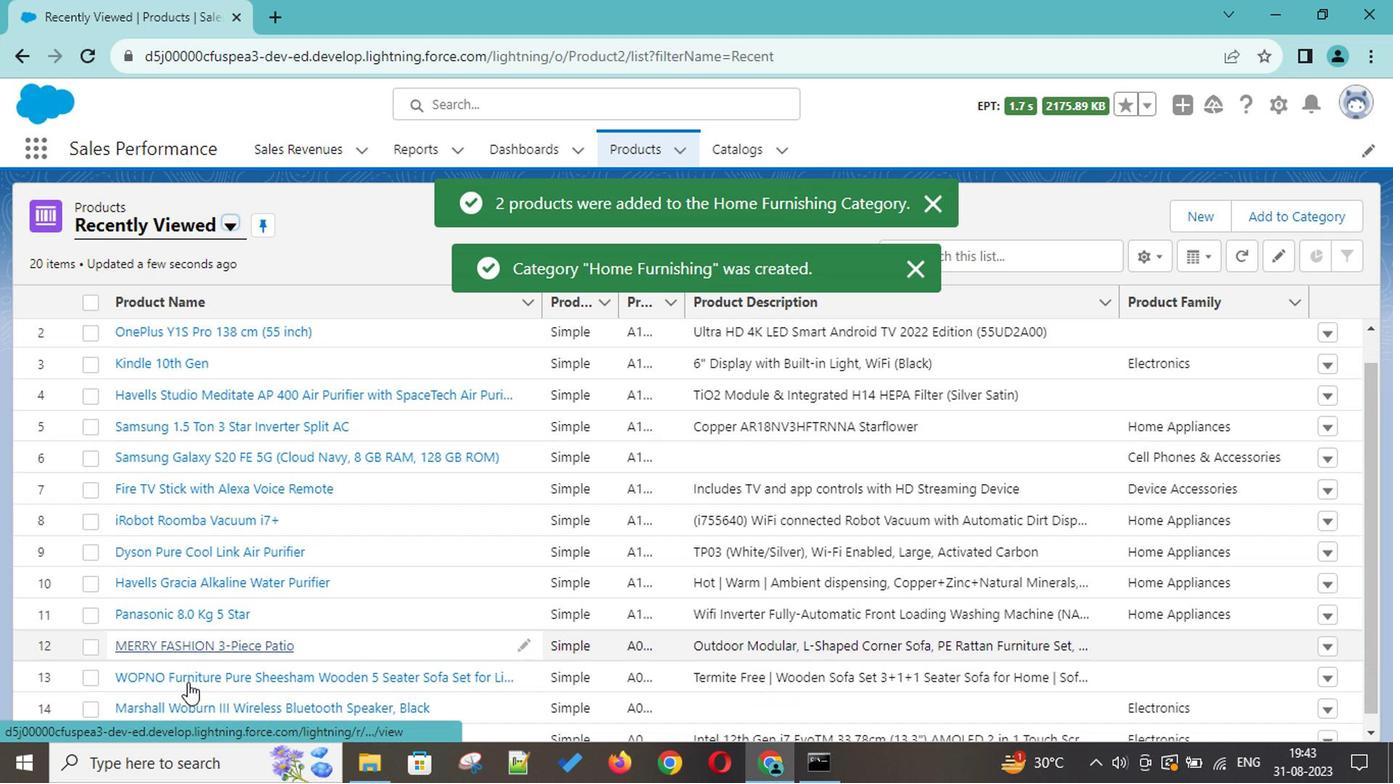 
Action: Mouse scrolled (186, 683) with delta (0, 0)
Screenshot: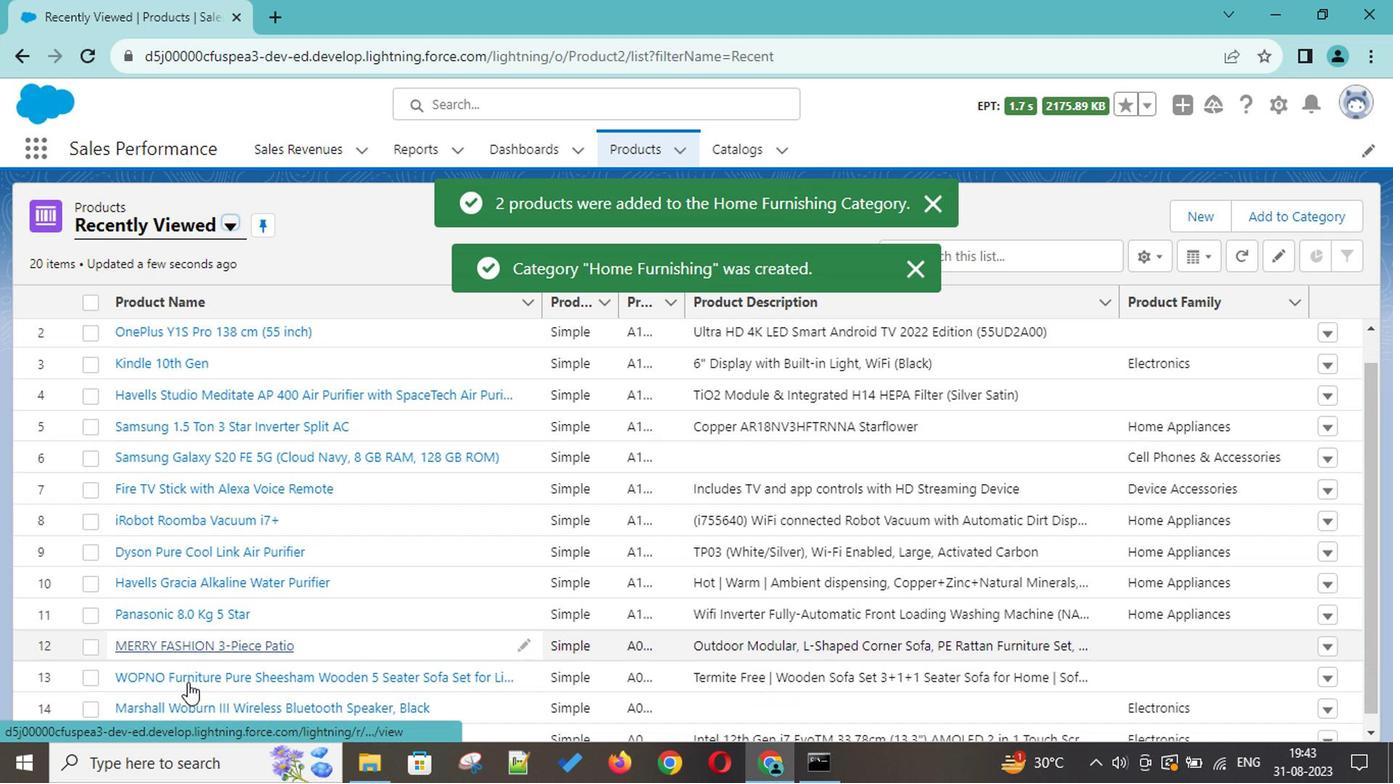 
Action: Mouse scrolled (186, 683) with delta (0, 0)
Screenshot: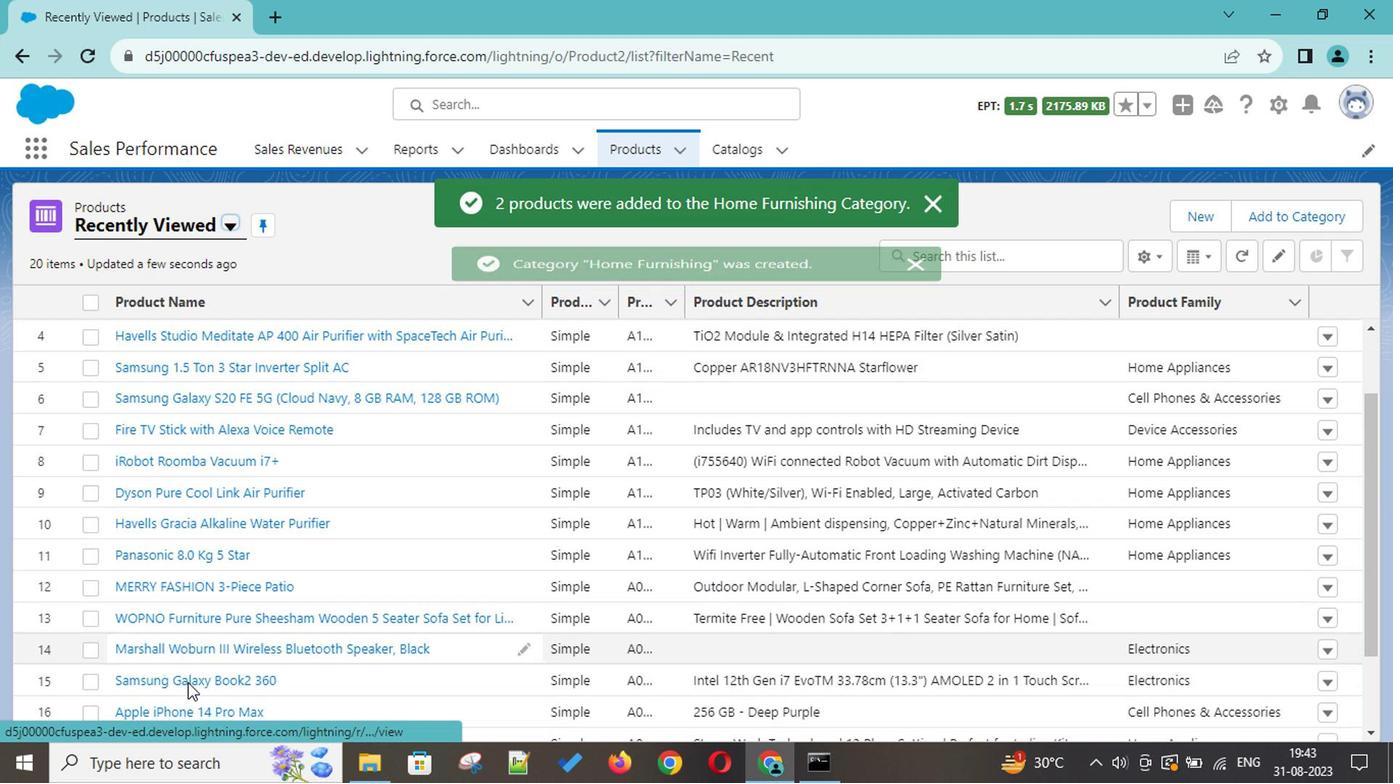 
Action: Mouse scrolled (186, 683) with delta (0, 0)
Screenshot: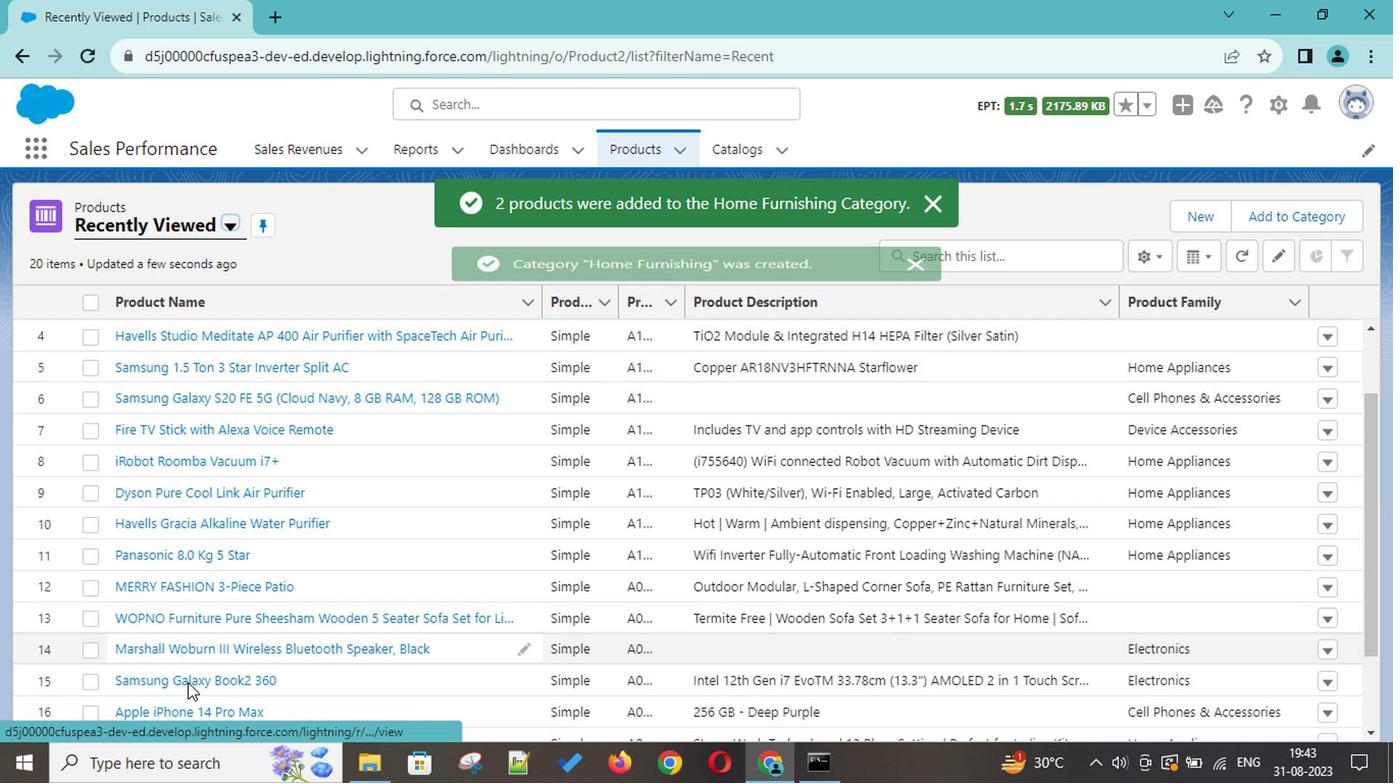 
Action: Mouse scrolled (186, 683) with delta (0, 0)
Screenshot: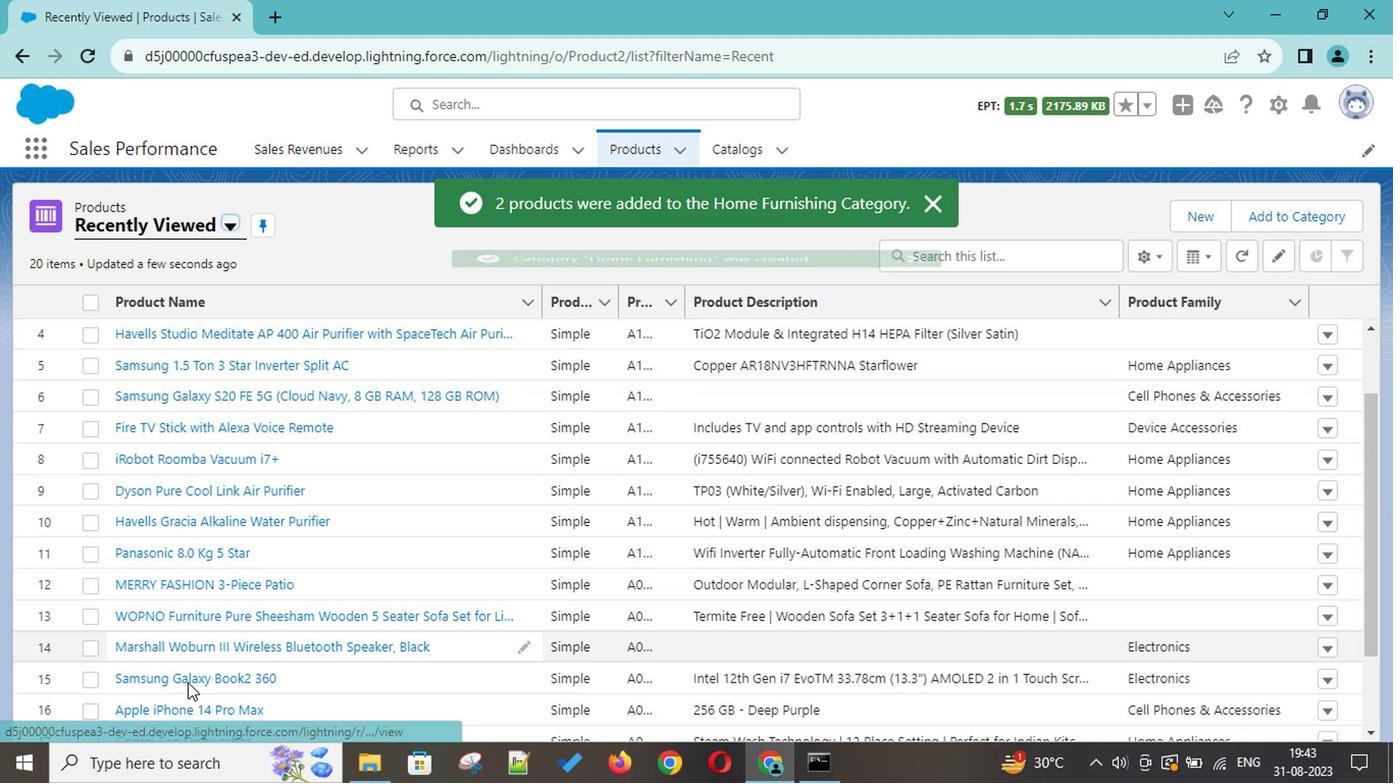 
Action: Mouse scrolled (186, 683) with delta (0, 0)
Screenshot: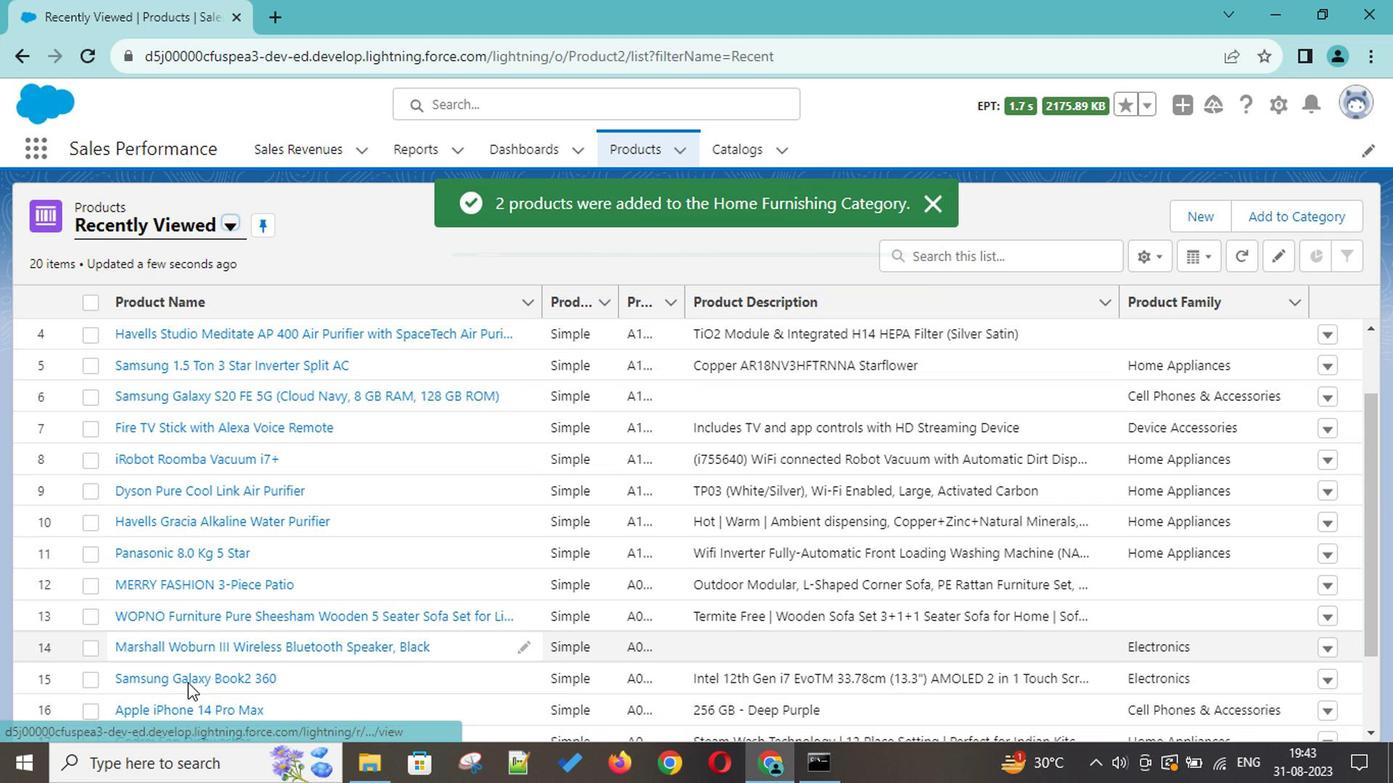 
Action: Mouse scrolled (186, 683) with delta (0, 0)
Screenshot: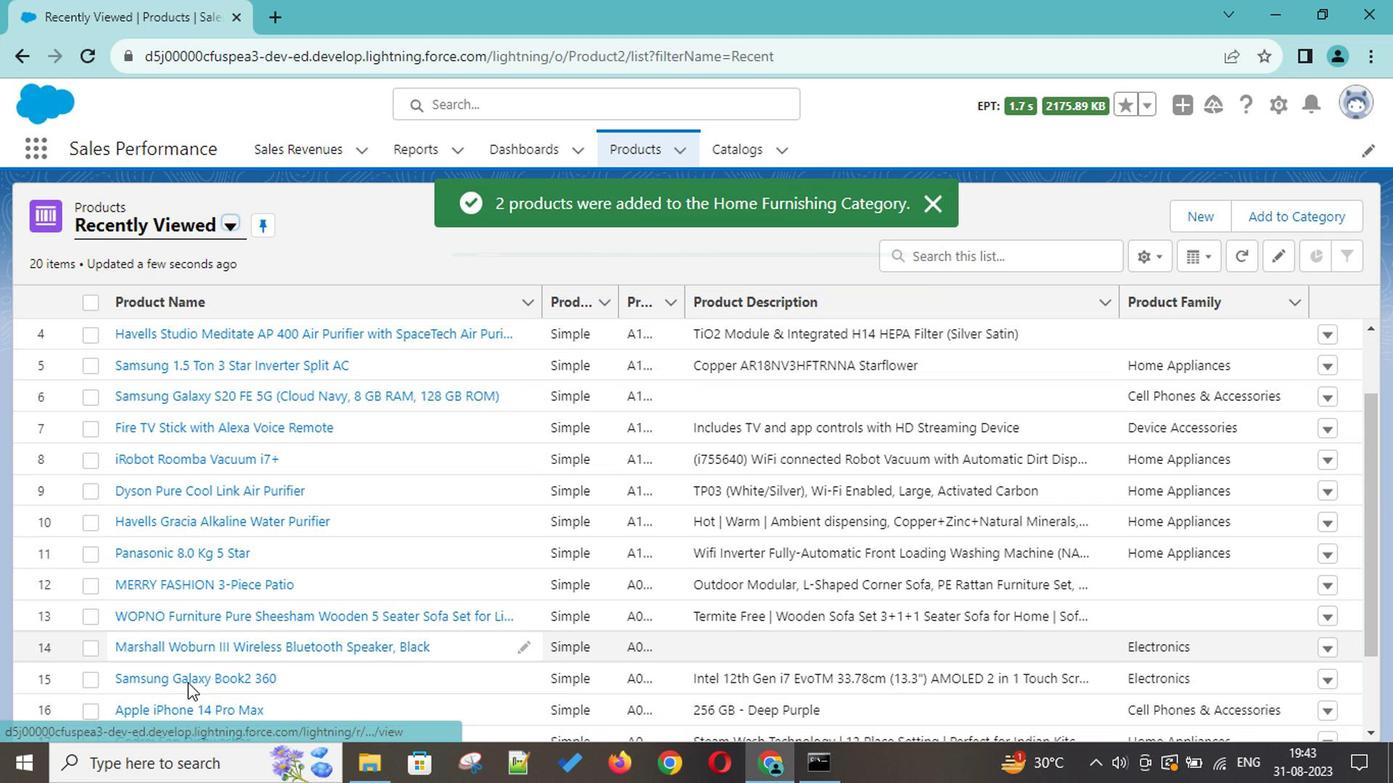 
Action: Mouse scrolled (186, 683) with delta (0, 0)
Screenshot: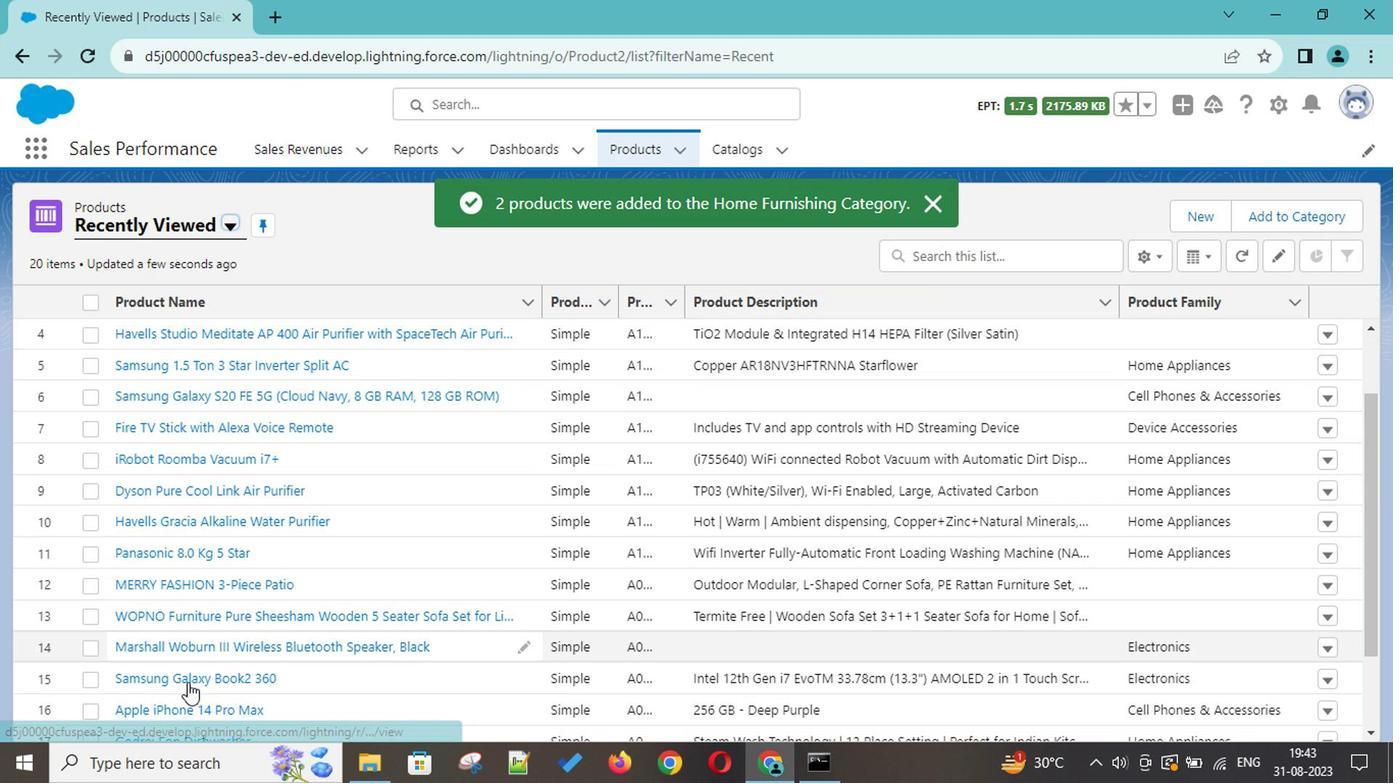 
Action: Mouse scrolled (186, 683) with delta (0, 0)
Screenshot: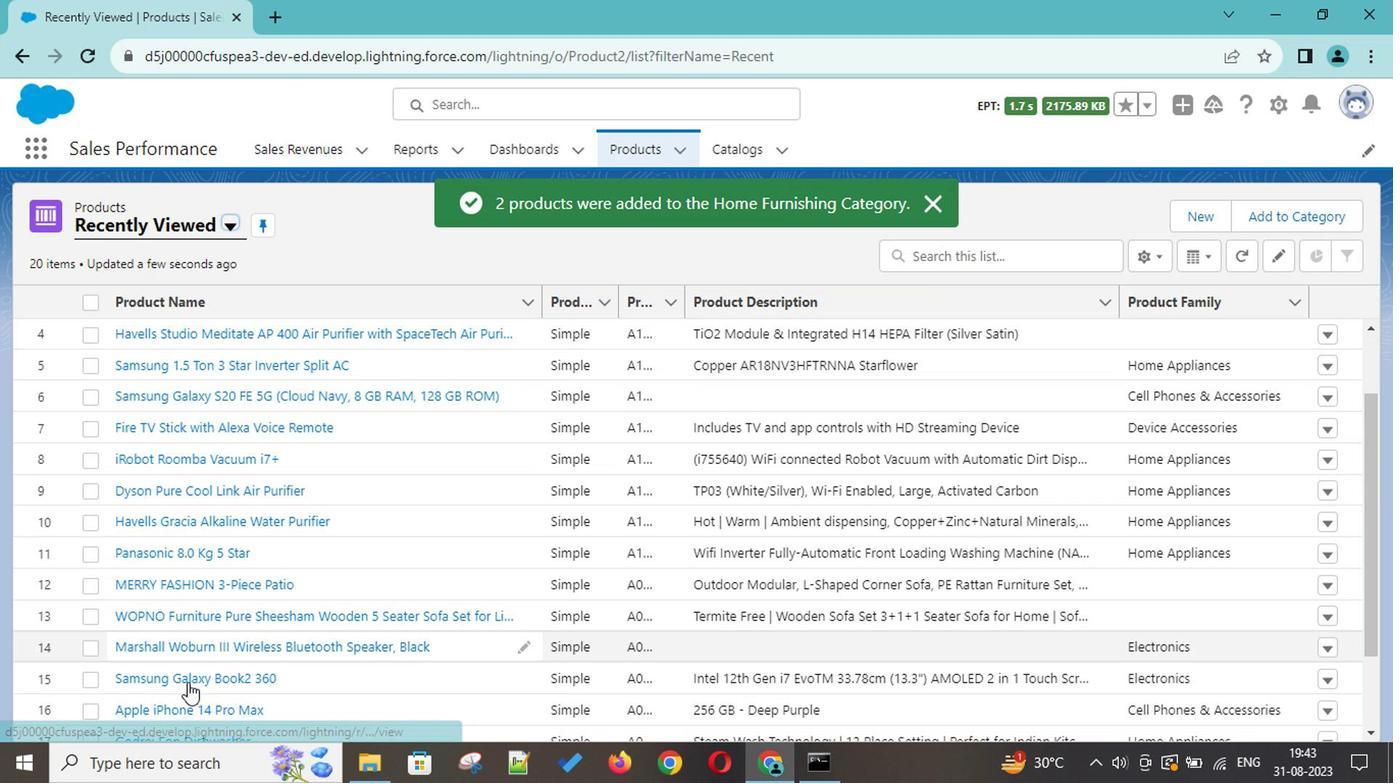 
Action: Mouse scrolled (186, 683) with delta (0, 0)
Screenshot: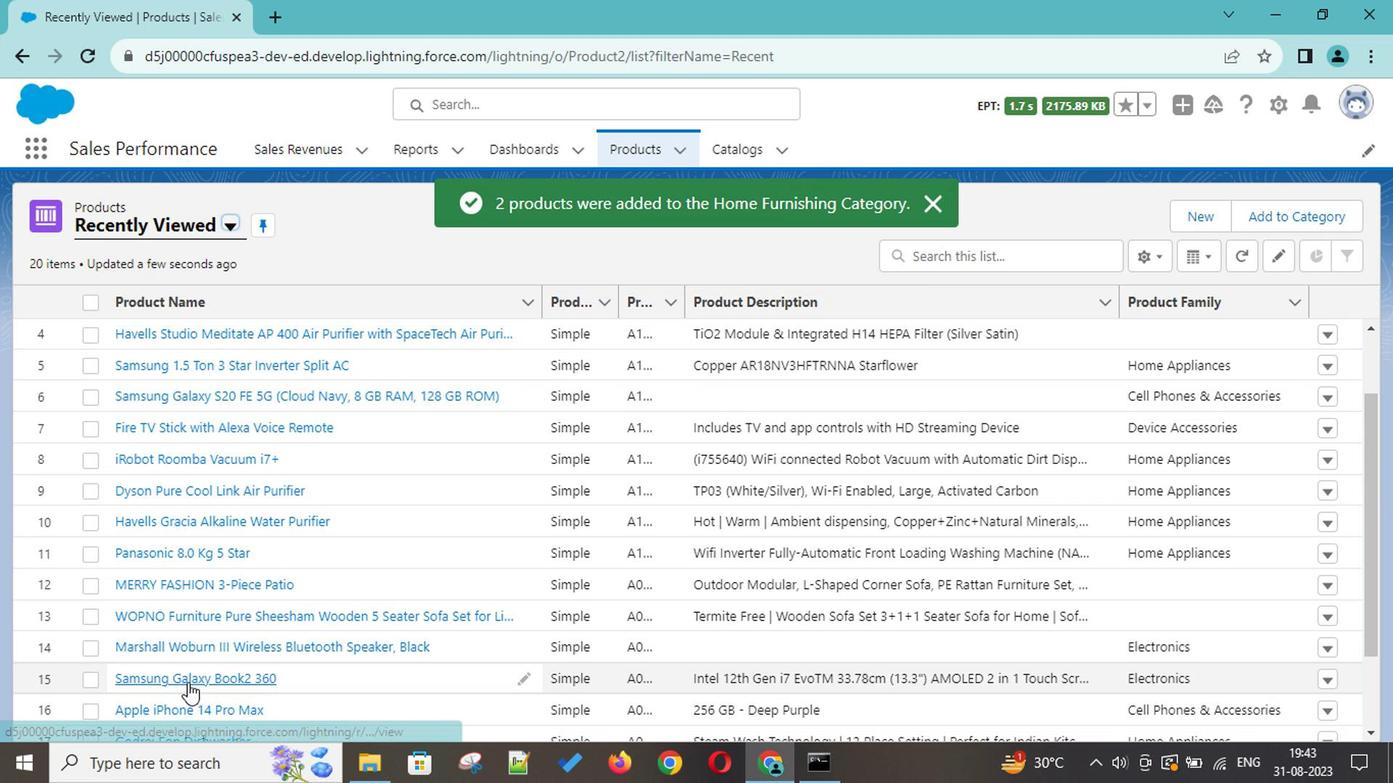 
Action: Mouse scrolled (186, 683) with delta (0, 0)
Screenshot: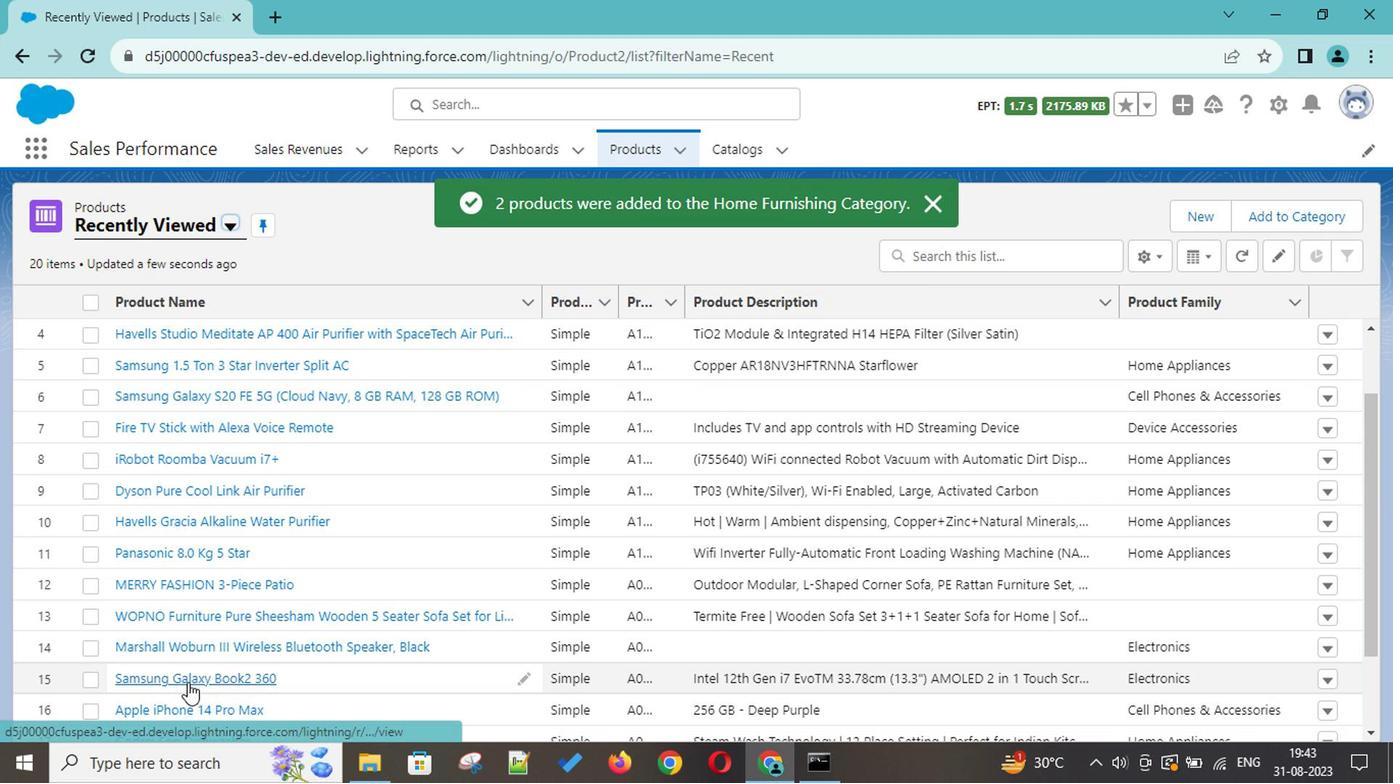 
Action: Mouse scrolled (186, 683) with delta (0, 0)
Screenshot: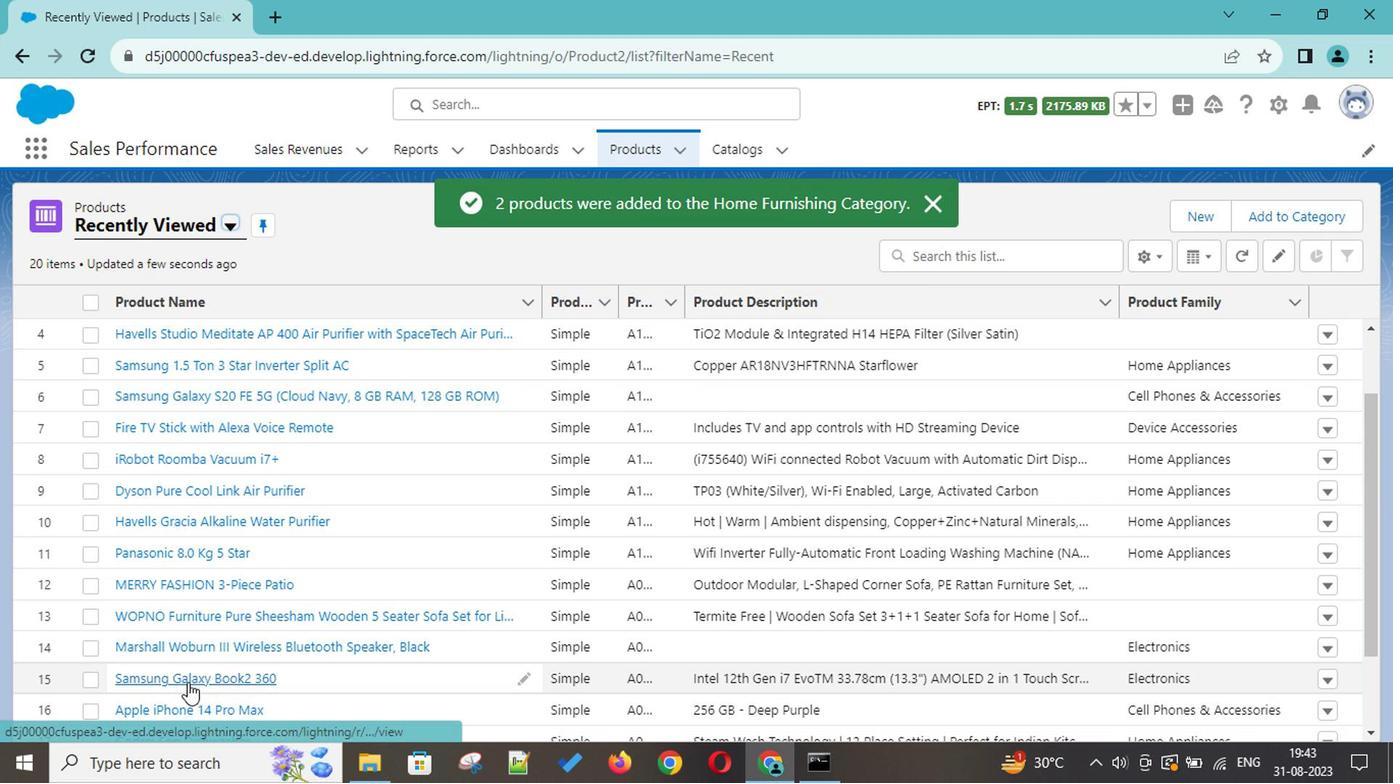 
Action: Mouse scrolled (186, 683) with delta (0, 0)
Screenshot: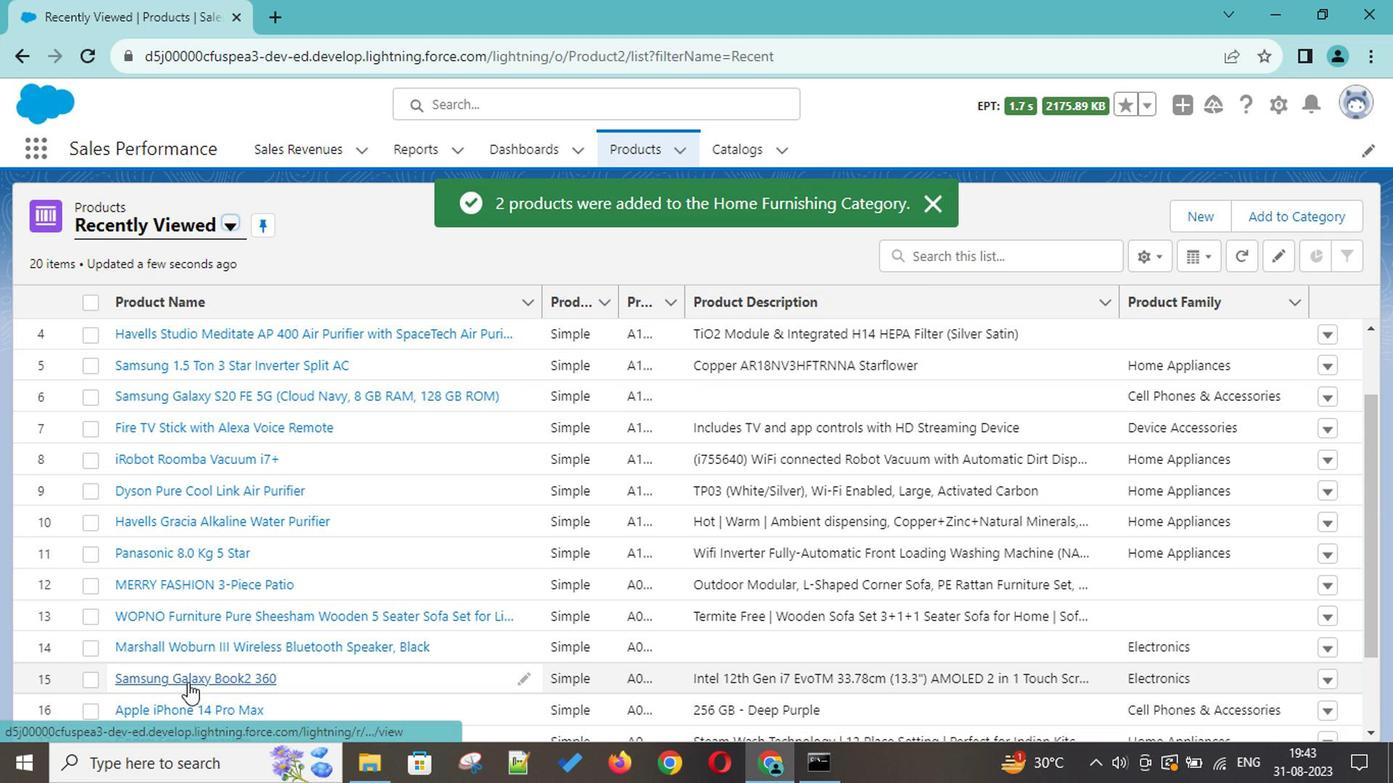 
Action: Mouse scrolled (186, 683) with delta (0, 0)
Screenshot: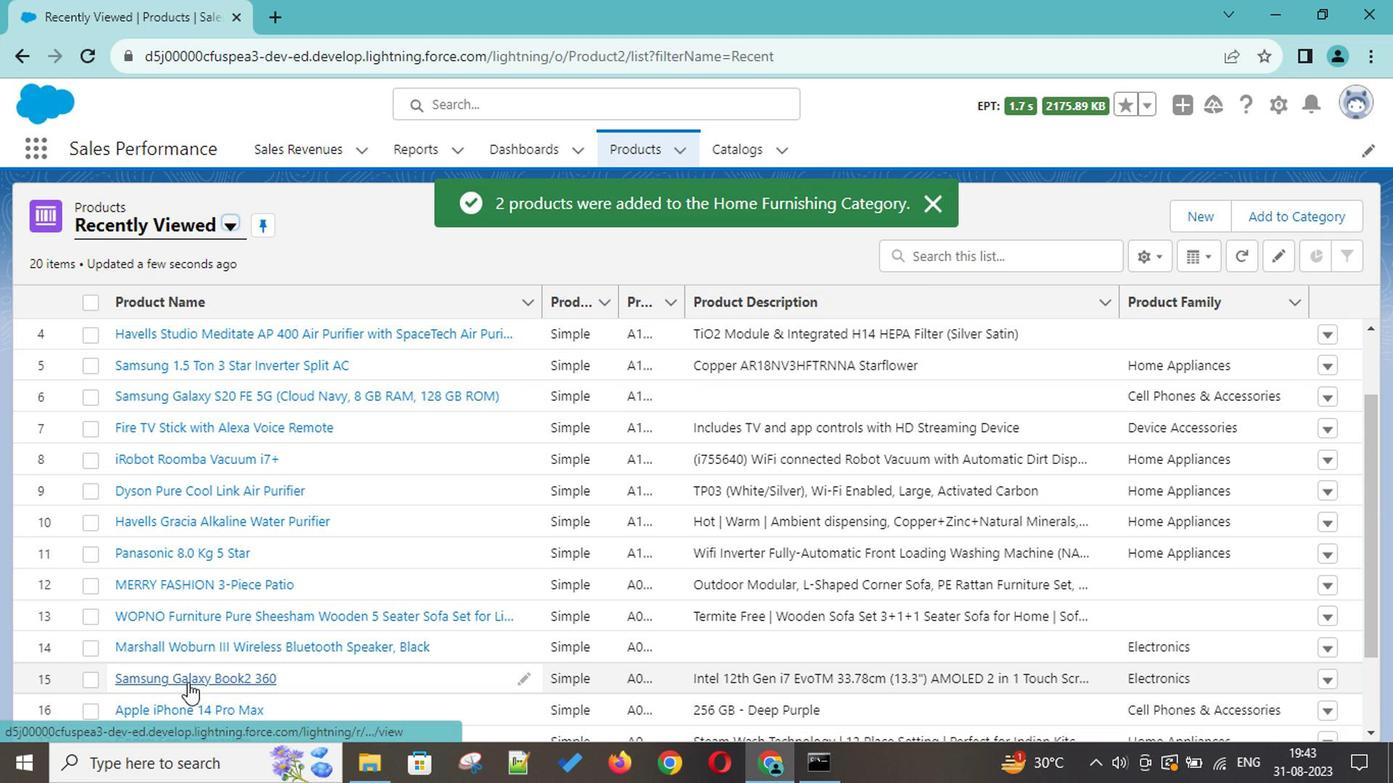 
Action: Mouse scrolled (186, 683) with delta (0, 0)
Screenshot: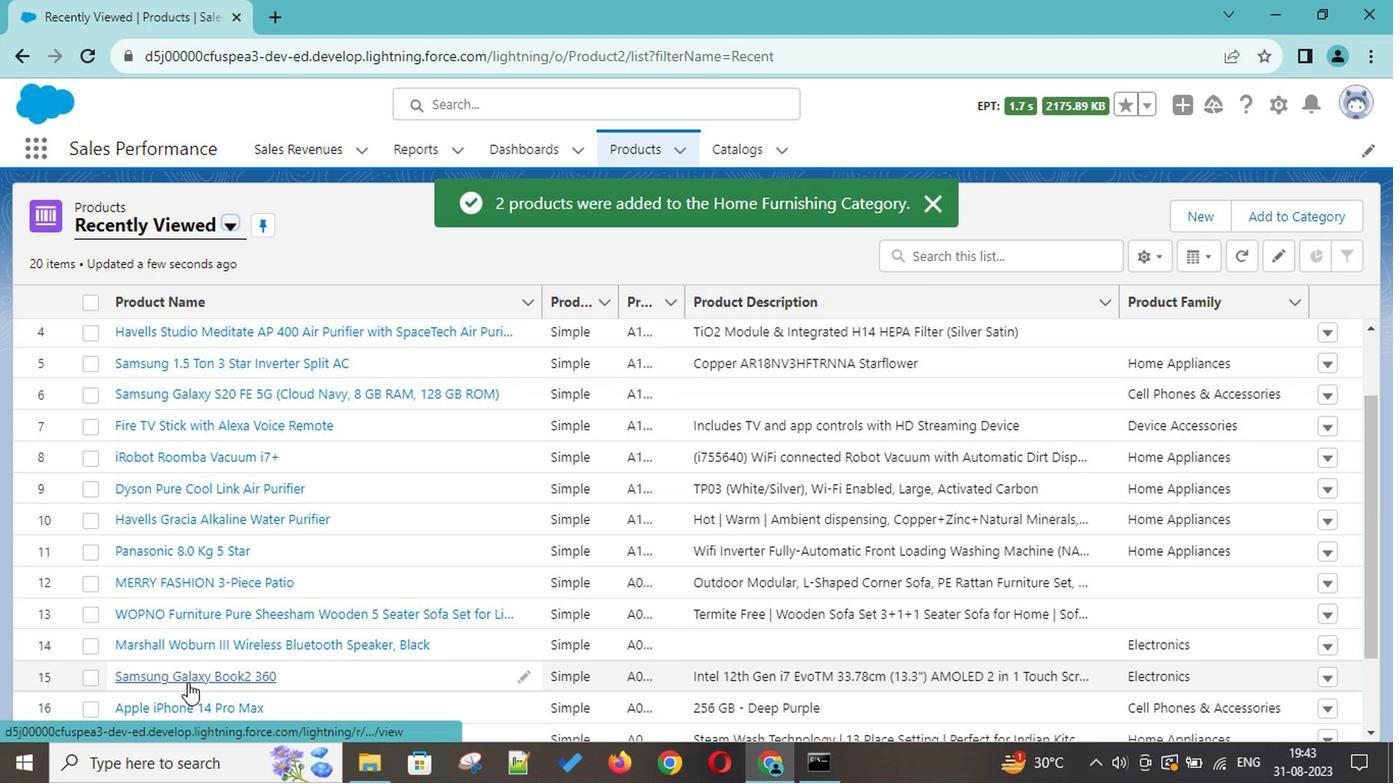 
Action: Mouse scrolled (186, 683) with delta (0, 0)
Screenshot: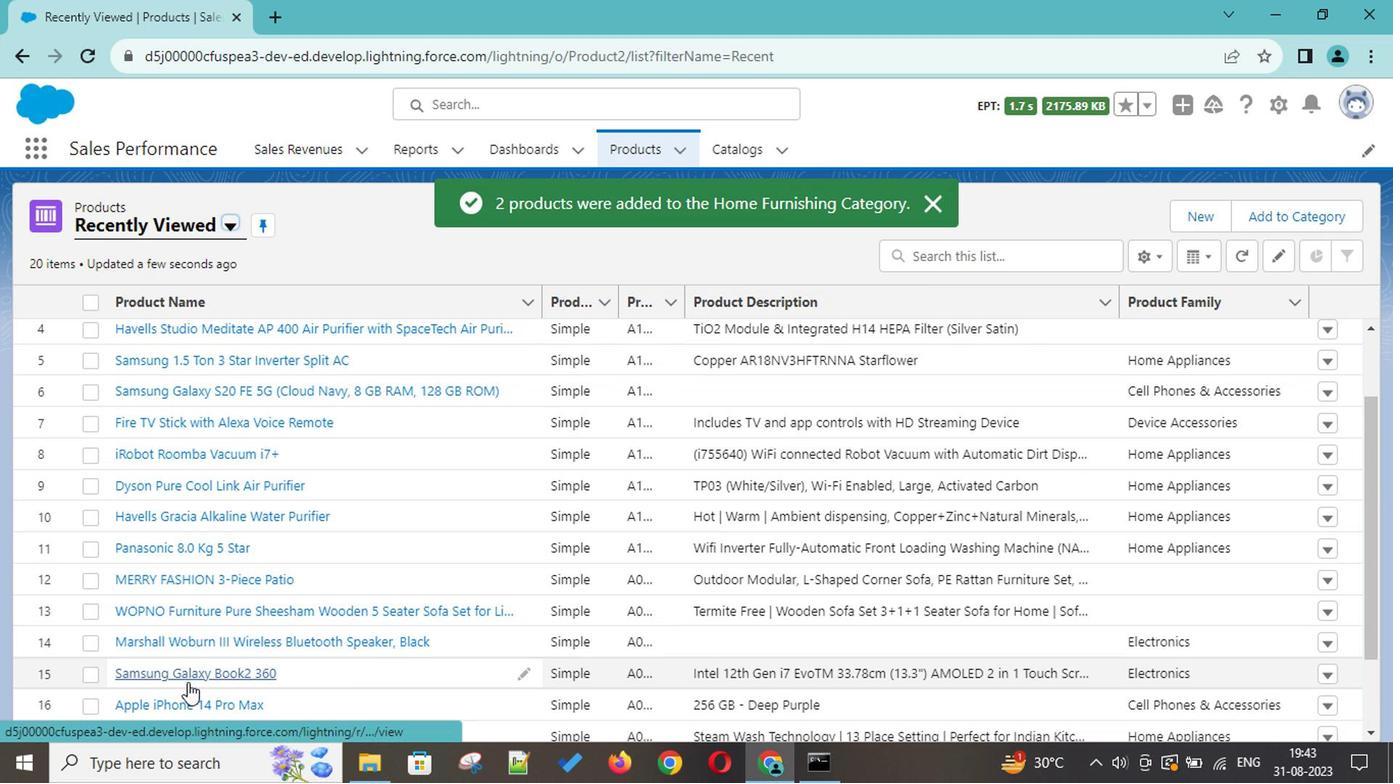 
Action: Mouse scrolled (186, 683) with delta (0, 0)
Screenshot: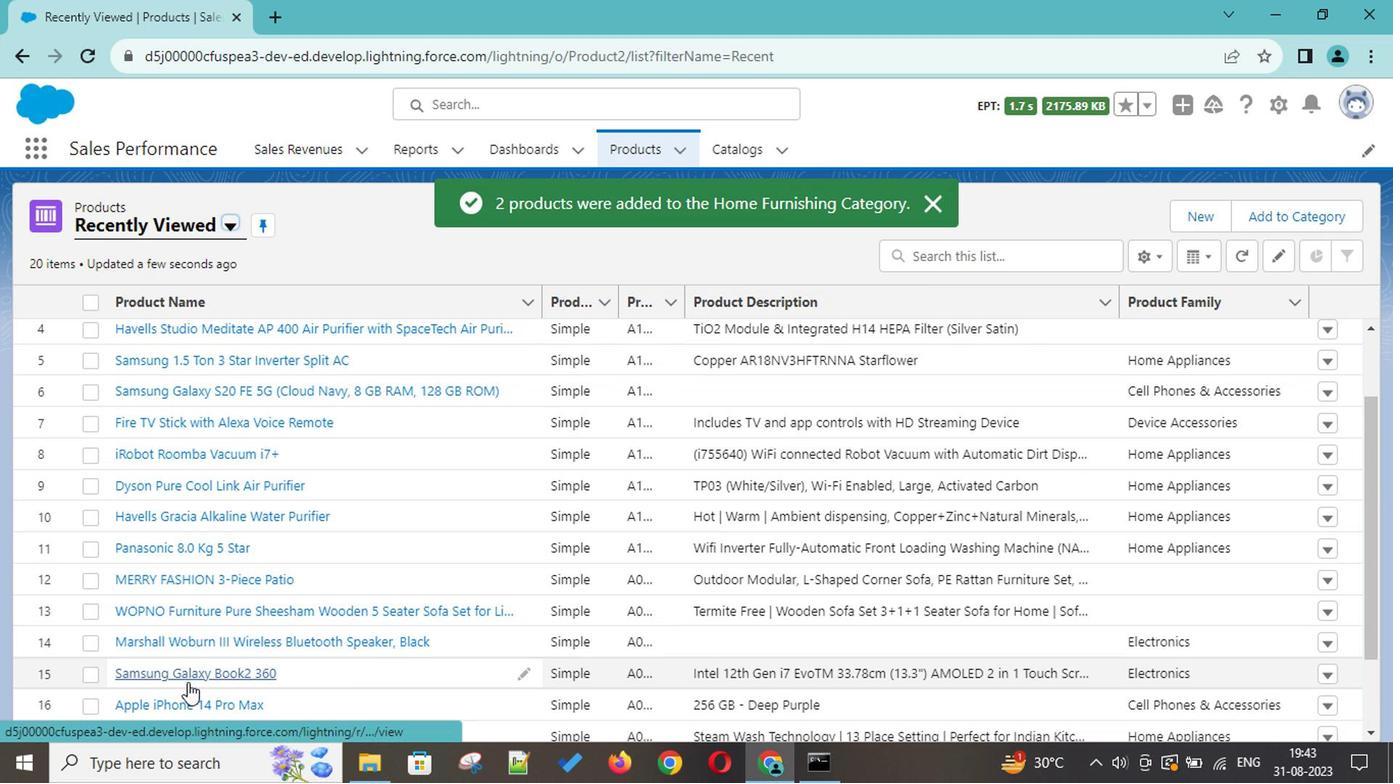 
Action: Mouse moved to (85, 604)
Screenshot: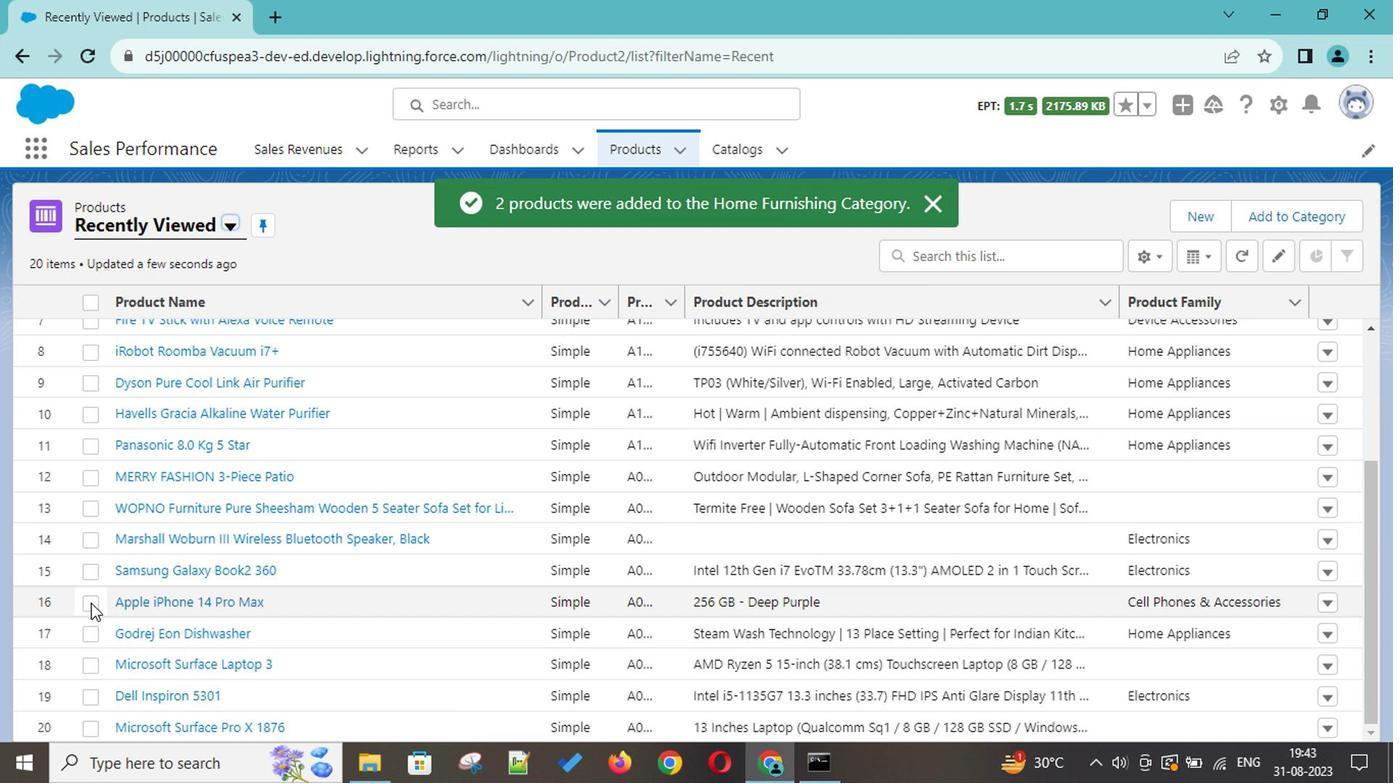 
Action: Mouse pressed left at (85, 604)
Screenshot: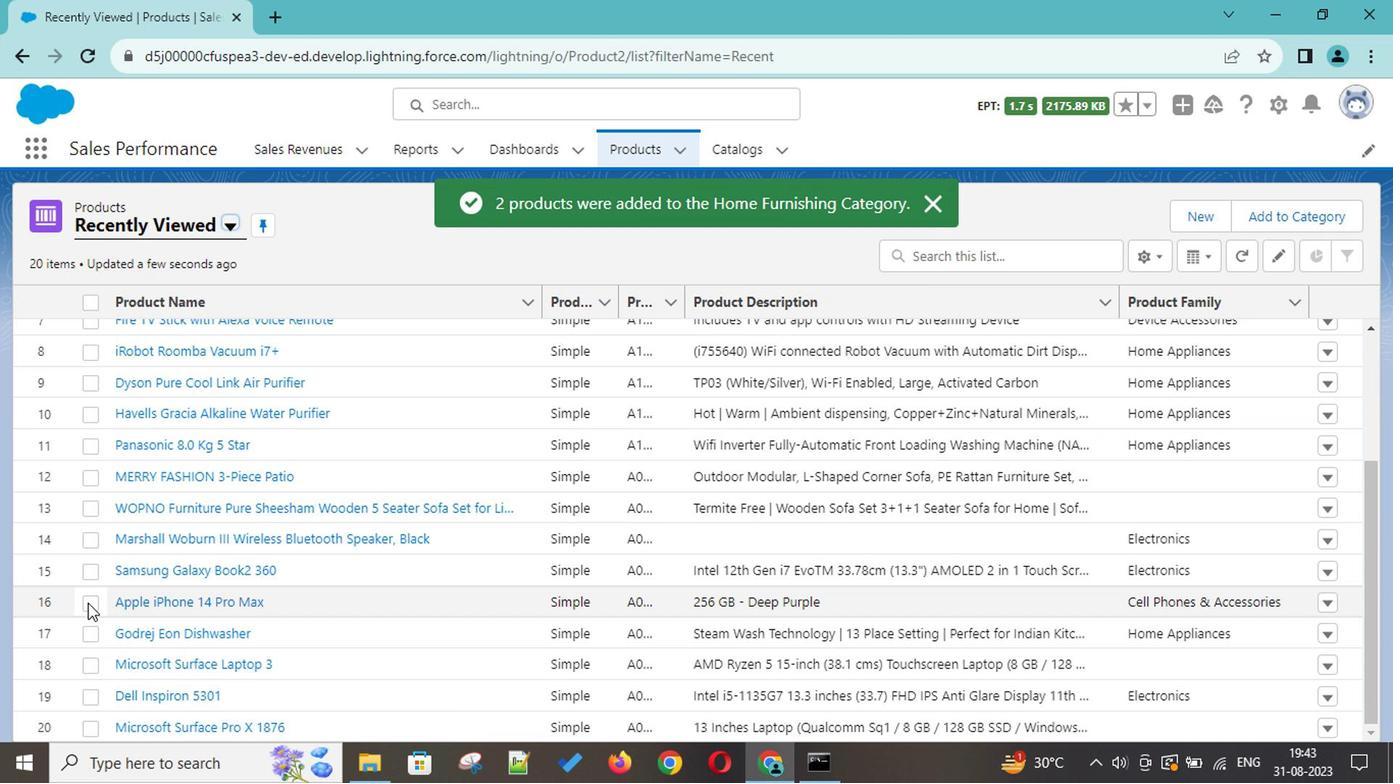 
Action: Mouse moved to (95, 568)
Screenshot: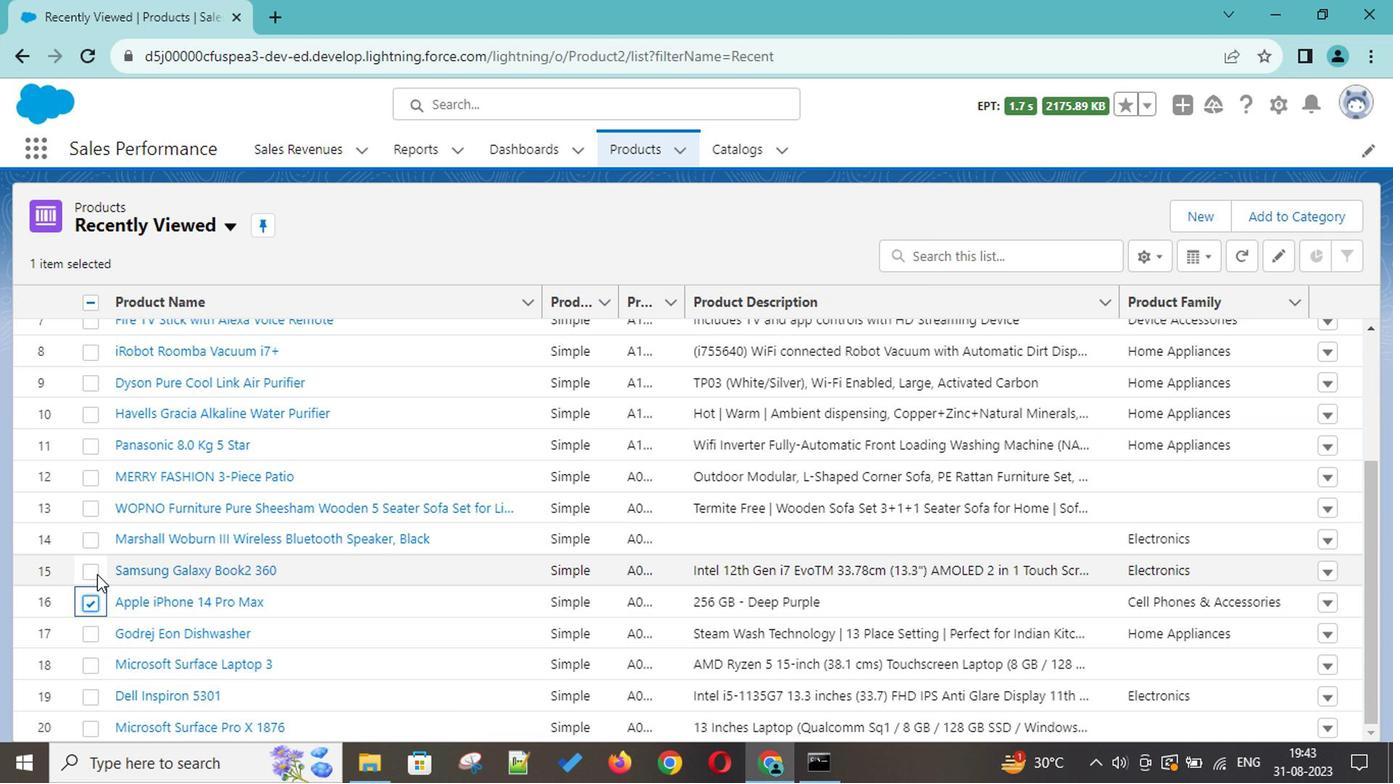 
Action: Mouse pressed left at (95, 568)
Screenshot: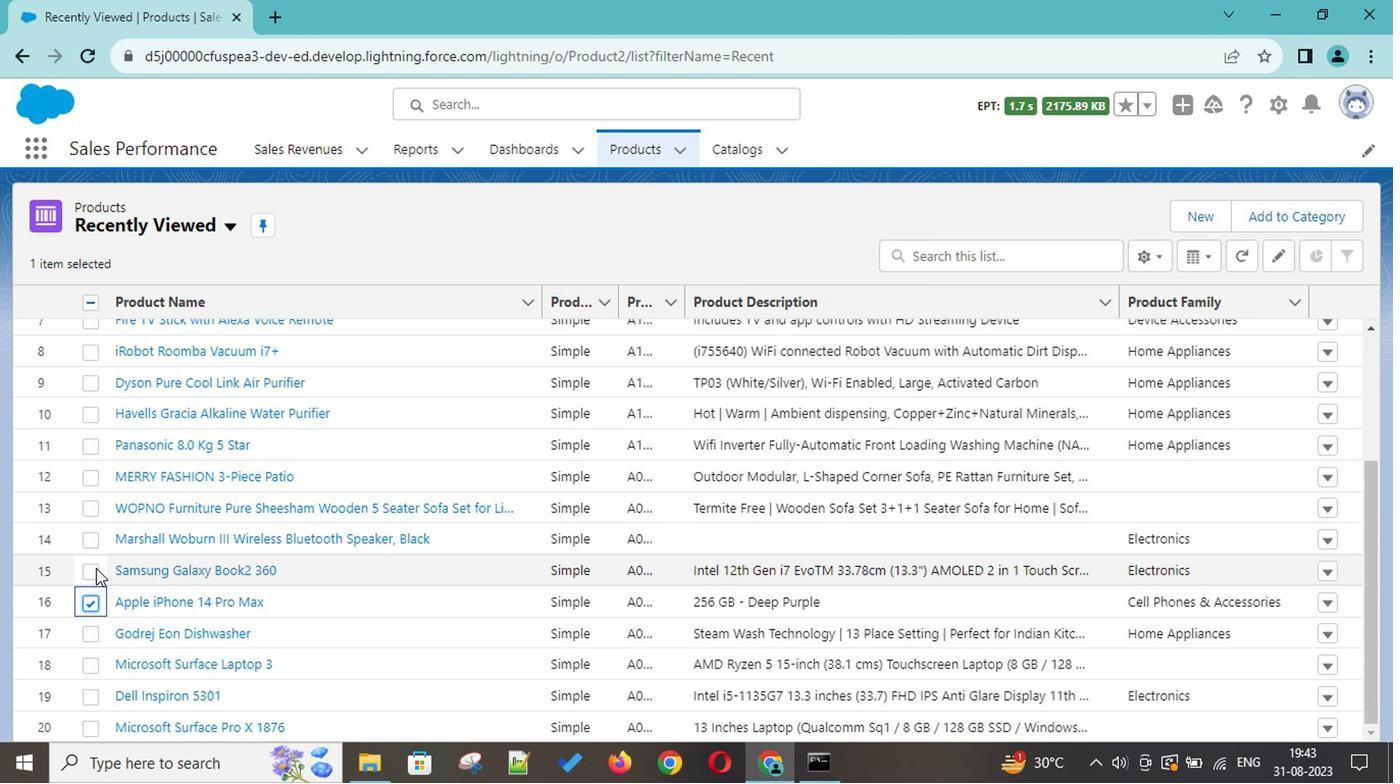 
Action: Mouse moved to (91, 663)
Screenshot: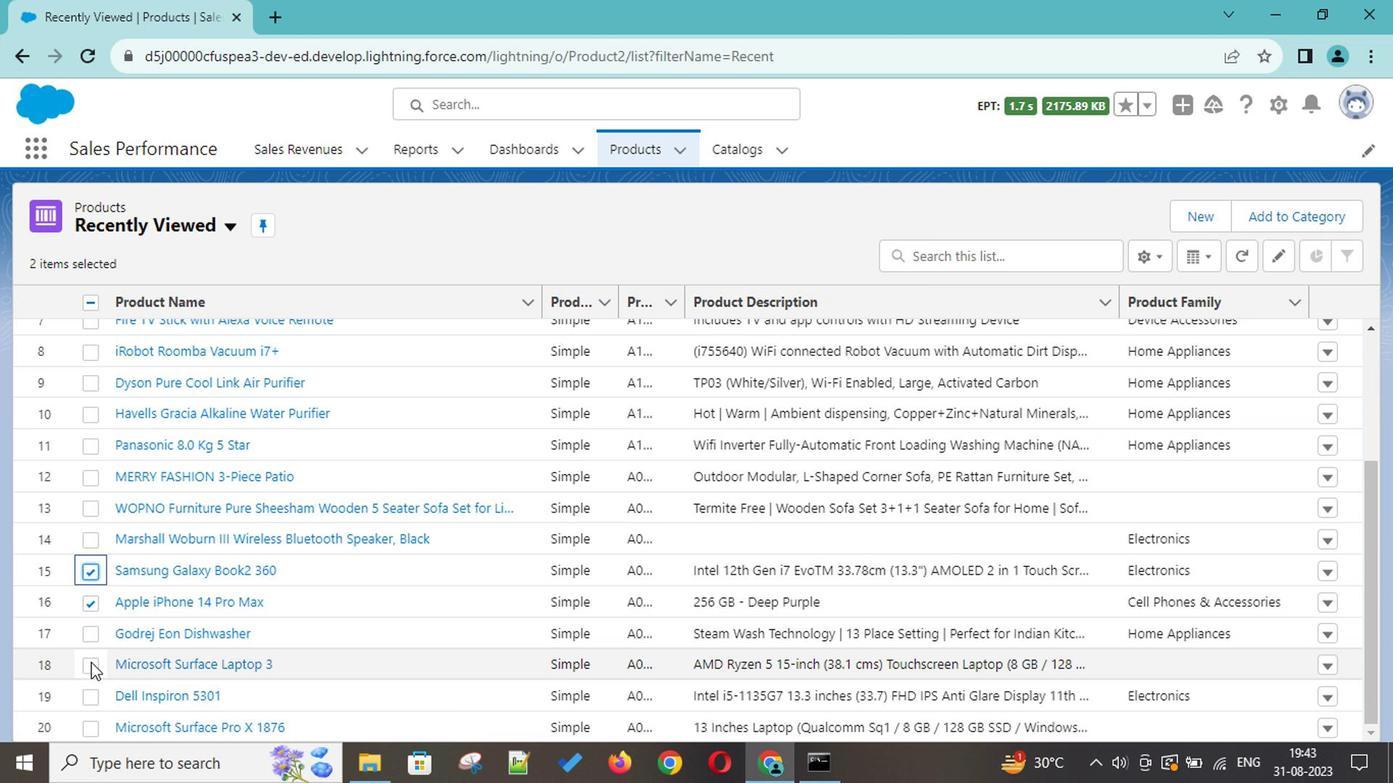 
Action: Mouse pressed left at (91, 663)
Screenshot: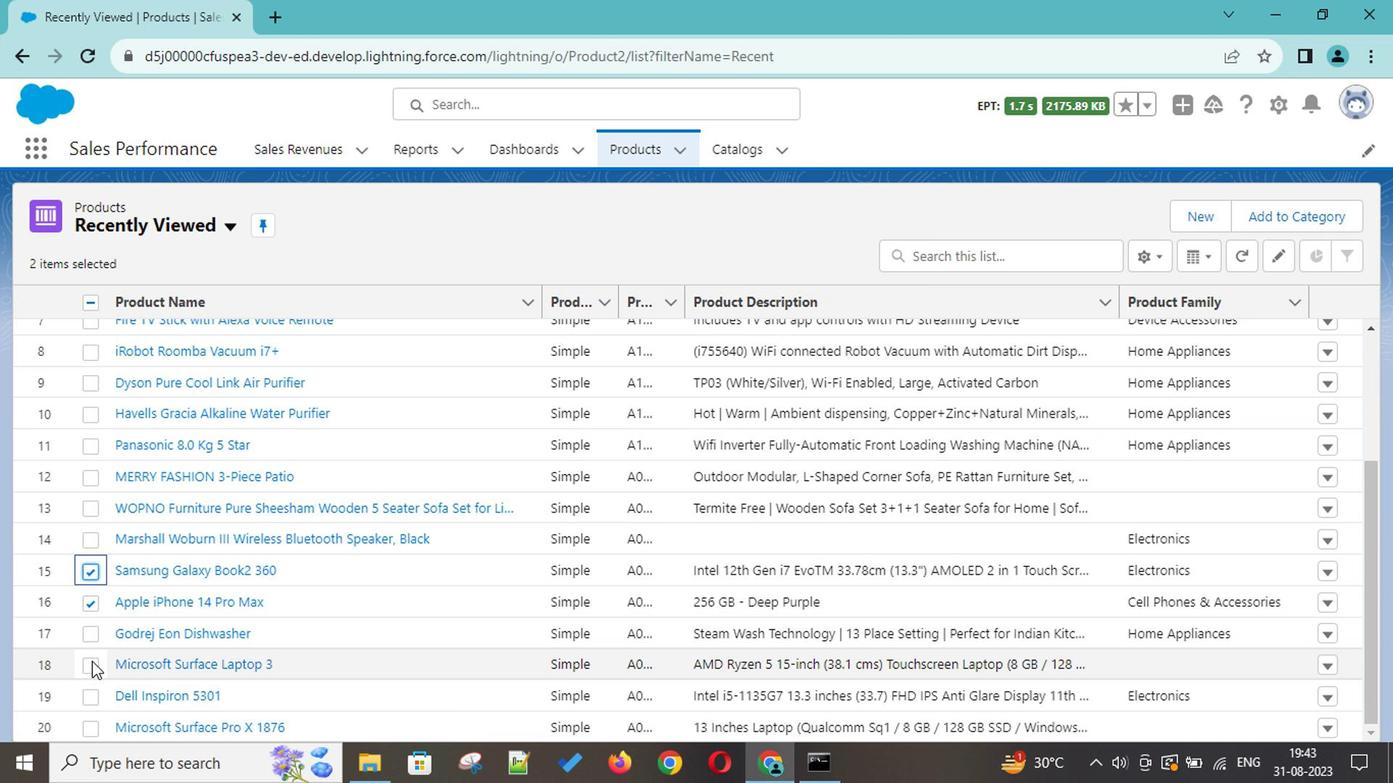 
Action: Mouse moved to (86, 690)
Screenshot: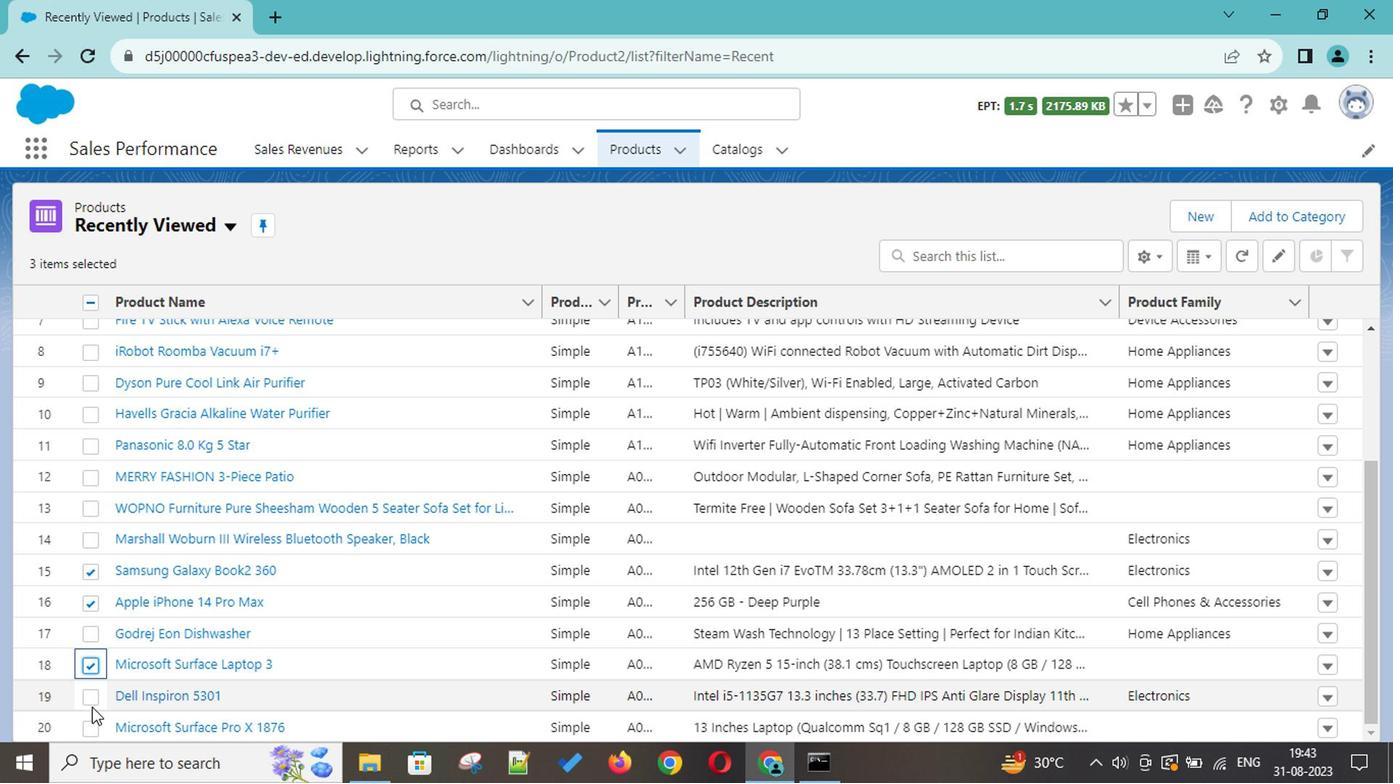 
Action: Mouse pressed left at (86, 690)
Screenshot: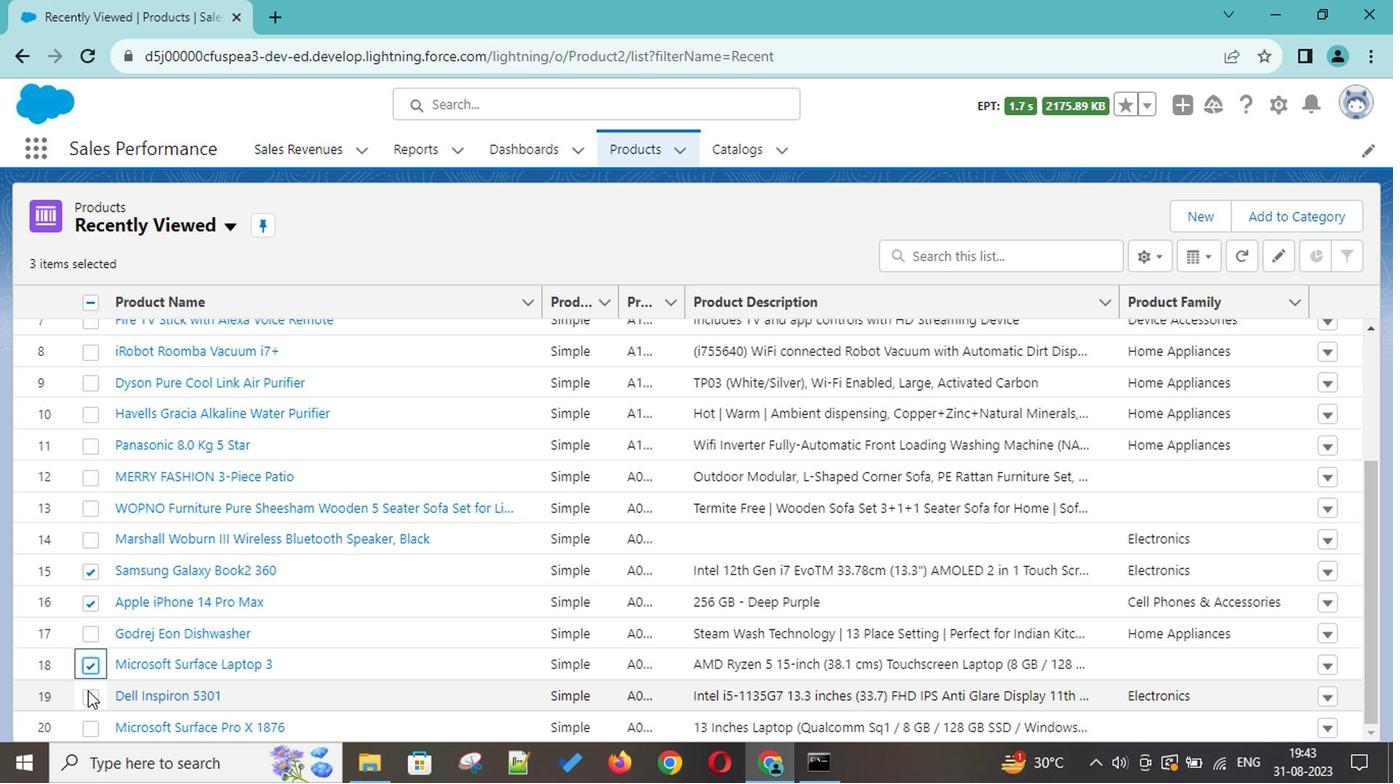 
Action: Mouse moved to (86, 726)
Screenshot: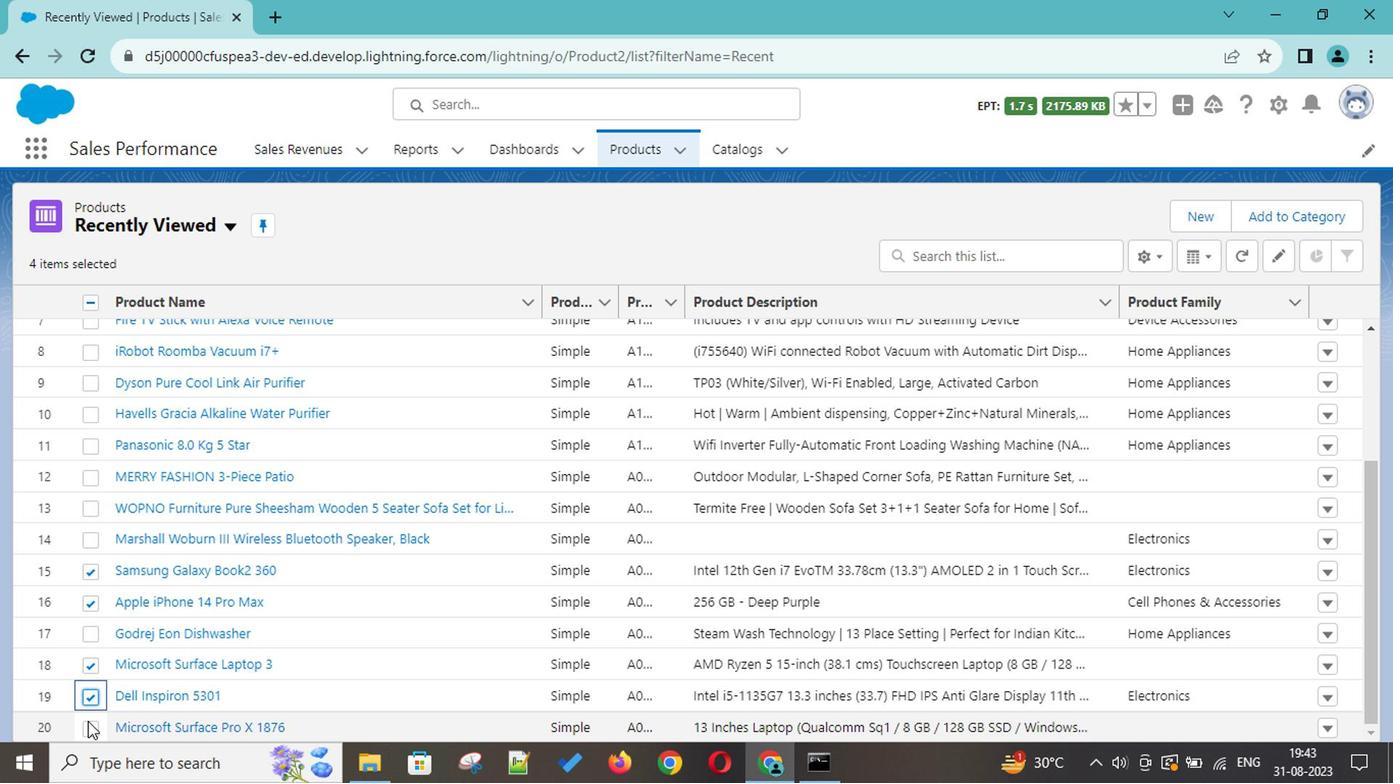 
Action: Mouse pressed left at (86, 726)
Screenshot: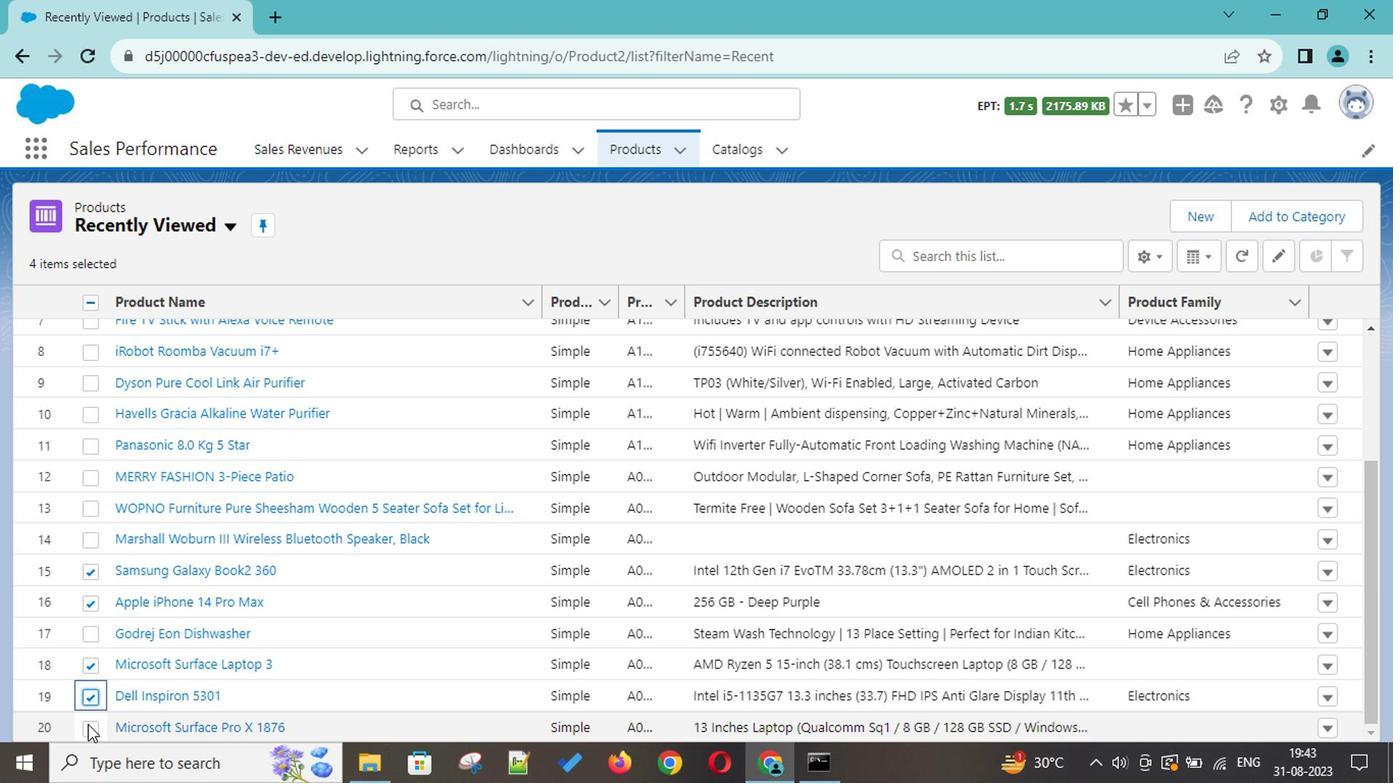 
Action: Mouse moved to (270, 626)
Screenshot: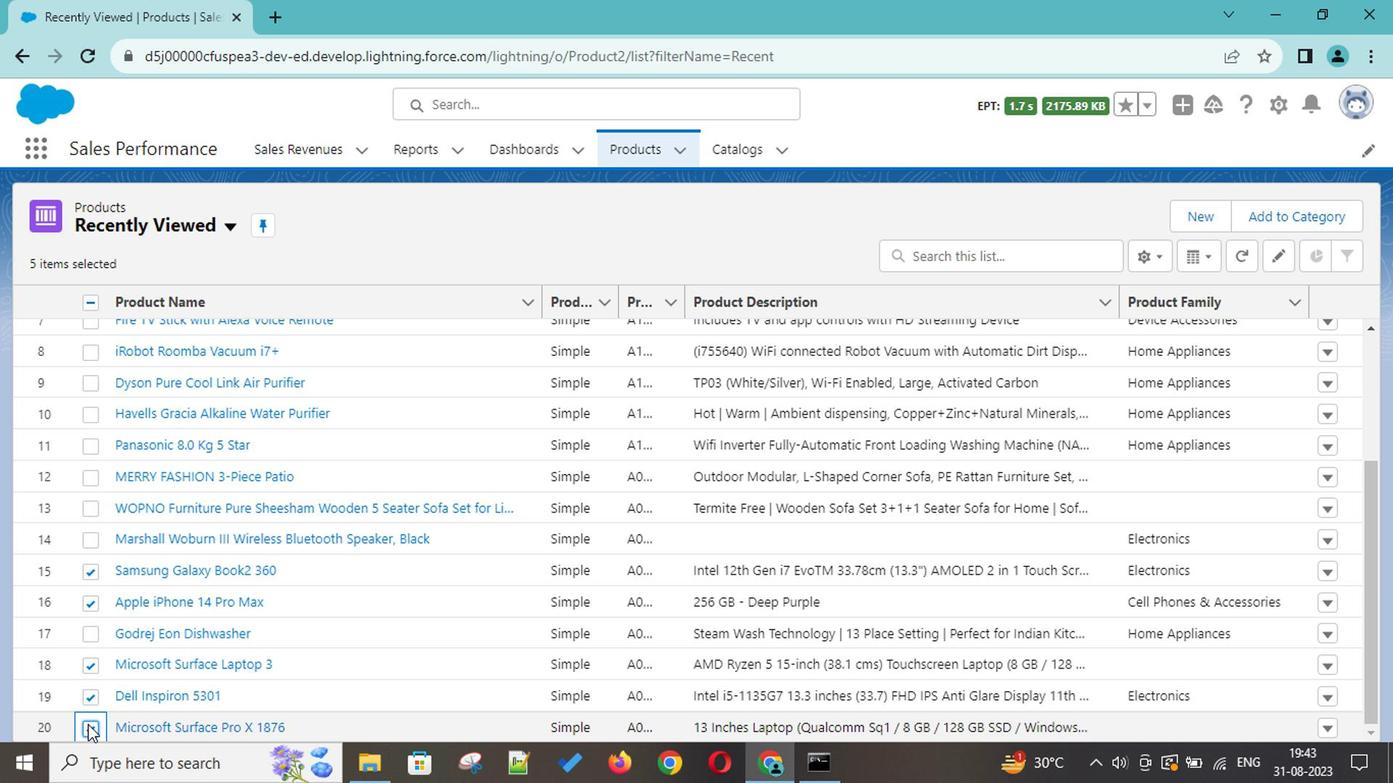 
Action: Mouse scrolled (270, 624) with delta (0, -1)
Screenshot: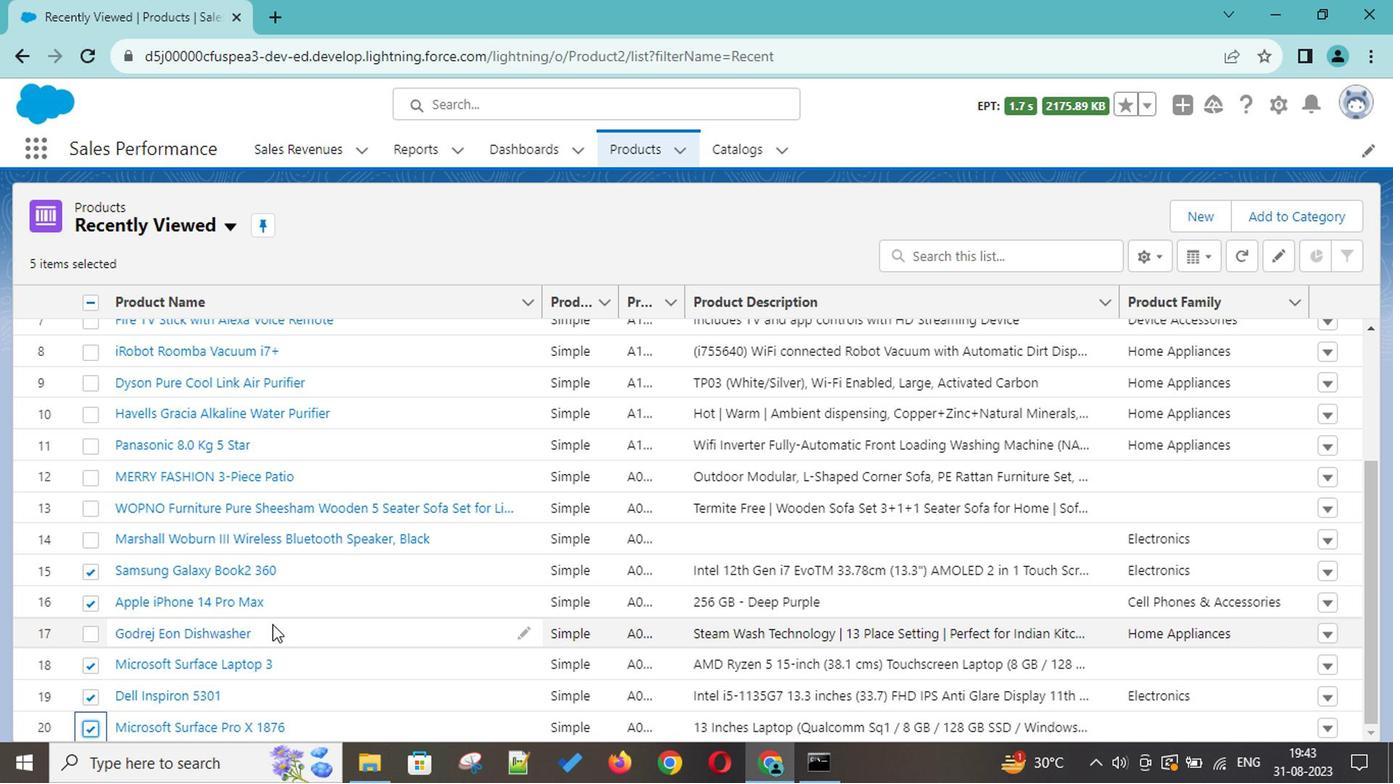 
Action: Mouse scrolled (270, 624) with delta (0, -1)
Screenshot: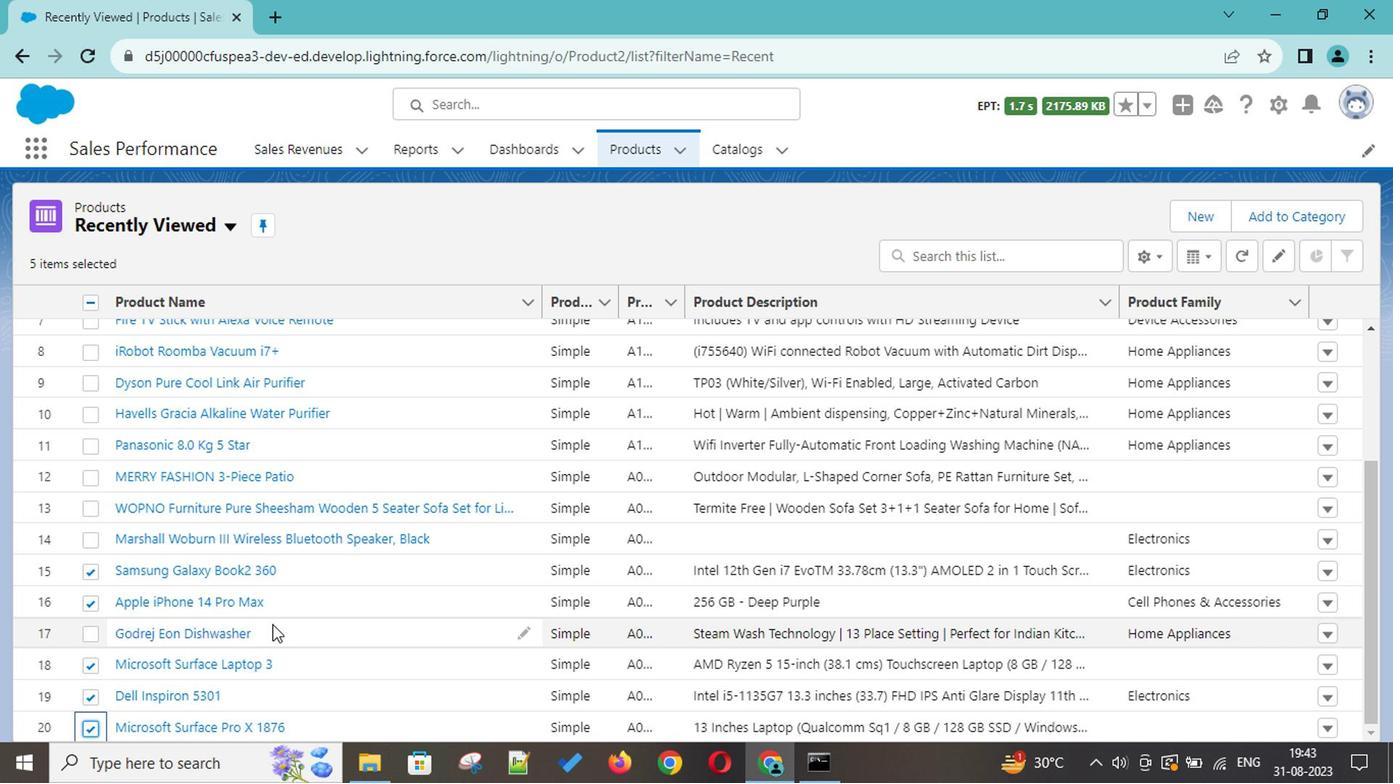 
Action: Mouse scrolled (270, 624) with delta (0, -1)
Screenshot: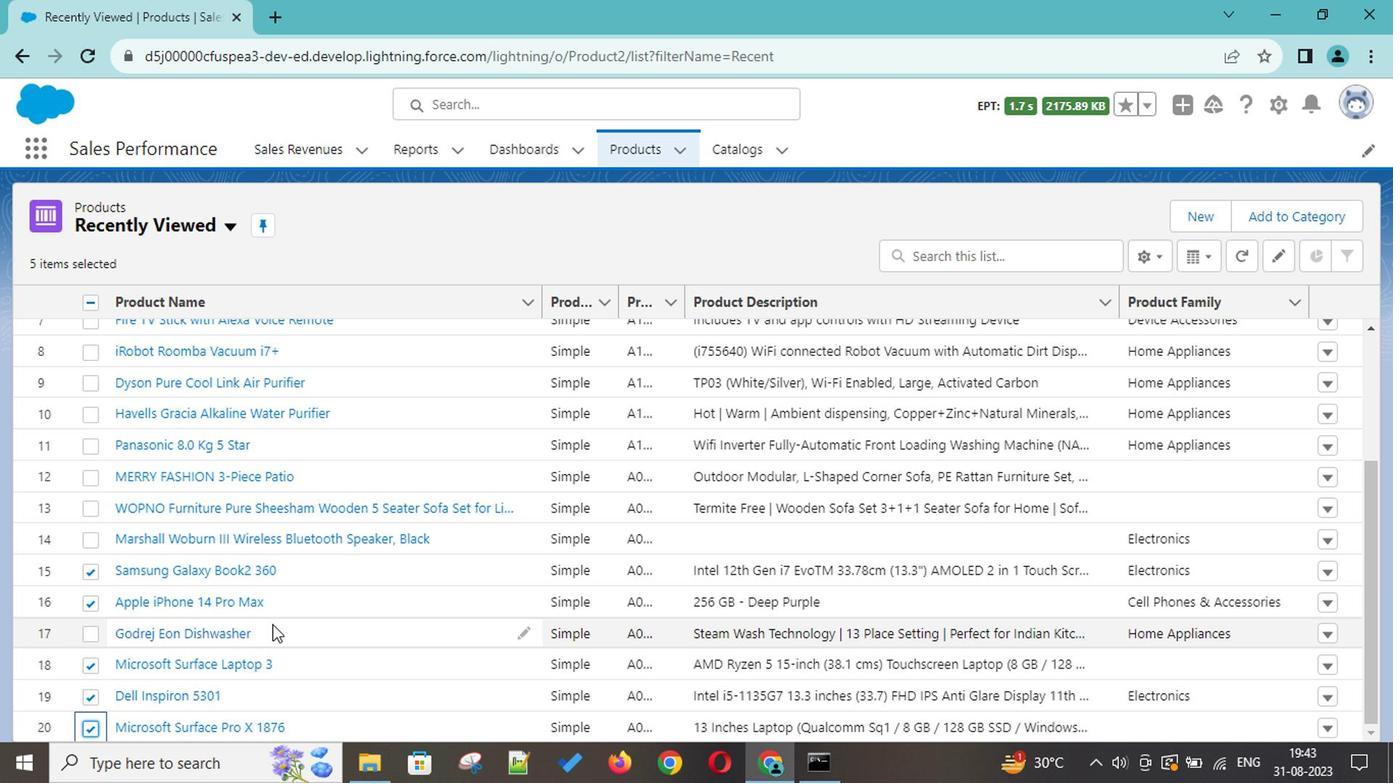 
Action: Mouse scrolled (270, 624) with delta (0, -1)
Screenshot: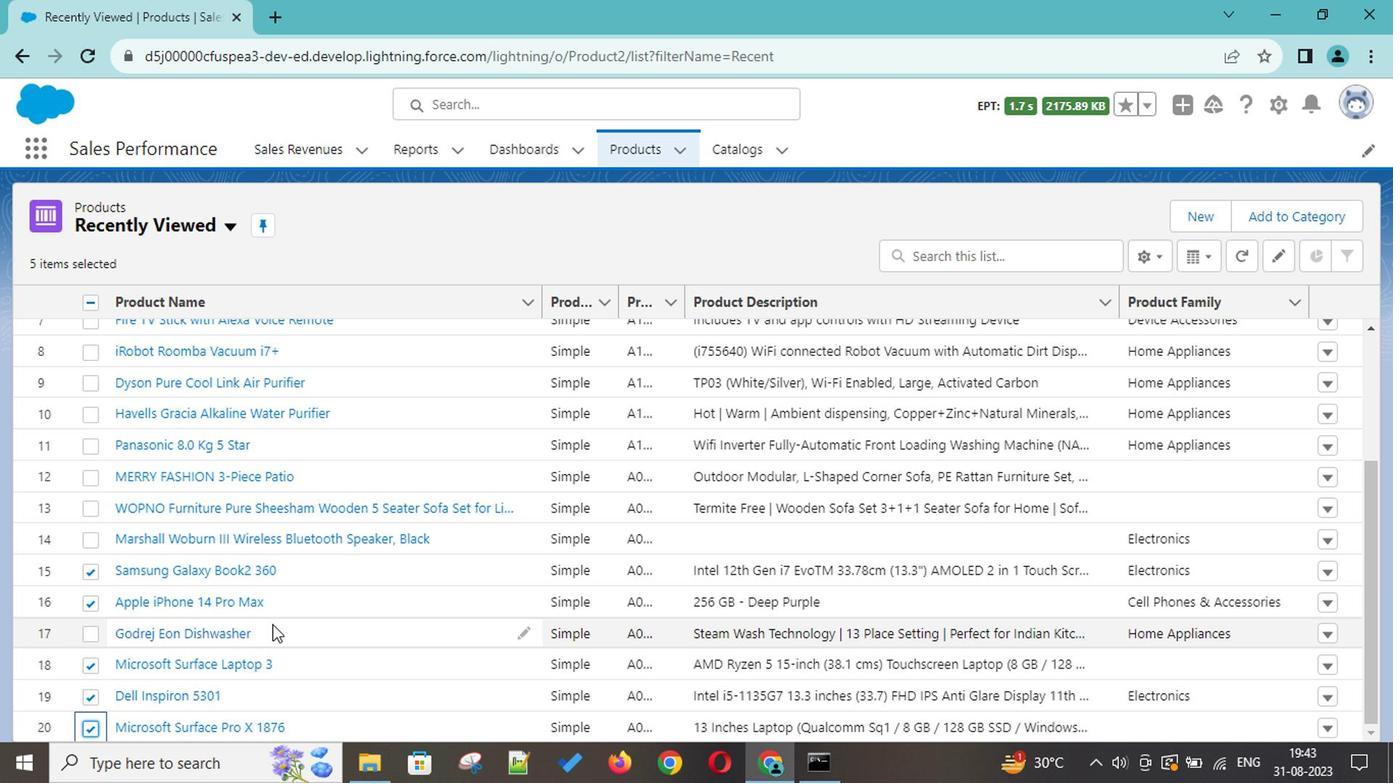 
Action: Mouse scrolled (270, 624) with delta (0, -1)
Screenshot: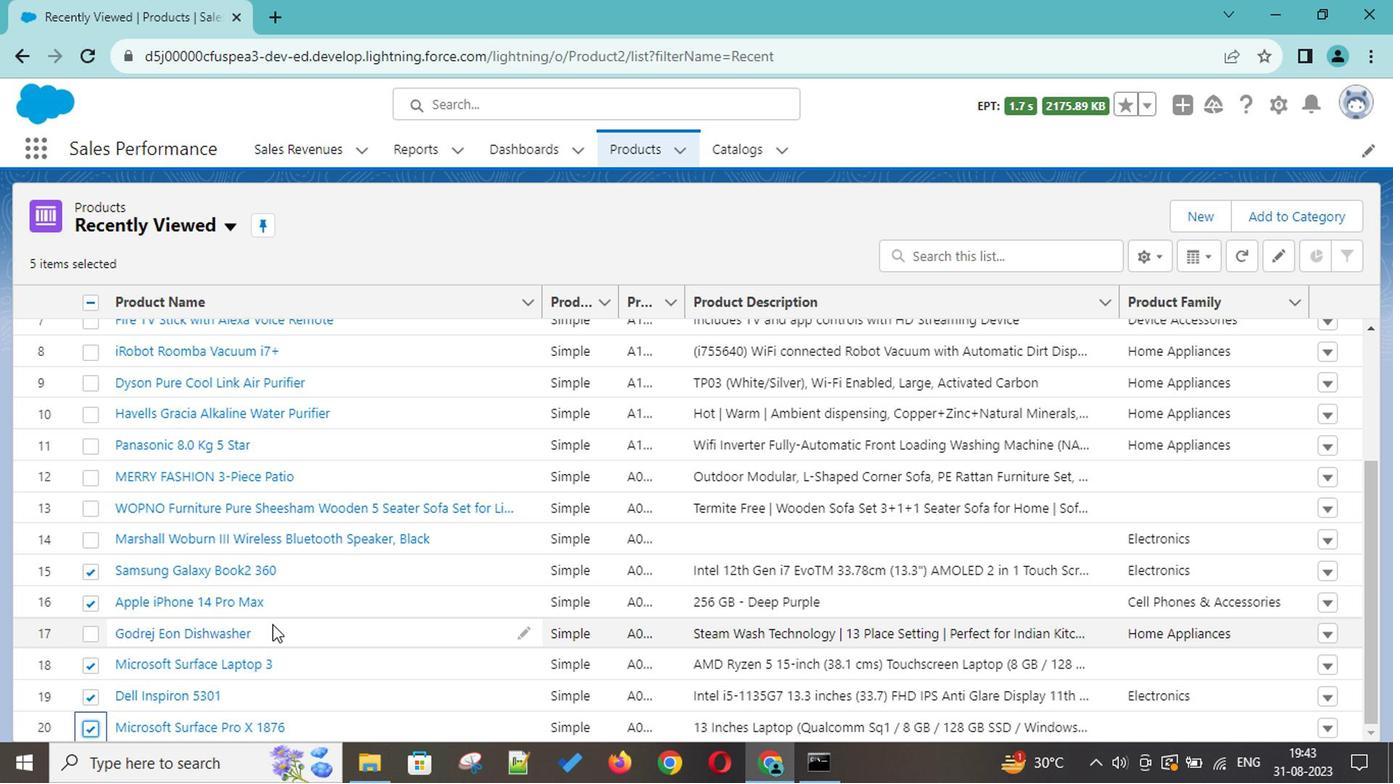 
Action: Mouse scrolled (270, 624) with delta (0, -1)
Screenshot: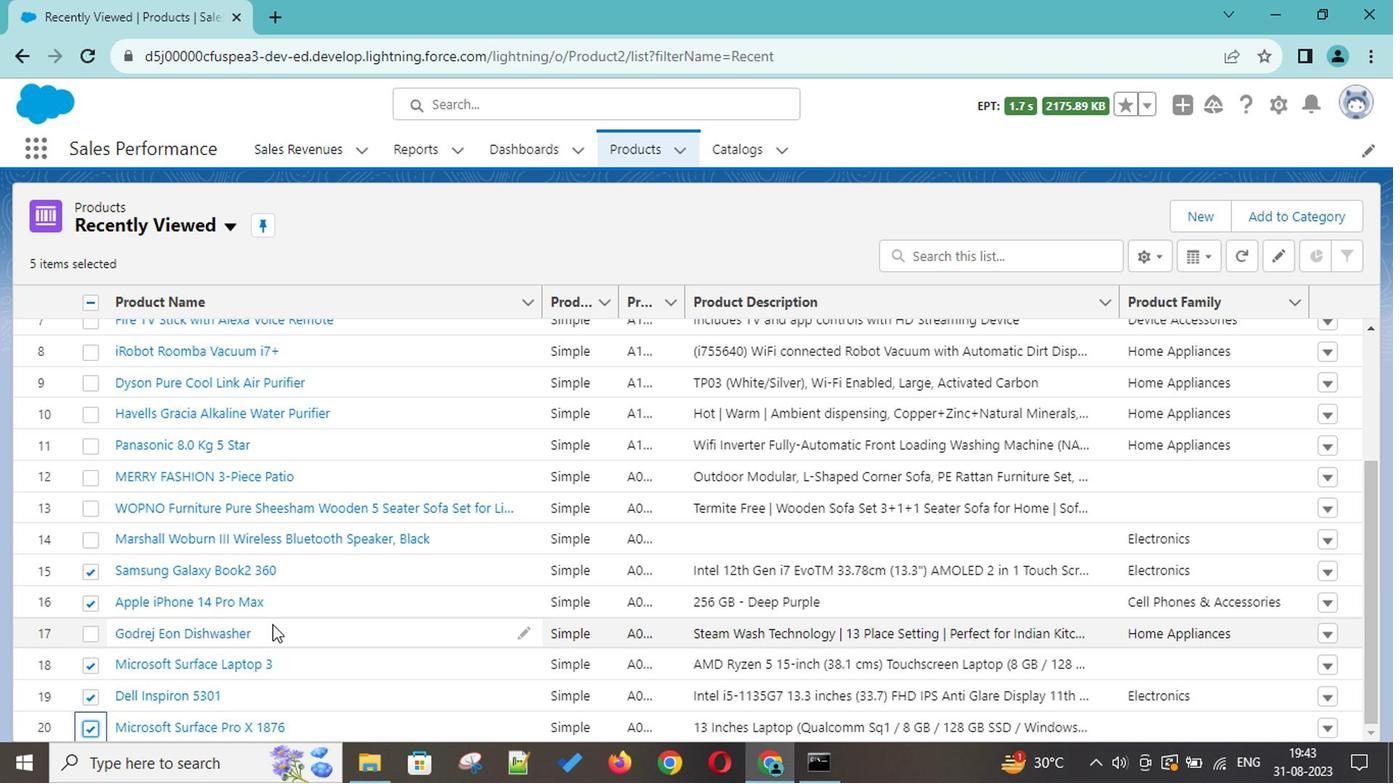 
Action: Mouse scrolled (270, 624) with delta (0, -1)
Screenshot: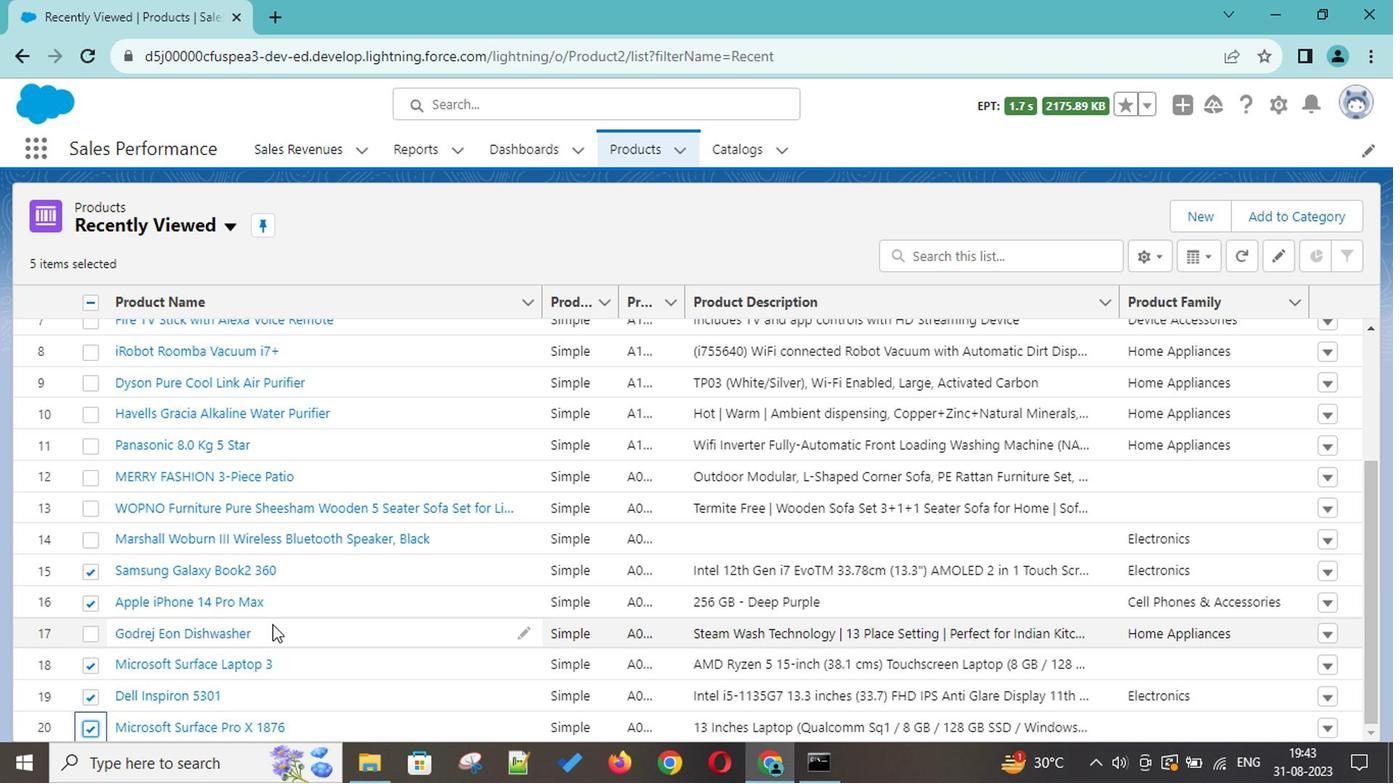 
Action: Mouse scrolled (270, 624) with delta (0, -1)
Screenshot: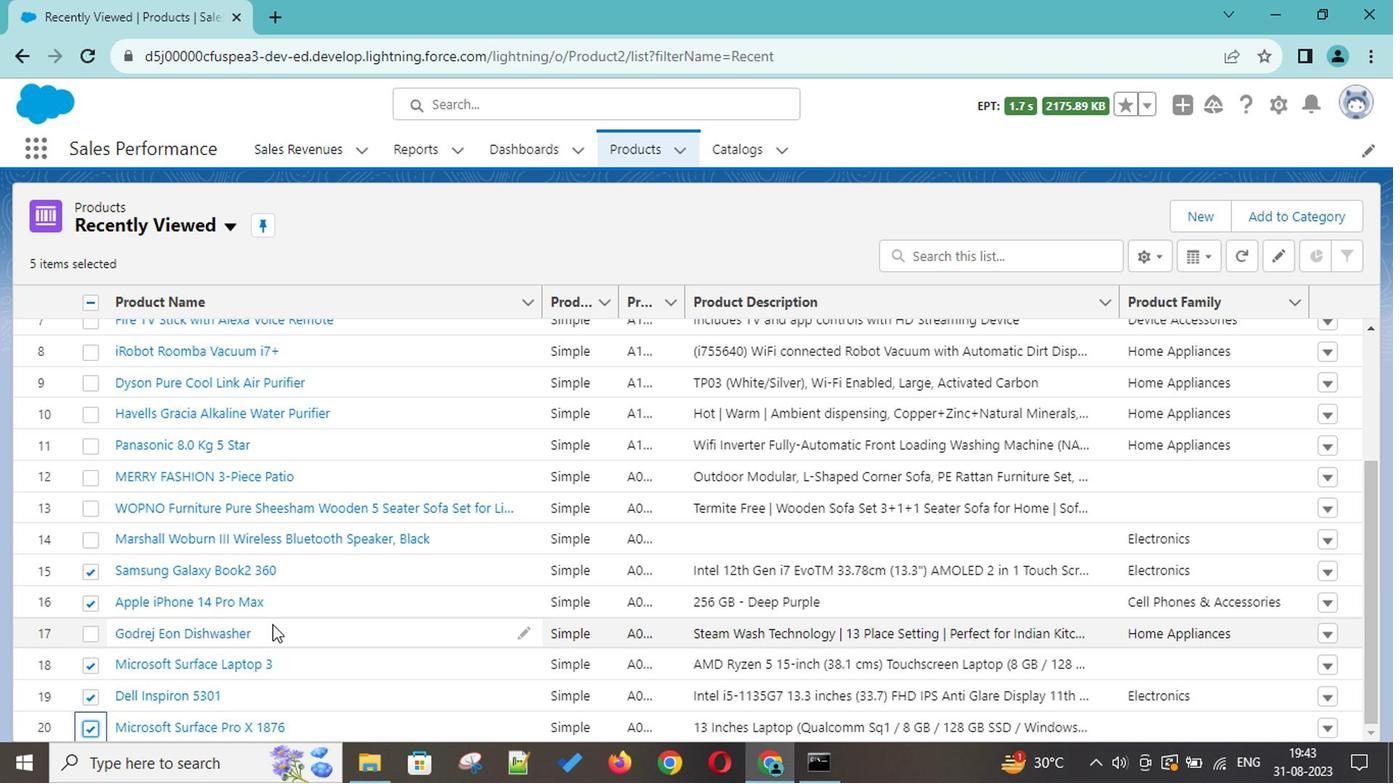 
Action: Mouse scrolled (270, 624) with delta (0, -1)
Screenshot: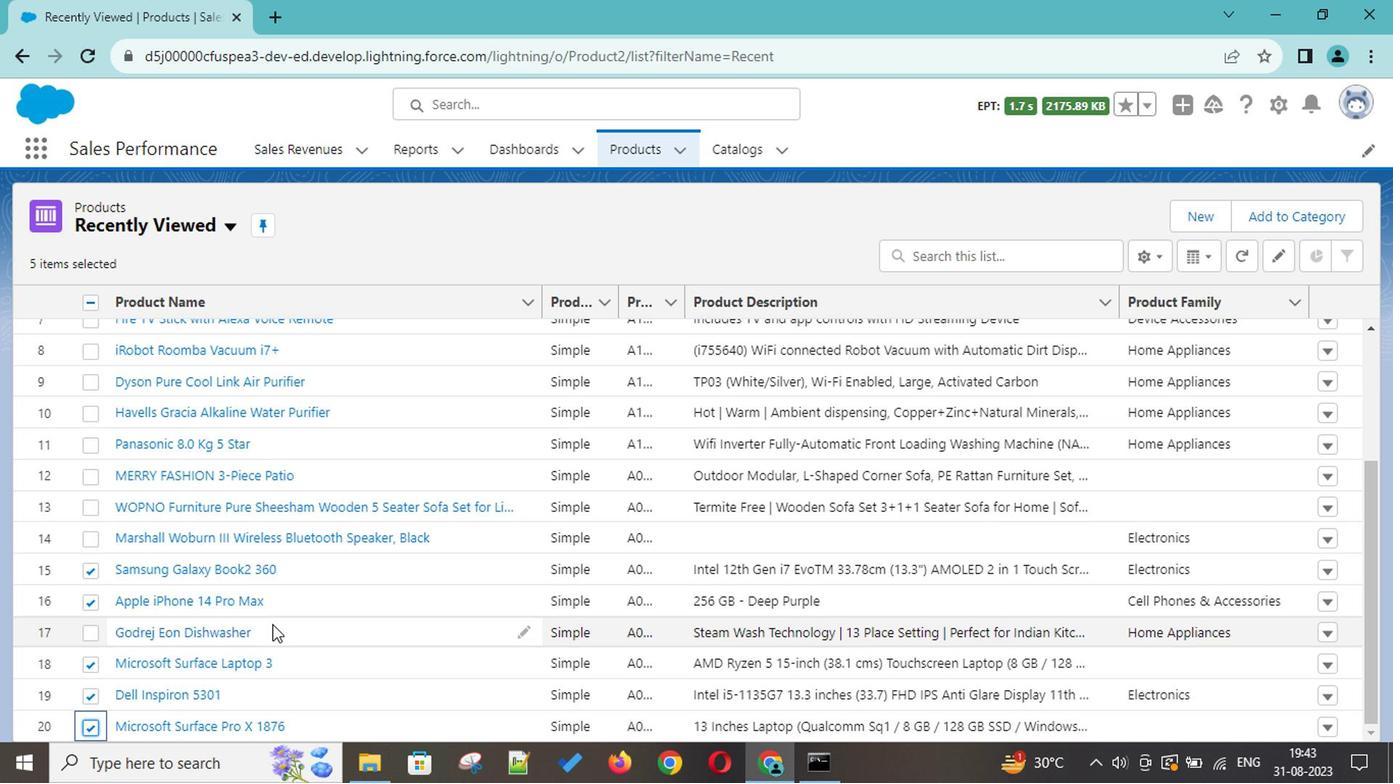 
Action: Mouse scrolled (270, 624) with delta (0, -1)
Screenshot: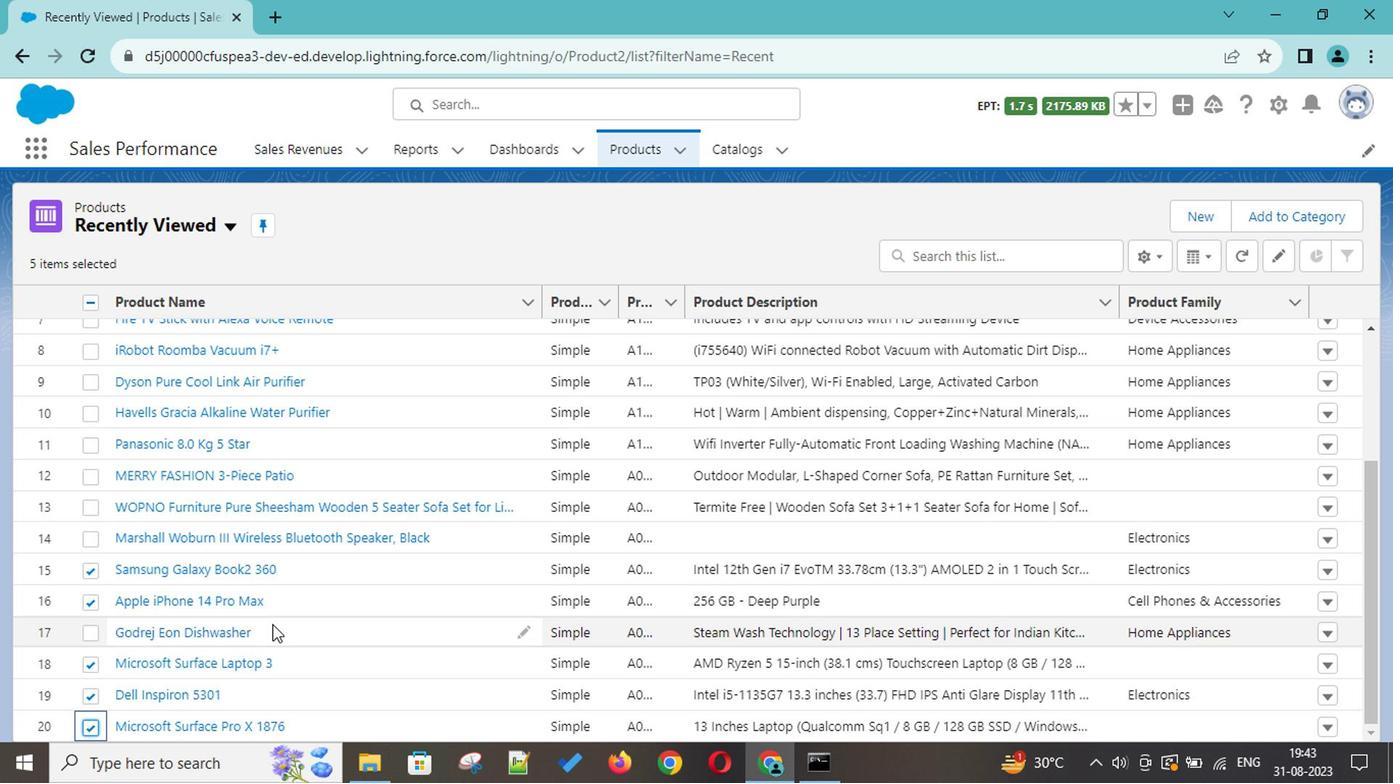 
Action: Mouse scrolled (270, 624) with delta (0, -1)
Screenshot: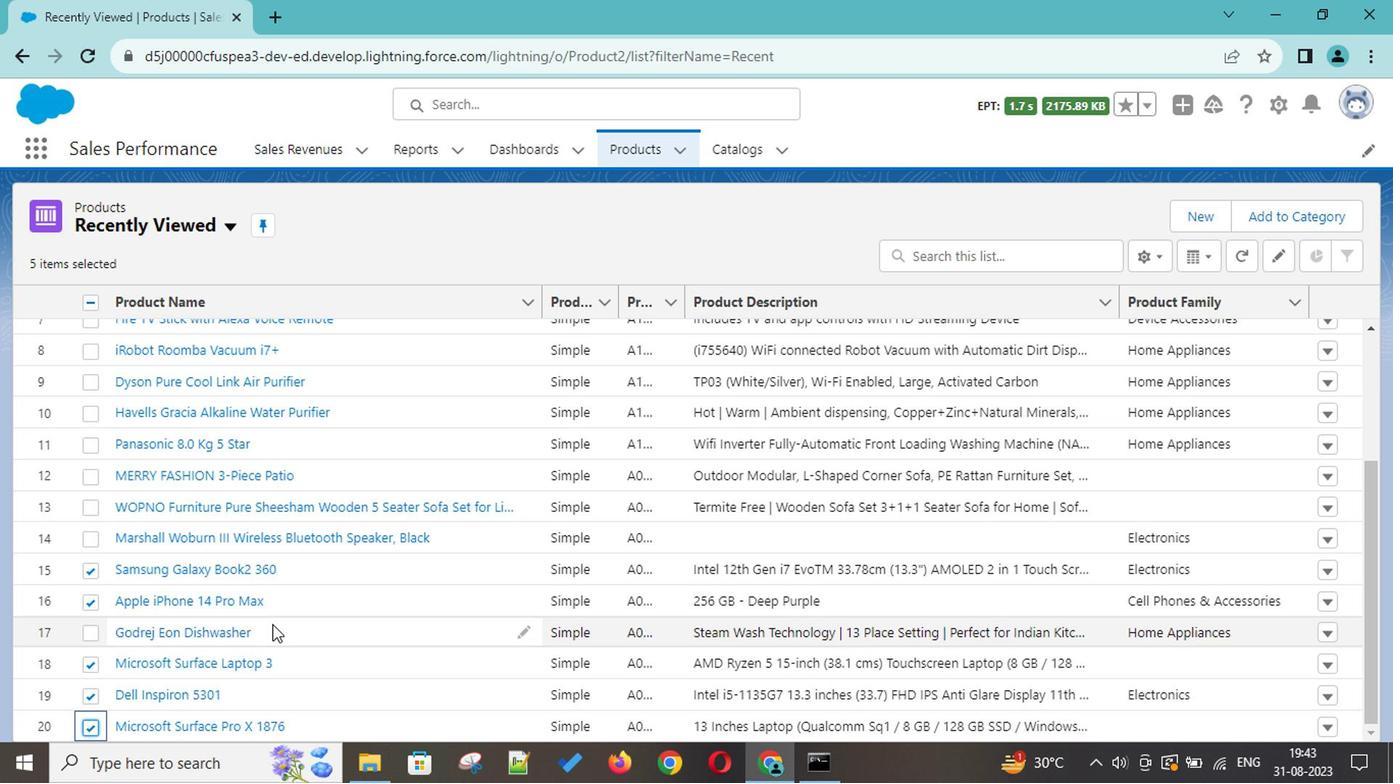
Action: Mouse scrolled (270, 624) with delta (0, -1)
Screenshot: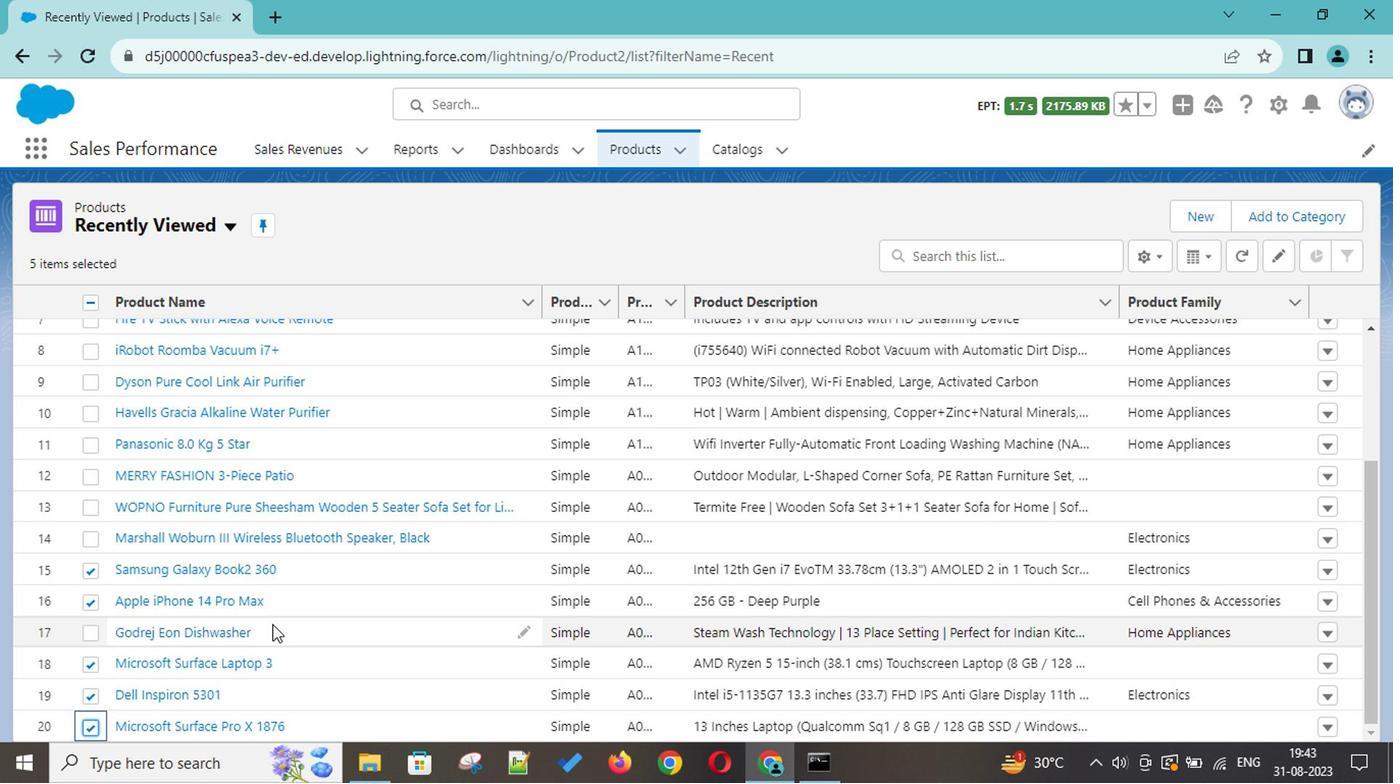 
Action: Mouse scrolled (270, 624) with delta (0, -1)
Screenshot: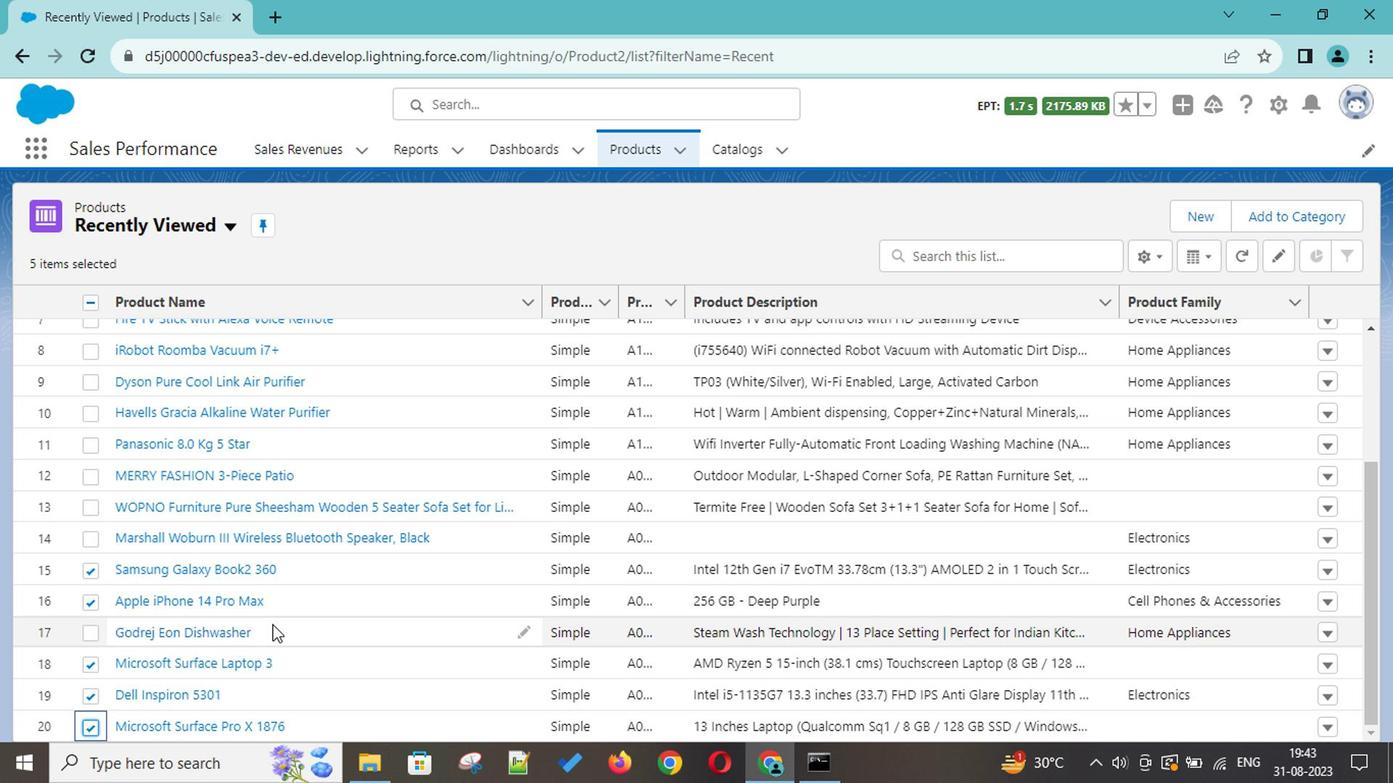 
Action: Mouse scrolled (270, 624) with delta (0, -1)
Screenshot: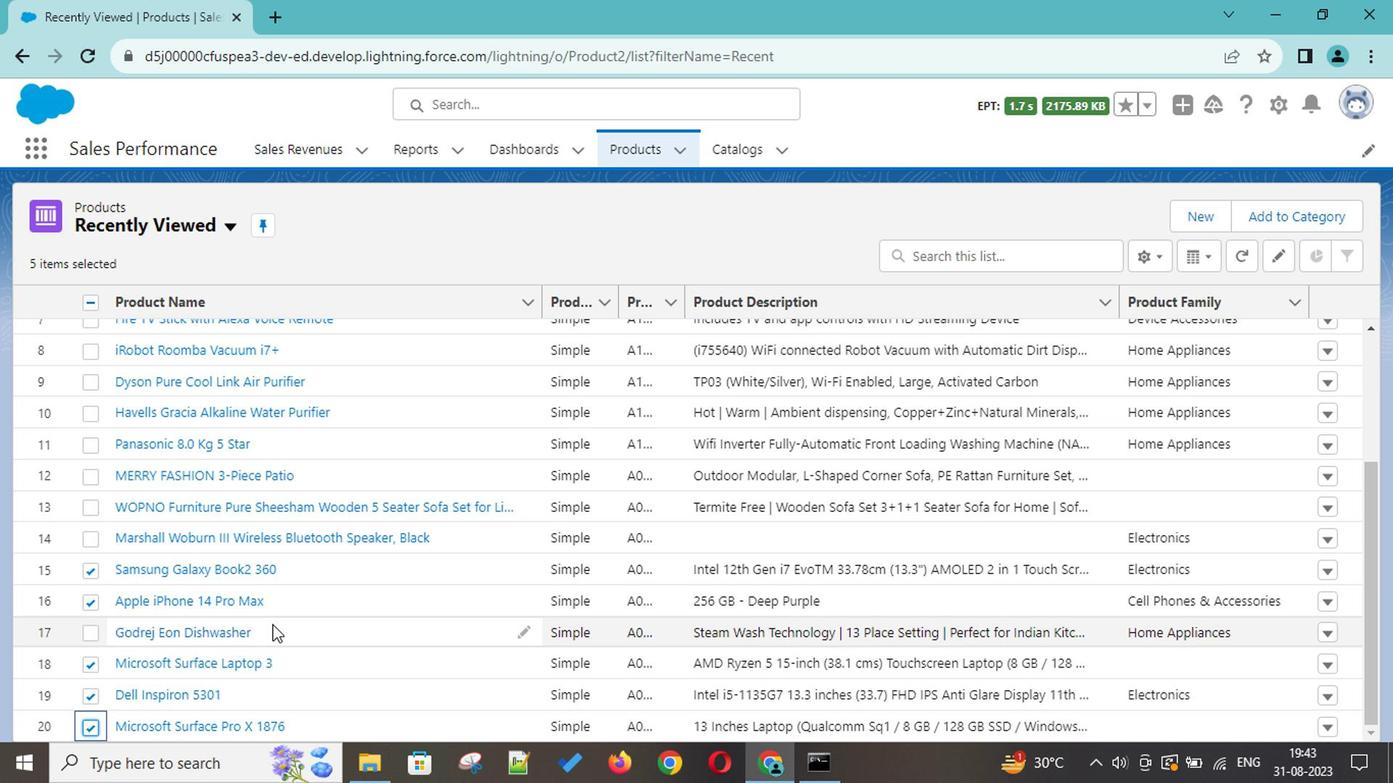 
Action: Mouse scrolled (270, 624) with delta (0, -1)
Screenshot: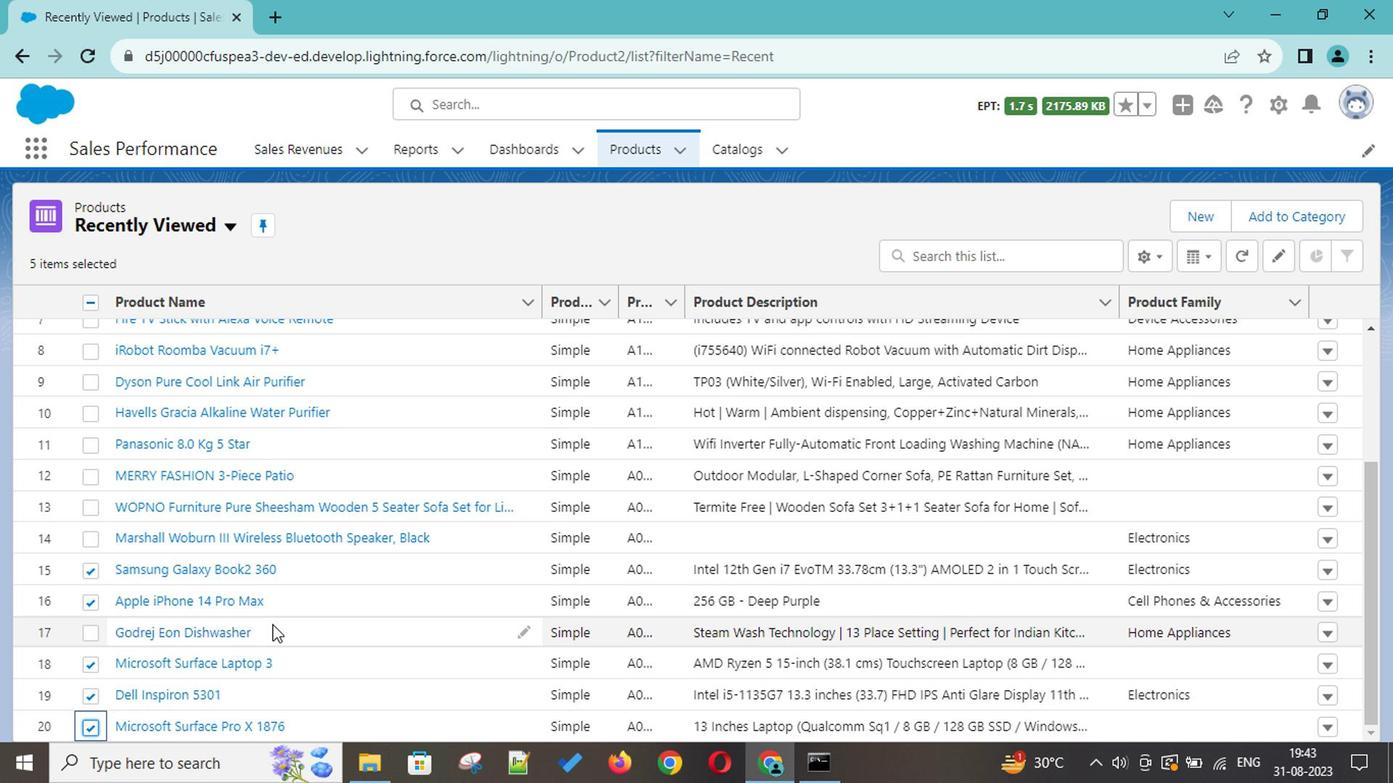 
Action: Mouse scrolled (270, 624) with delta (0, -1)
Screenshot: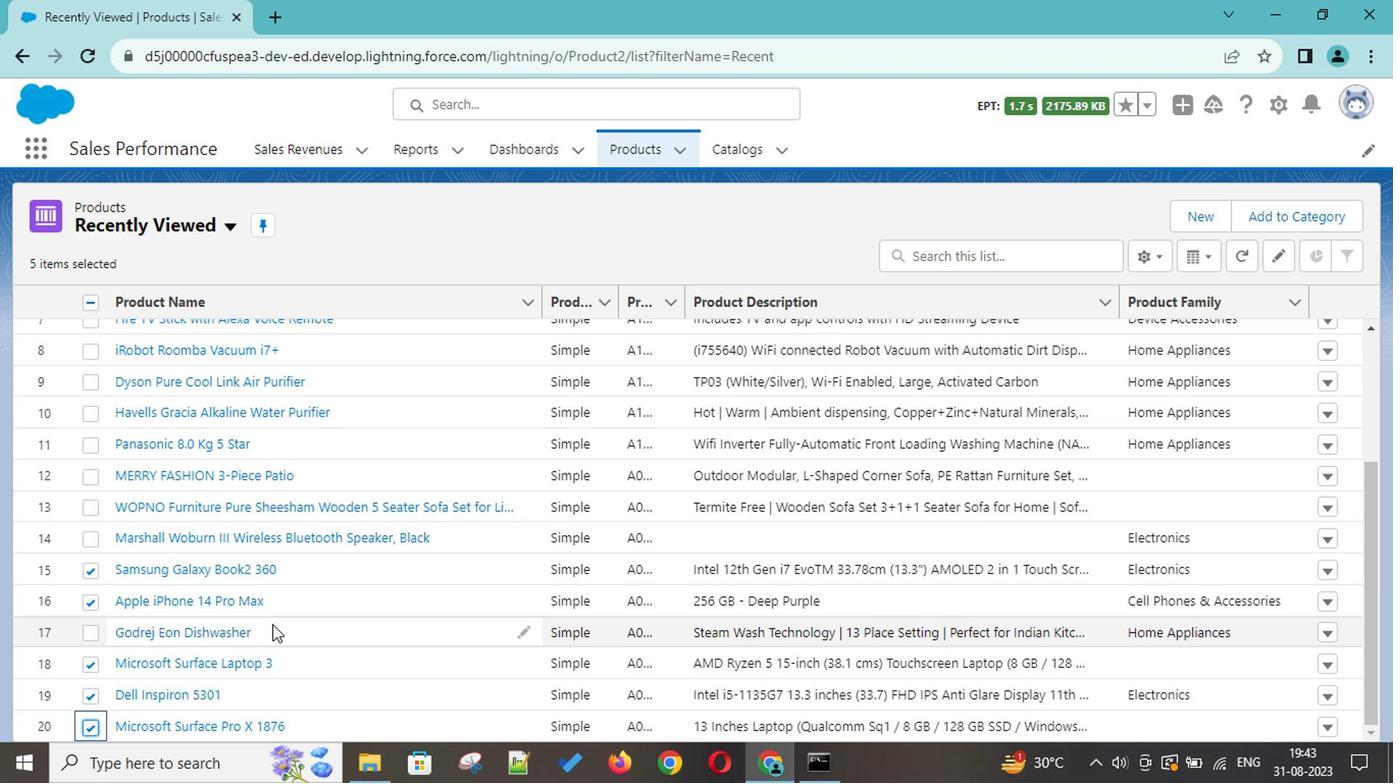 
Action: Mouse moved to (1298, 215)
Screenshot: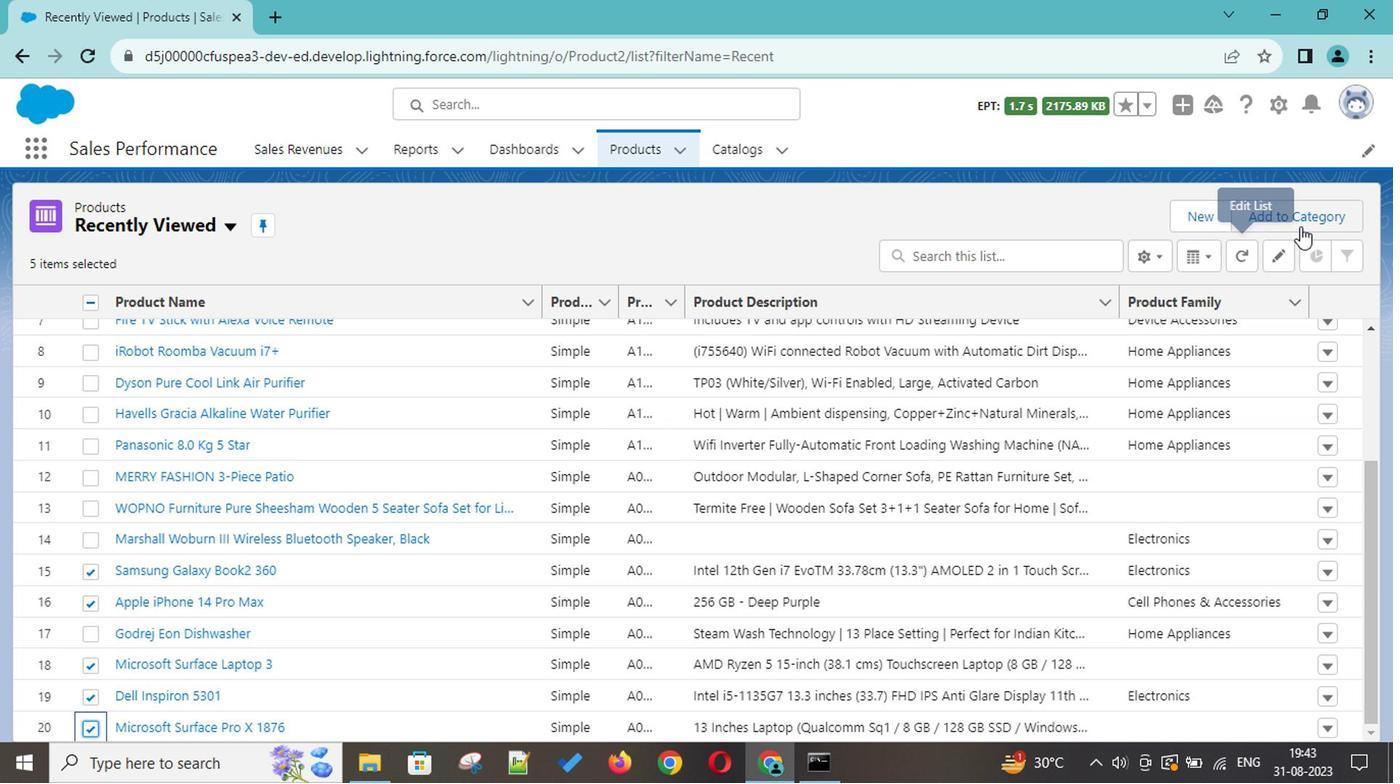 
Action: Mouse pressed left at (1298, 215)
Screenshot: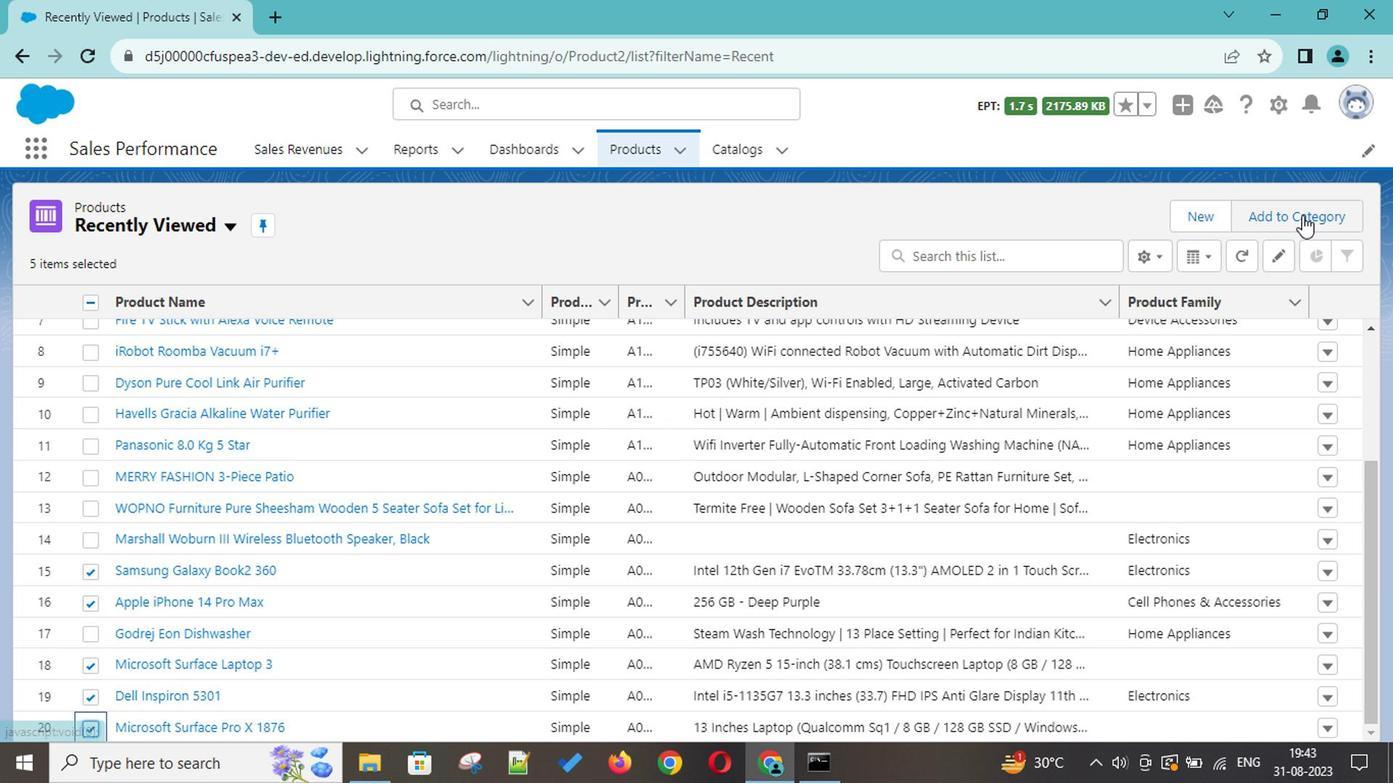 
Action: Mouse moved to (505, 499)
Screenshot: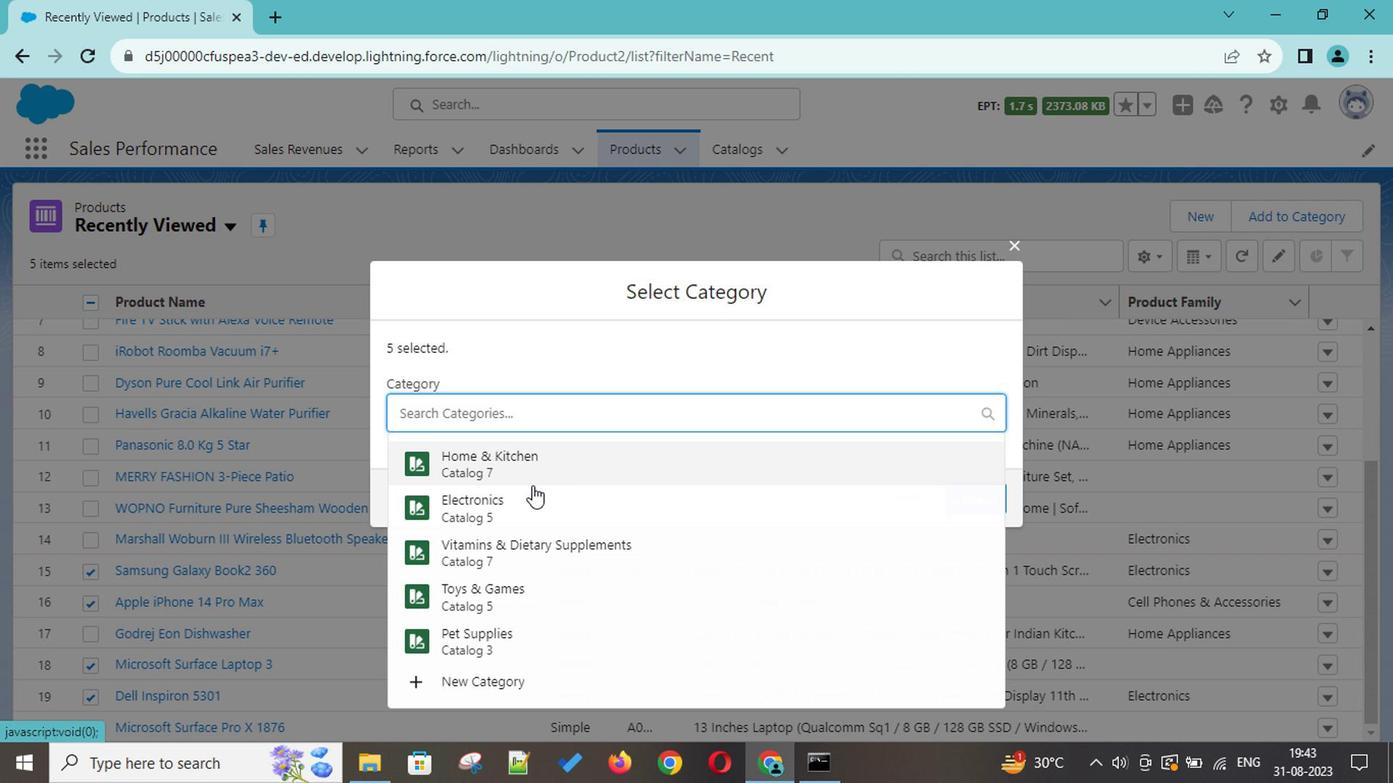 
Action: Mouse pressed left at (505, 499)
Screenshot: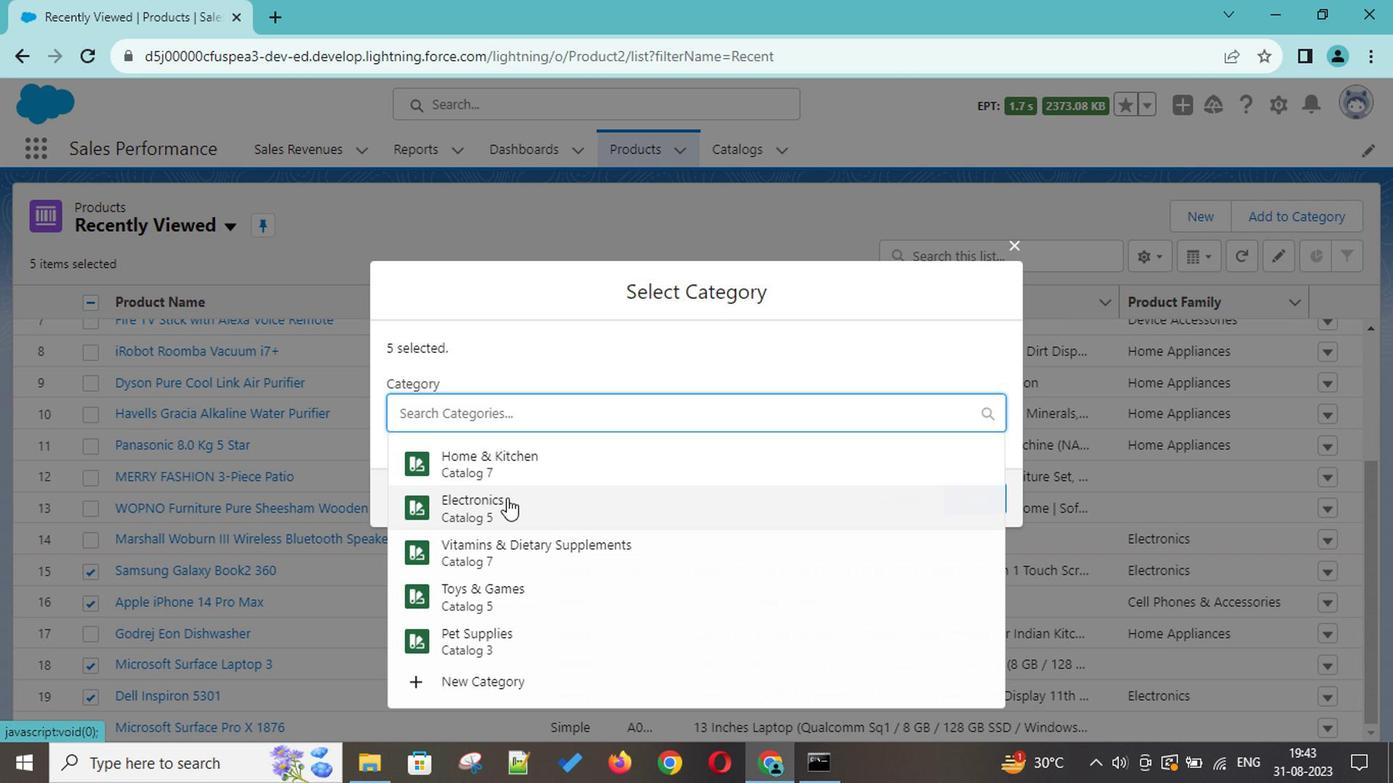 
Action: Mouse moved to (986, 505)
Screenshot: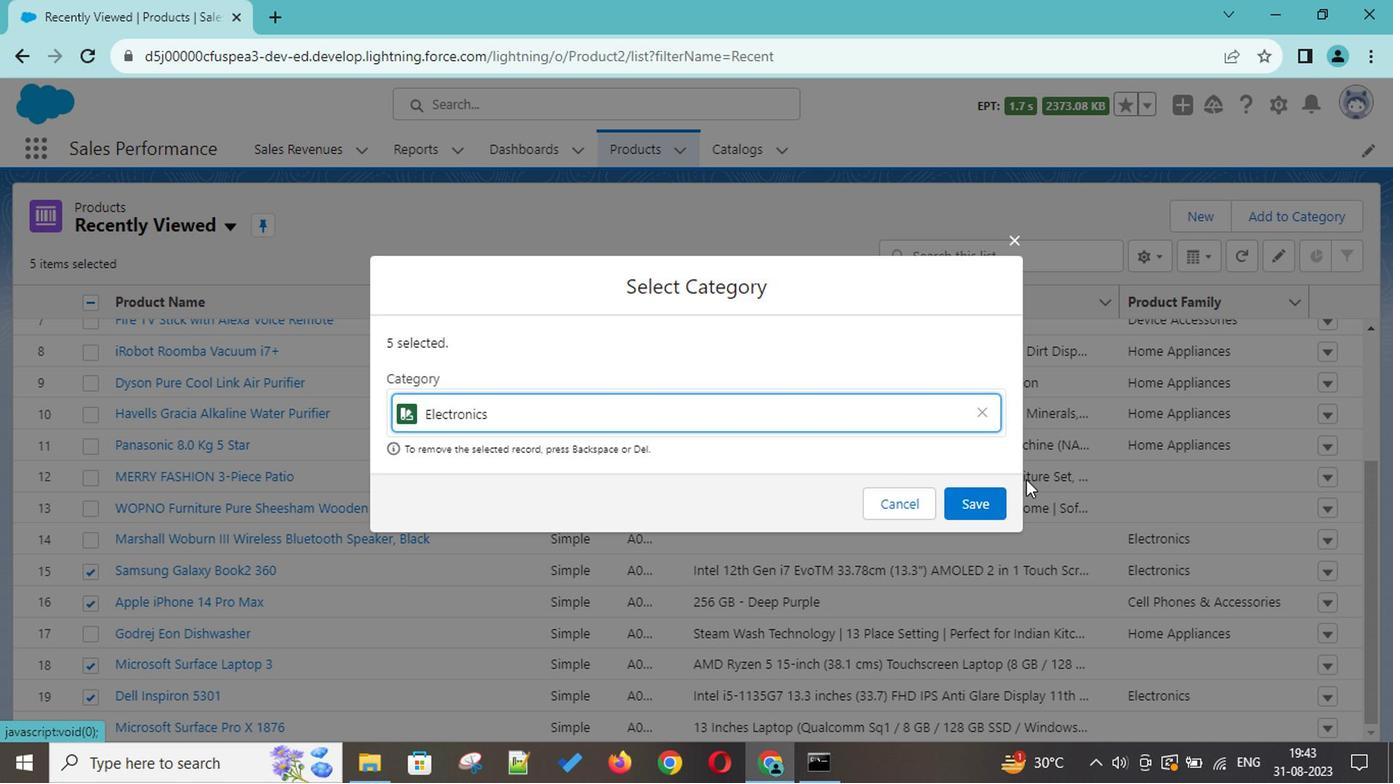 
Action: Mouse pressed left at (986, 505)
Screenshot: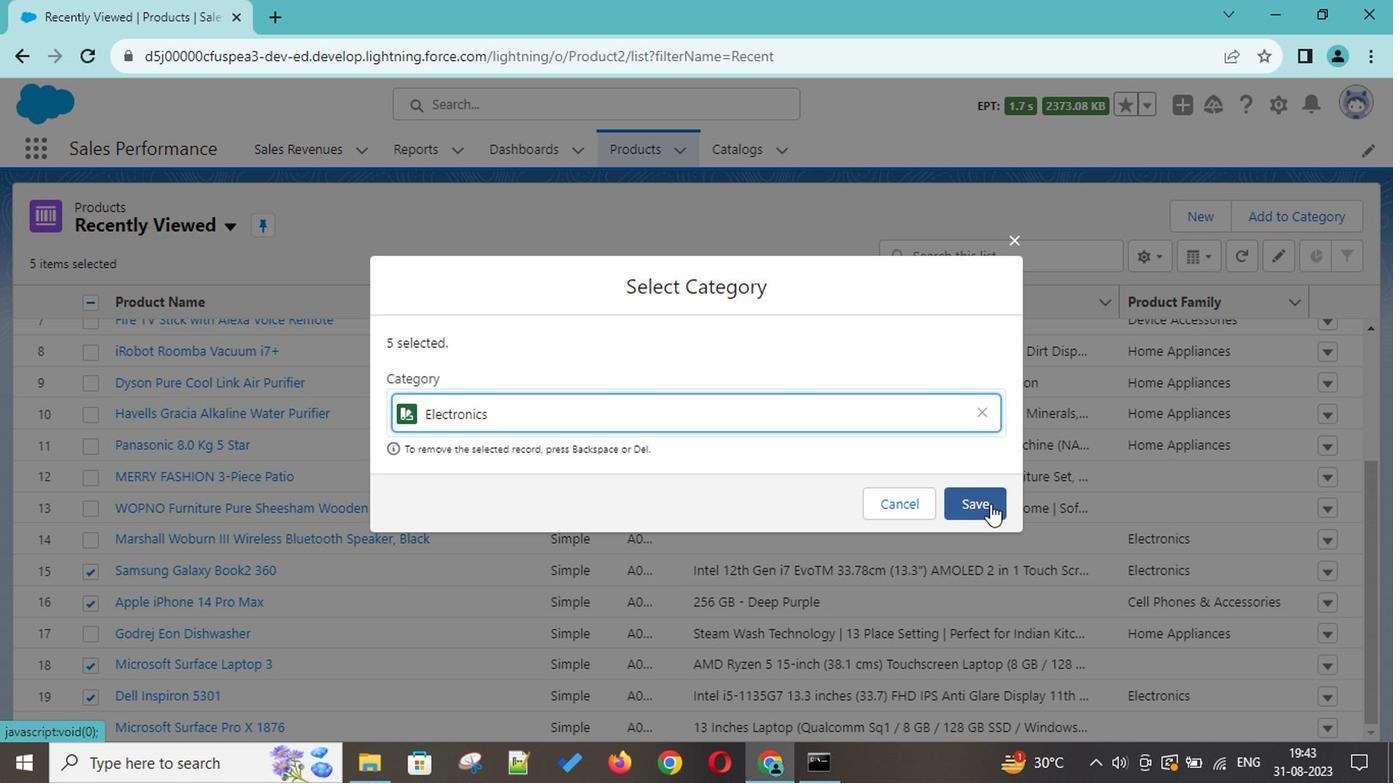 
Action: Mouse moved to (475, 638)
Screenshot: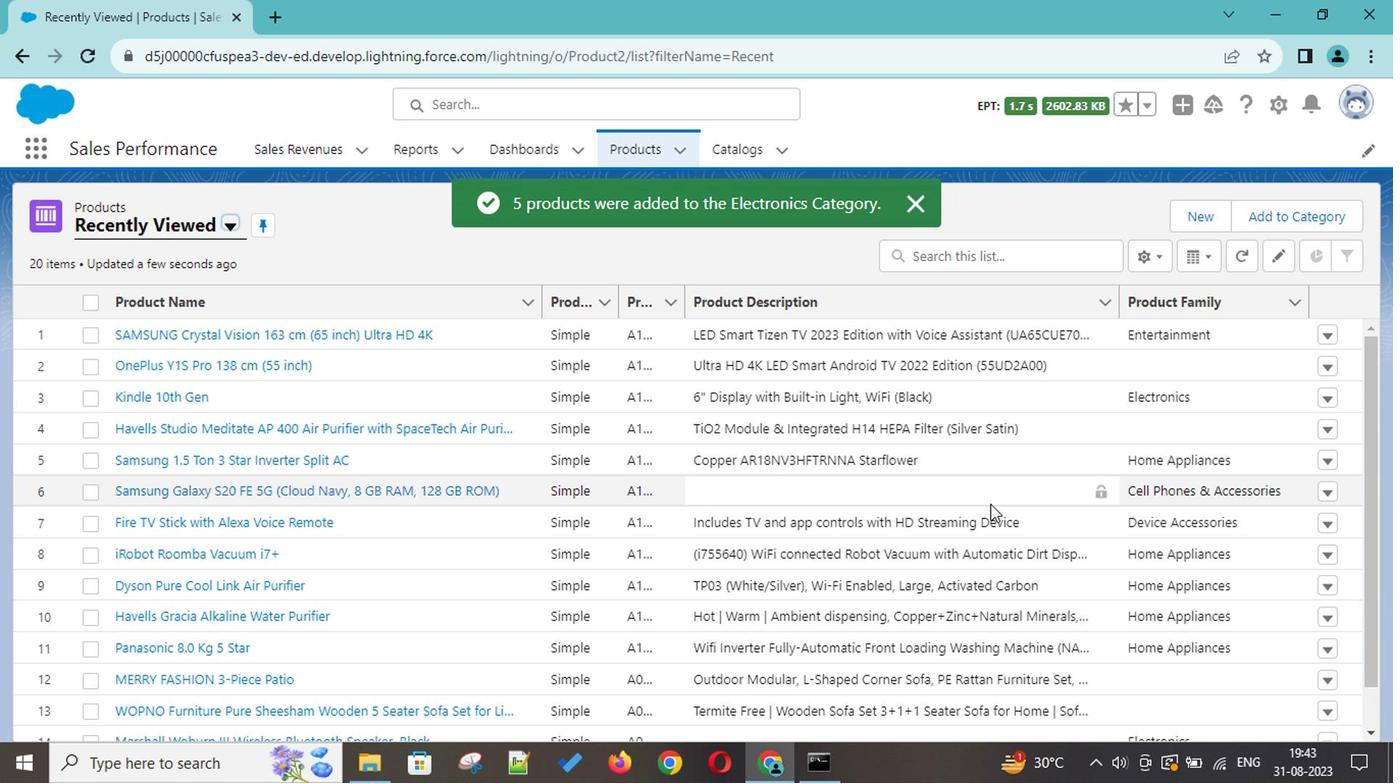 
Action: Mouse scrolled (475, 637) with delta (0, -1)
Screenshot: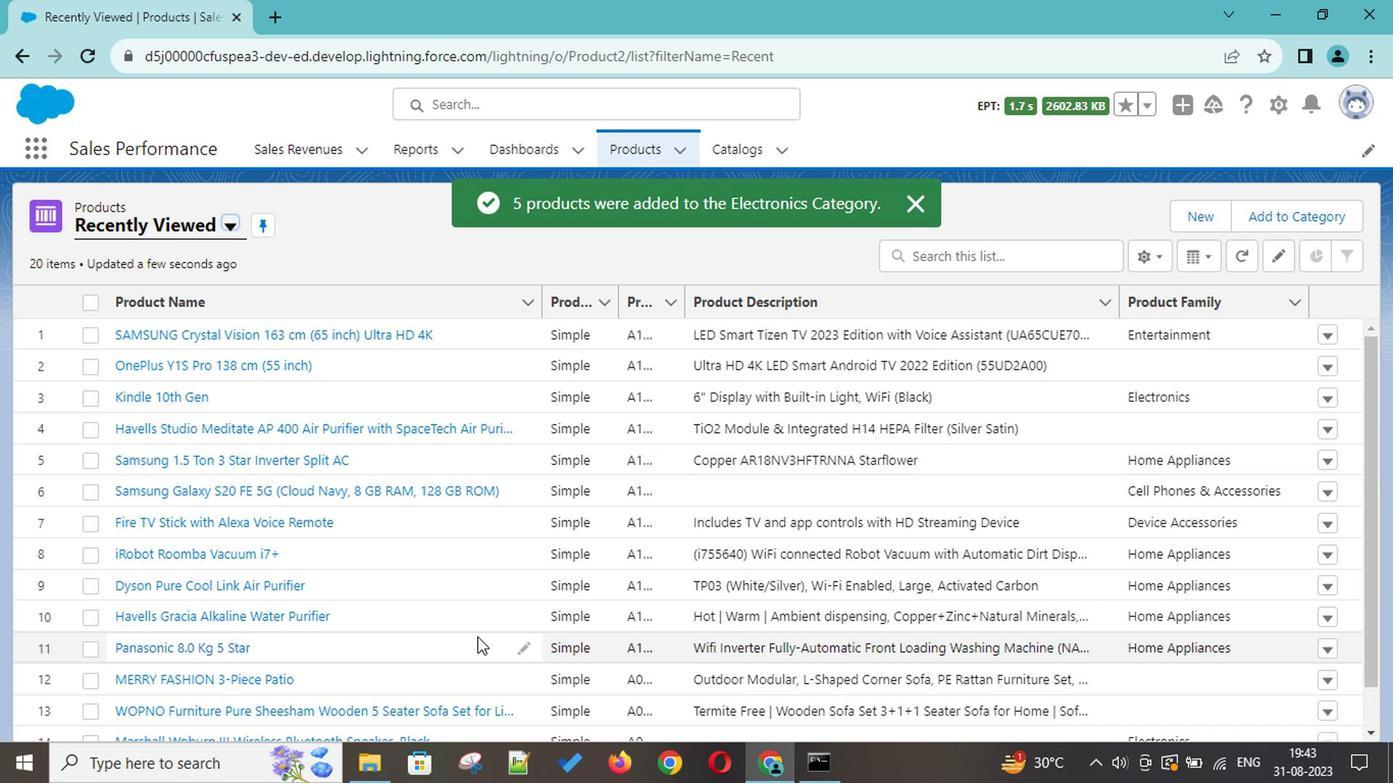 
Action: Mouse scrolled (475, 637) with delta (0, -1)
Screenshot: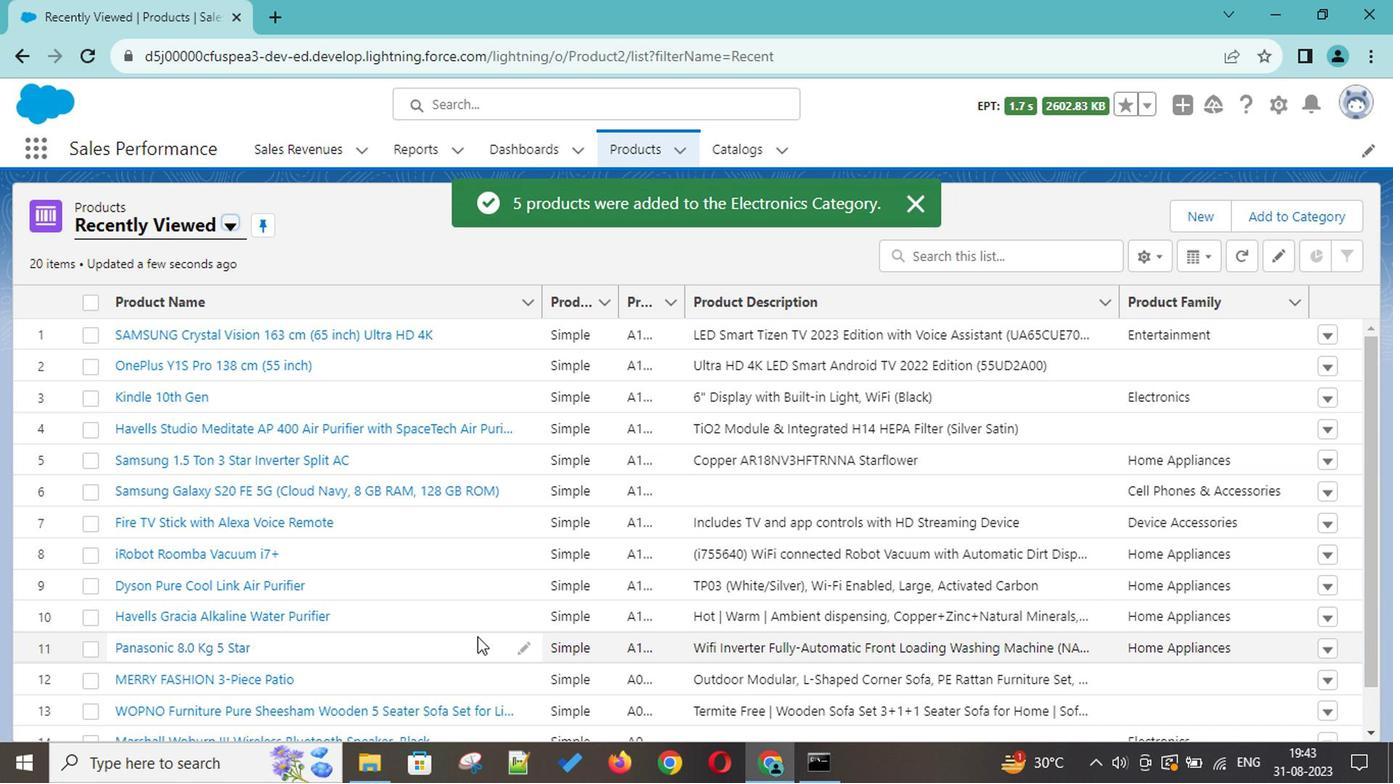 
Action: Mouse scrolled (475, 637) with delta (0, -1)
Screenshot: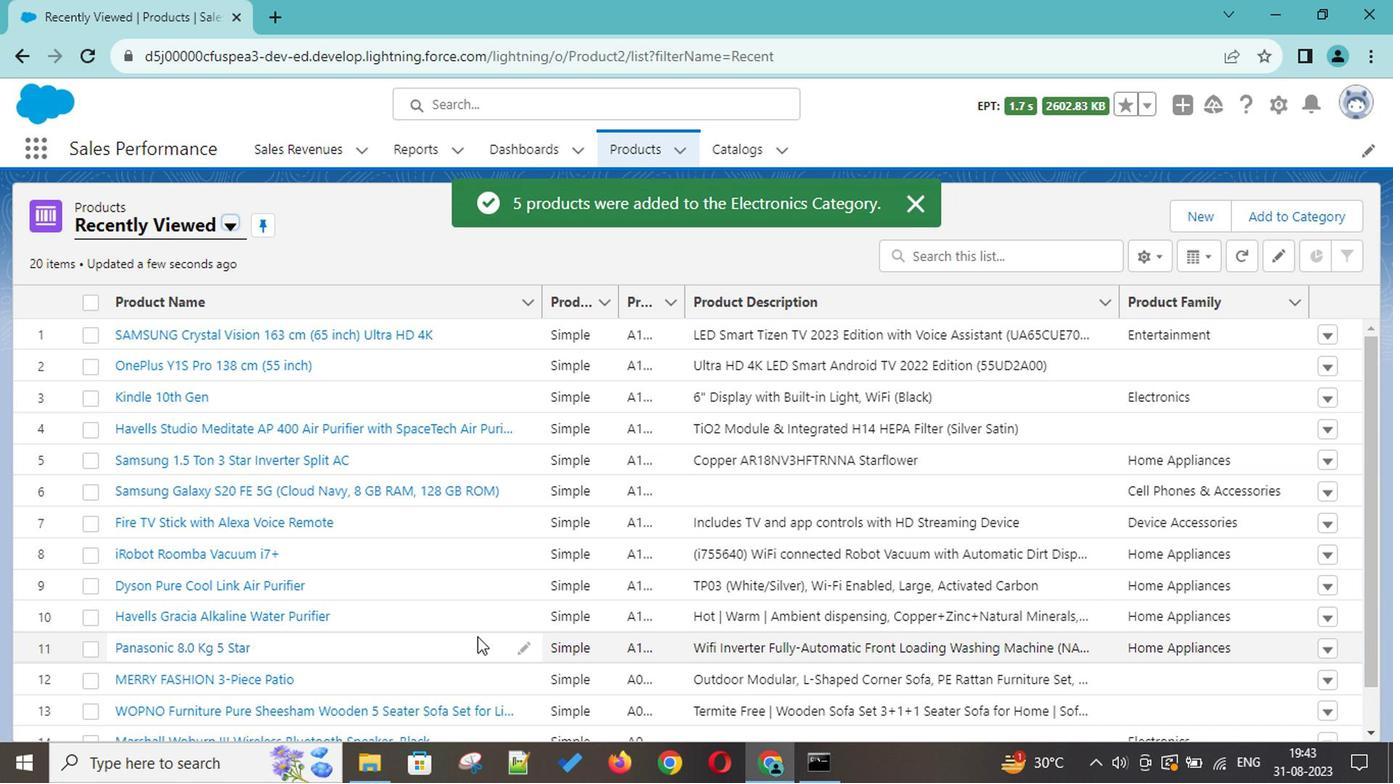 
Action: Mouse scrolled (475, 637) with delta (0, -1)
Screenshot: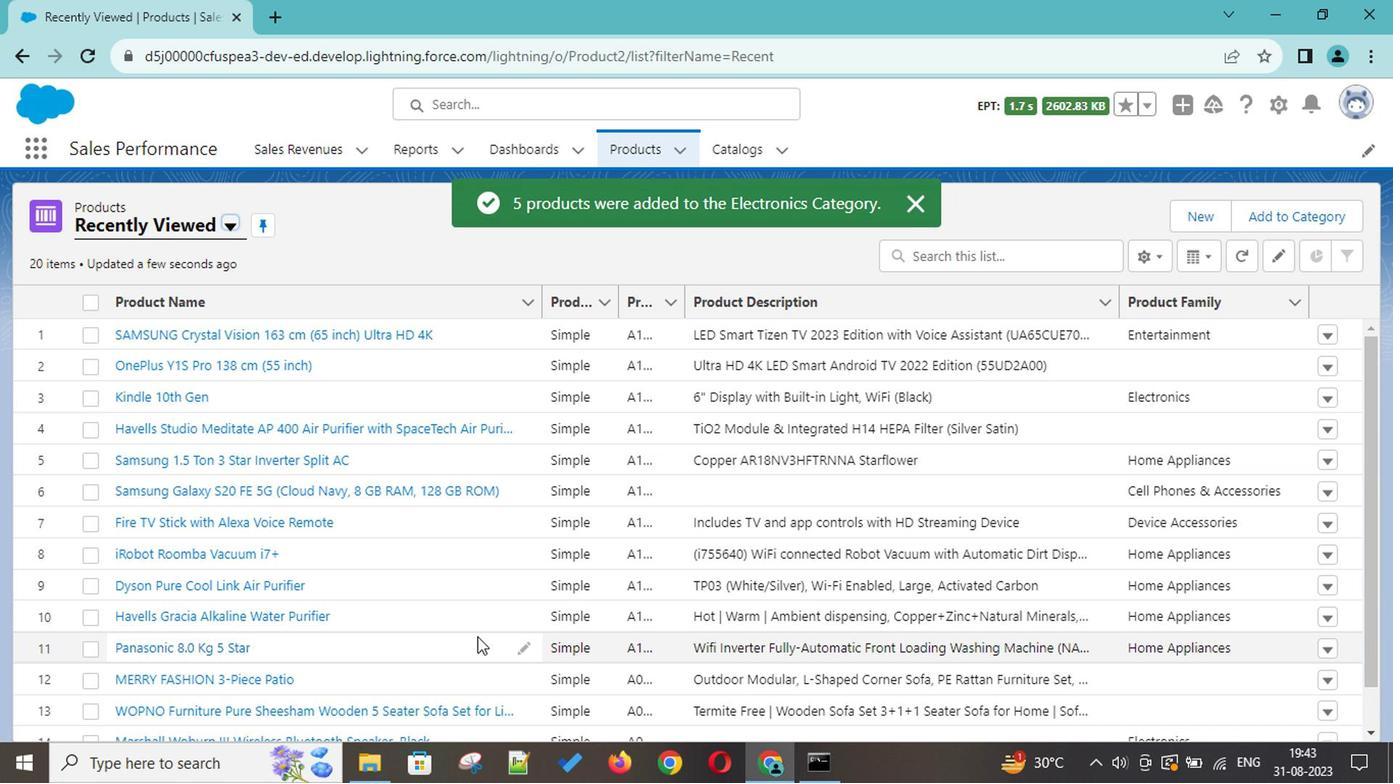 
Action: Mouse scrolled (475, 637) with delta (0, -1)
Screenshot: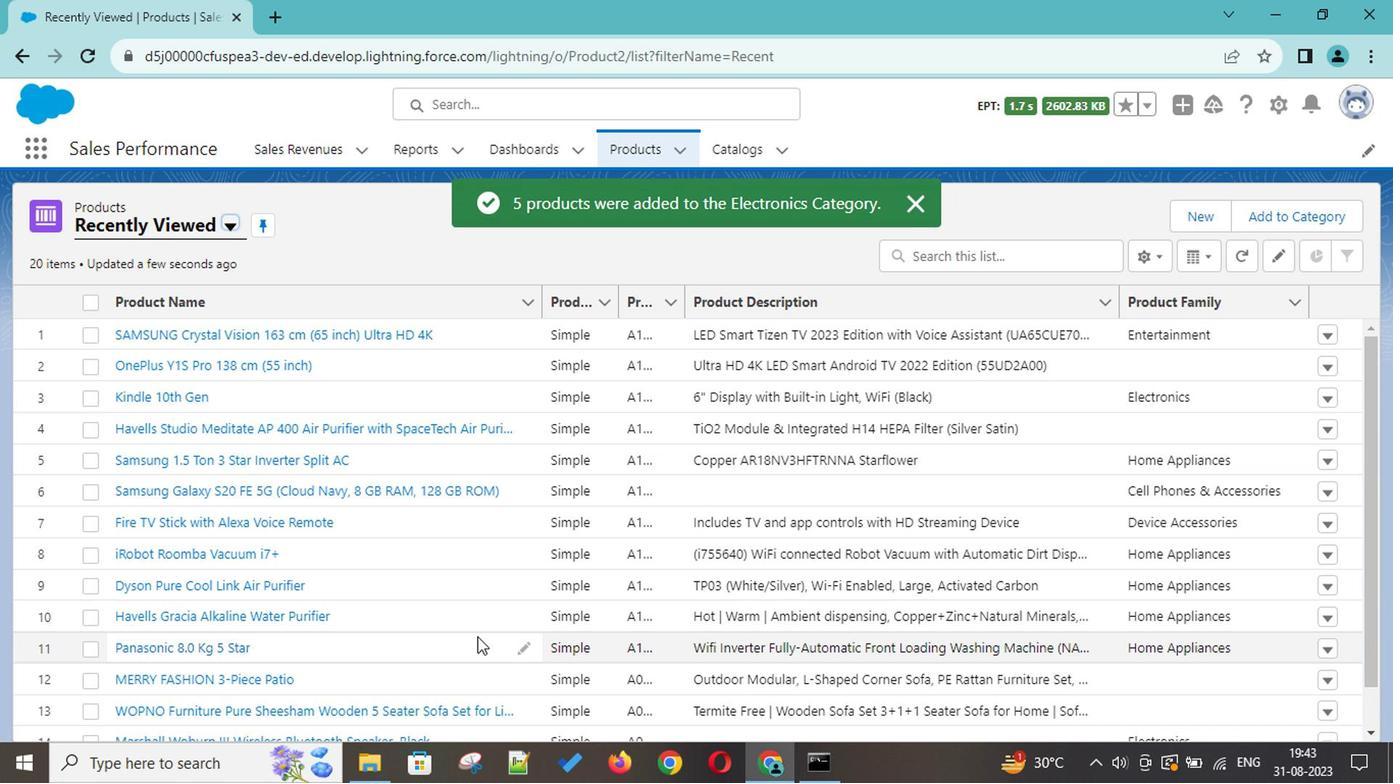 
Action: Mouse scrolled (475, 637) with delta (0, -1)
Screenshot: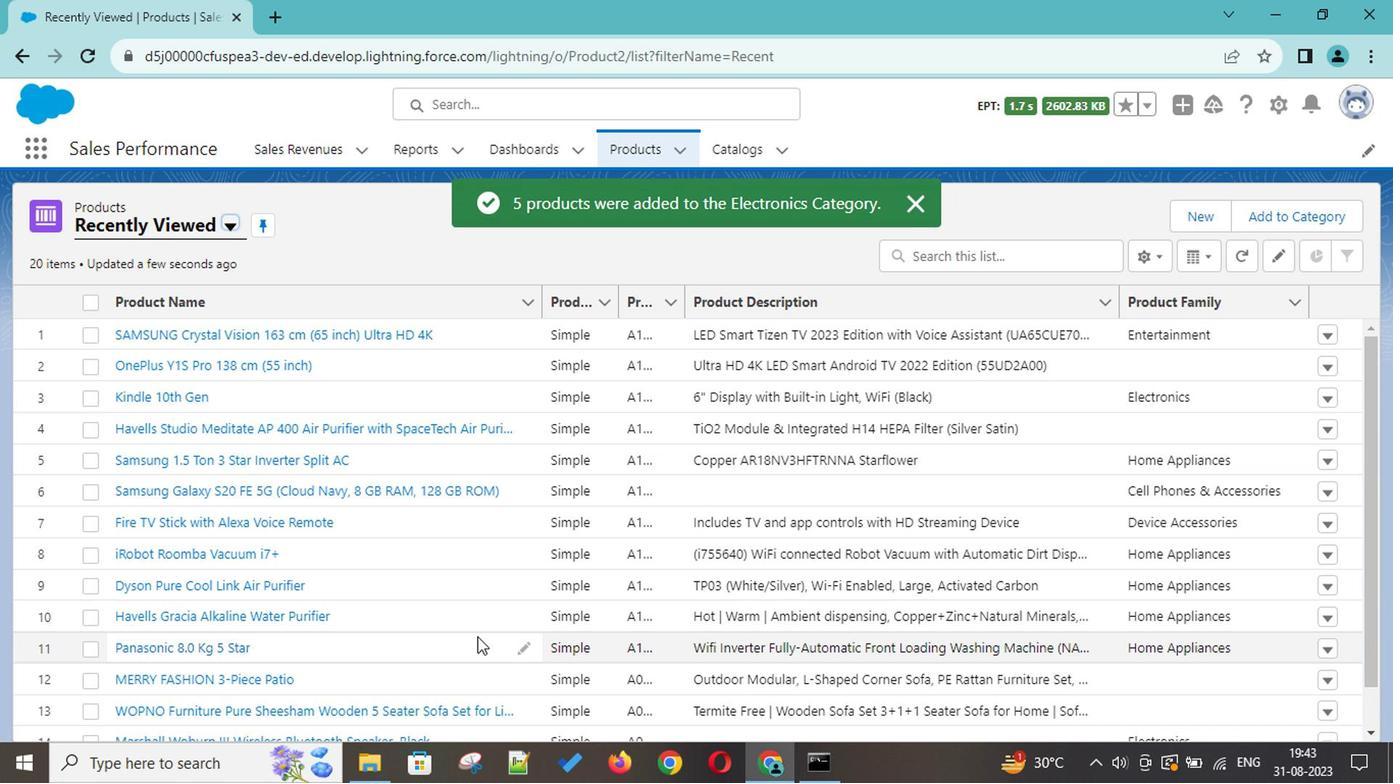 
Action: Mouse scrolled (475, 637) with delta (0, -1)
Screenshot: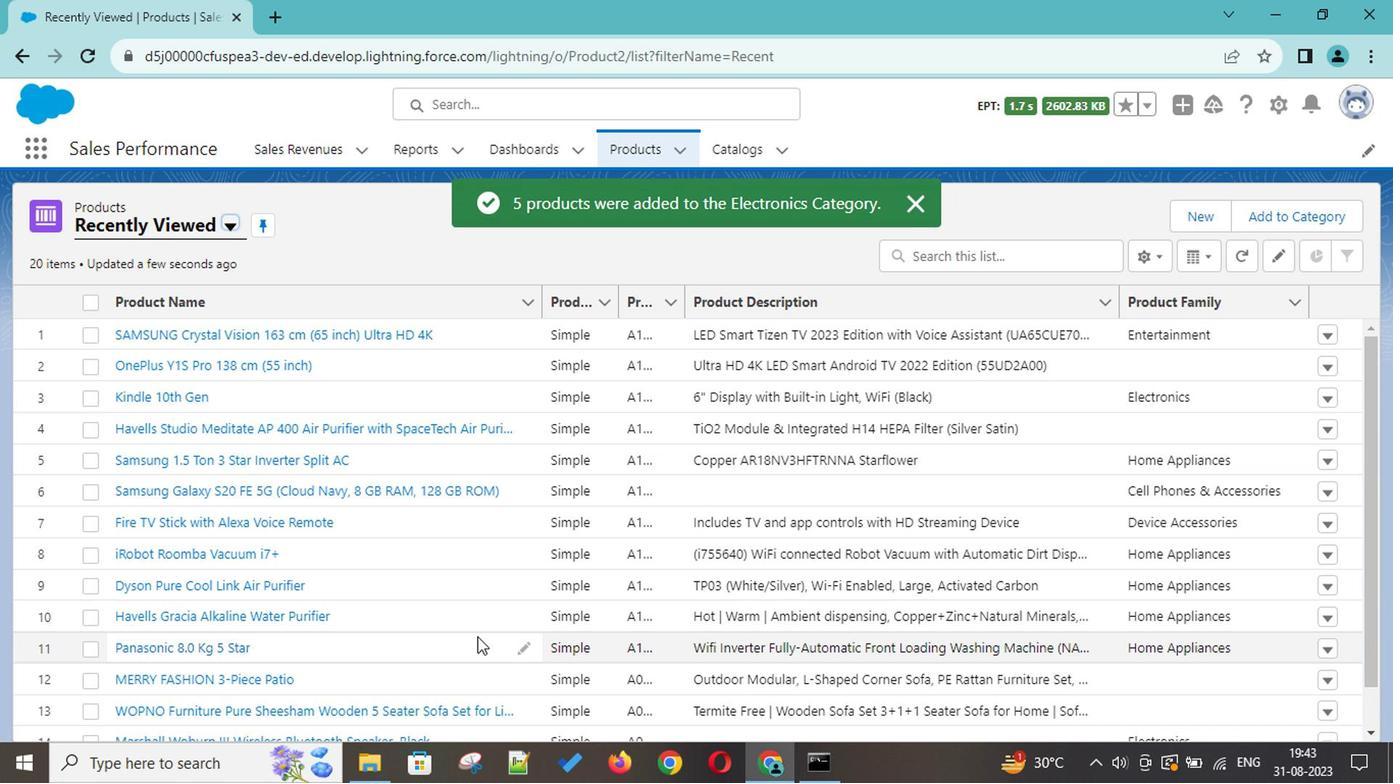 
Action: Mouse scrolled (475, 637) with delta (0, -1)
Screenshot: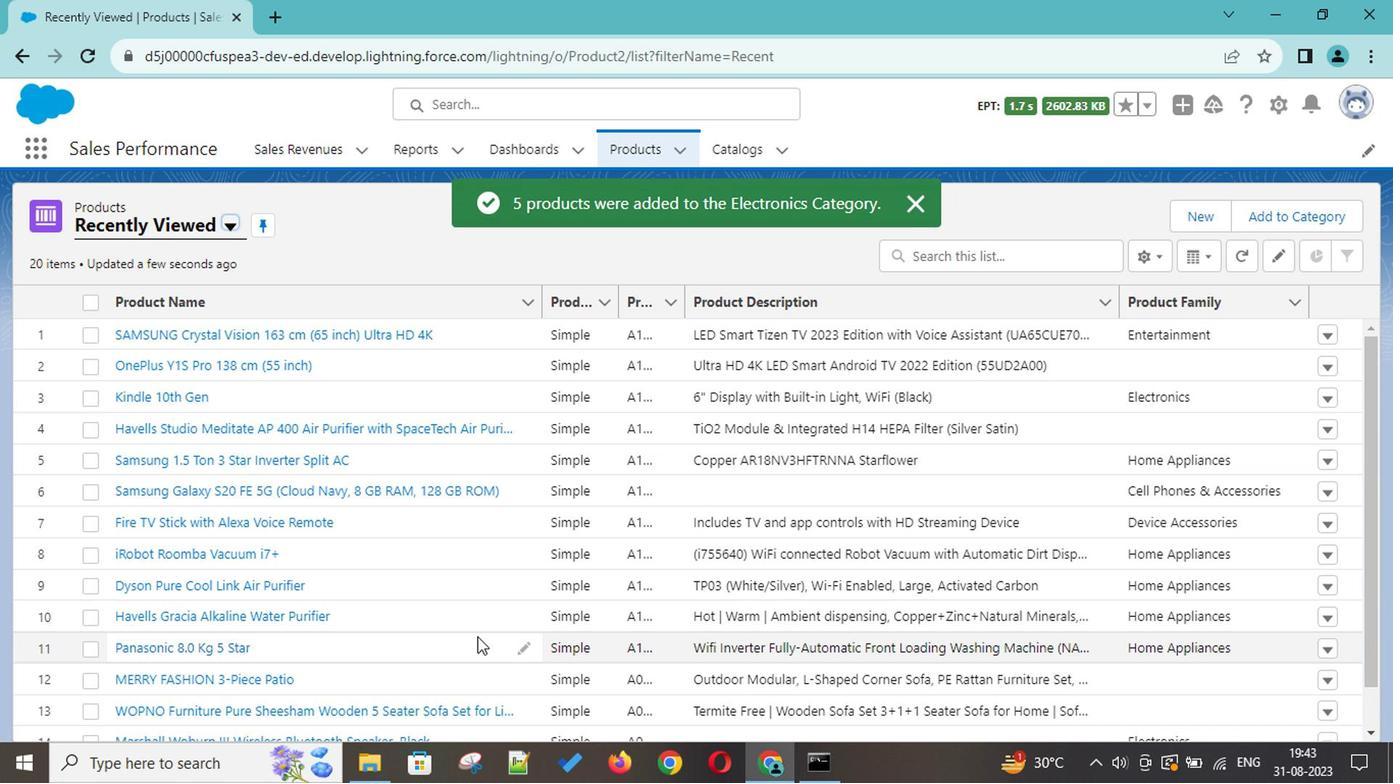 
Action: Mouse scrolled (475, 637) with delta (0, -1)
Screenshot: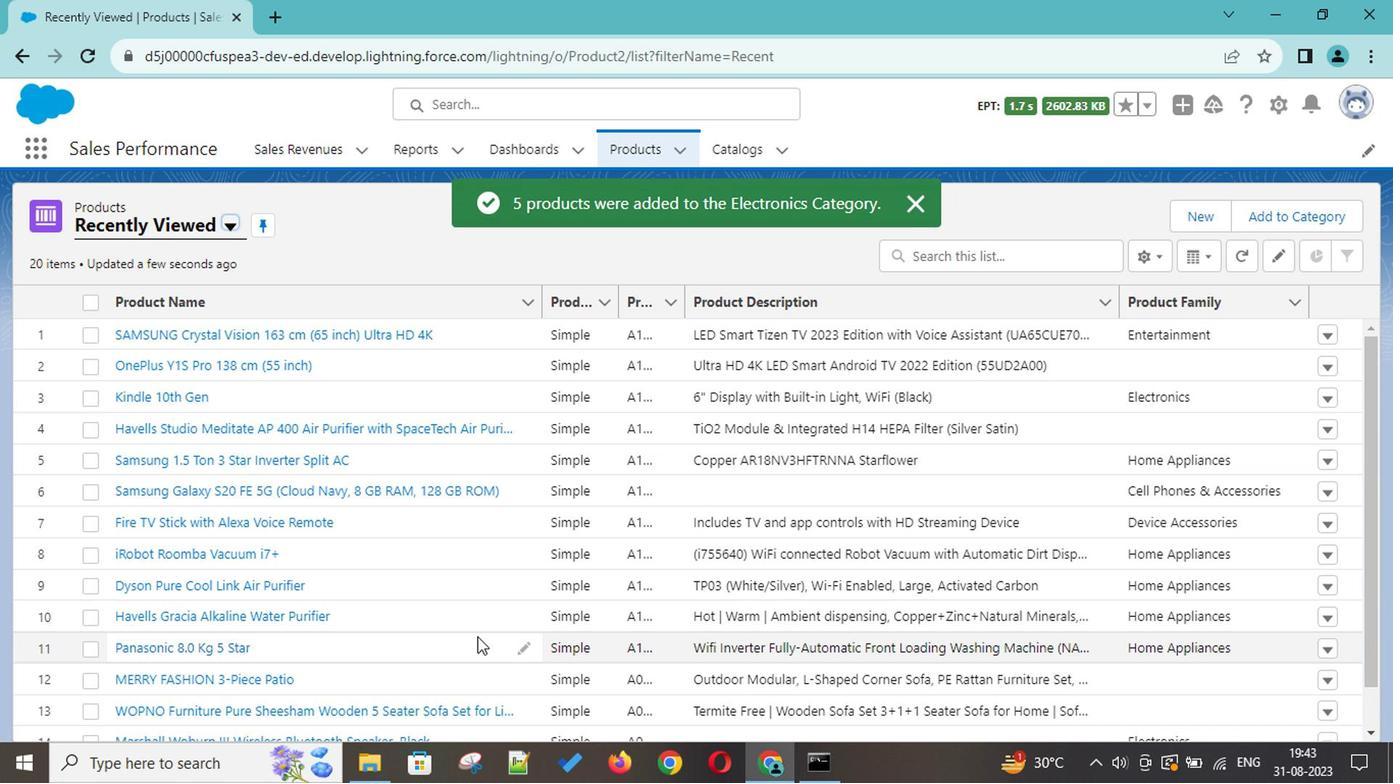 
Action: Mouse scrolled (475, 637) with delta (0, -1)
Screenshot: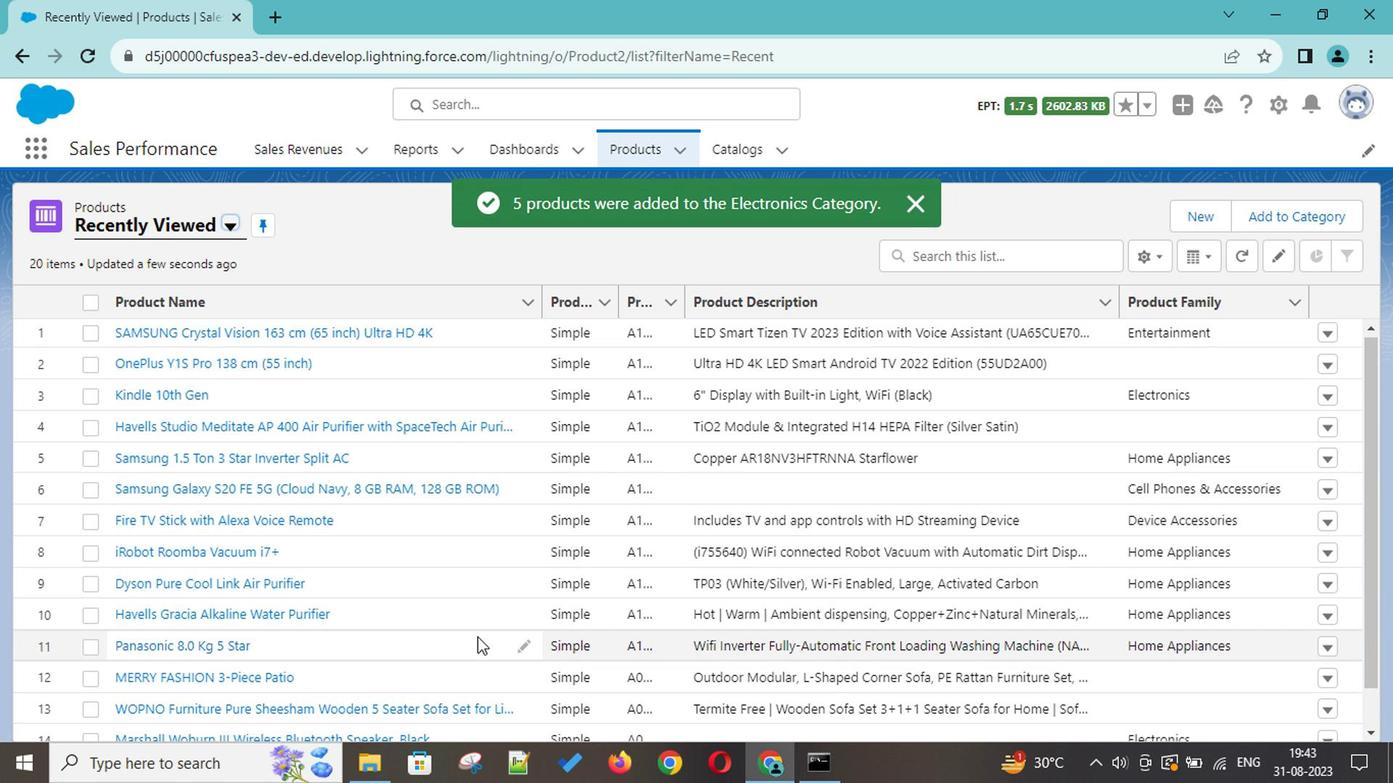 
Action: Mouse scrolled (475, 637) with delta (0, -1)
Screenshot: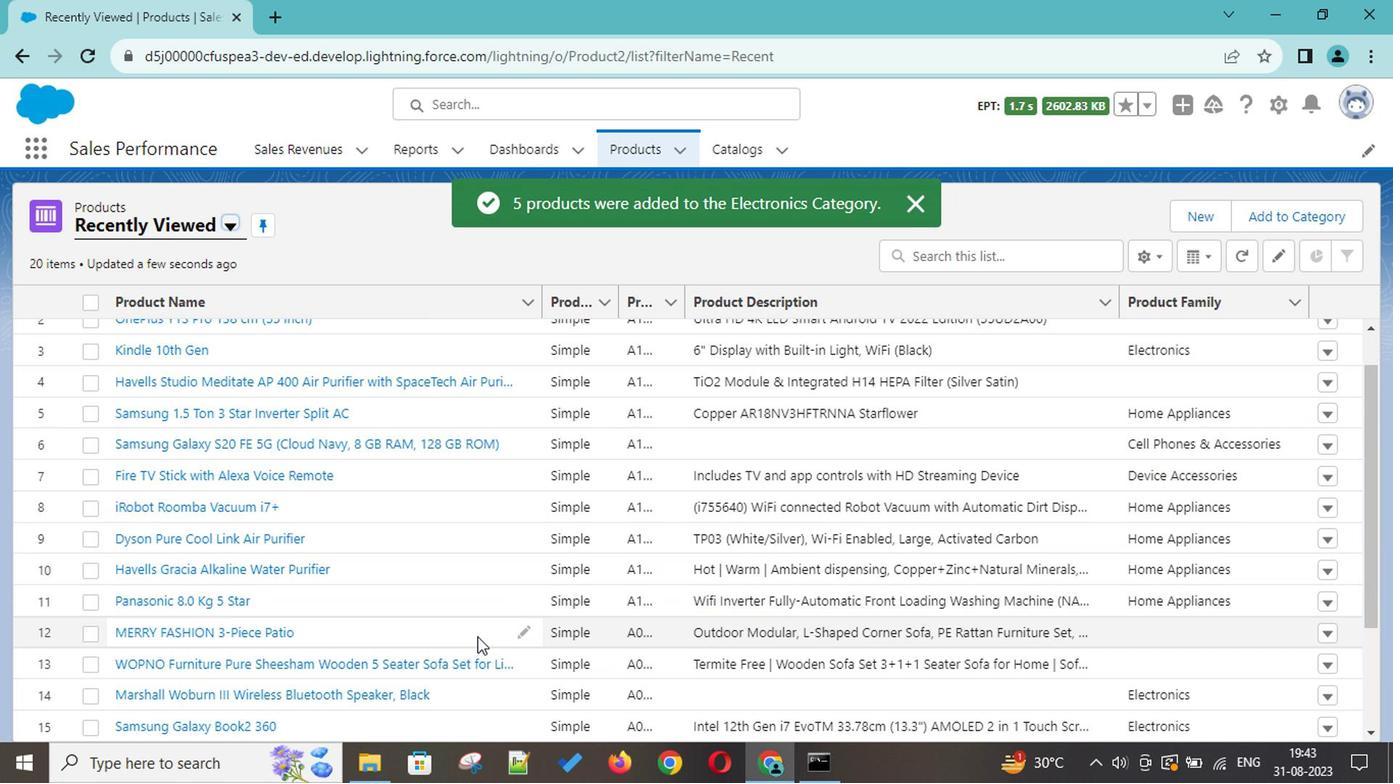 
Action: Mouse scrolled (475, 636) with delta (0, -2)
Screenshot: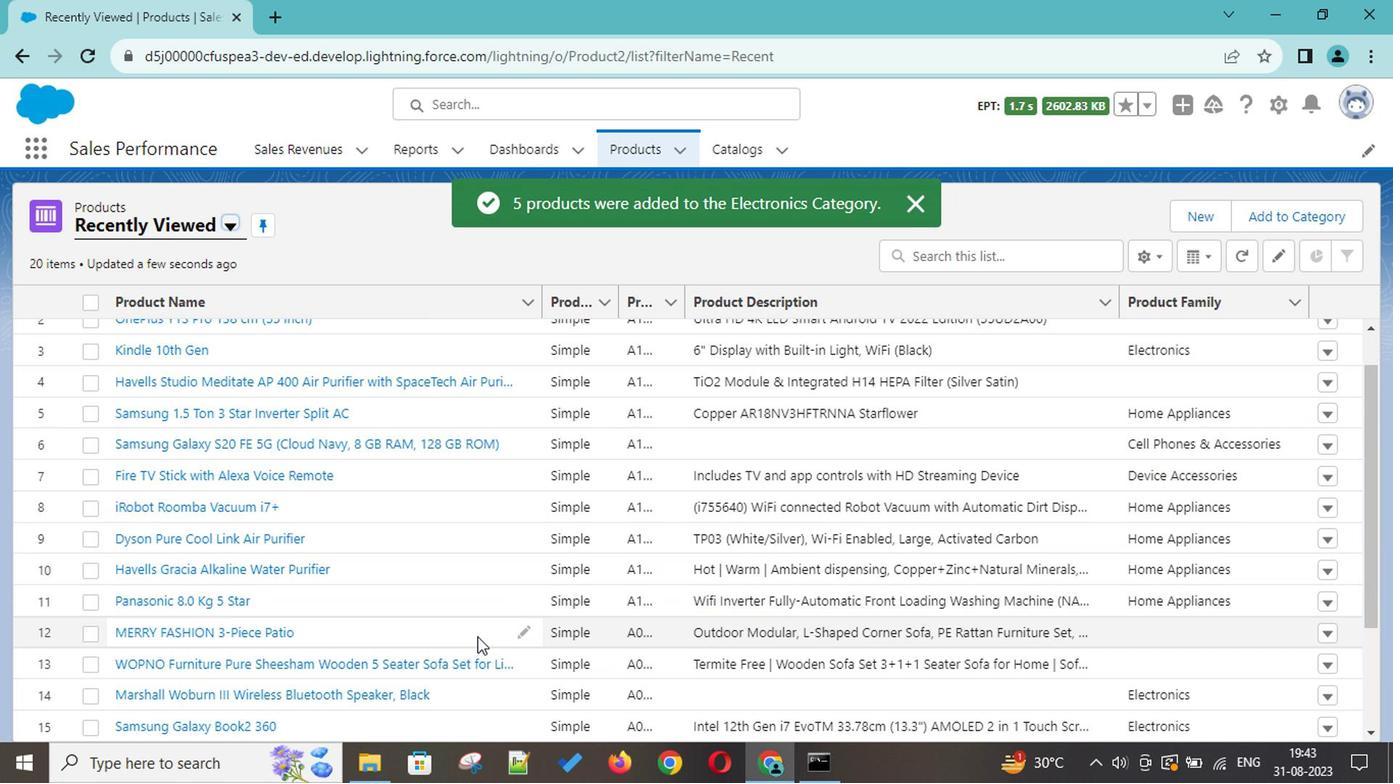
Action: Mouse scrolled (475, 636) with delta (0, -2)
Screenshot: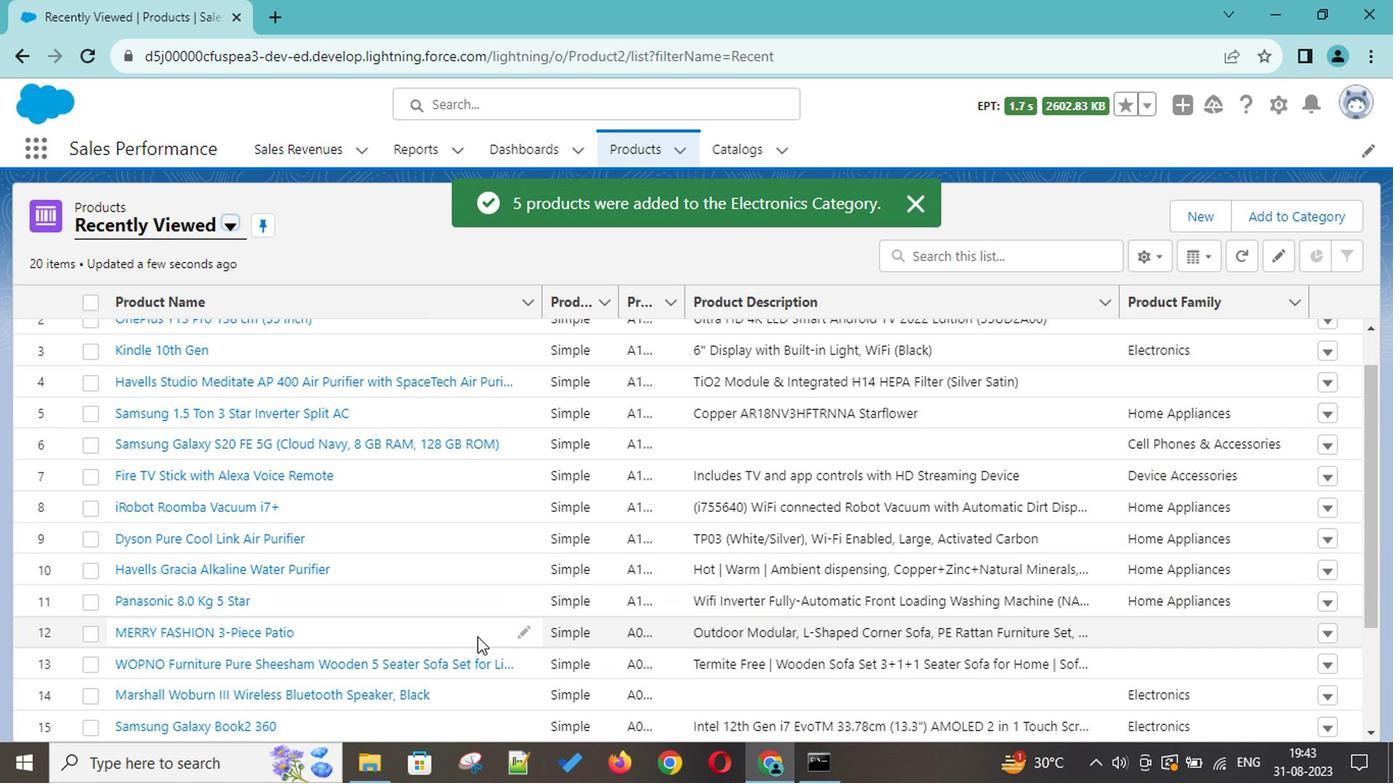 
Action: Mouse scrolled (475, 637) with delta (0, -1)
Screenshot: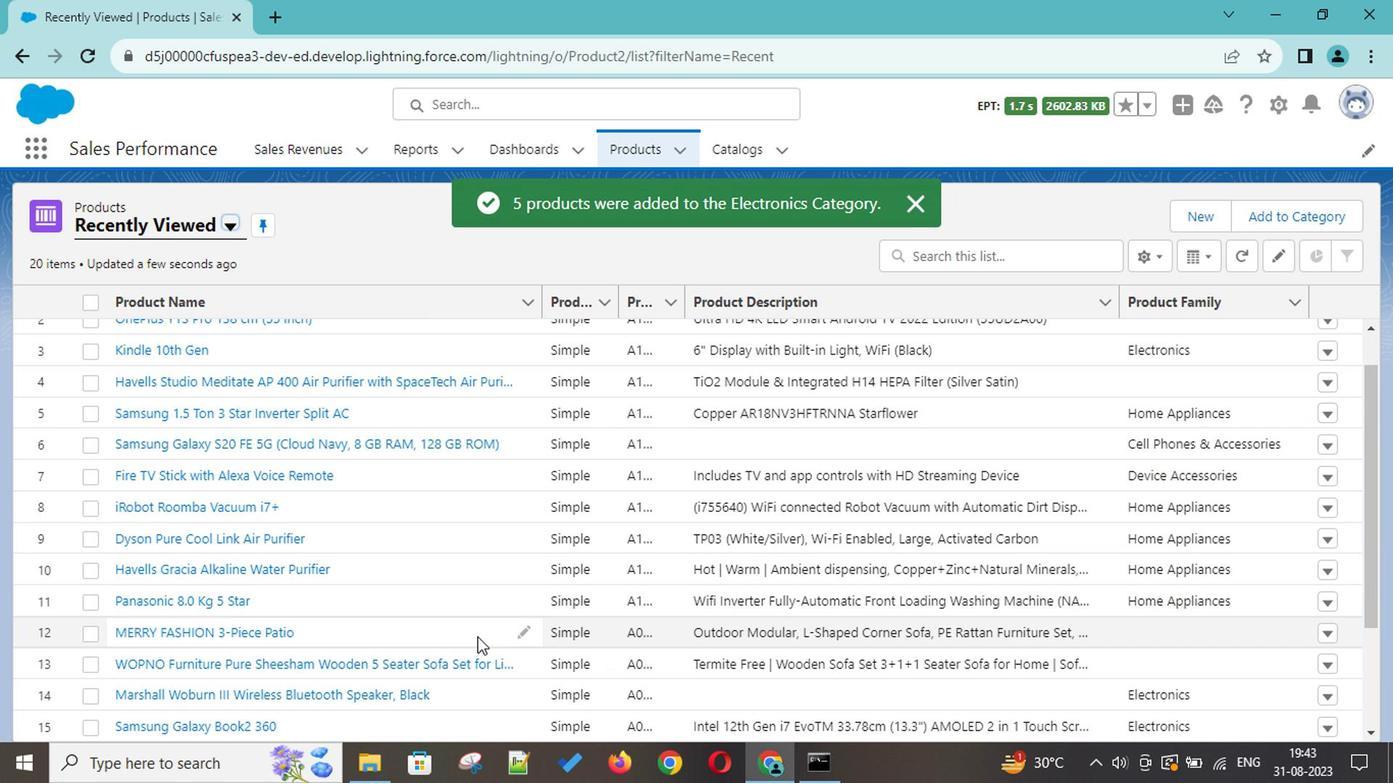 
Action: Mouse scrolled (475, 637) with delta (0, -1)
Screenshot: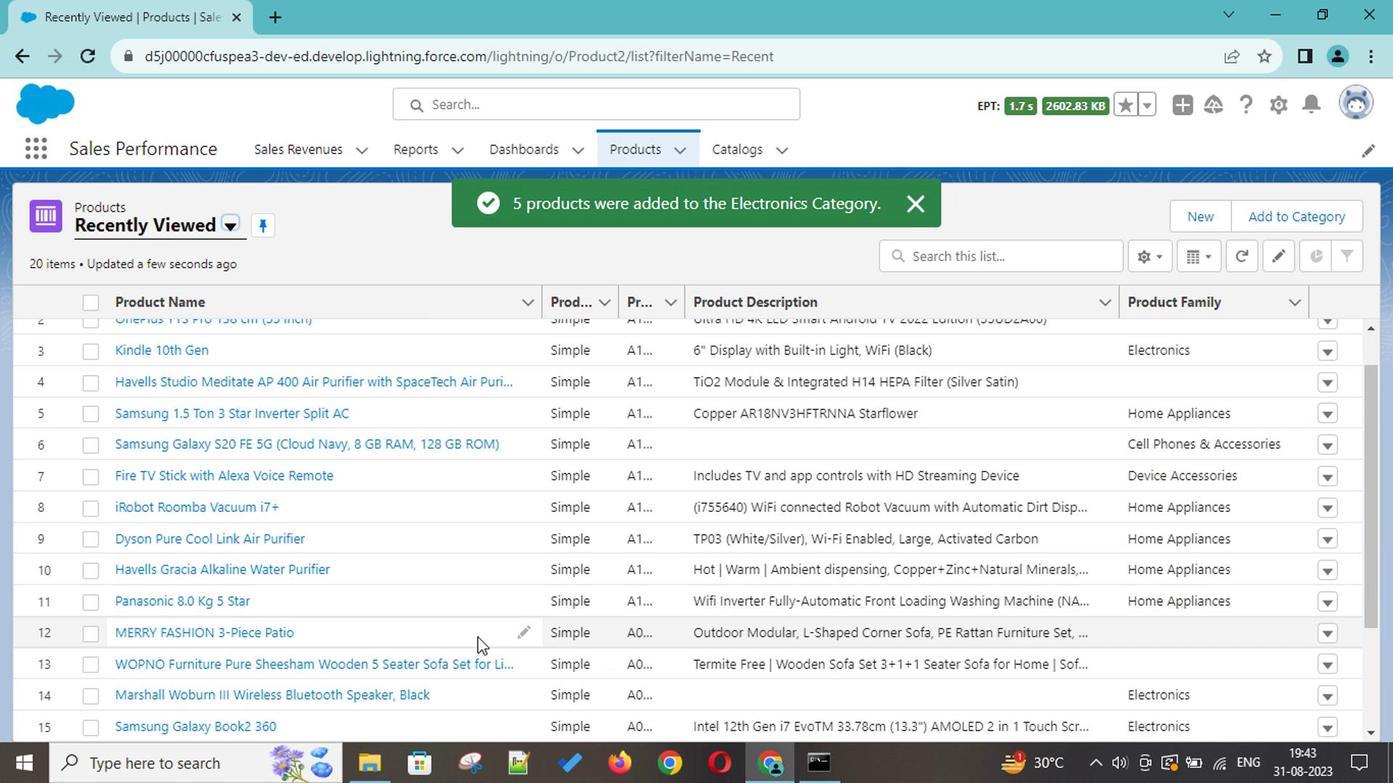 
Action: Mouse scrolled (475, 637) with delta (0, -1)
Screenshot: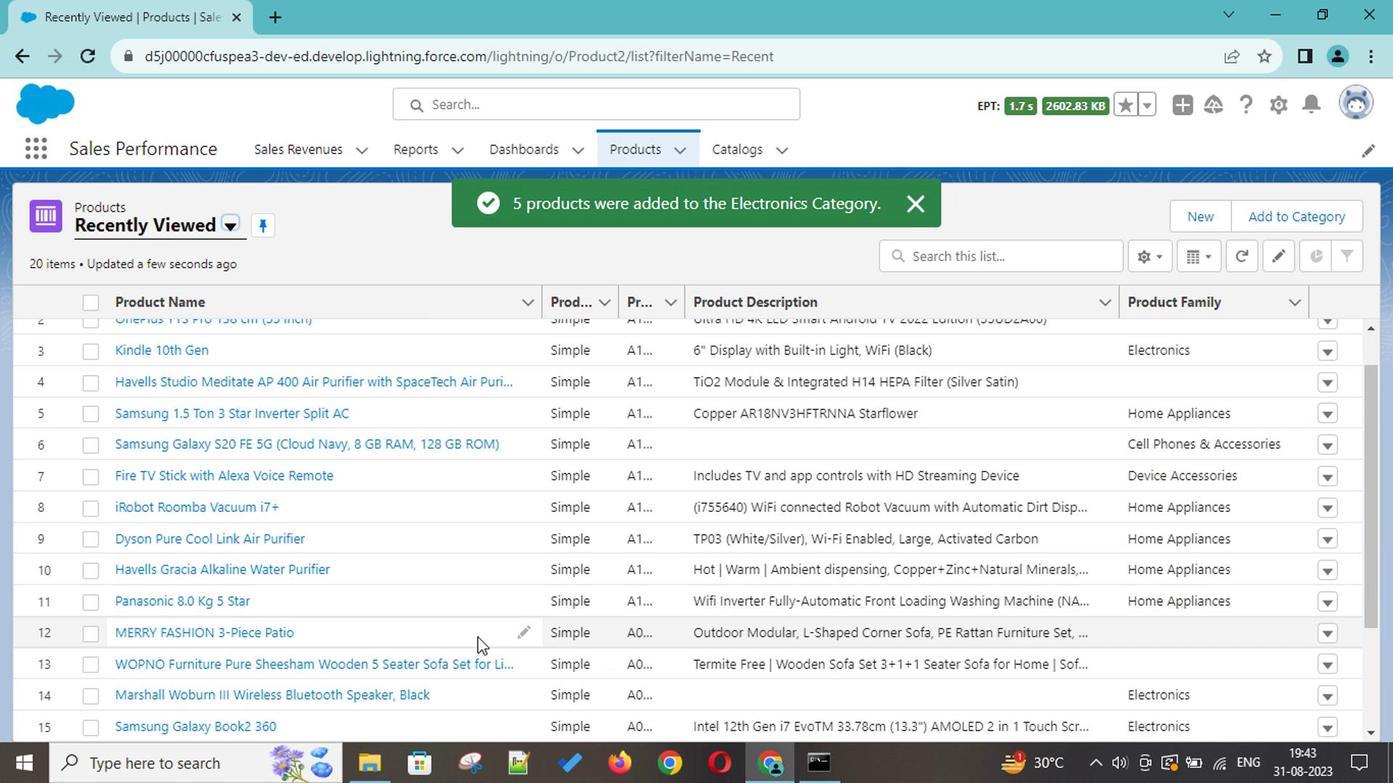 
Action: Mouse moved to (240, 587)
Screenshot: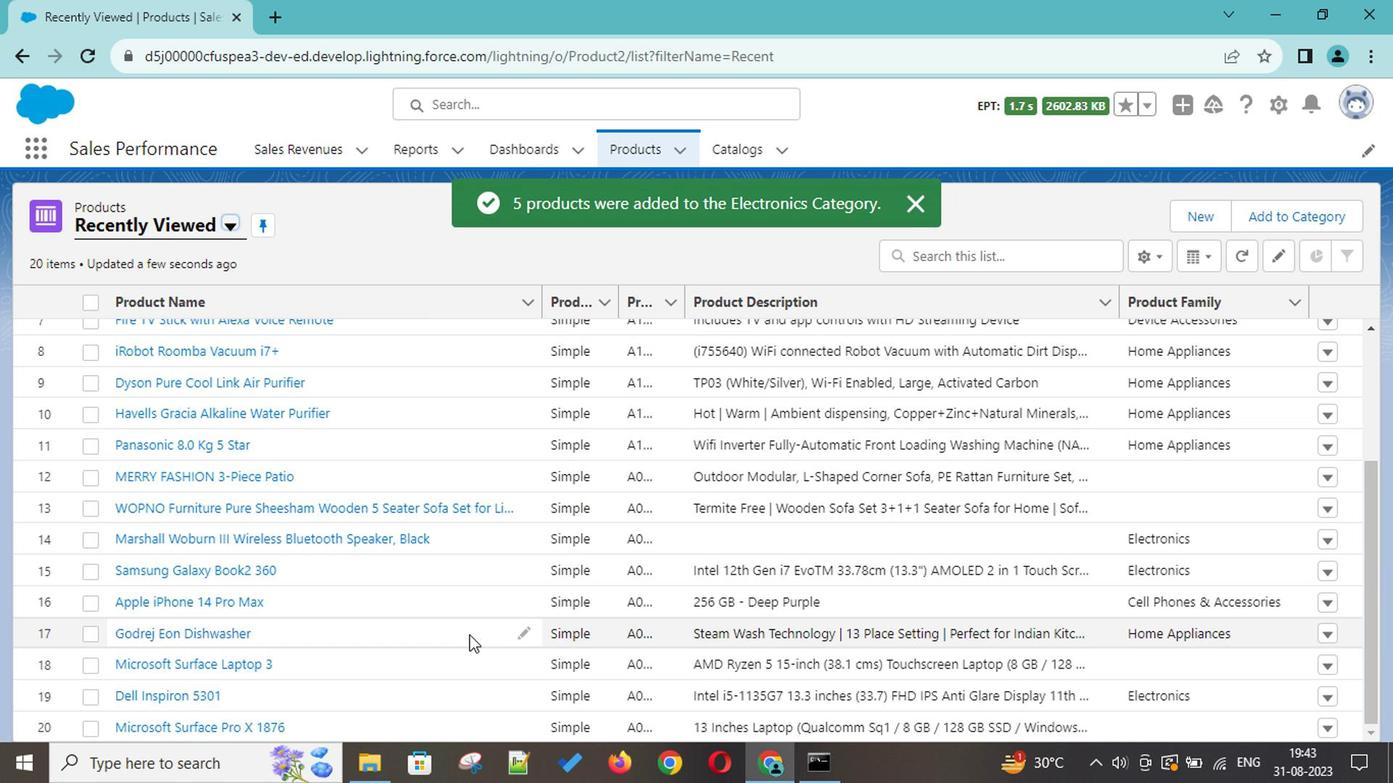 
Action: Mouse scrolled (240, 586) with delta (0, 0)
Screenshot: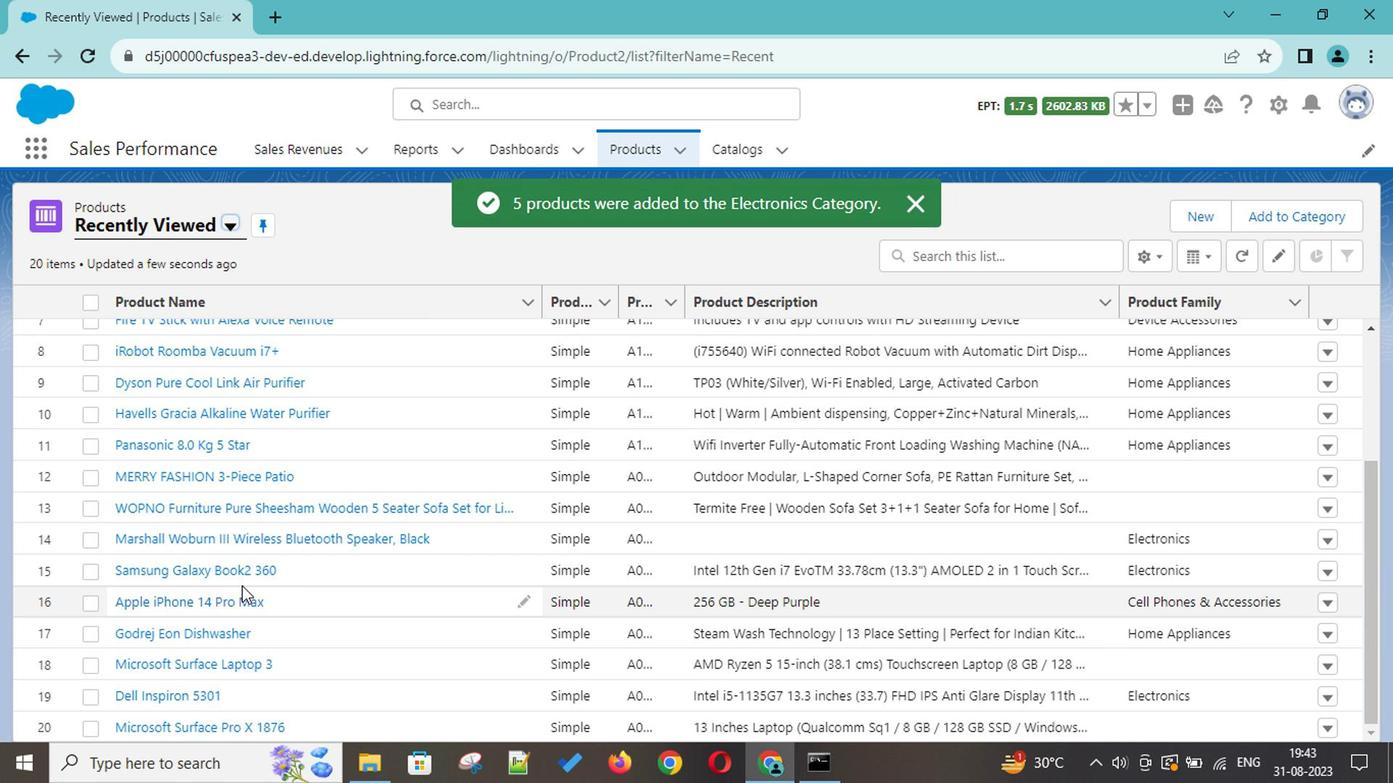 
Action: Mouse scrolled (240, 586) with delta (0, 0)
Screenshot: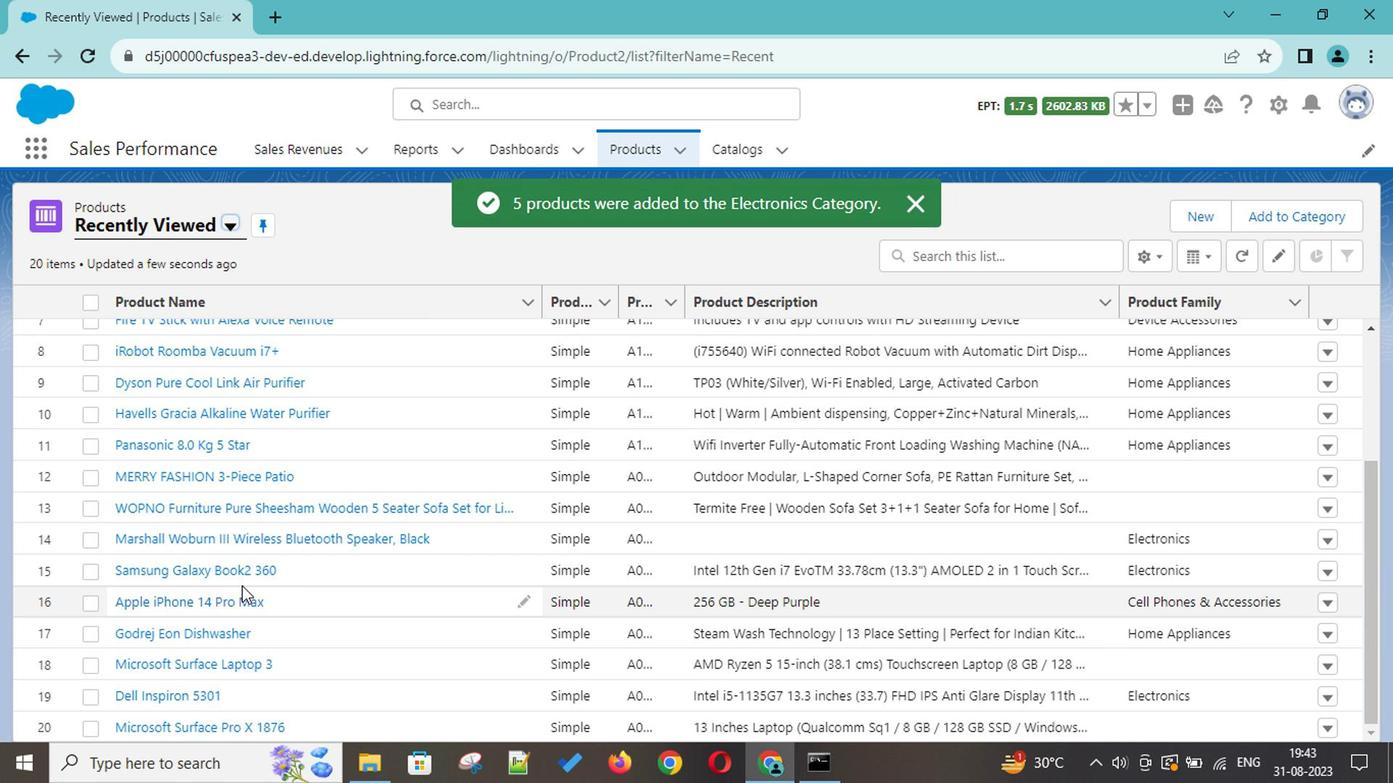 
Action: Mouse scrolled (240, 586) with delta (0, 0)
Screenshot: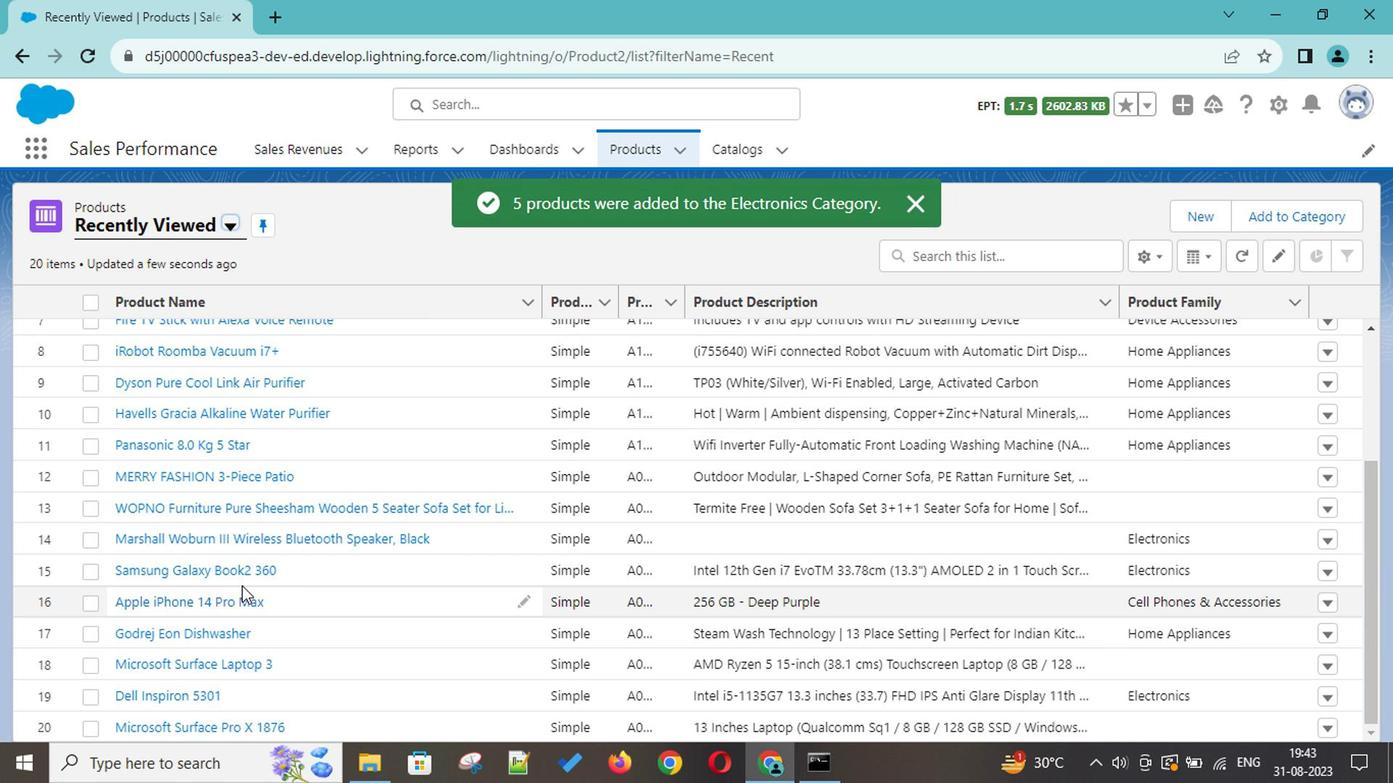
Action: Mouse scrolled (240, 586) with delta (0, 0)
Screenshot: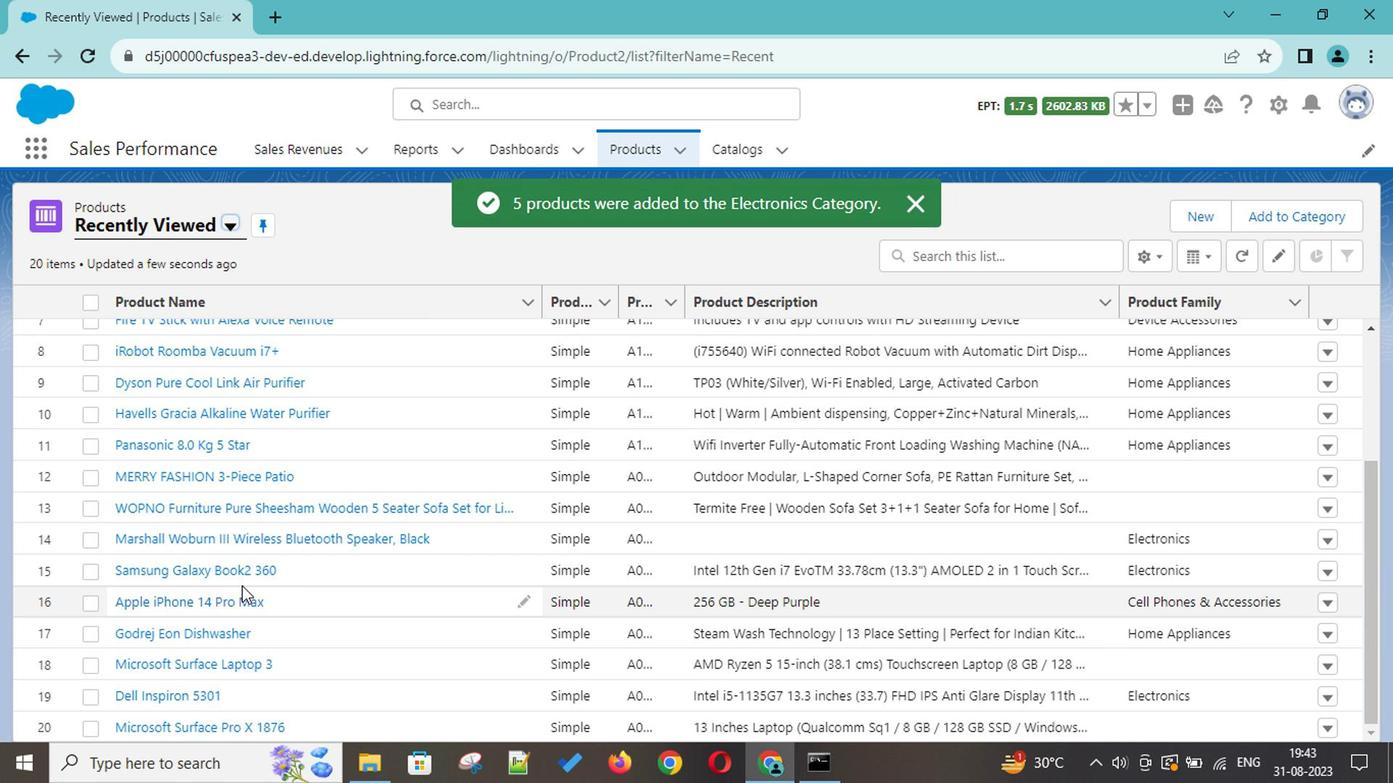 
Action: Mouse scrolled (240, 586) with delta (0, 0)
Screenshot: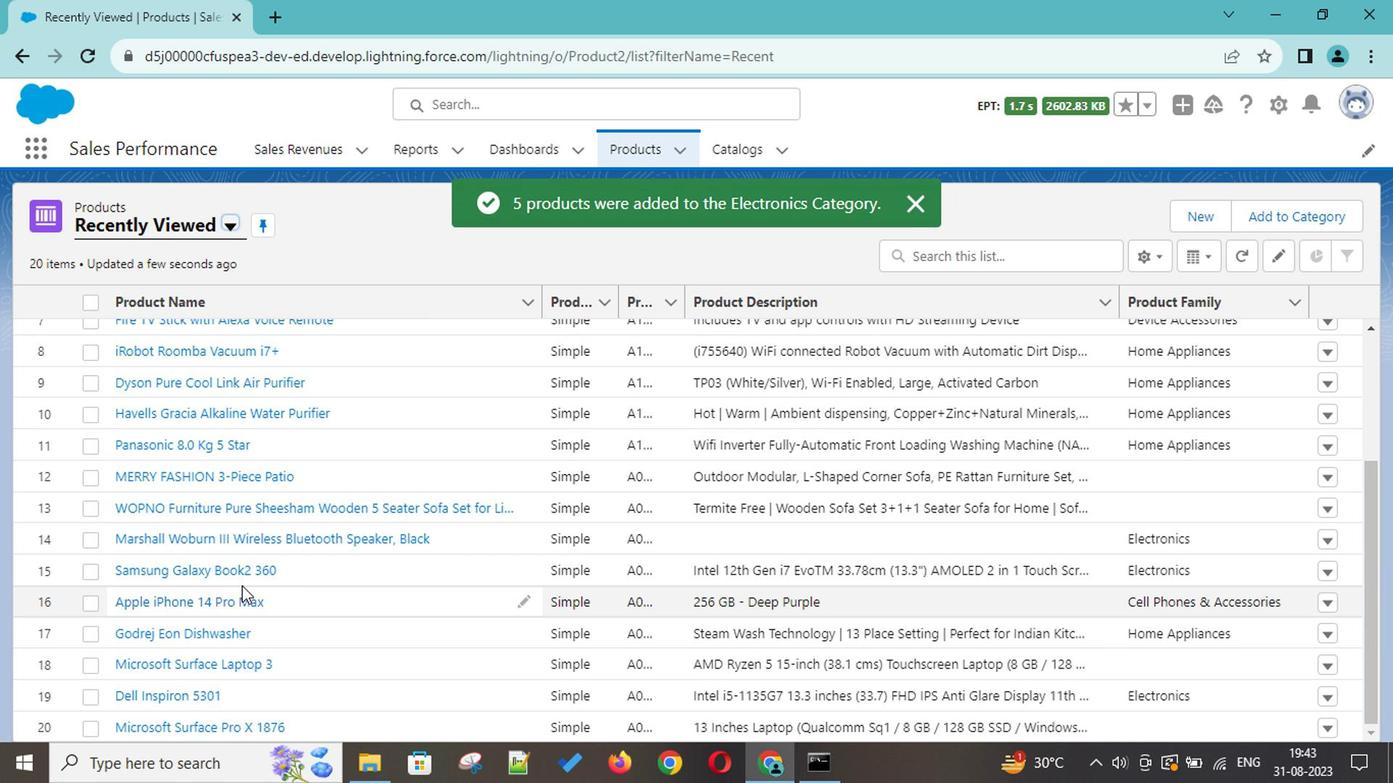 
Action: Mouse scrolled (240, 586) with delta (0, 0)
Screenshot: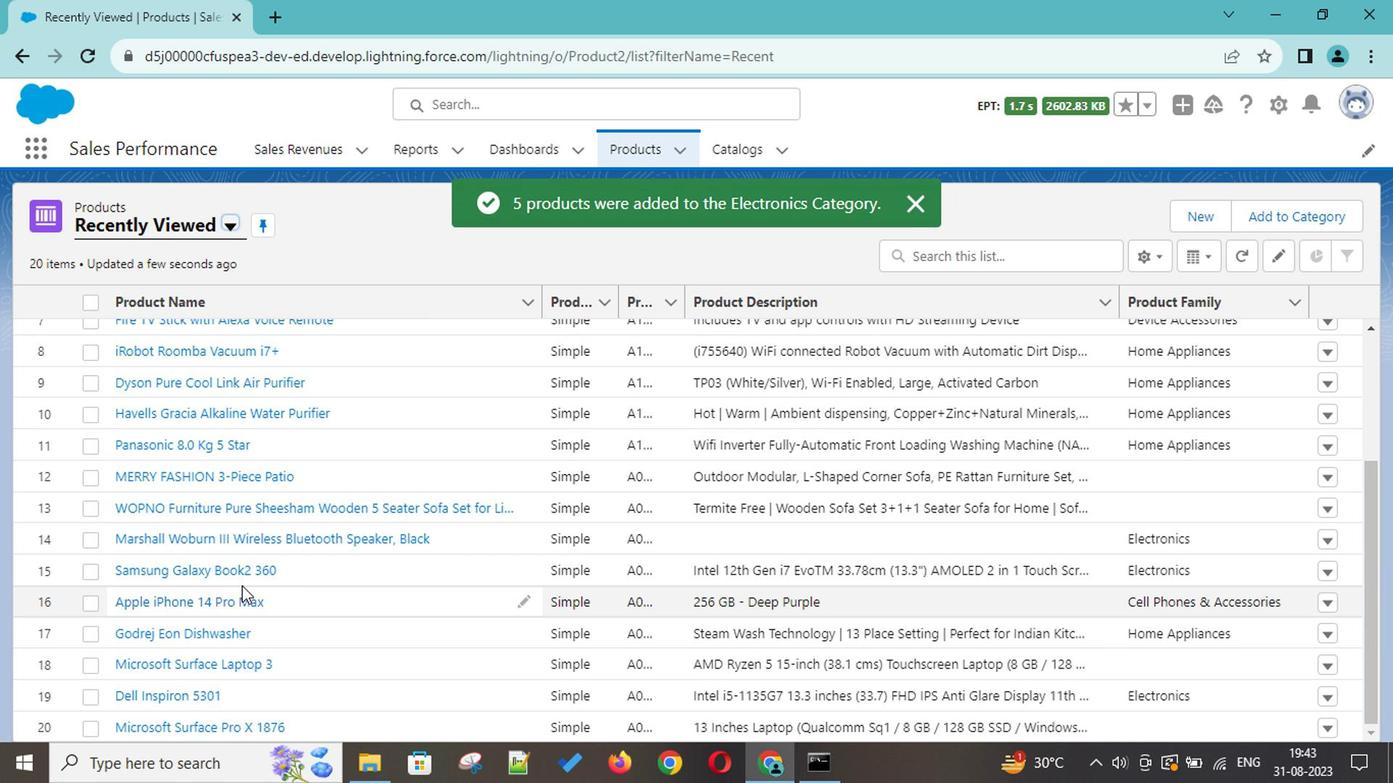 
Action: Mouse scrolled (240, 586) with delta (0, 0)
Screenshot: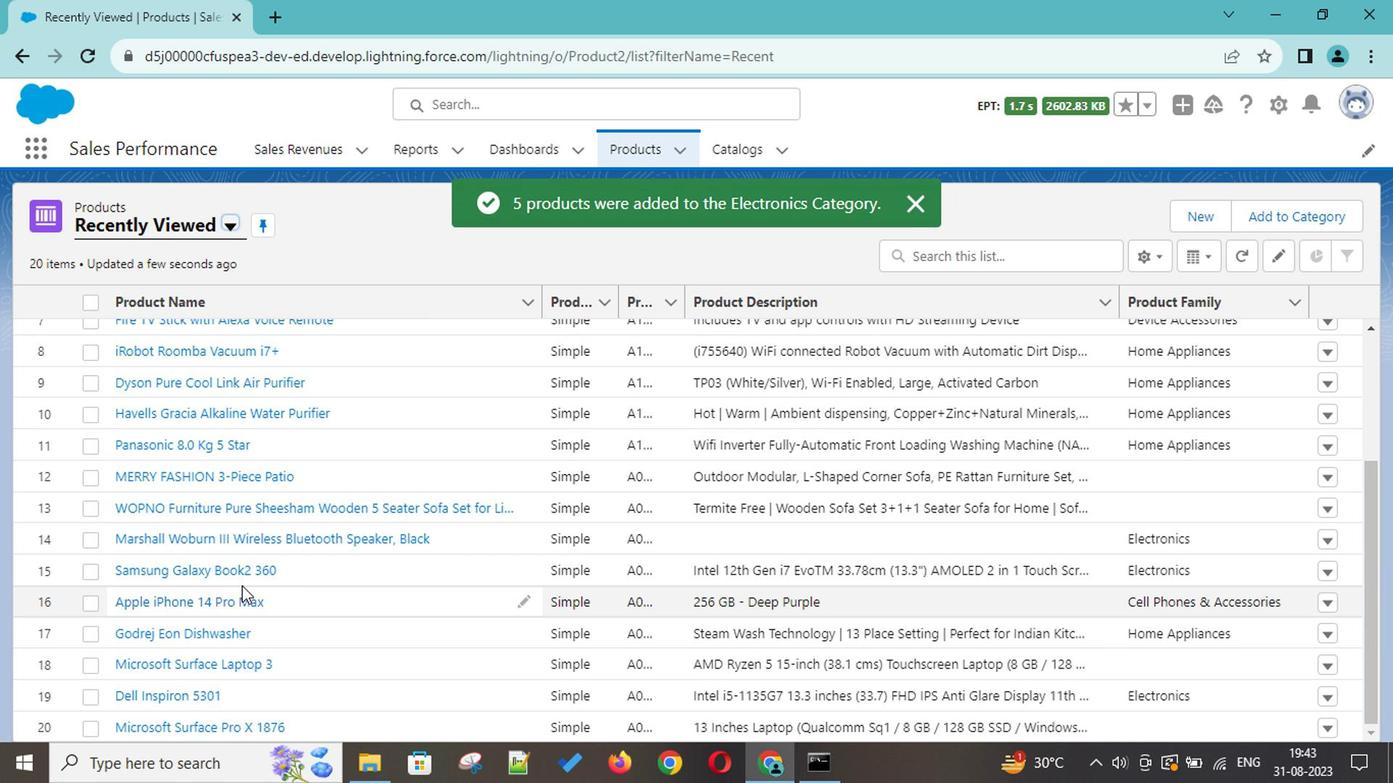 
Action: Mouse scrolled (240, 586) with delta (0, 0)
Screenshot: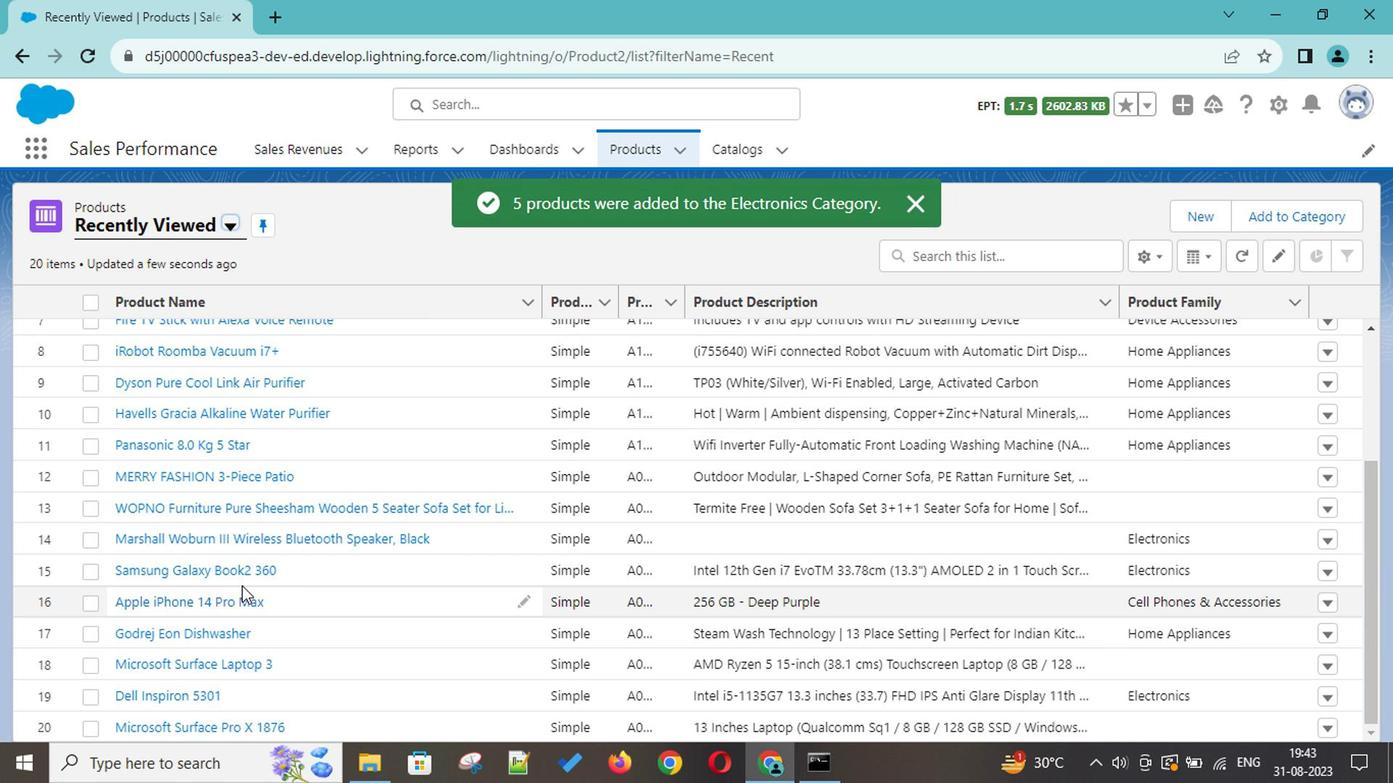 
Action: Mouse scrolled (240, 586) with delta (0, 0)
Screenshot: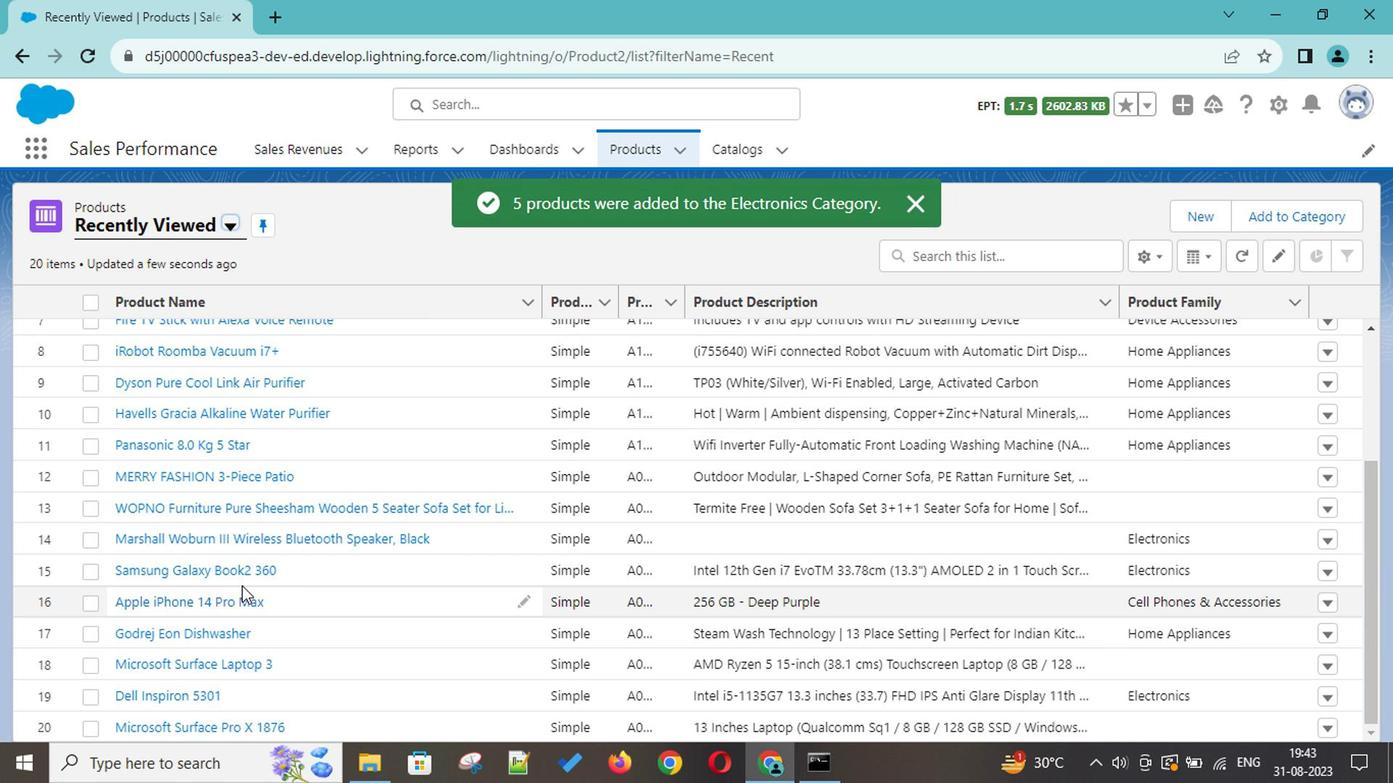 
Action: Mouse scrolled (240, 586) with delta (0, 0)
Screenshot: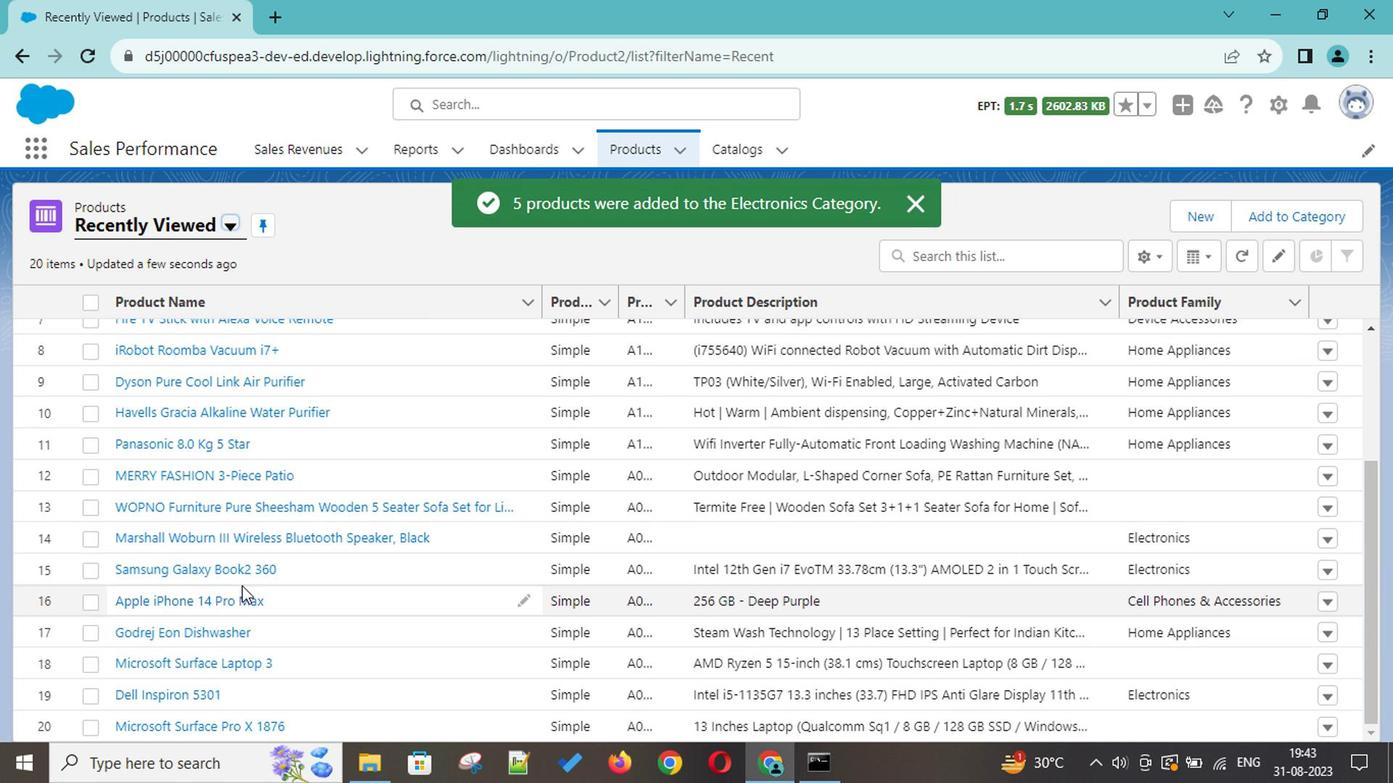 
Action: Mouse scrolled (240, 586) with delta (0, 0)
Screenshot: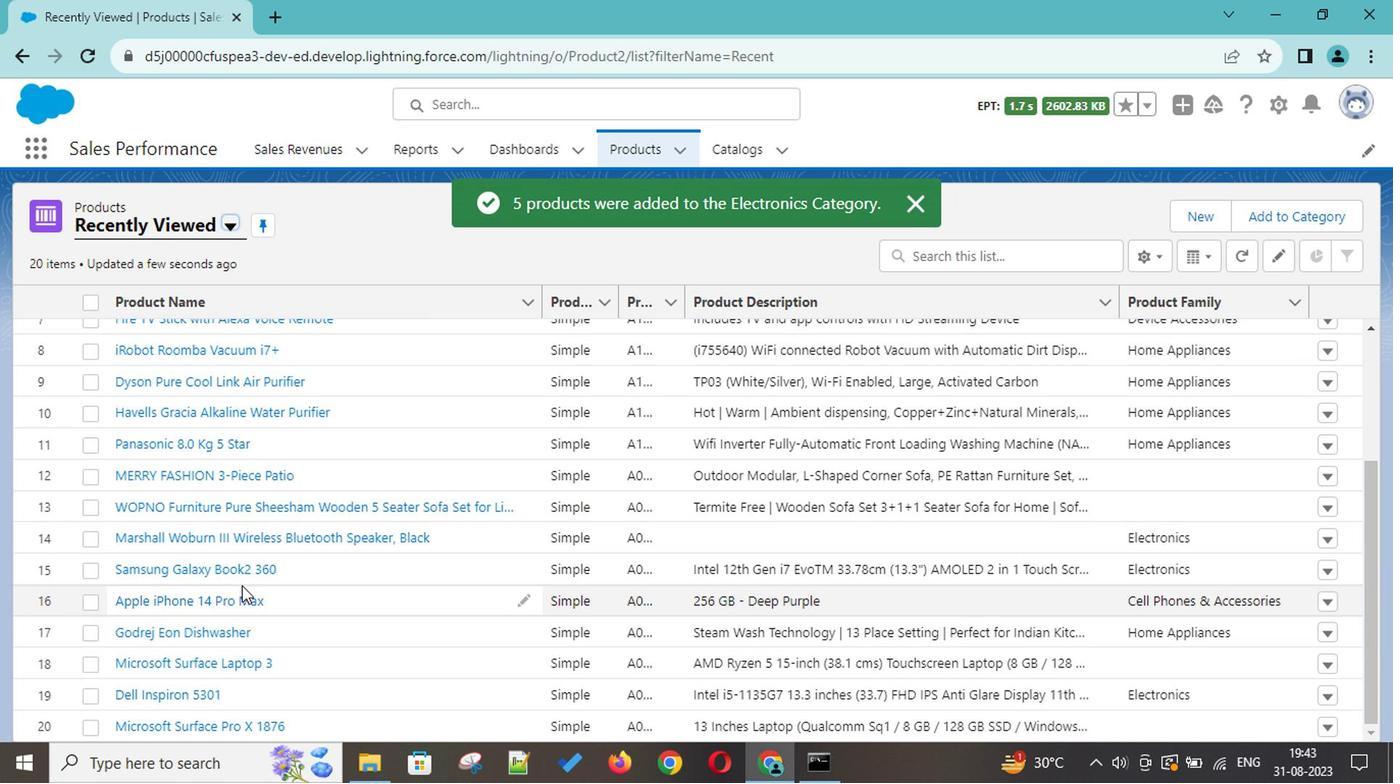 
Action: Mouse moved to (128, 613)
Screenshot: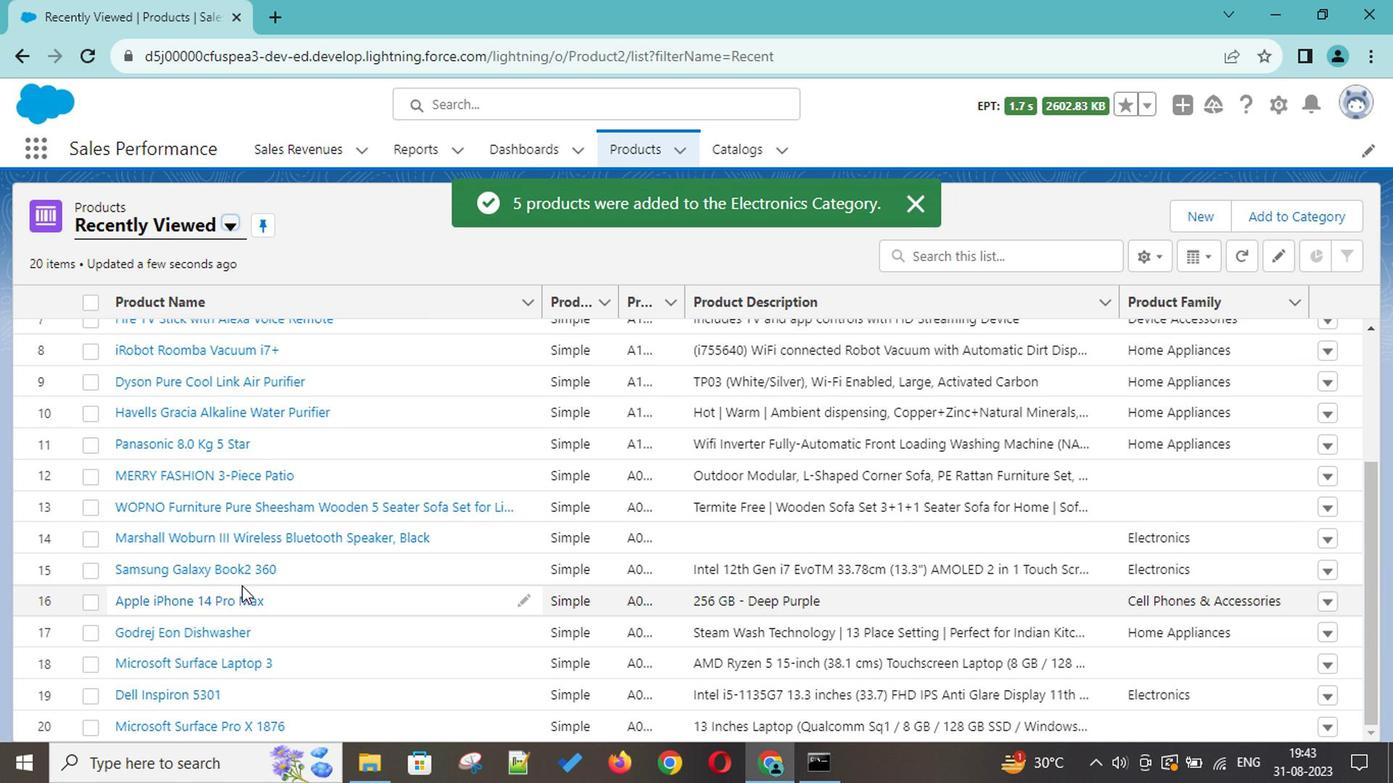 
Action: Mouse scrolled (128, 612) with delta (0, -1)
Screenshot: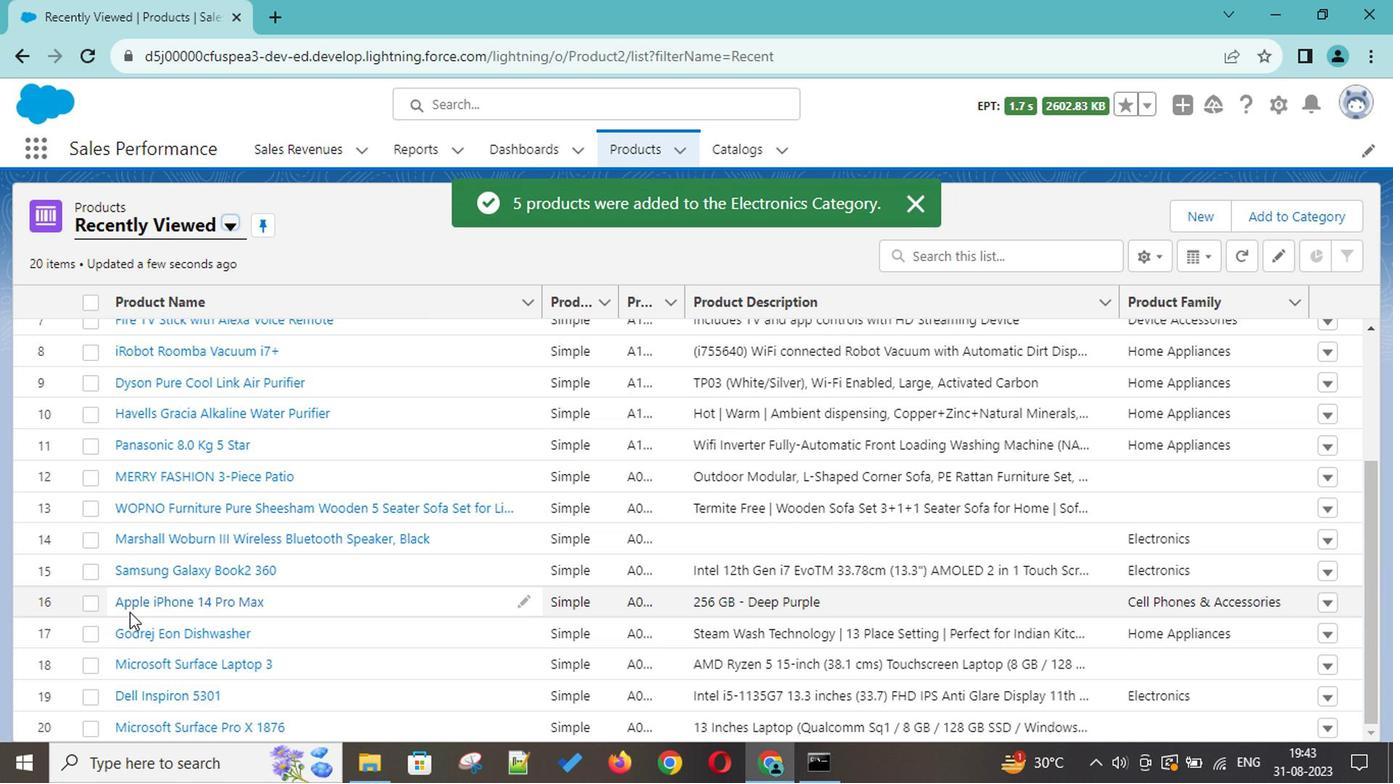 
Action: Mouse scrolled (128, 612) with delta (0, -1)
Screenshot: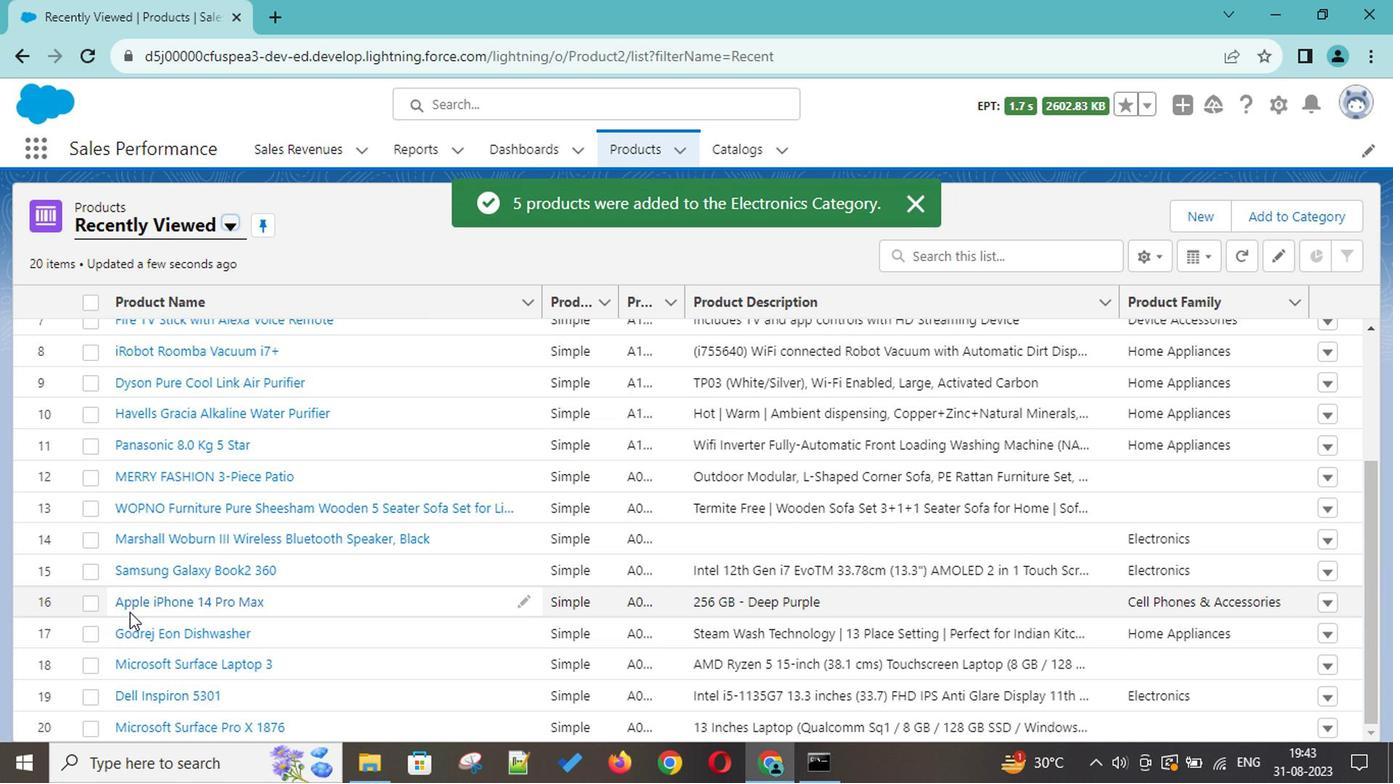 
Action: Mouse scrolled (128, 612) with delta (0, -1)
Screenshot: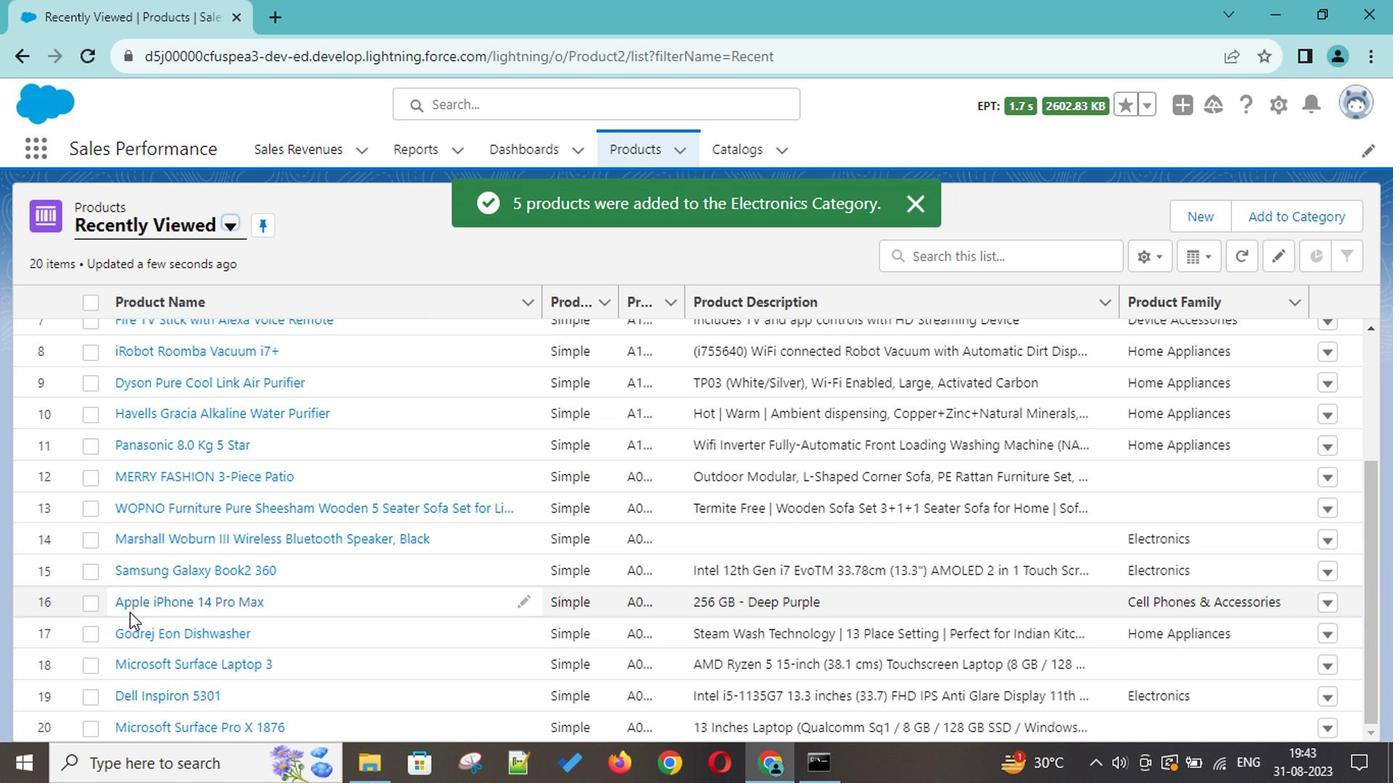 
Action: Mouse scrolled (128, 612) with delta (0, -1)
Screenshot: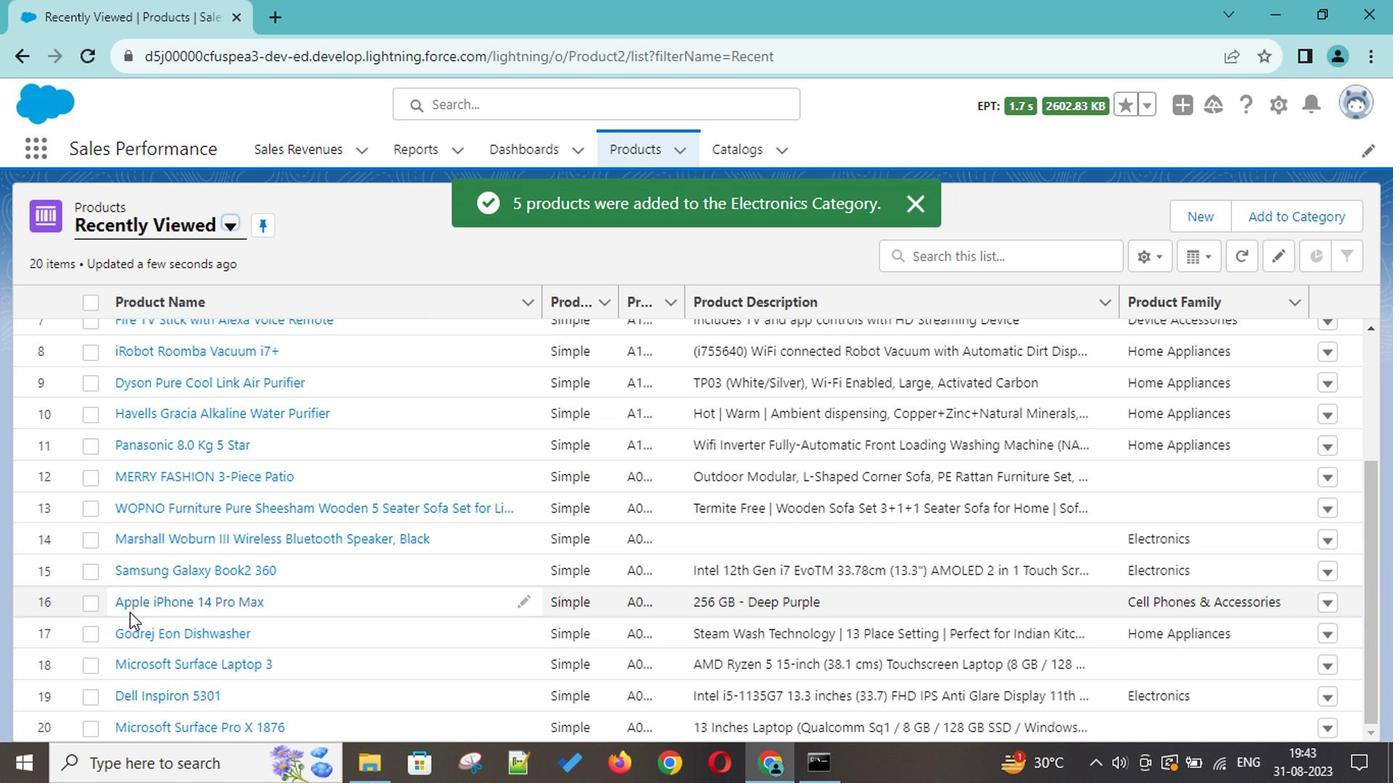 
Action: Mouse scrolled (128, 612) with delta (0, -1)
Screenshot: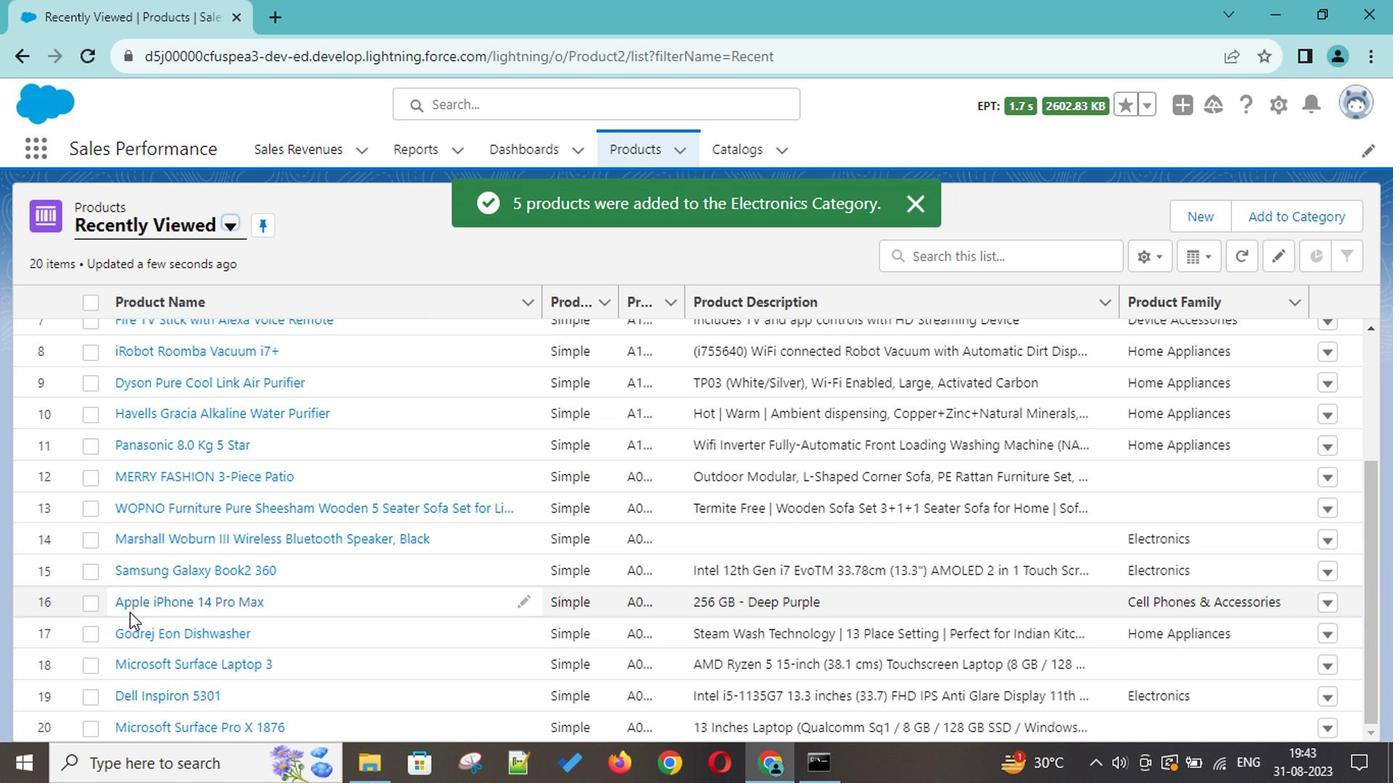 
Action: Mouse scrolled (128, 612) with delta (0, -1)
Screenshot: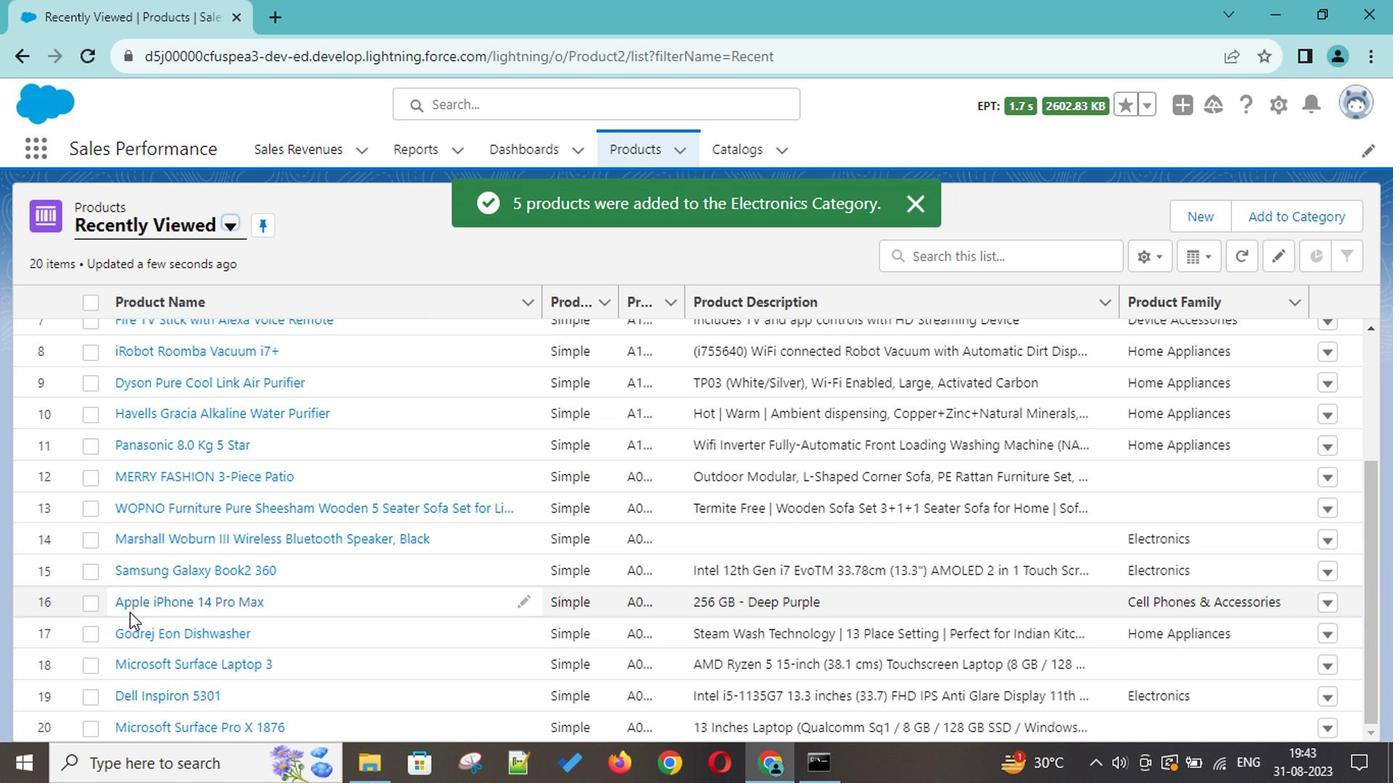 
Action: Mouse scrolled (128, 612) with delta (0, -1)
Screenshot: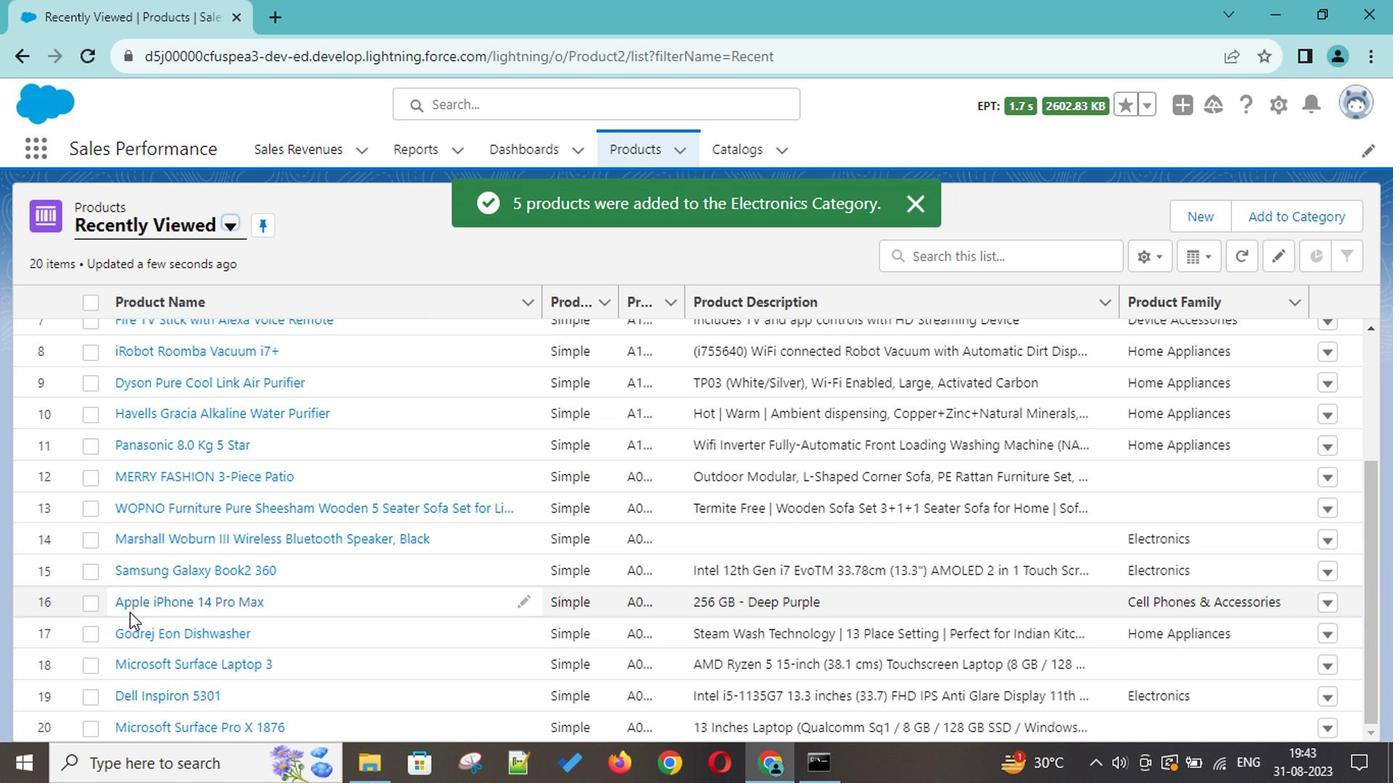 
Action: Mouse scrolled (128, 612) with delta (0, -1)
Screenshot: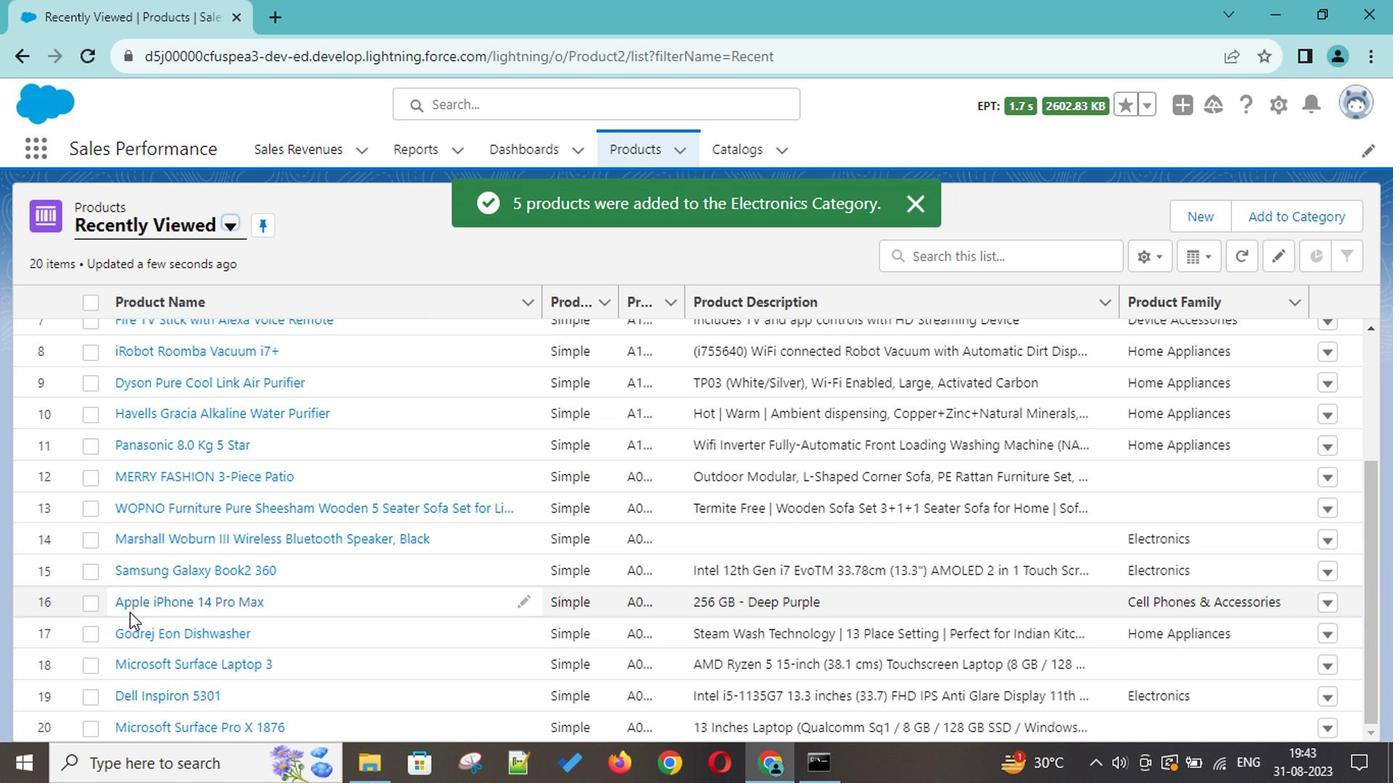 
Action: Mouse moved to (88, 635)
Screenshot: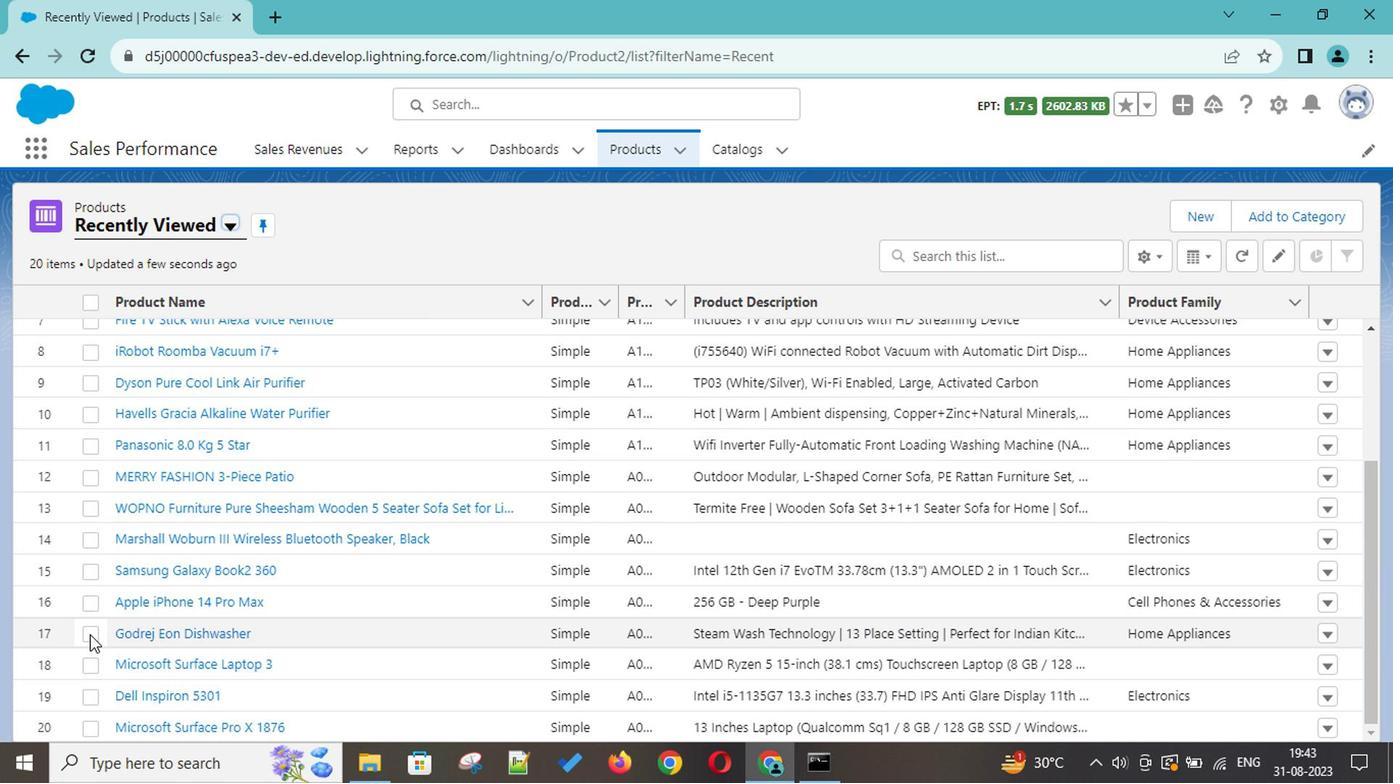 
Action: Mouse pressed left at (88, 635)
Screenshot: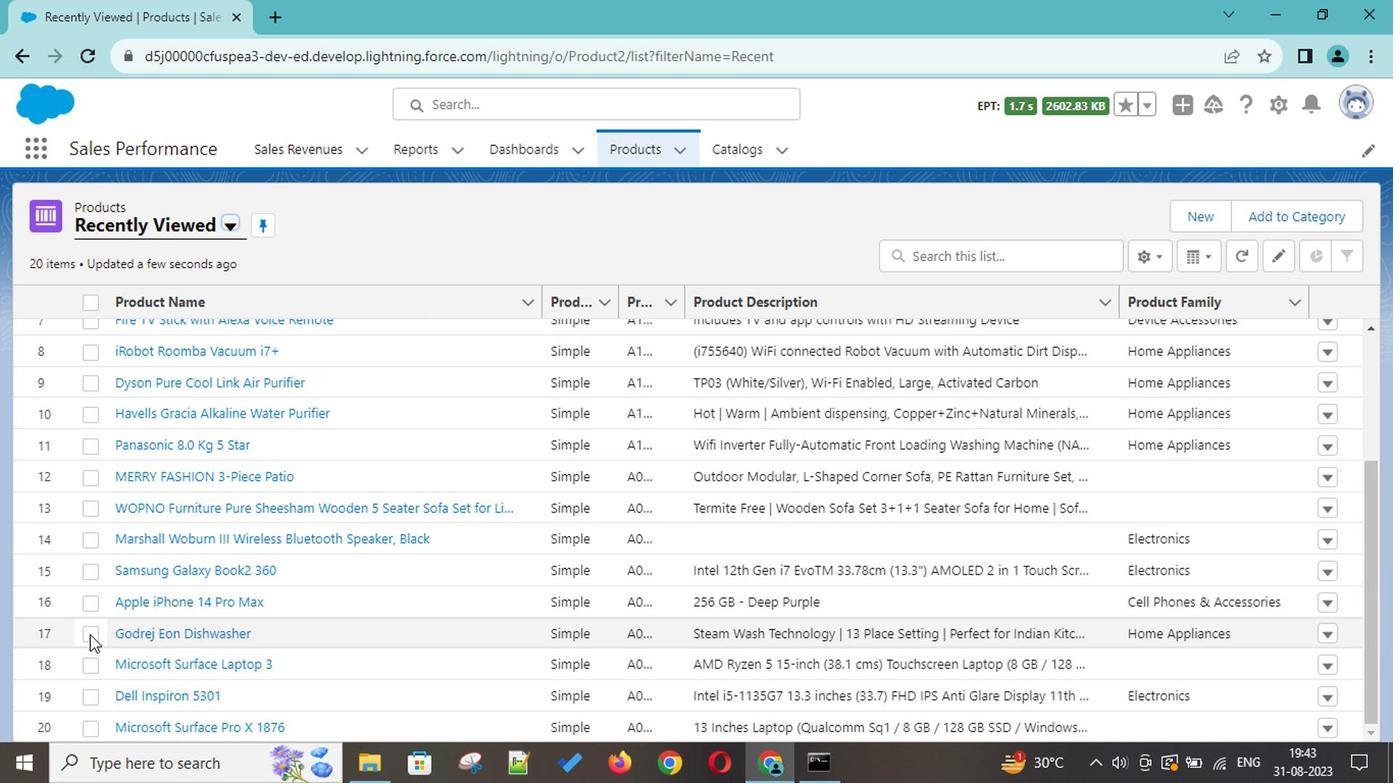 
Action: Mouse moved to (225, 624)
Screenshot: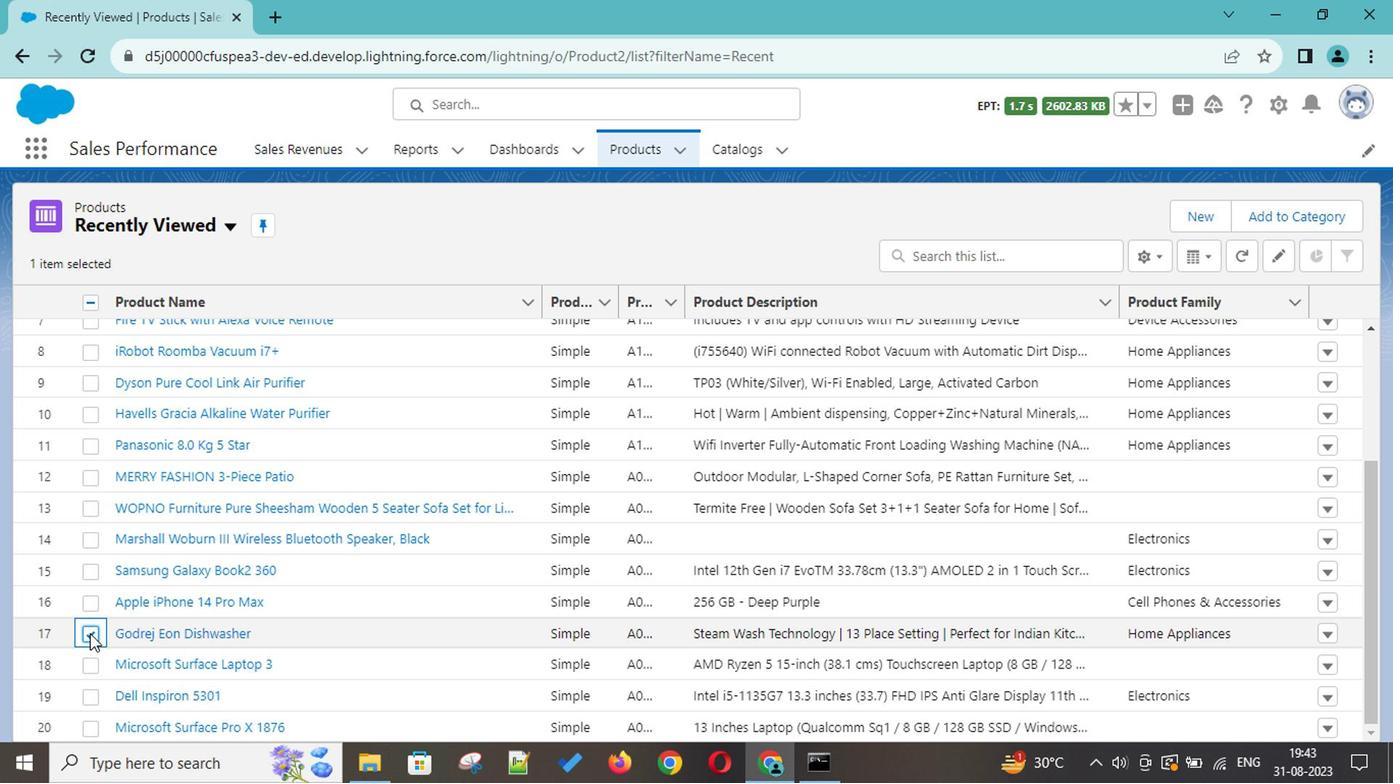 
Action: Mouse scrolled (225, 624) with delta (0, 0)
Screenshot: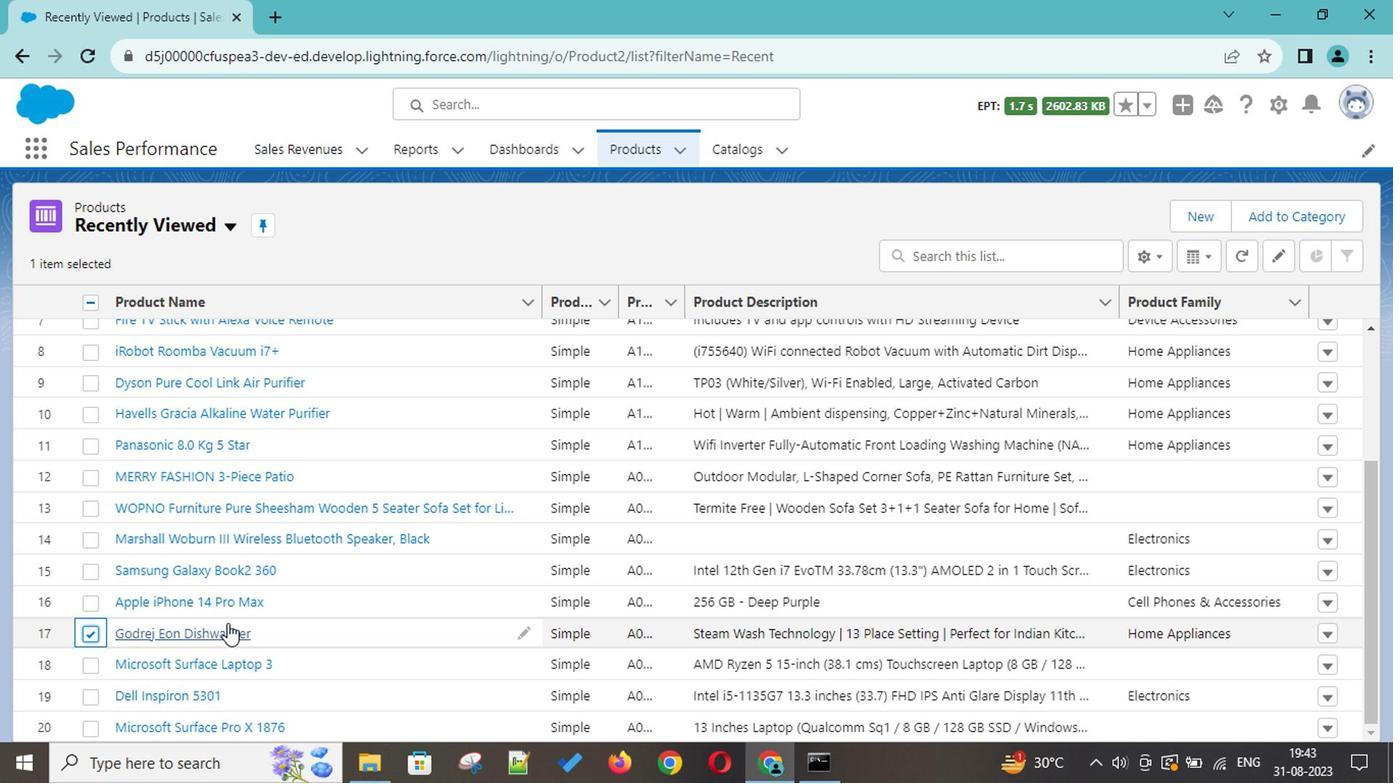 
Action: Mouse scrolled (225, 624) with delta (0, 0)
Screenshot: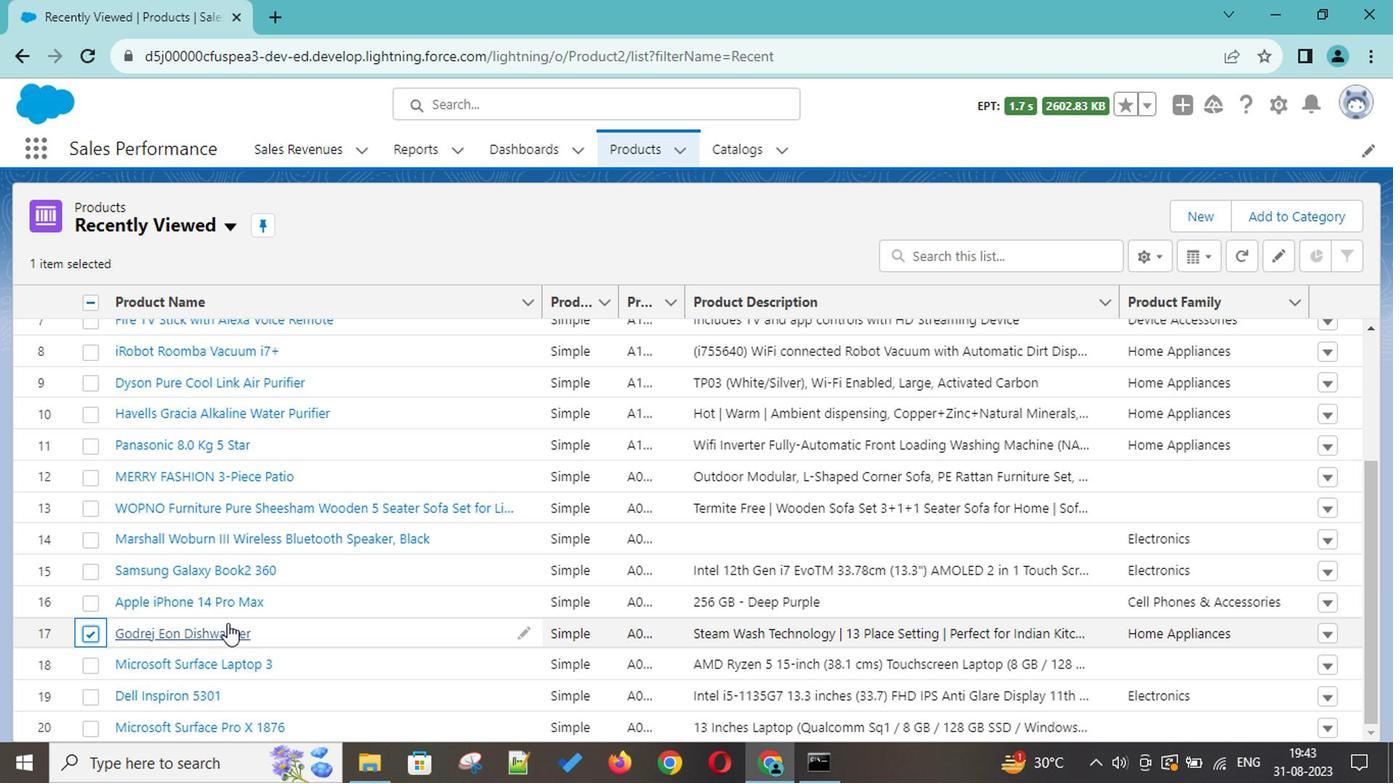 
Action: Mouse scrolled (225, 624) with delta (0, 0)
Screenshot: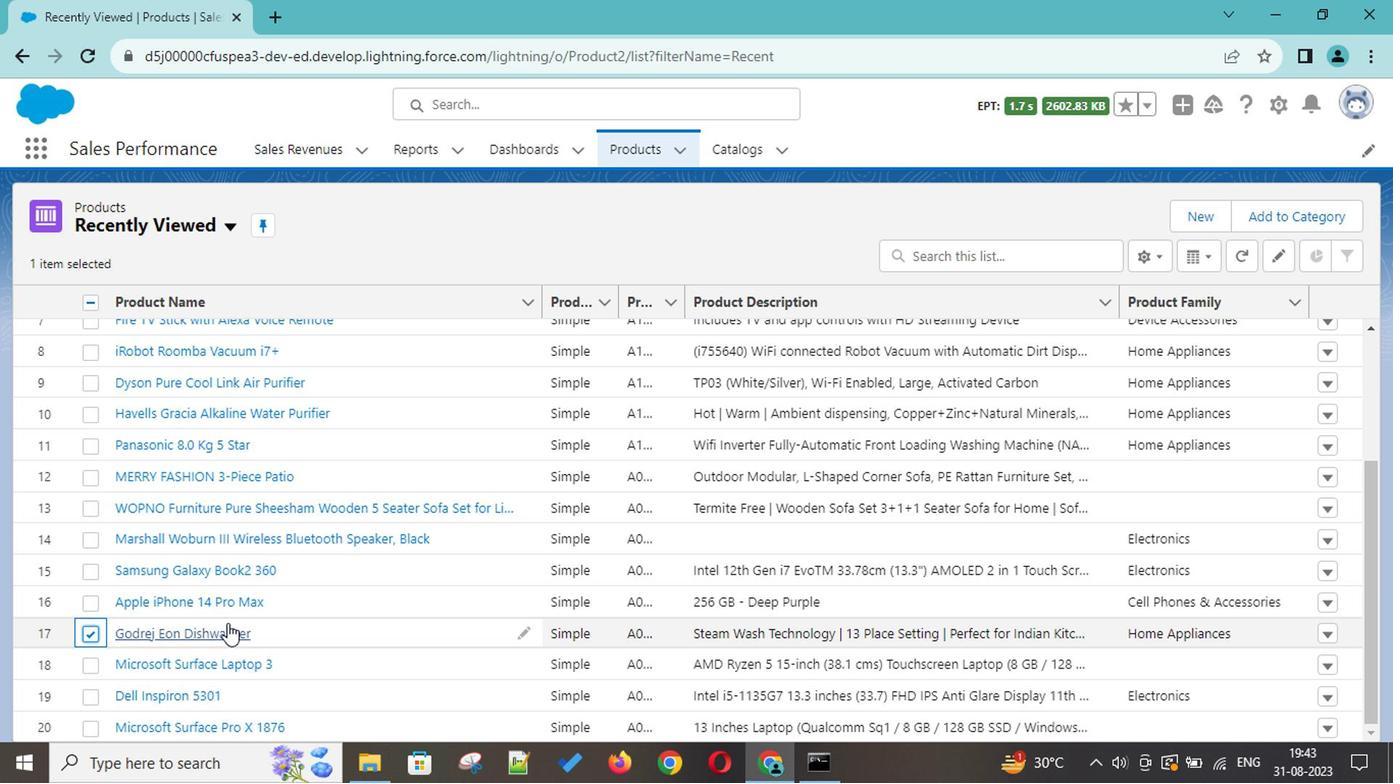 
Action: Mouse scrolled (225, 624) with delta (0, 0)
Screenshot: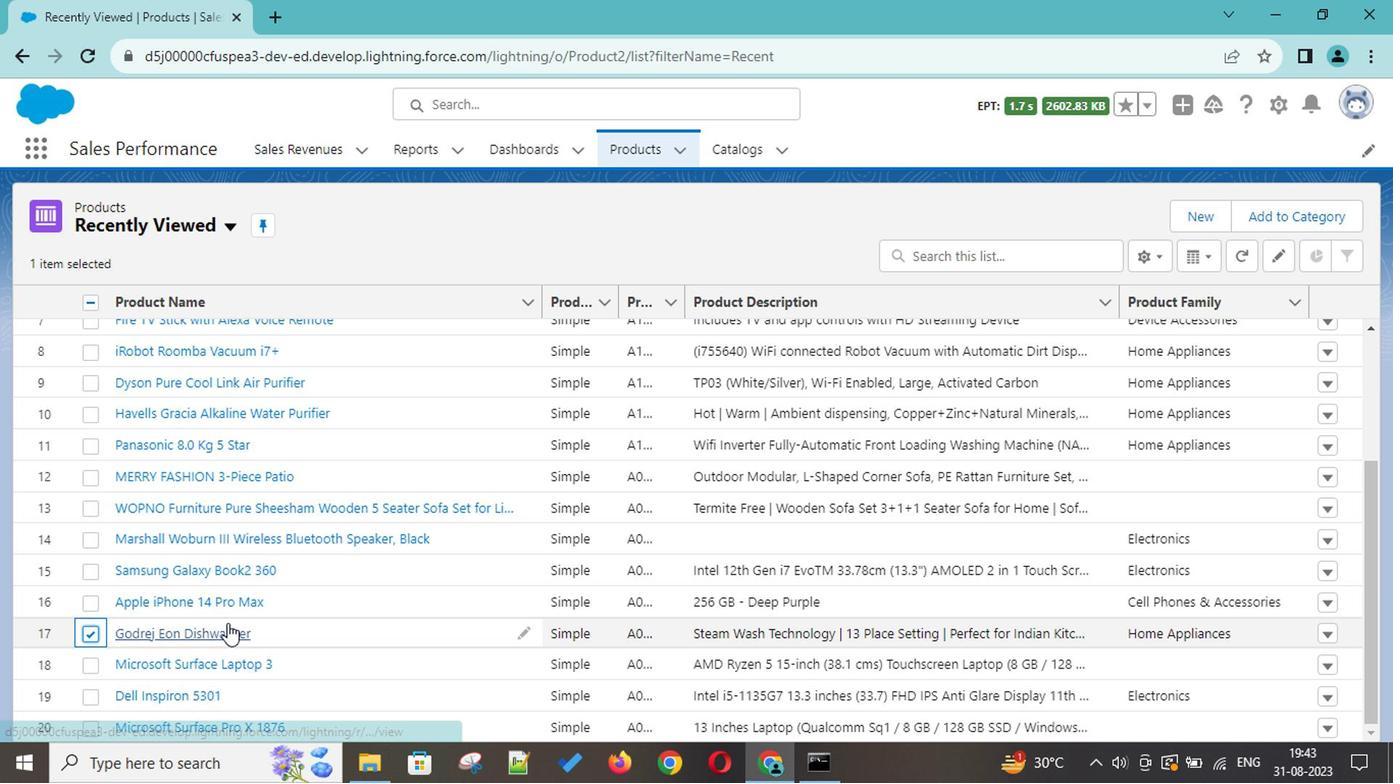 
Action: Mouse scrolled (225, 624) with delta (0, 0)
Screenshot: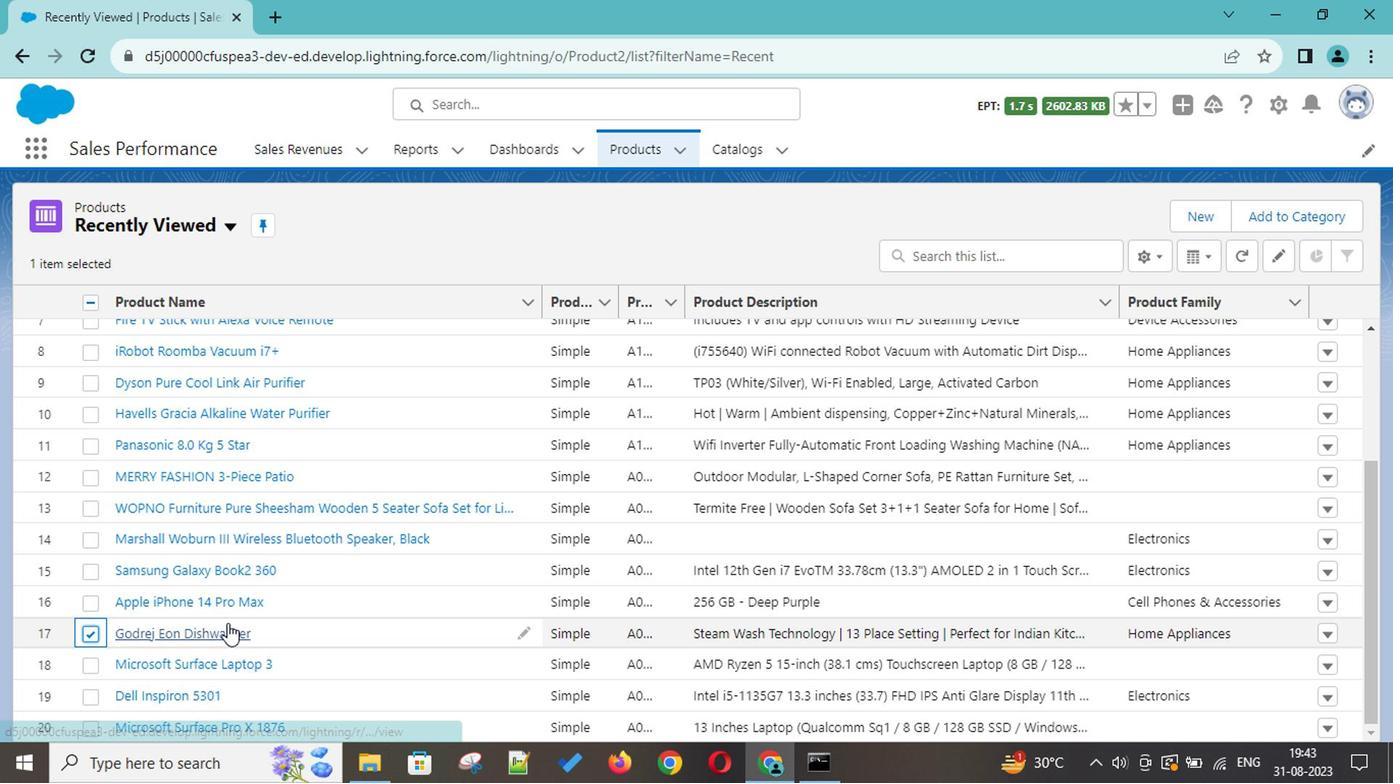 
Action: Mouse scrolled (225, 624) with delta (0, 0)
Screenshot: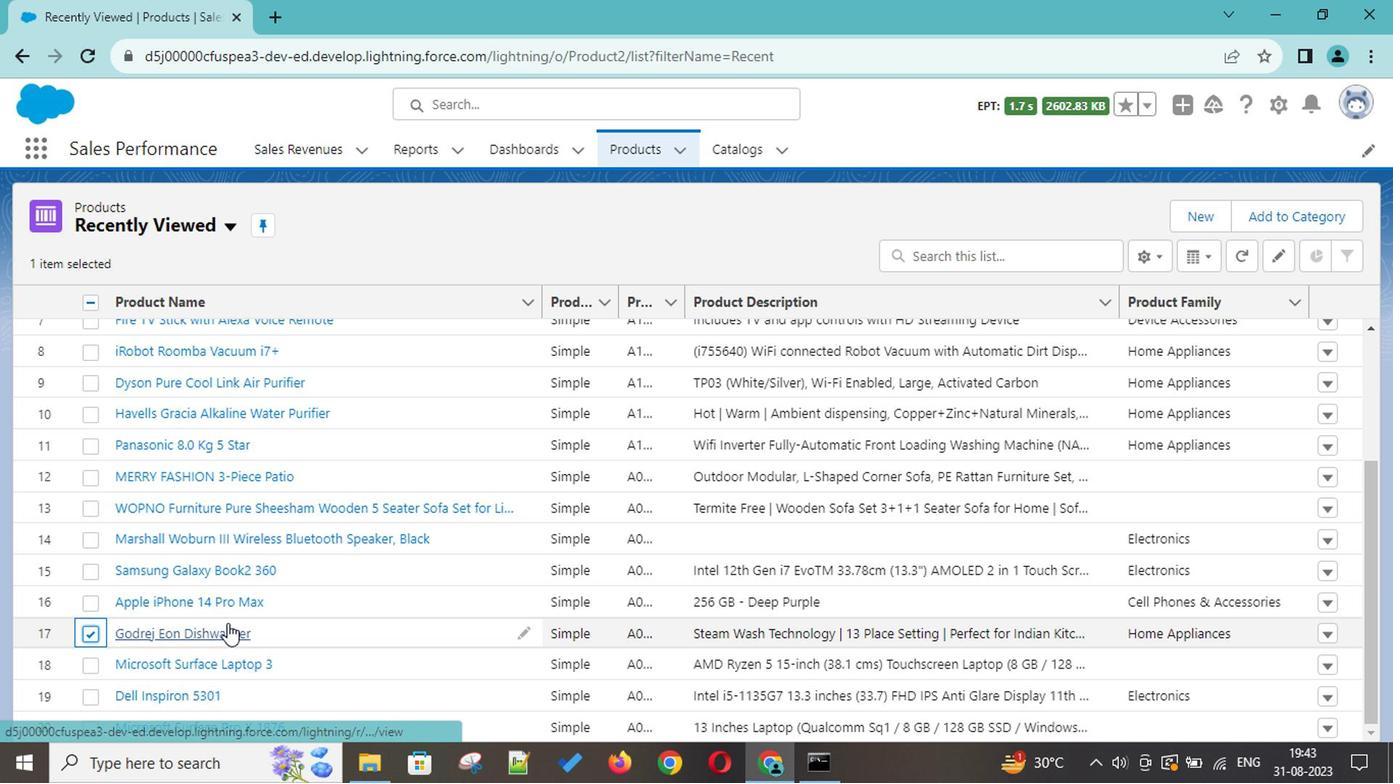 
Action: Mouse scrolled (225, 624) with delta (0, 0)
Screenshot: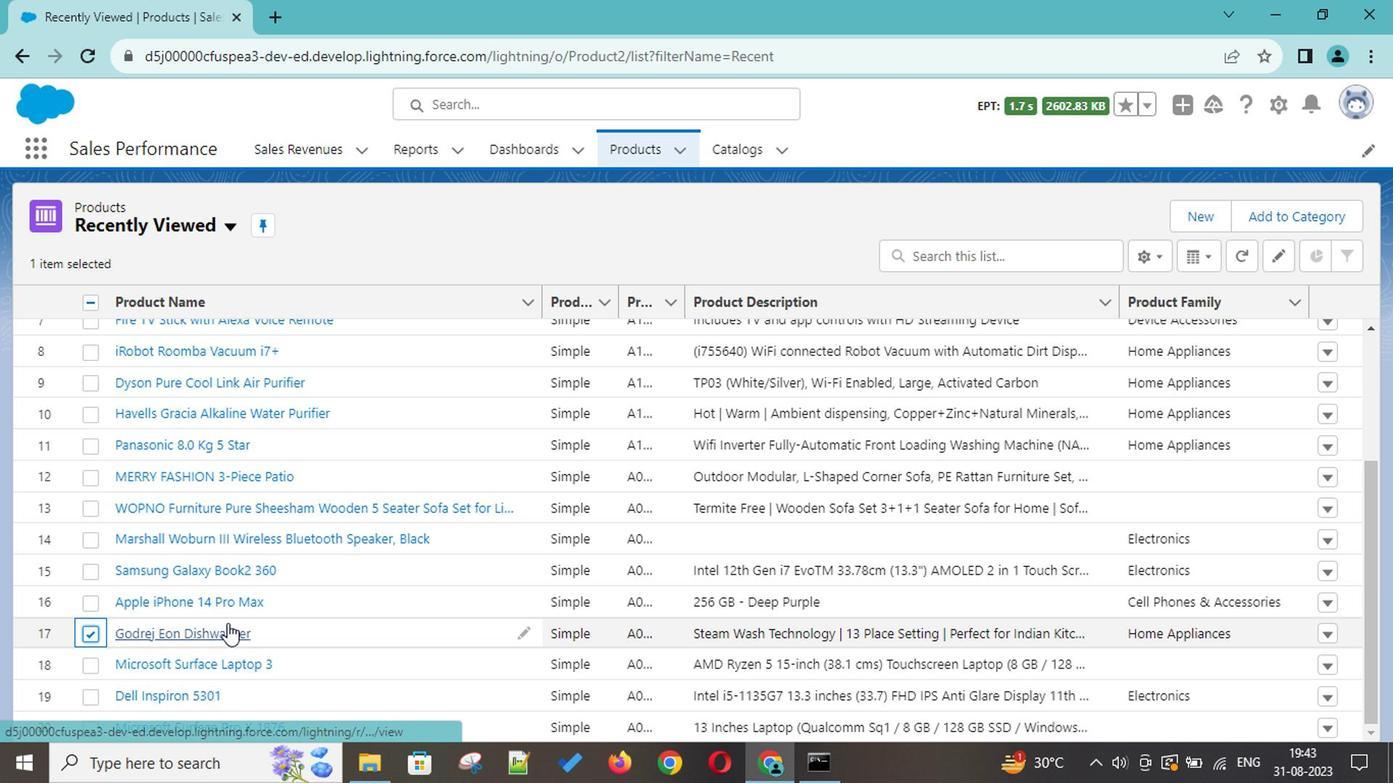 
Action: Mouse scrolled (225, 624) with delta (0, 0)
Screenshot: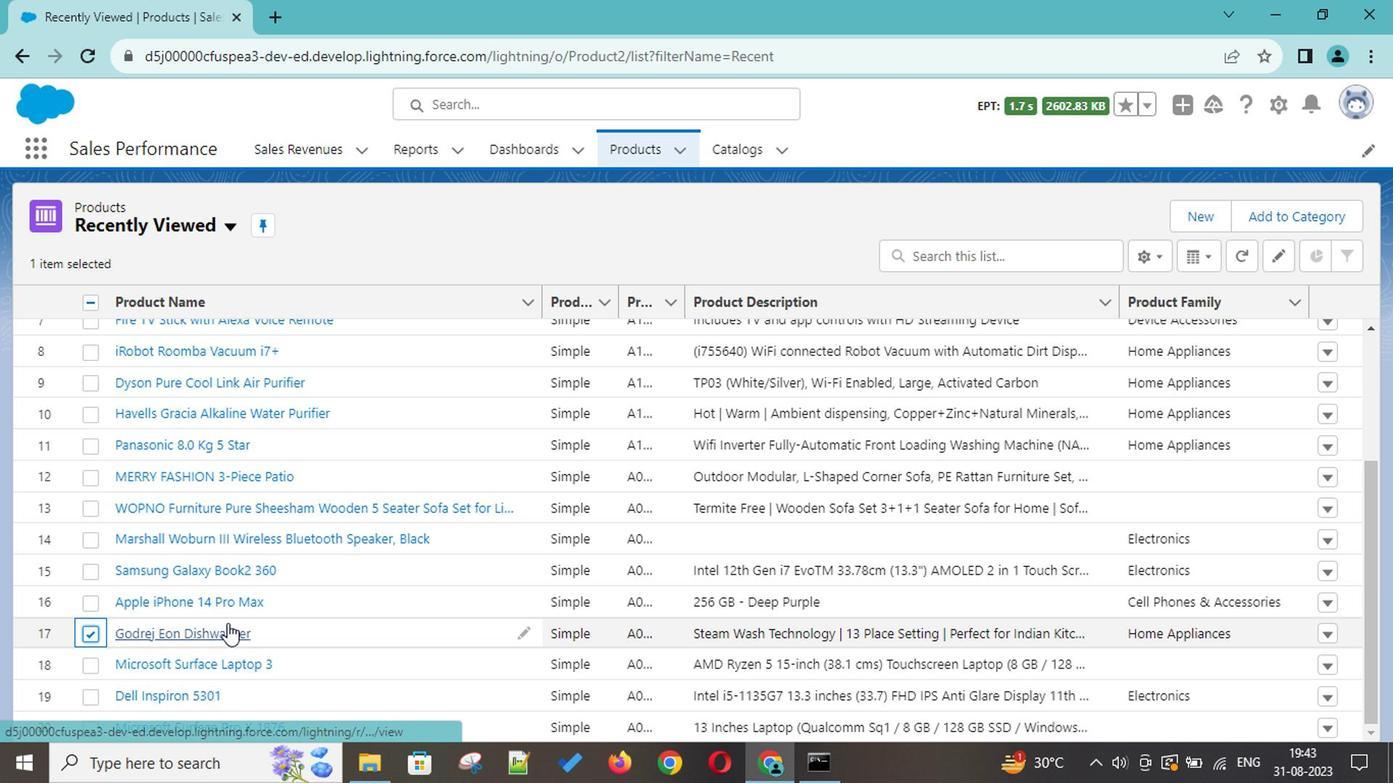 
Action: Mouse scrolled (225, 624) with delta (0, 0)
Screenshot: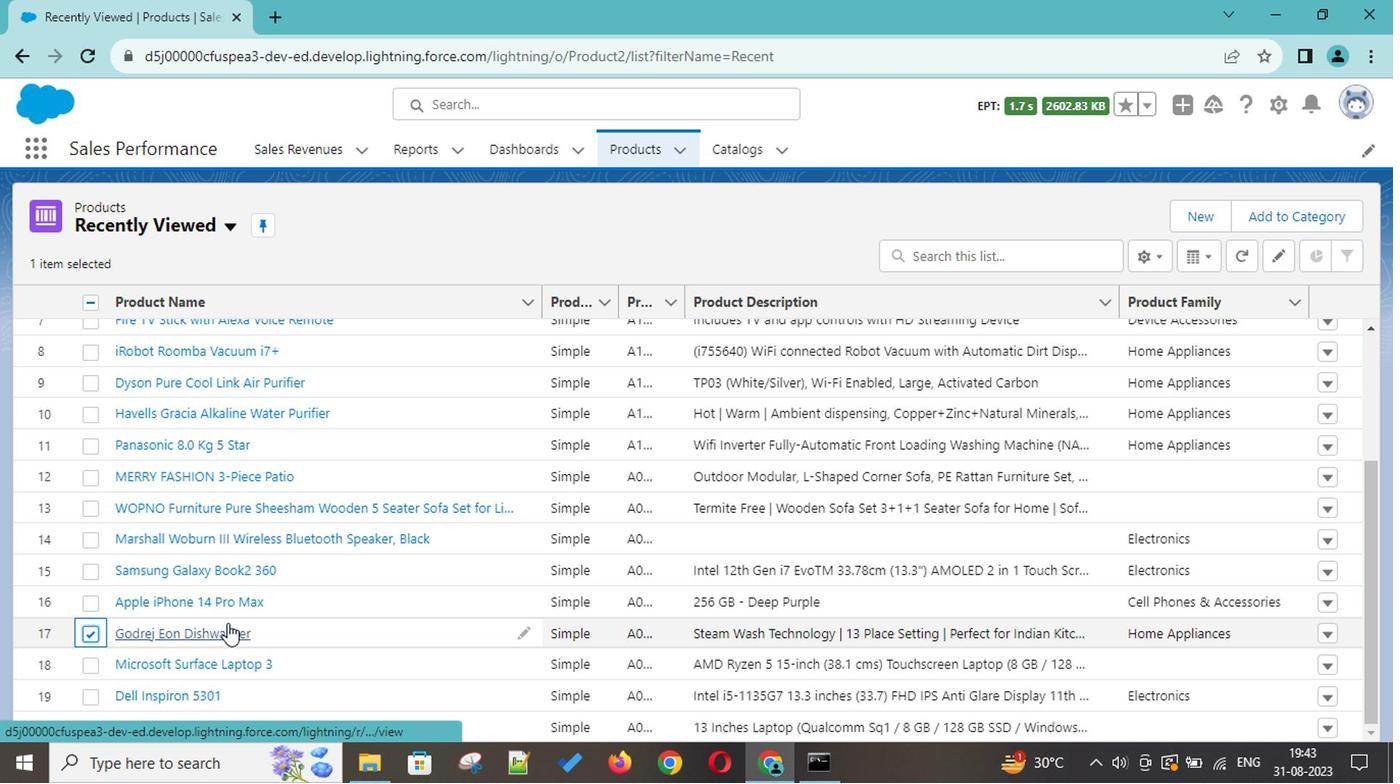 
Action: Mouse moved to (1298, 218)
Screenshot: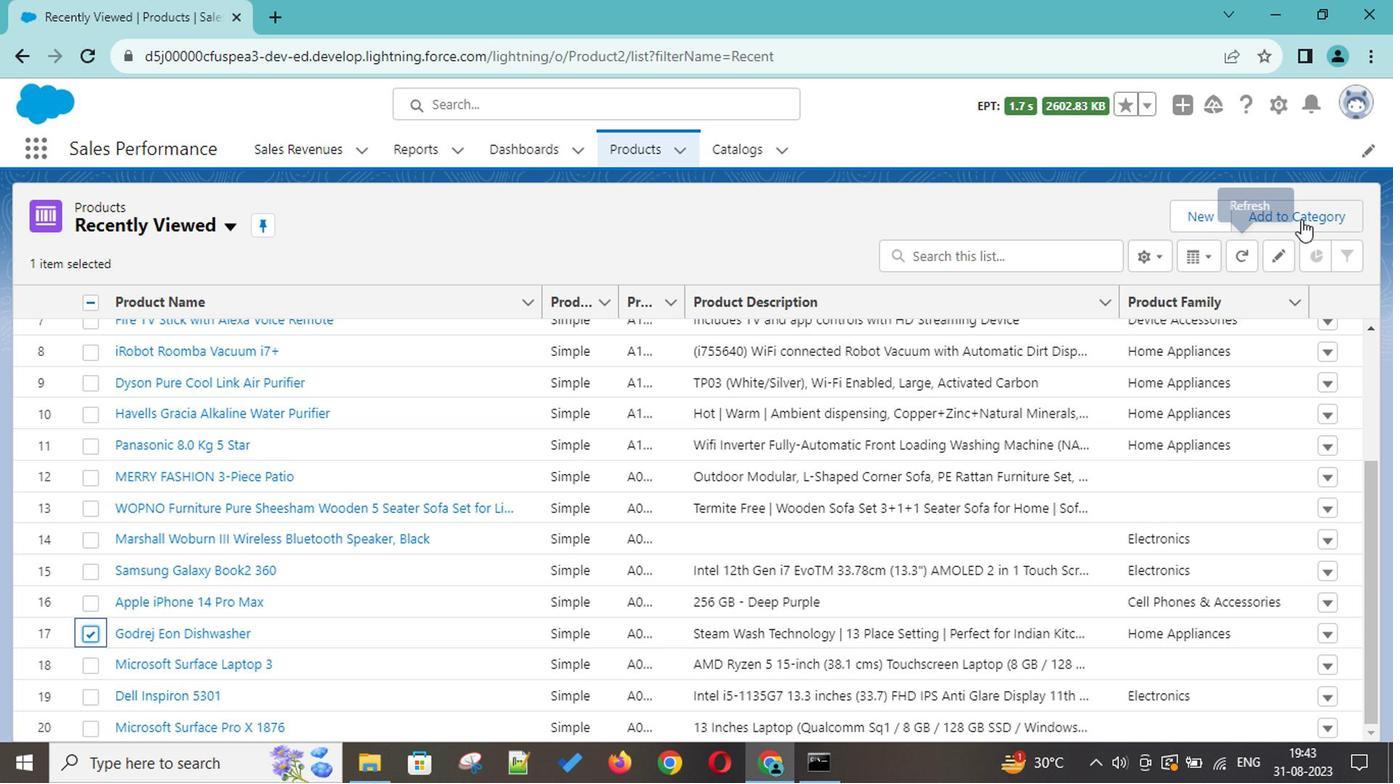 
Action: Mouse pressed left at (1298, 218)
Screenshot: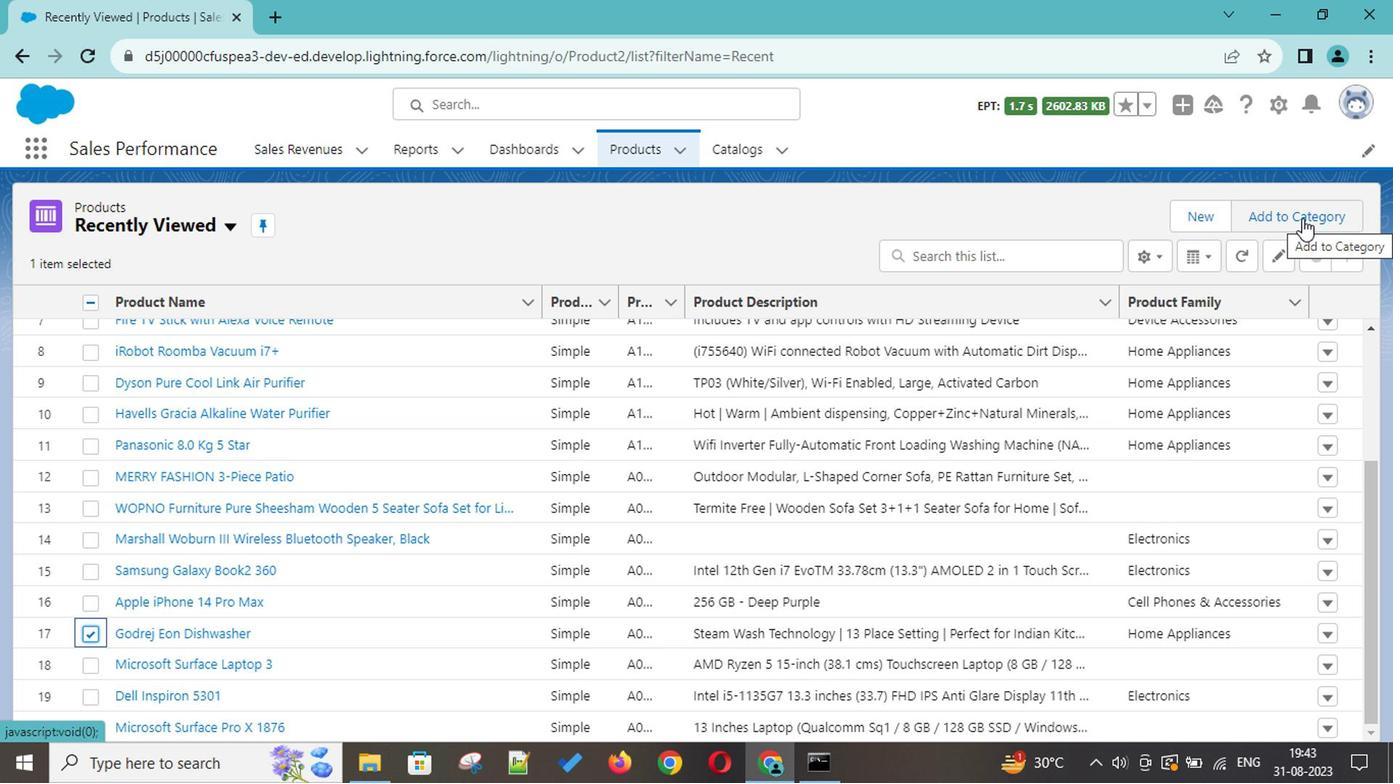 
Action: Mouse moved to (468, 462)
Screenshot: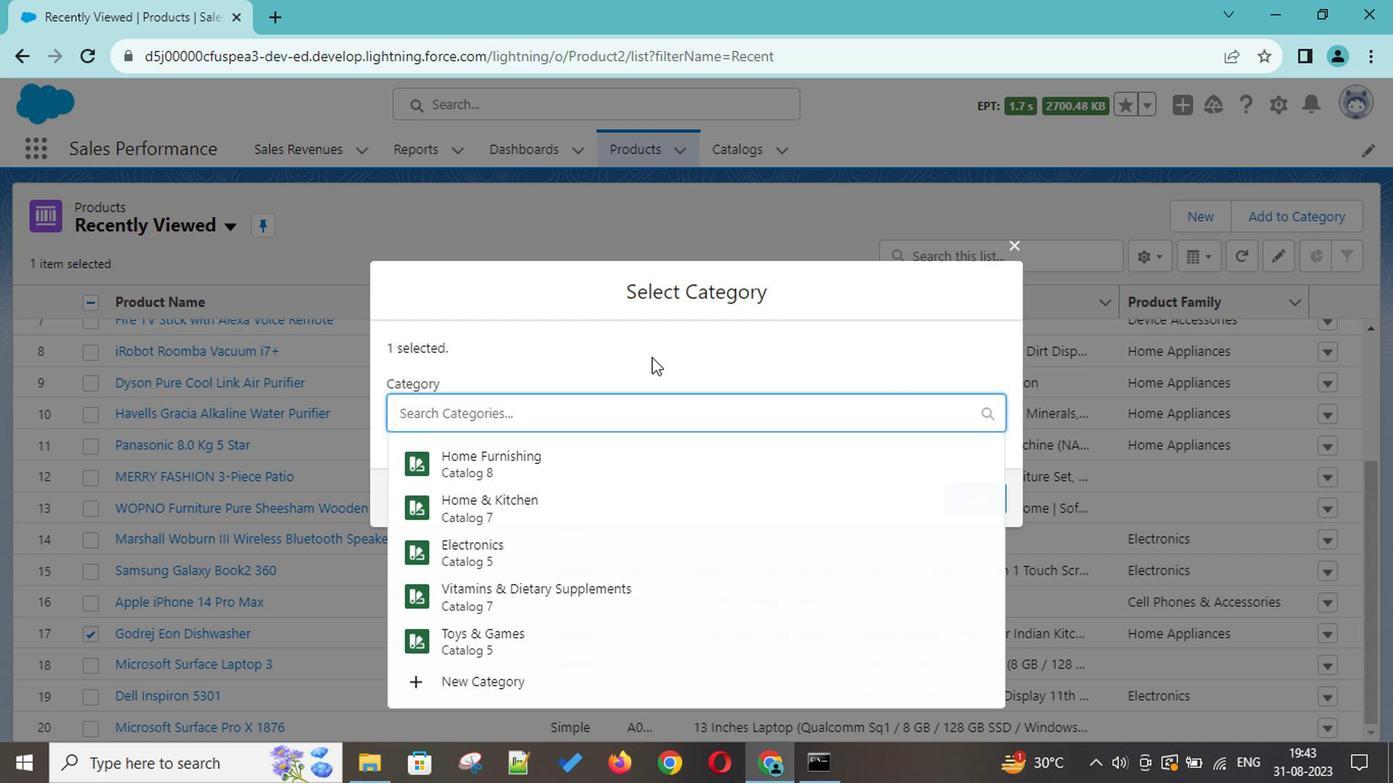 
Action: Mouse pressed left at (468, 462)
Screenshot: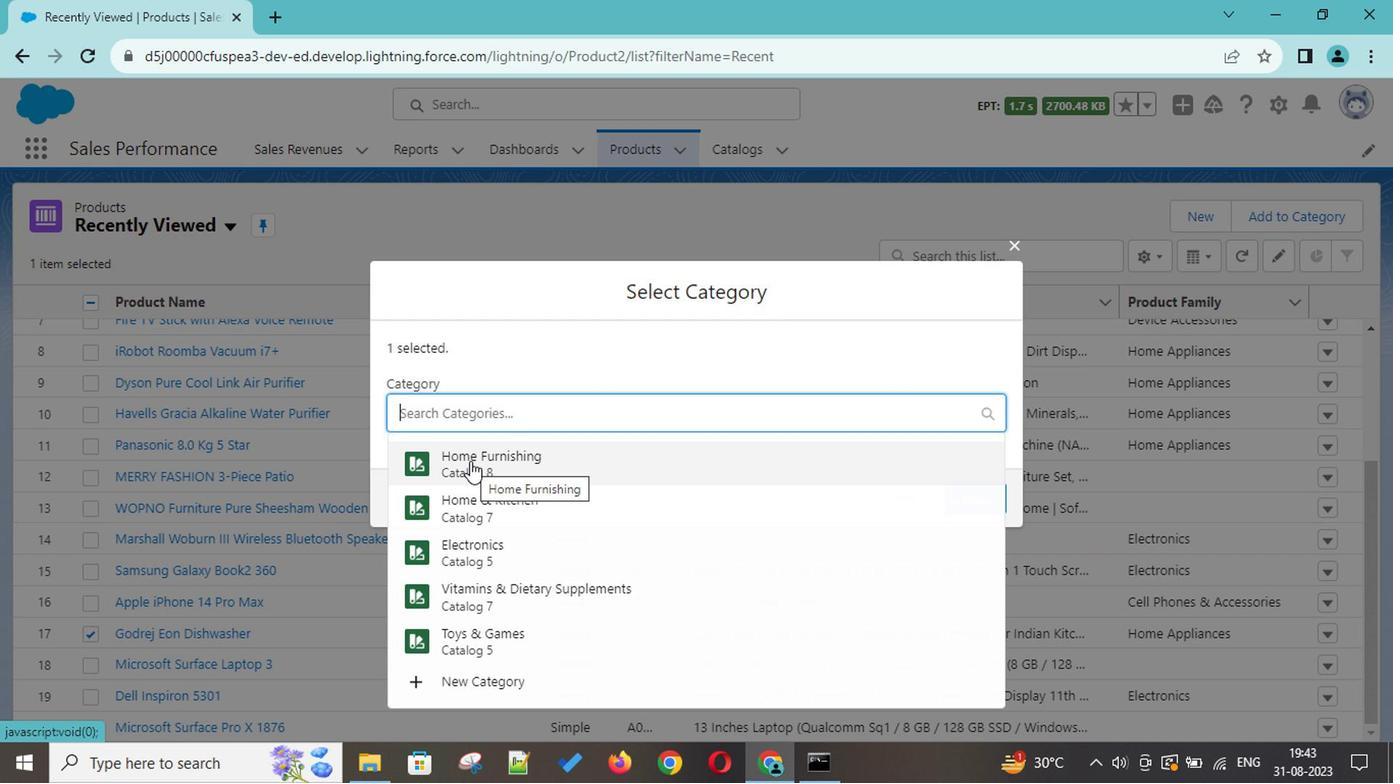 
Action: Mouse moved to (969, 518)
Screenshot: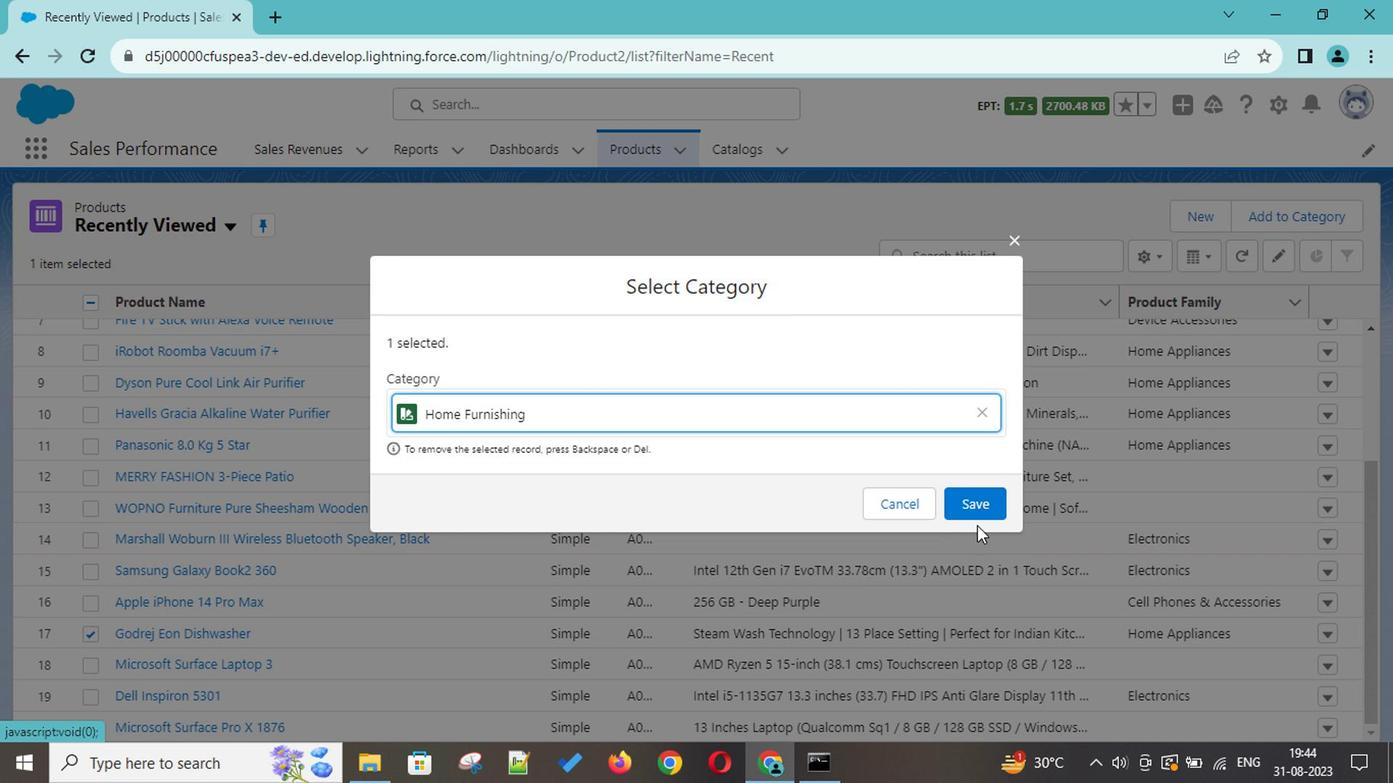 
Action: Mouse pressed left at (969, 518)
Screenshot: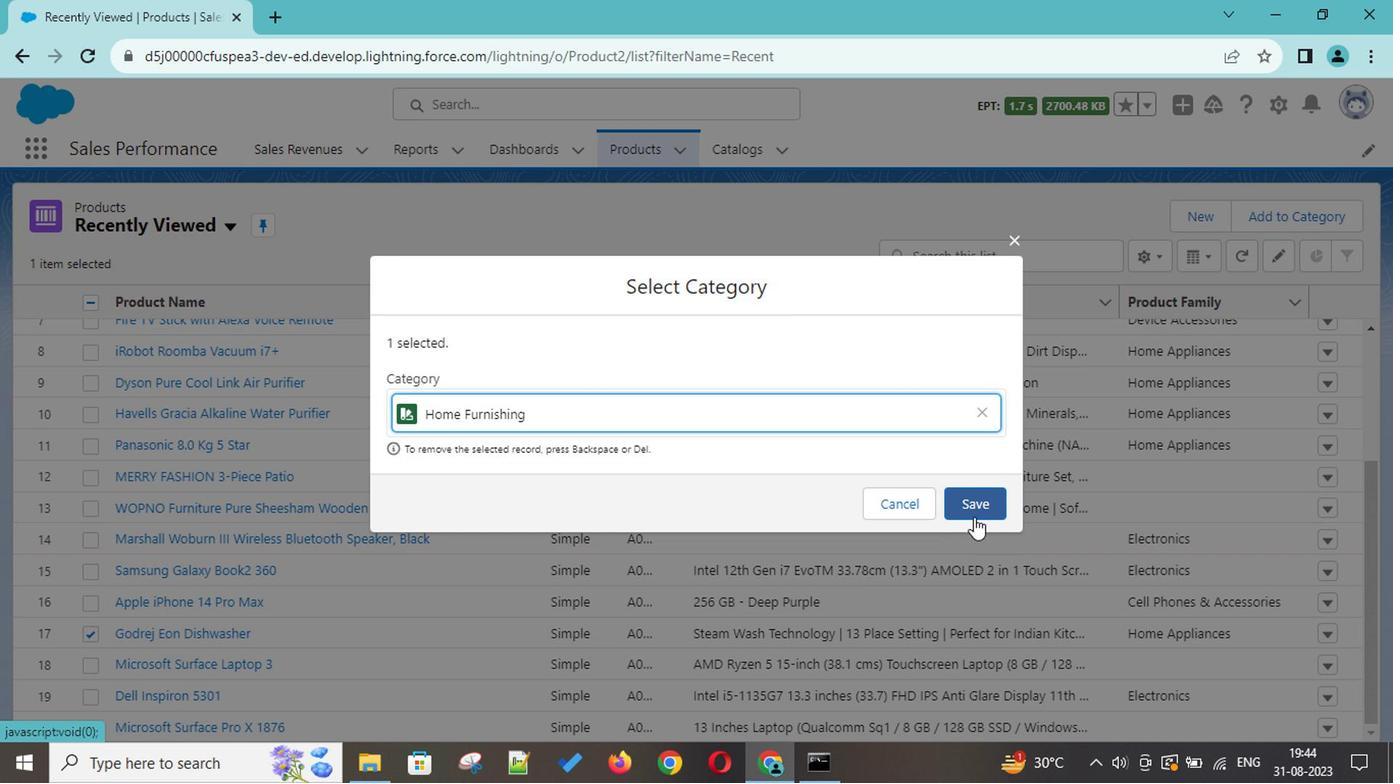 
Action: Mouse moved to (401, 537)
Screenshot: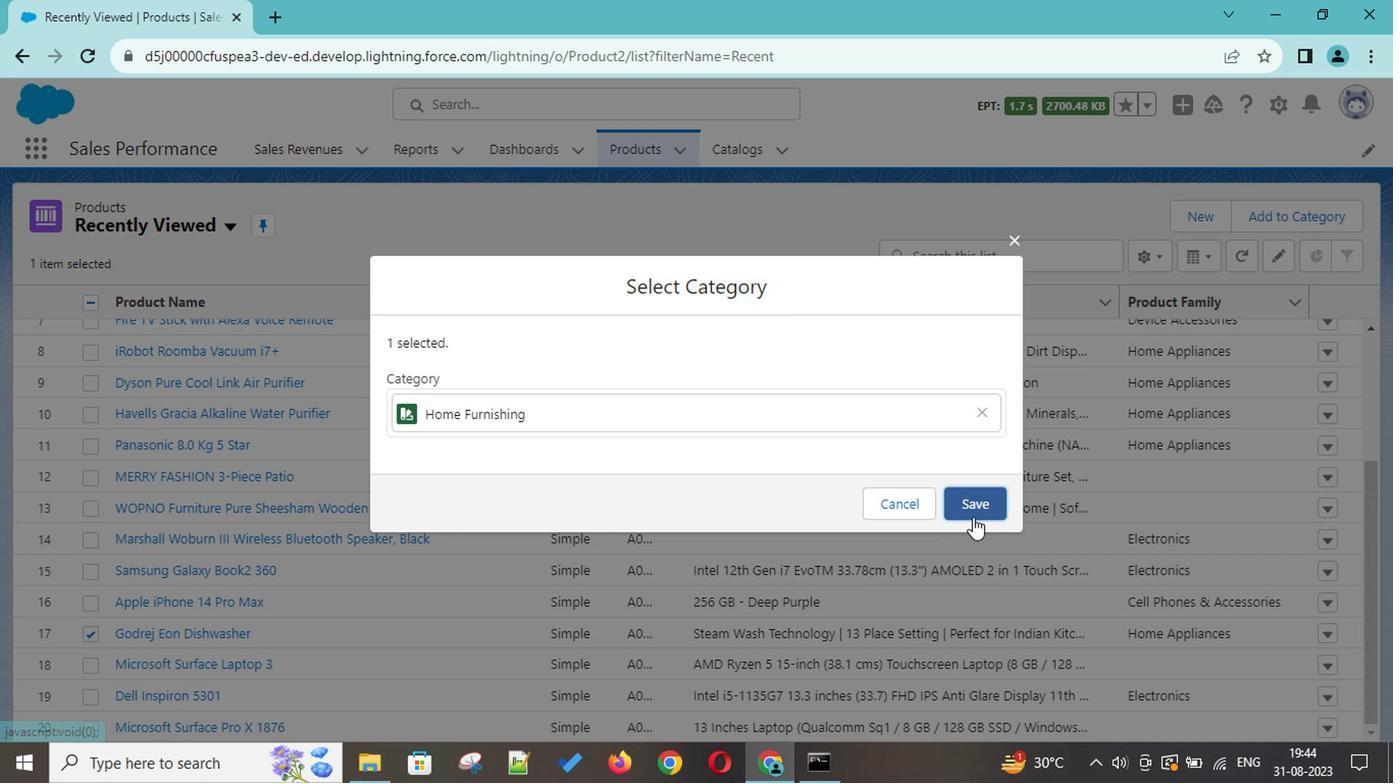
Action: Mouse scrolled (401, 537) with delta (0, 0)
Screenshot: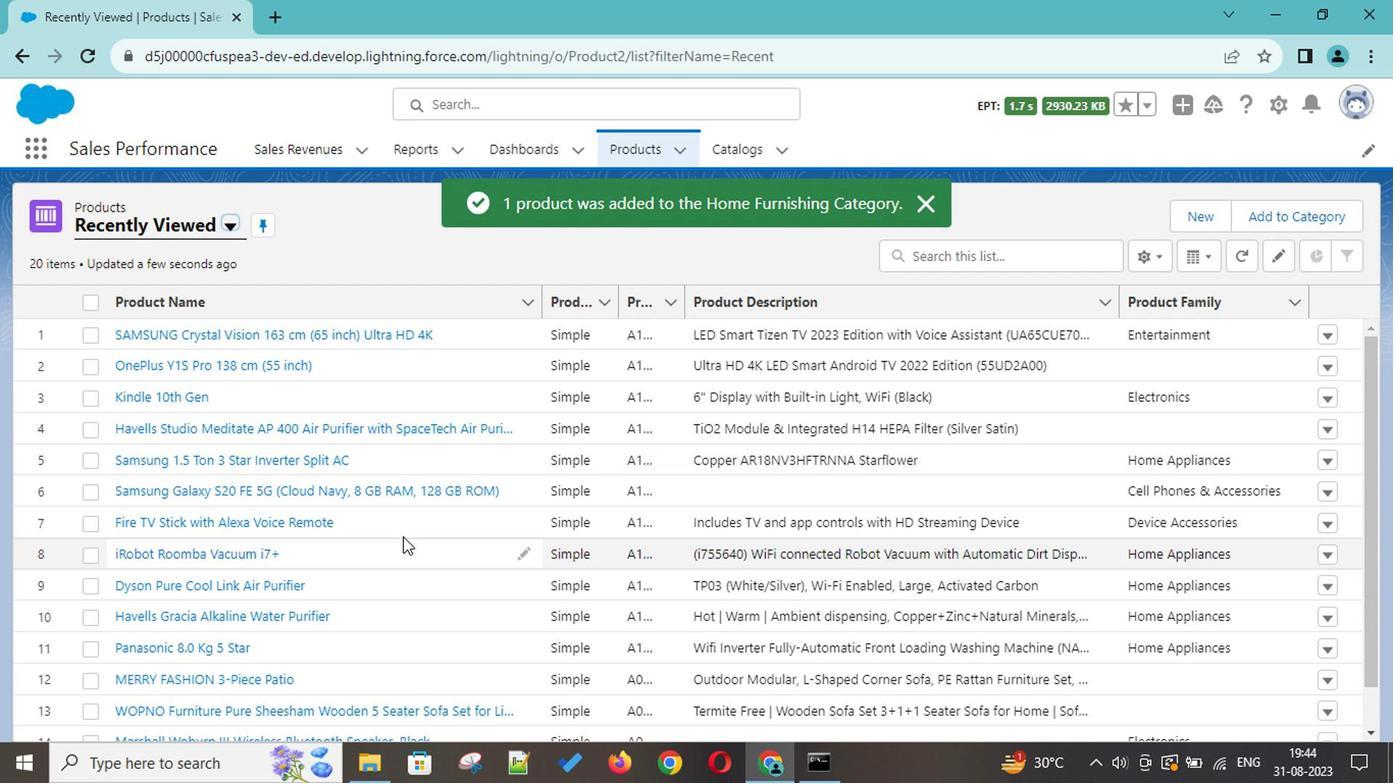 
Action: Mouse scrolled (401, 532) with delta (0, -5)
Screenshot: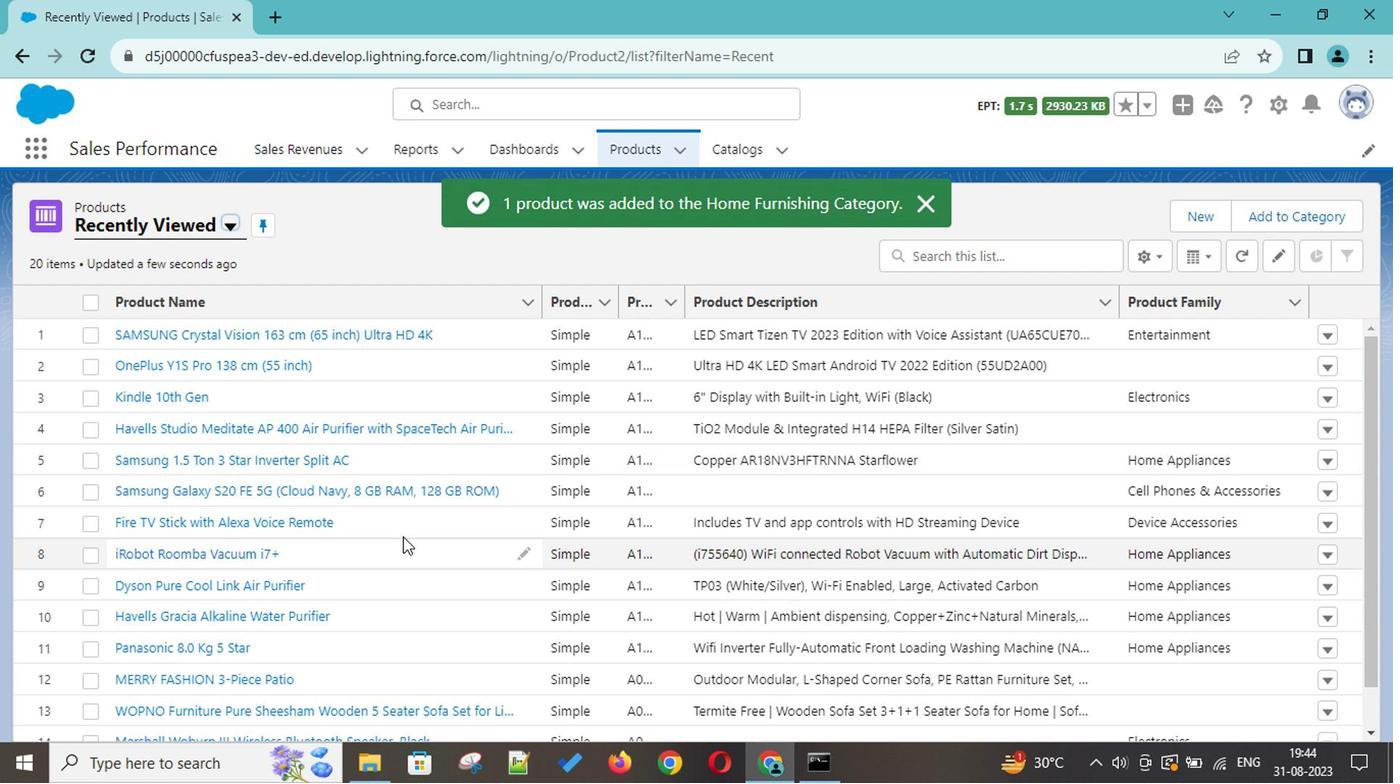 
Action: Mouse scrolled (401, 532) with delta (0, -5)
Screenshot: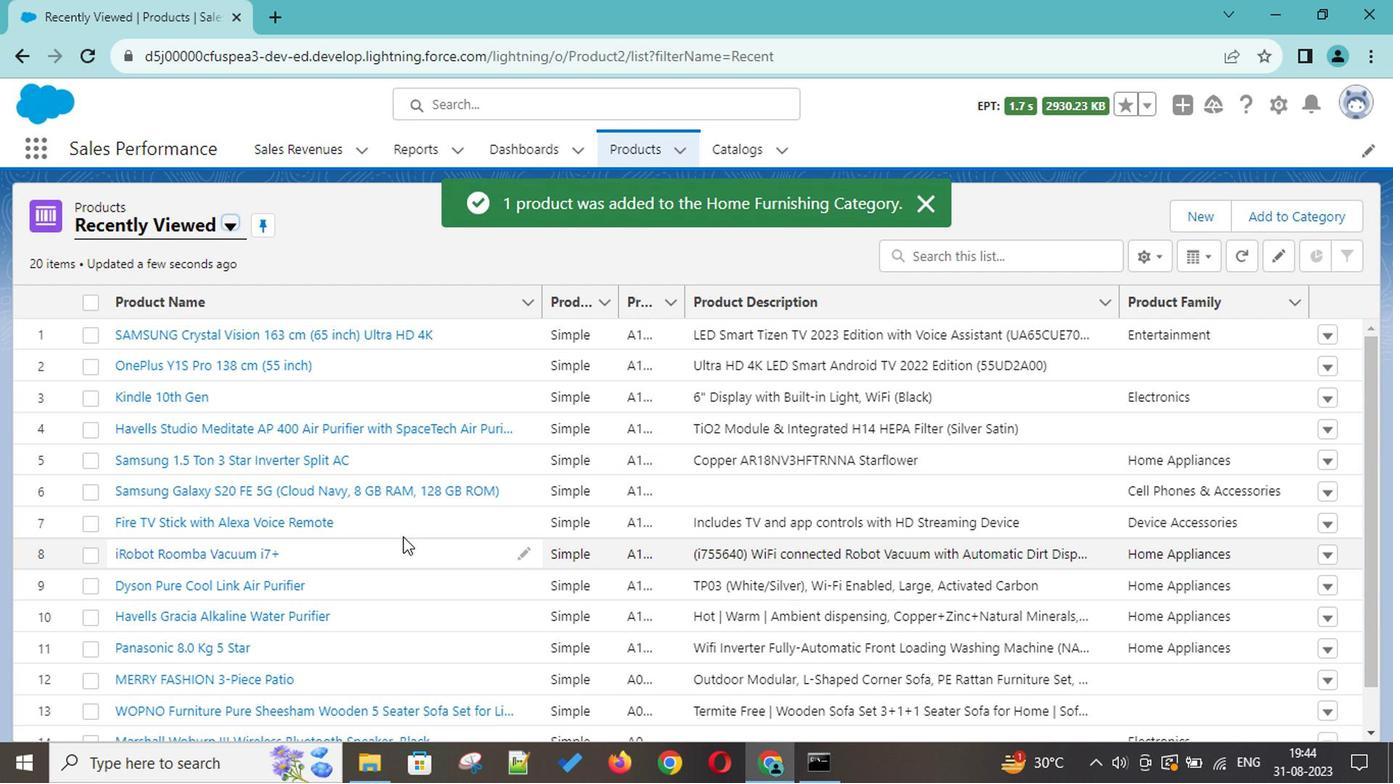 
Action: Mouse scrolled (401, 537) with delta (0, 0)
Screenshot: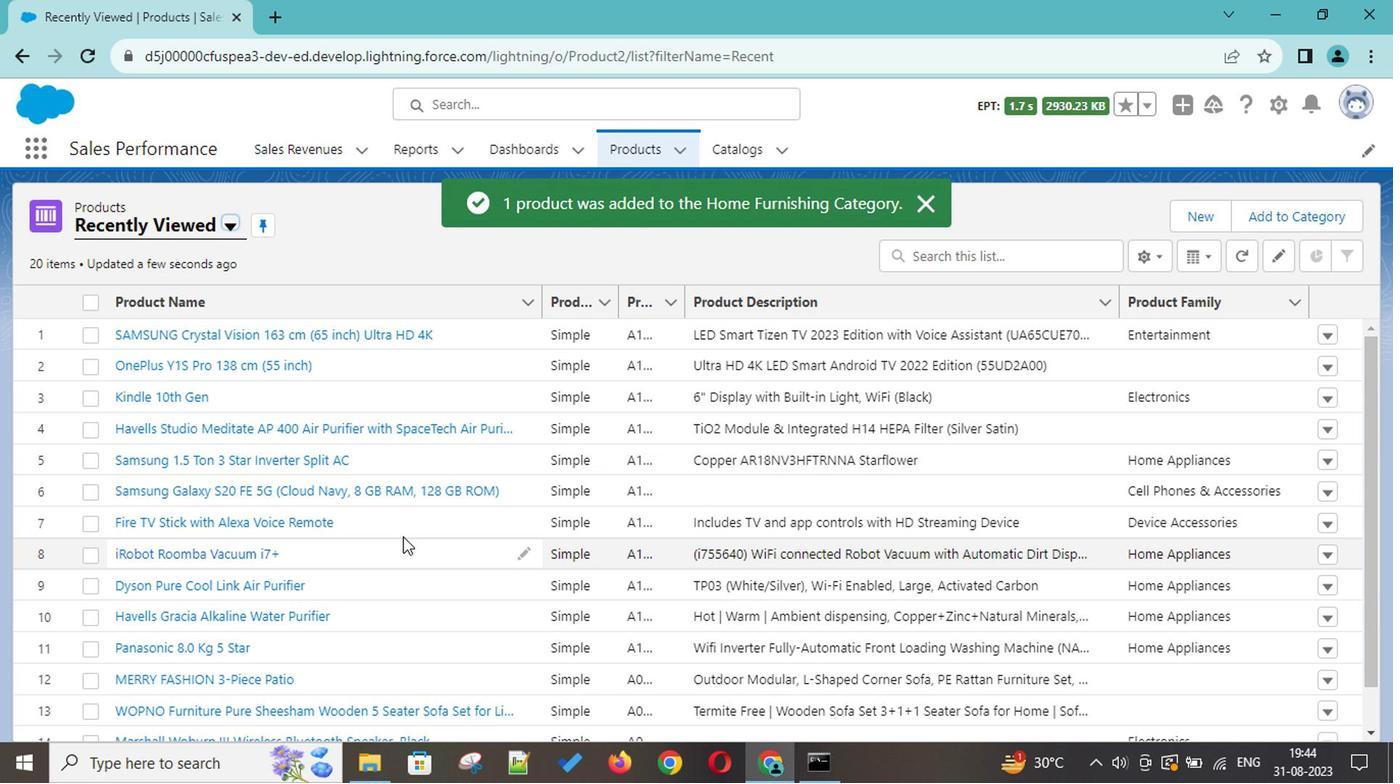 
Action: Mouse scrolled (401, 537) with delta (0, 0)
Screenshot: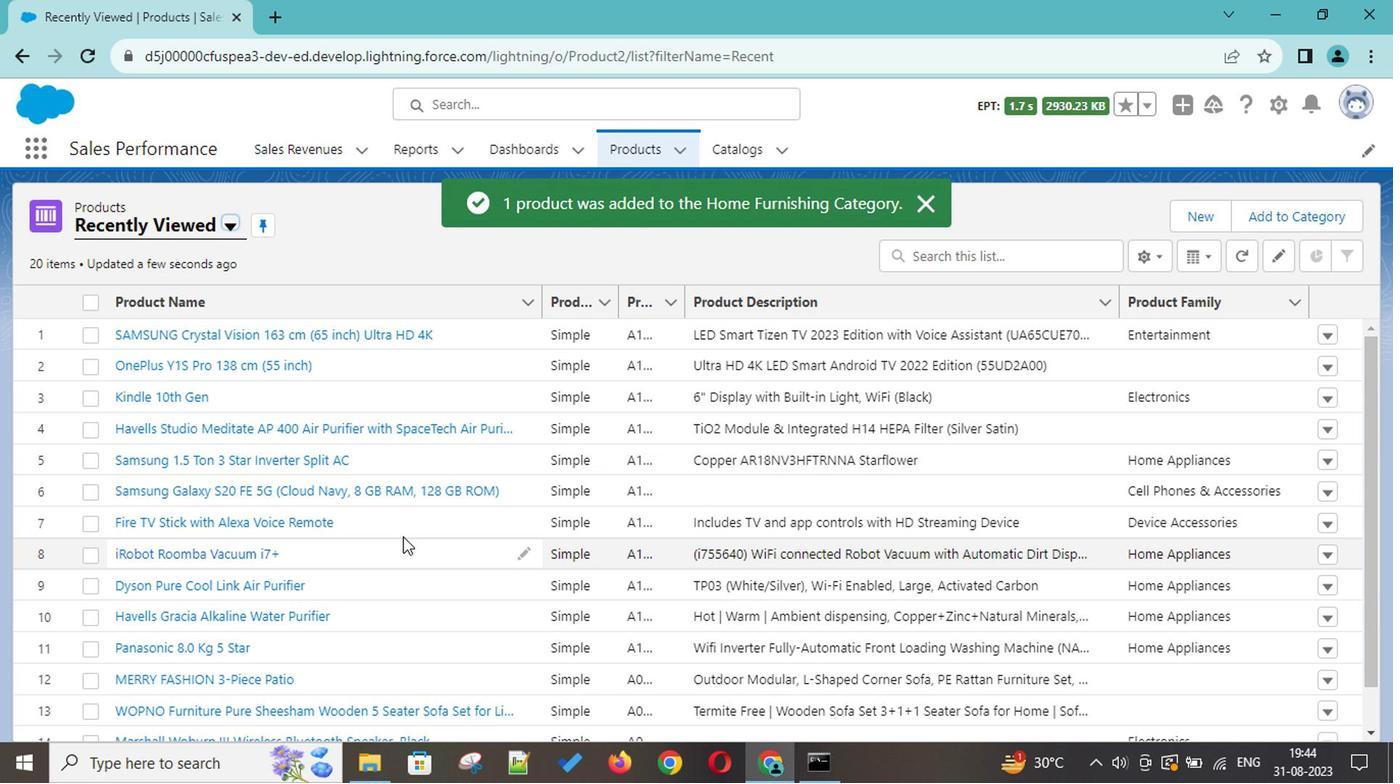 
Action: Mouse scrolled (401, 537) with delta (0, 0)
Screenshot: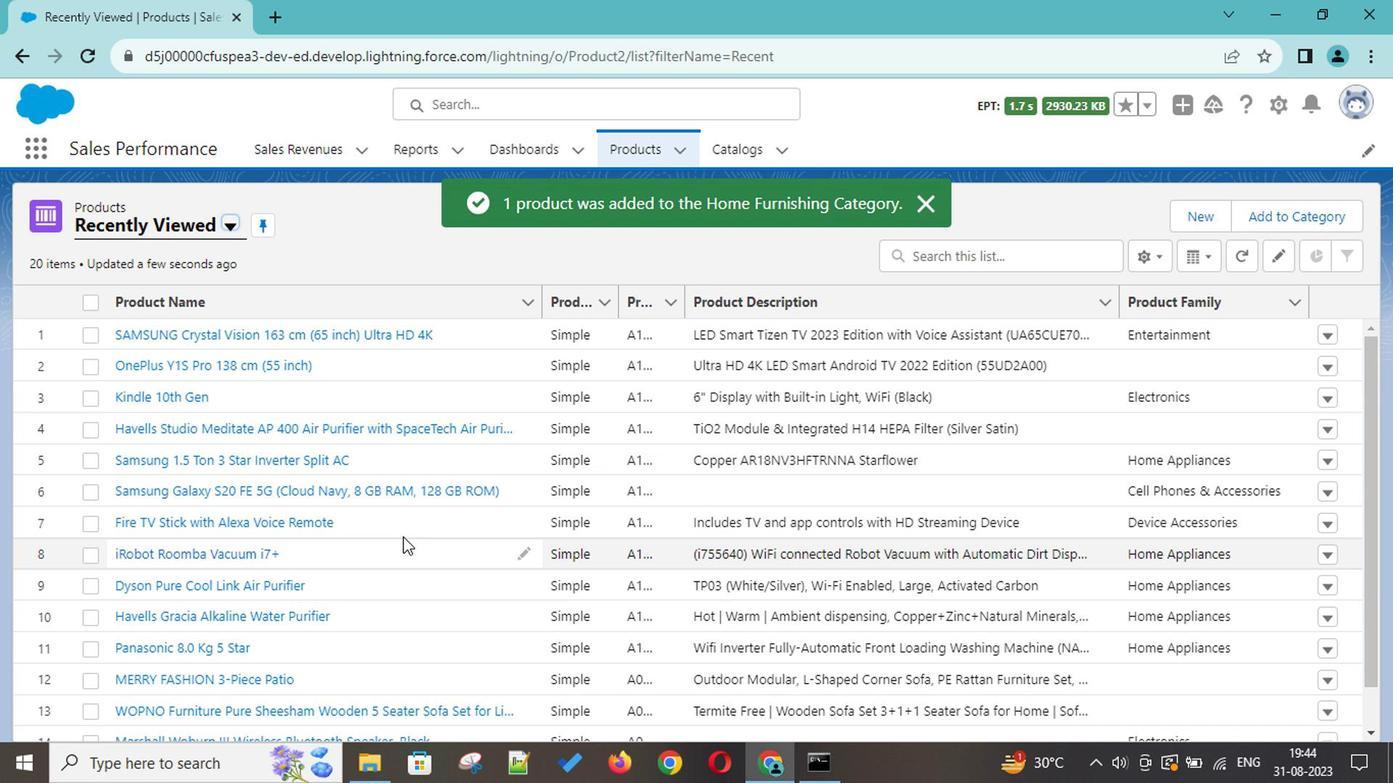 
Action: Mouse scrolled (401, 537) with delta (0, 0)
Screenshot: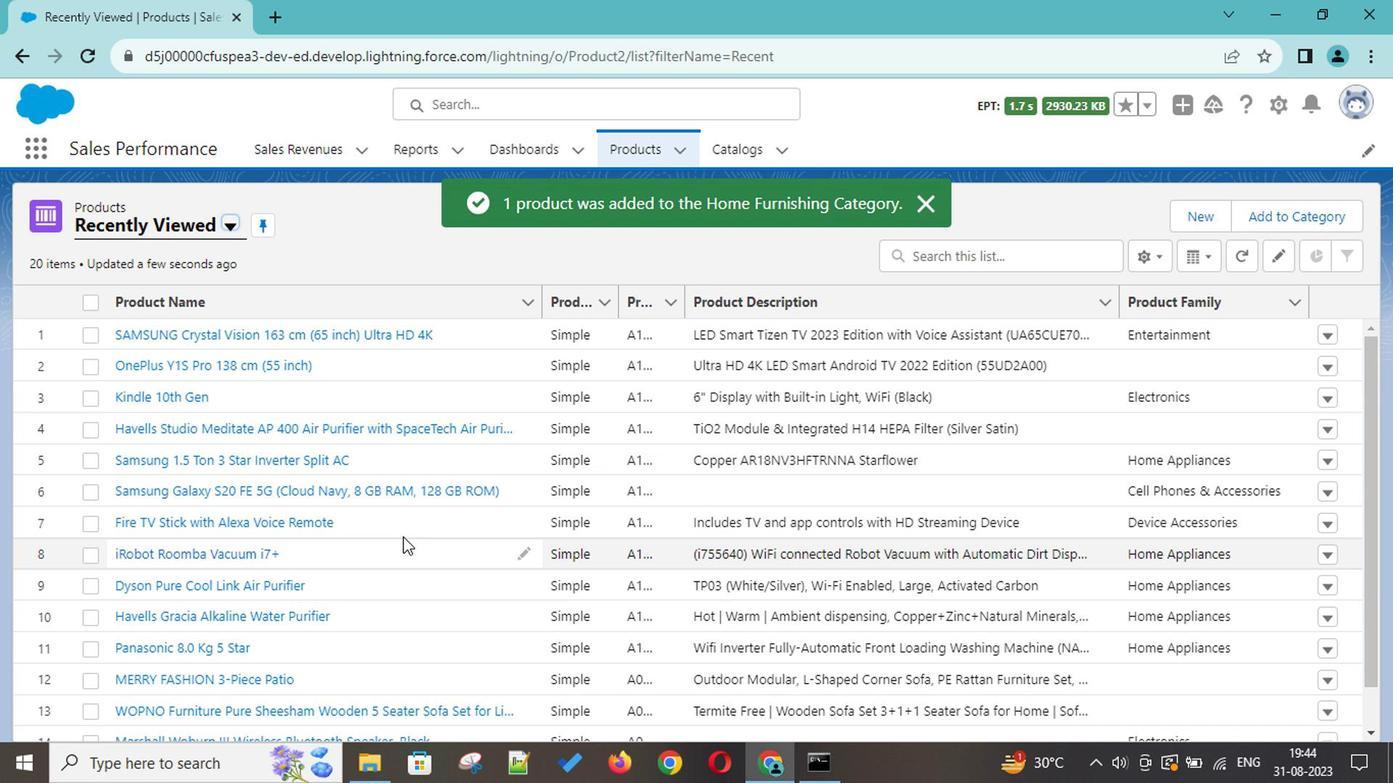 
Action: Mouse scrolled (401, 537) with delta (0, 0)
Screenshot: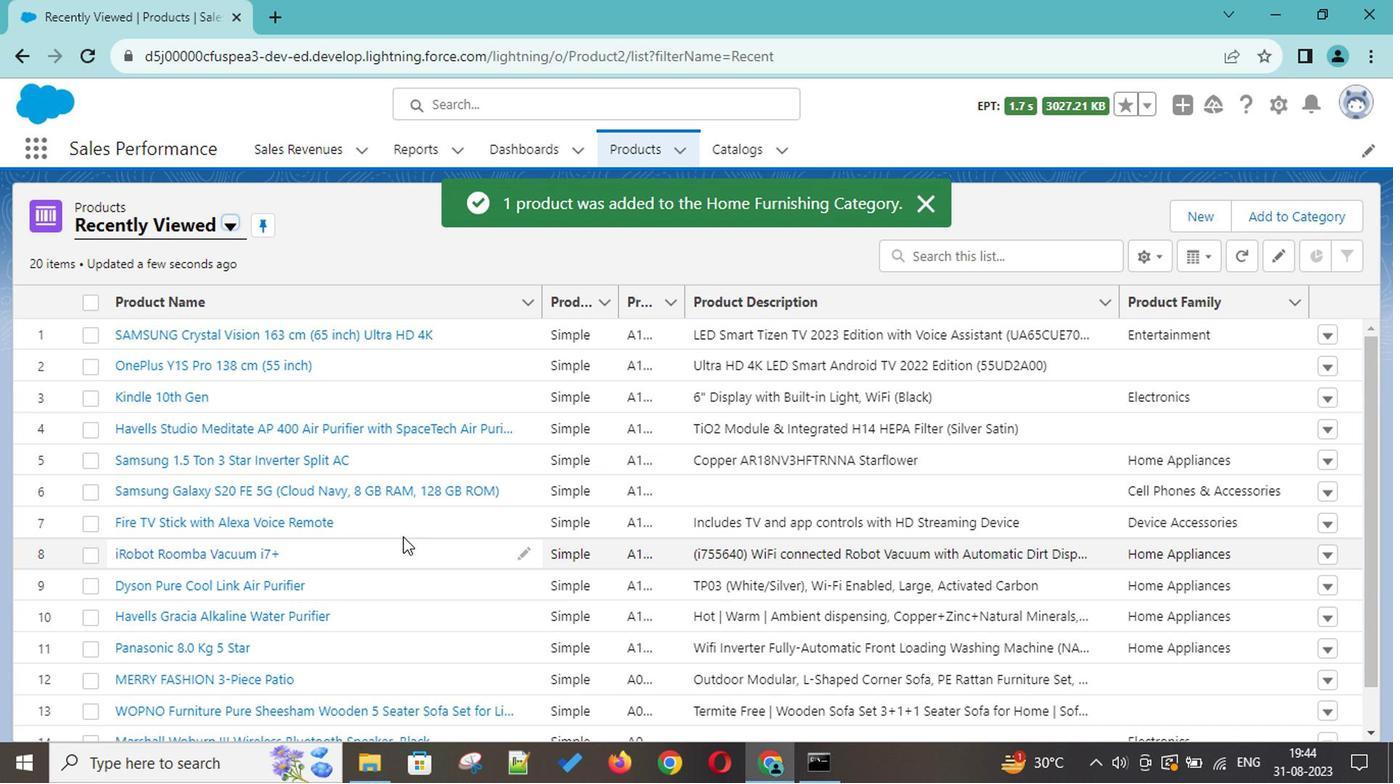 
Action: Mouse scrolled (401, 537) with delta (0, 0)
Screenshot: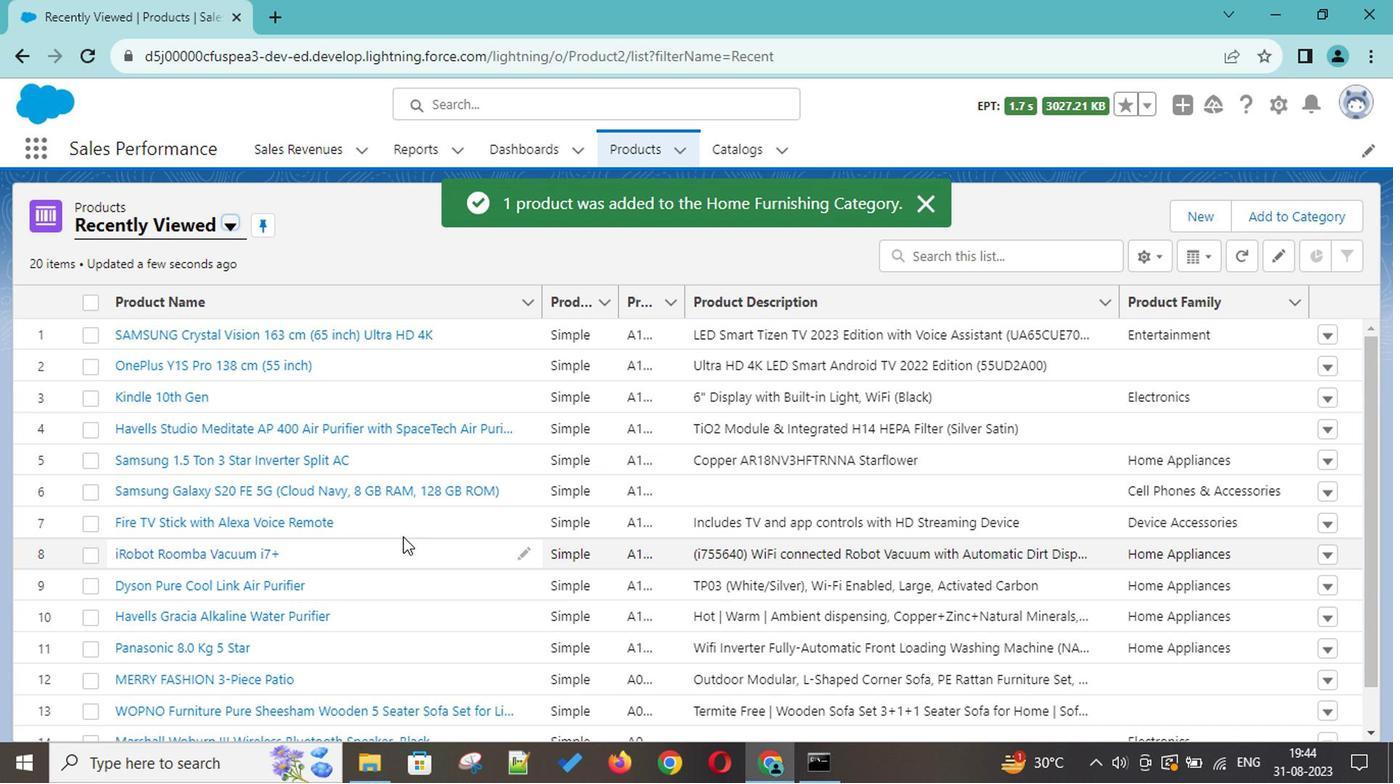
Action: Mouse scrolled (401, 537) with delta (0, 0)
Screenshot: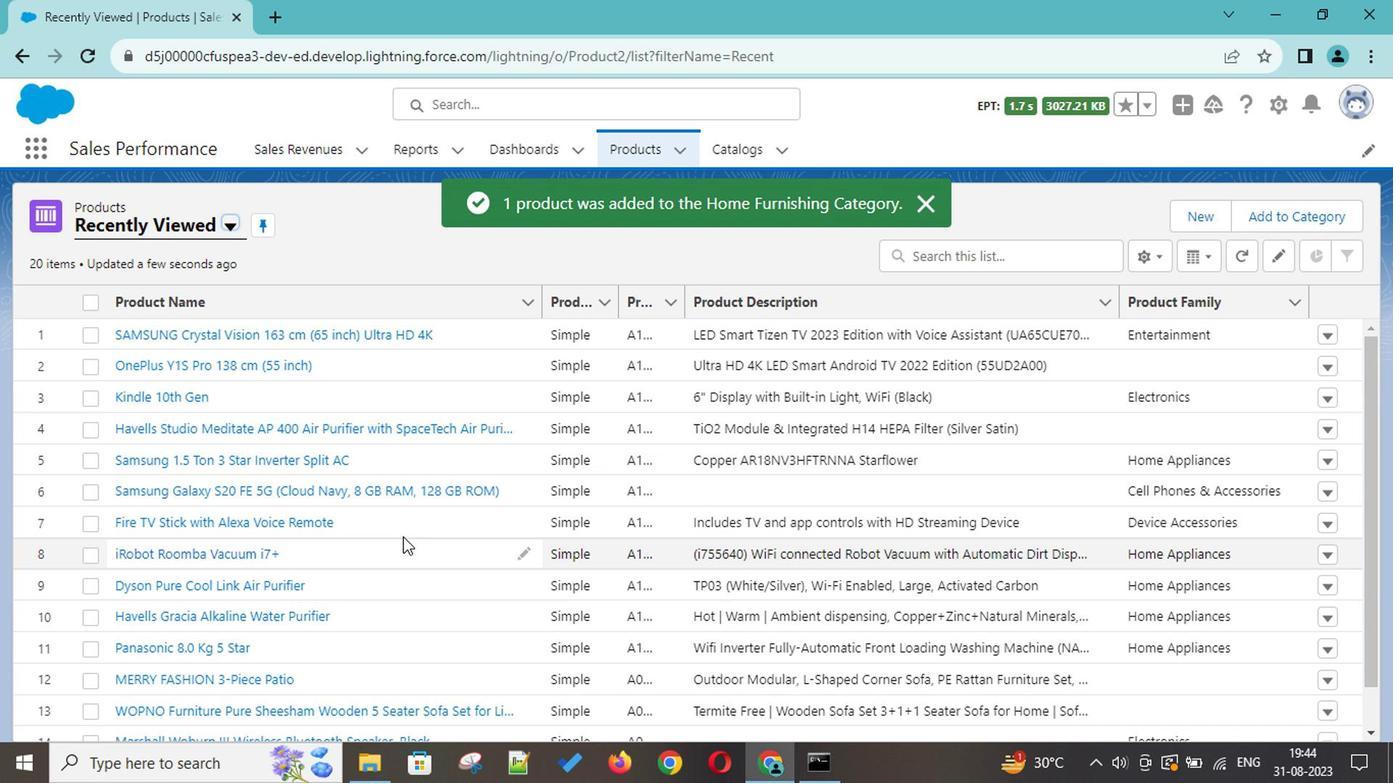 
Action: Mouse scrolled (401, 537) with delta (0, 0)
Screenshot: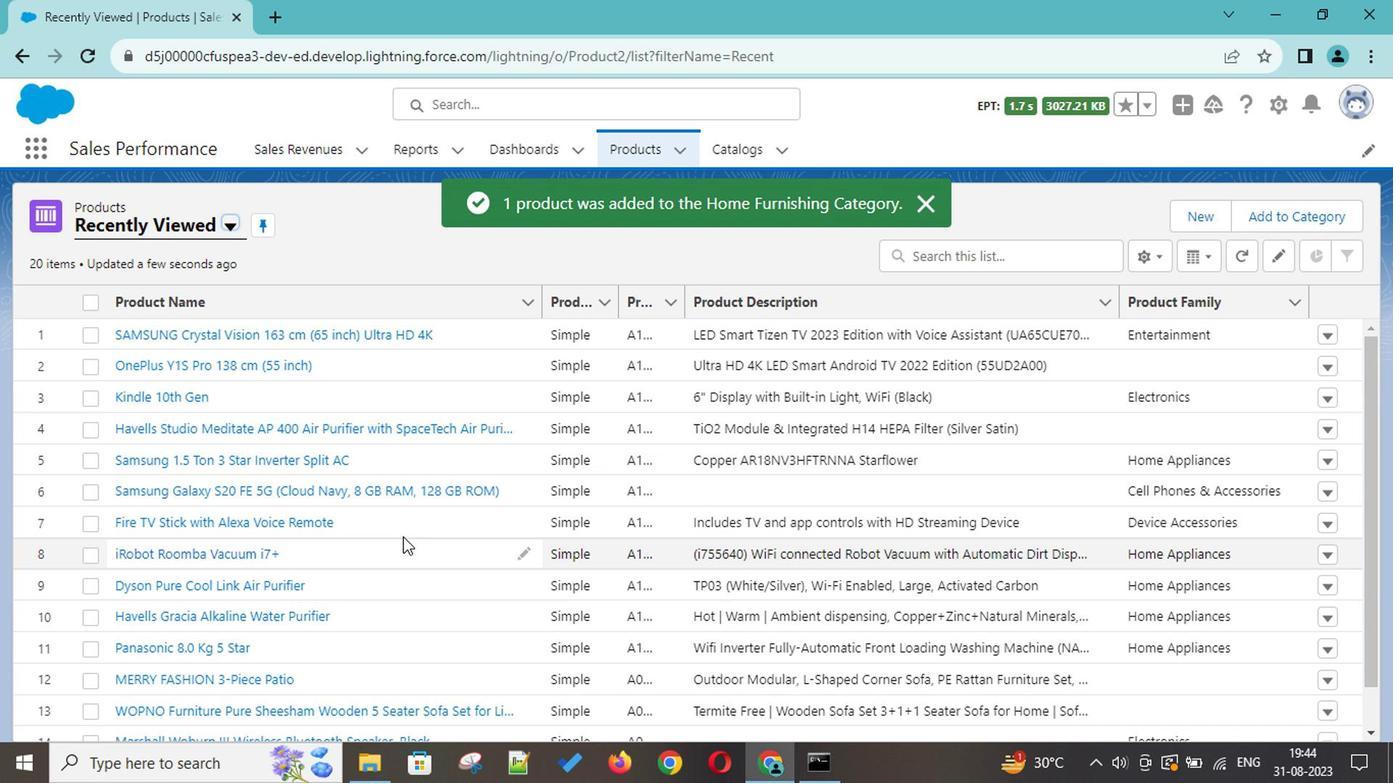 
Action: Mouse scrolled (401, 537) with delta (0, 0)
Screenshot: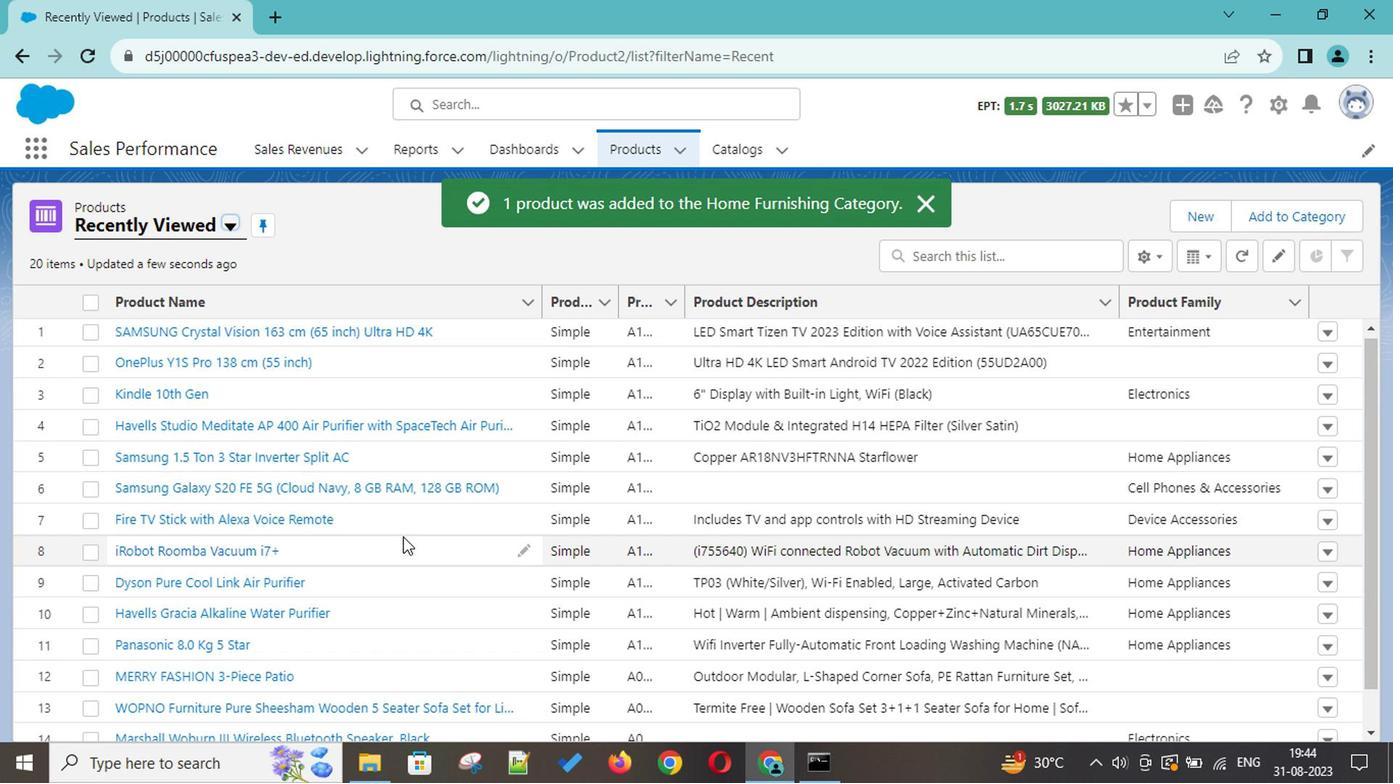 
Action: Mouse scrolled (401, 537) with delta (0, 0)
